 Task: Find the nearest hot air balloon rides over the Sonoran Desert in Arizona.
Action: Mouse moved to (474, 371)
Screenshot: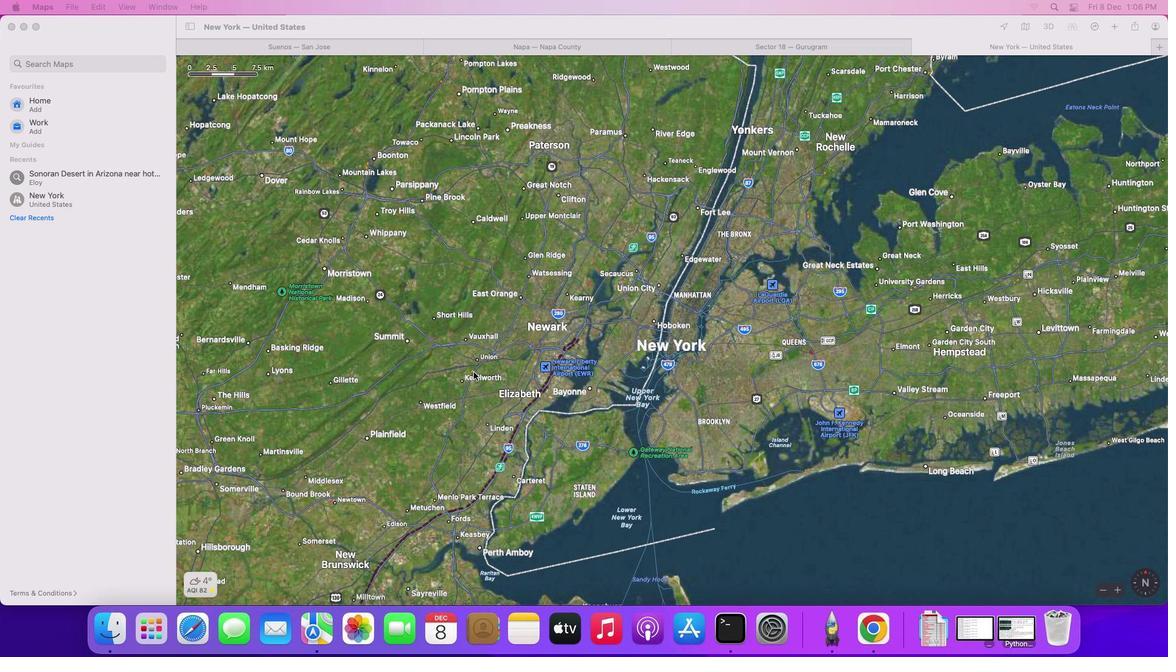 
Action: Mouse pressed left at (474, 371)
Screenshot: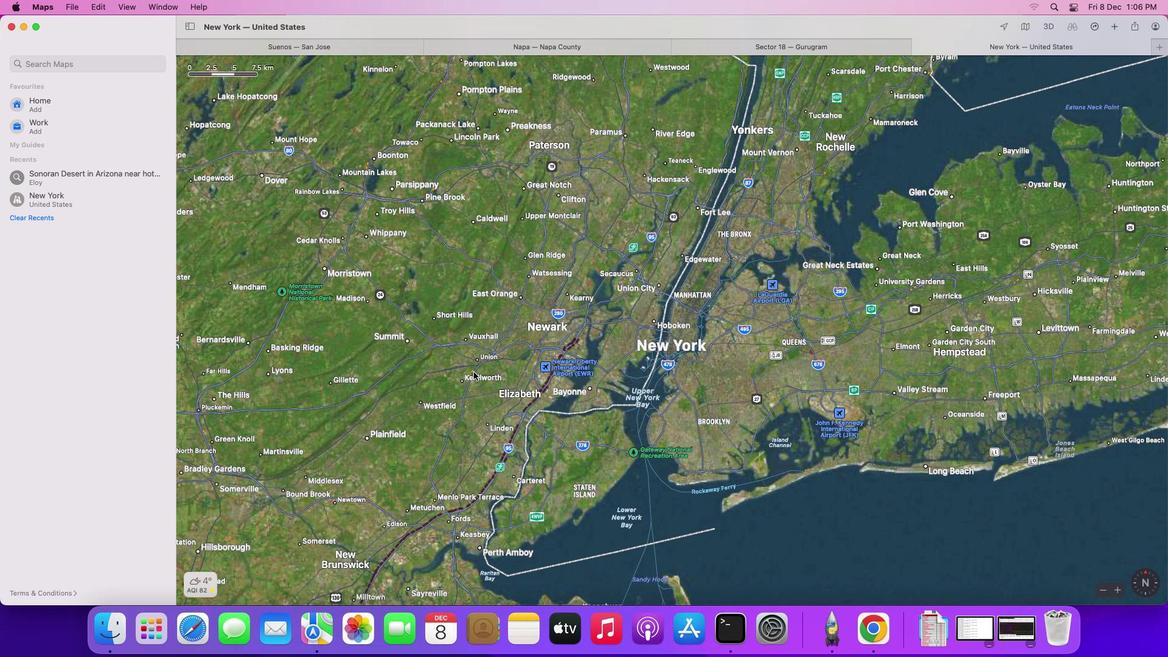 
Action: Mouse moved to (89, 60)
Screenshot: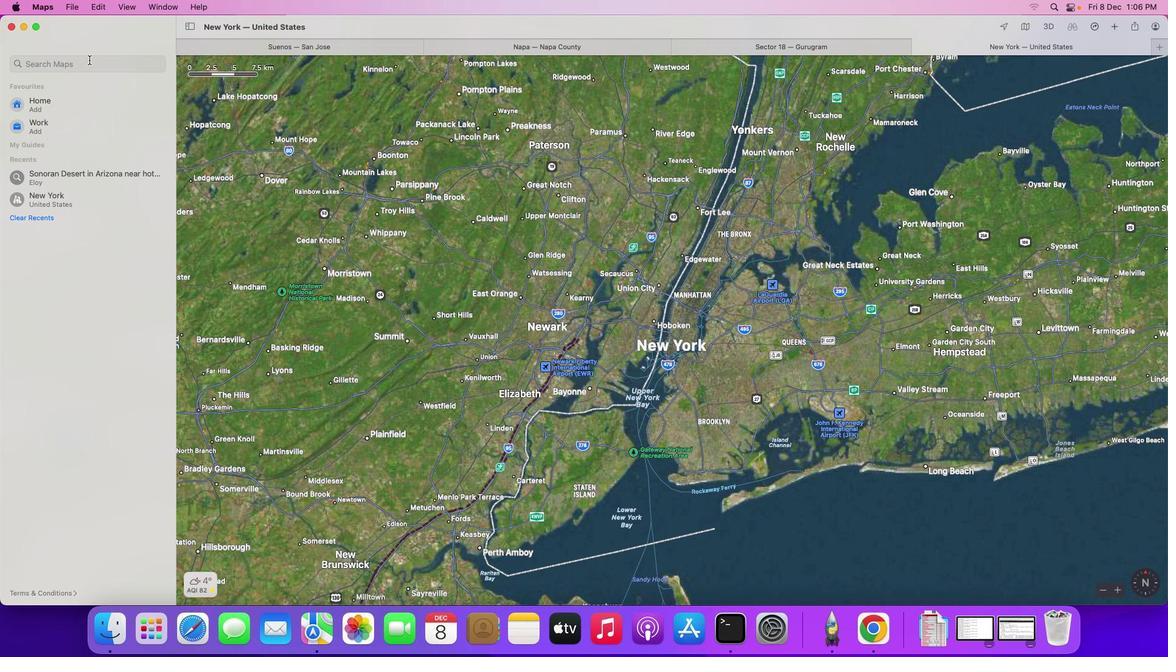 
Action: Mouse pressed left at (89, 60)
Screenshot: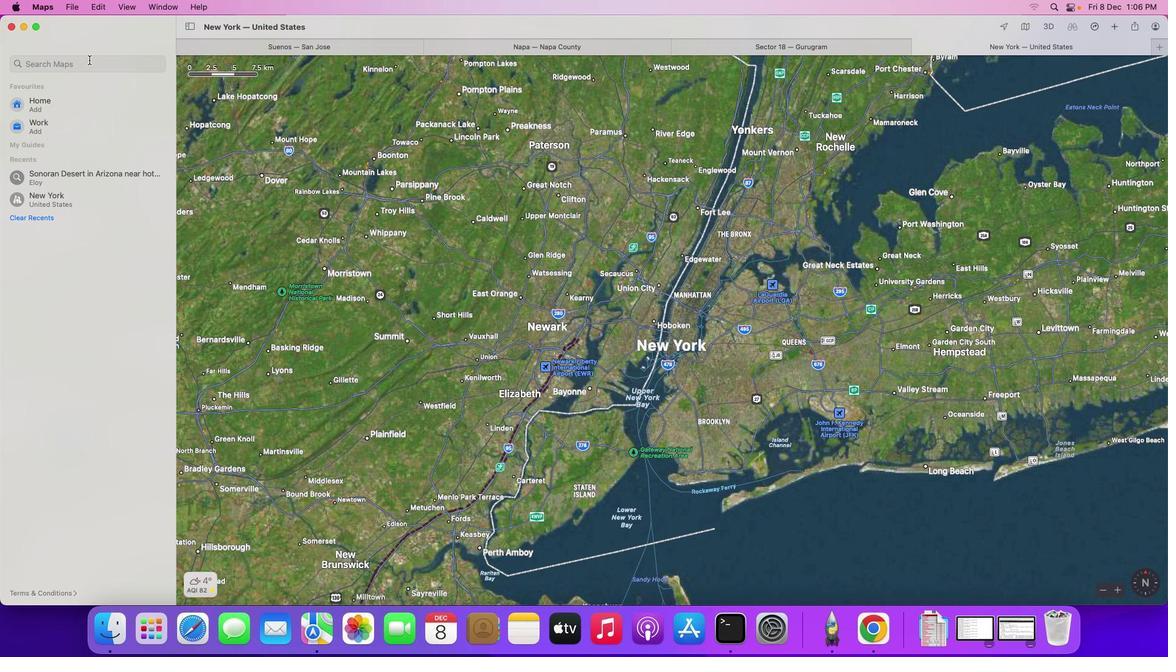 
Action: Mouse moved to (89, 59)
Screenshot: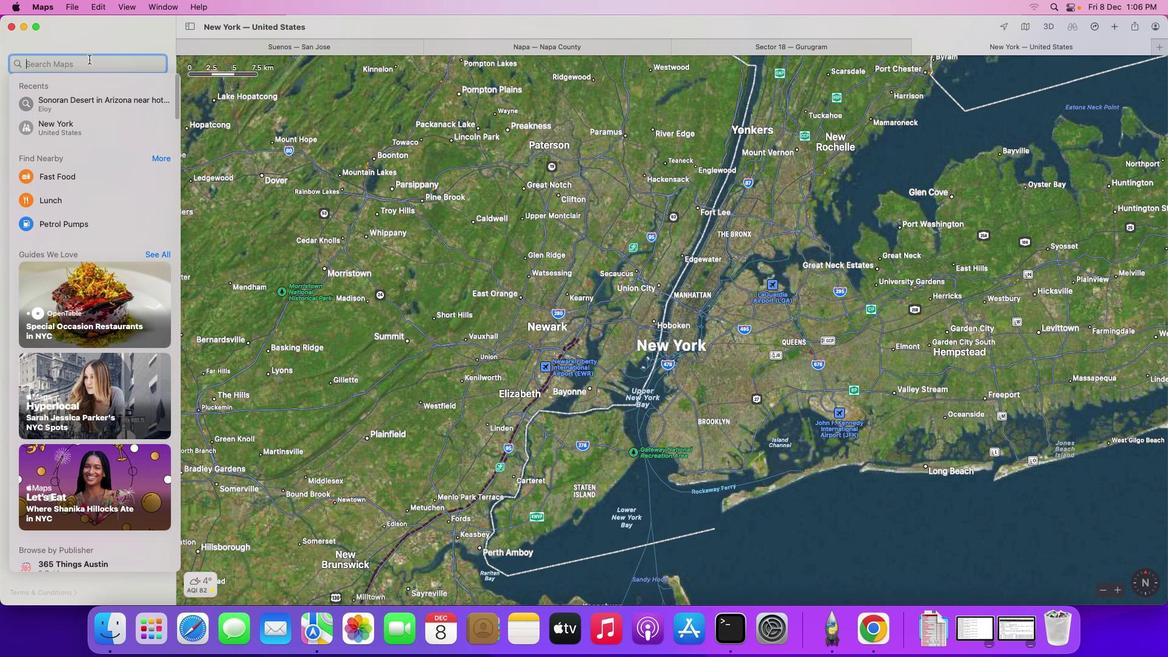 
Action: Key pressed Key.shift_r'S''o''n''o''r''a''n'Key.spaceKey.shift_r'D''e''s''e''r''t'Key.space'i''n'Key.spaceKey.shift_r'A''r''i''z''o''n''a'Key.space'n''e''a''r'Key.space'h''o''t'Key.space'a''i''r'Key.space'b''a''l''l''o''o''n'Key.space'r''i''d''e''s'Key.enter
Screenshot: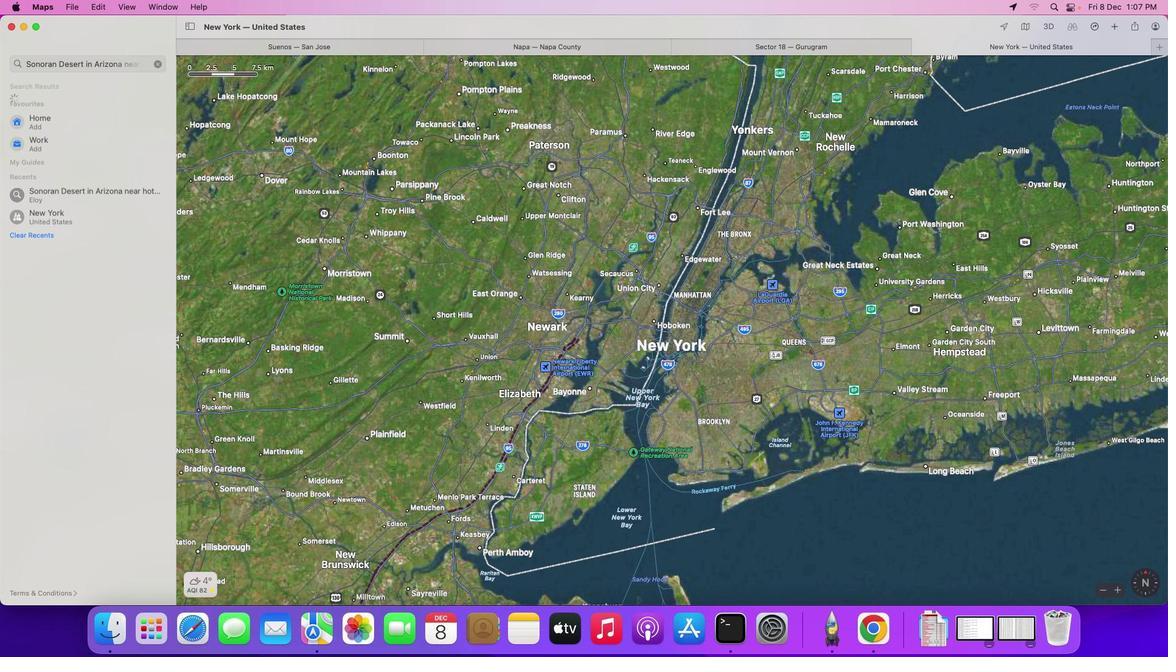 
Action: Mouse moved to (51, 104)
Screenshot: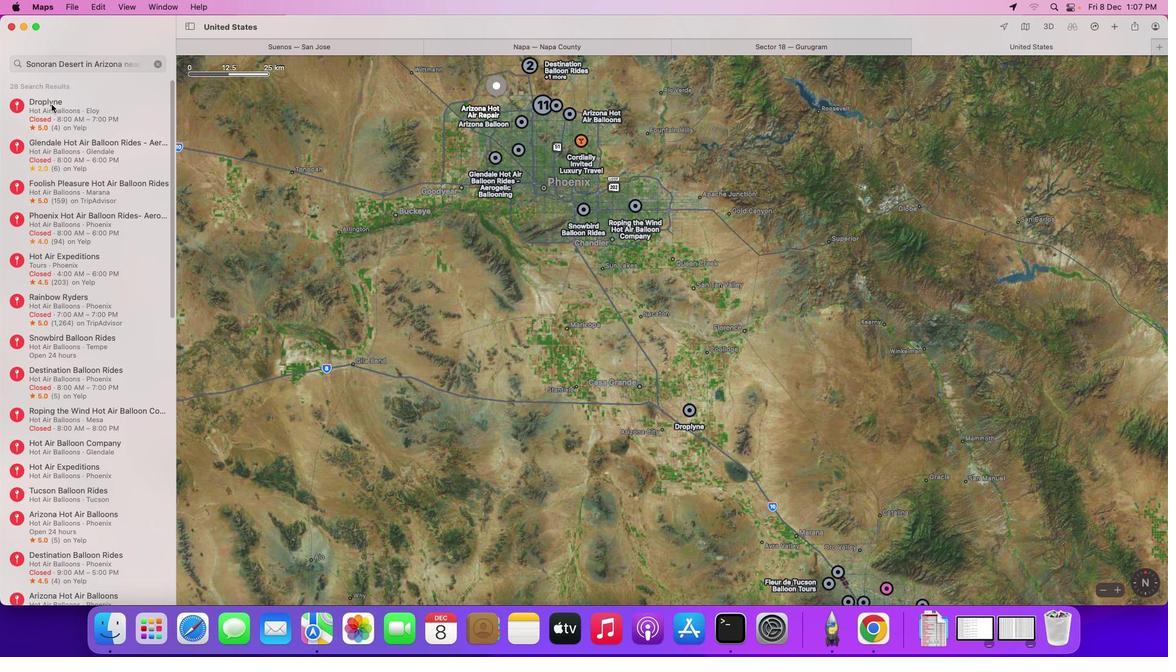 
Action: Mouse pressed left at (51, 104)
Screenshot: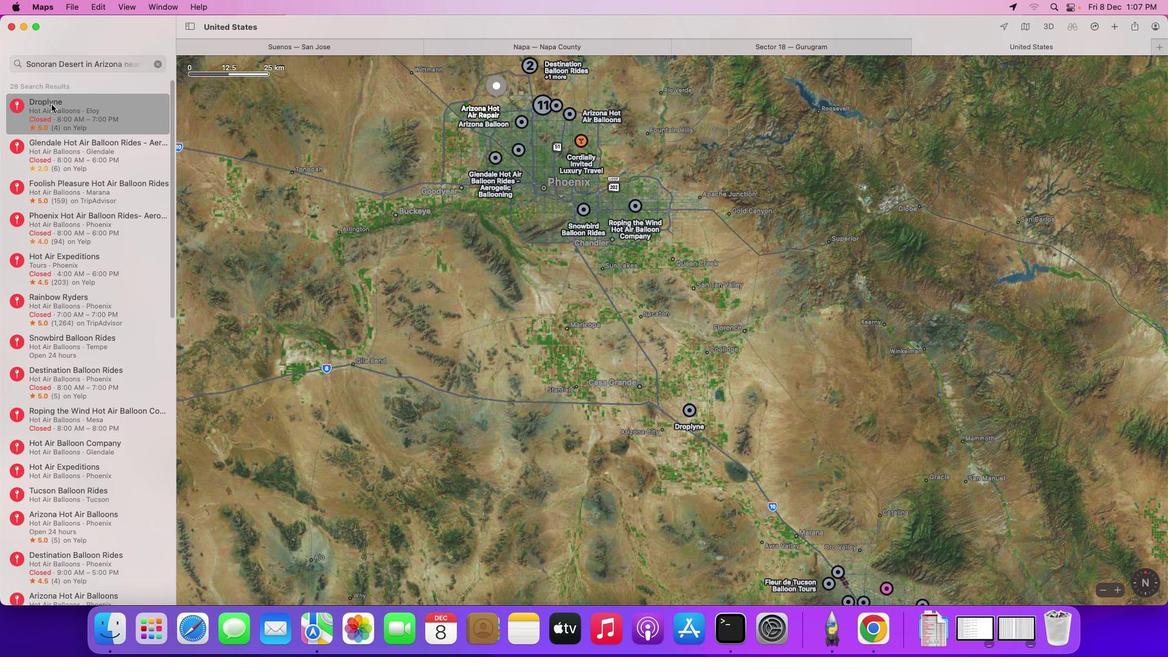 
Action: Mouse moved to (572, 431)
Screenshot: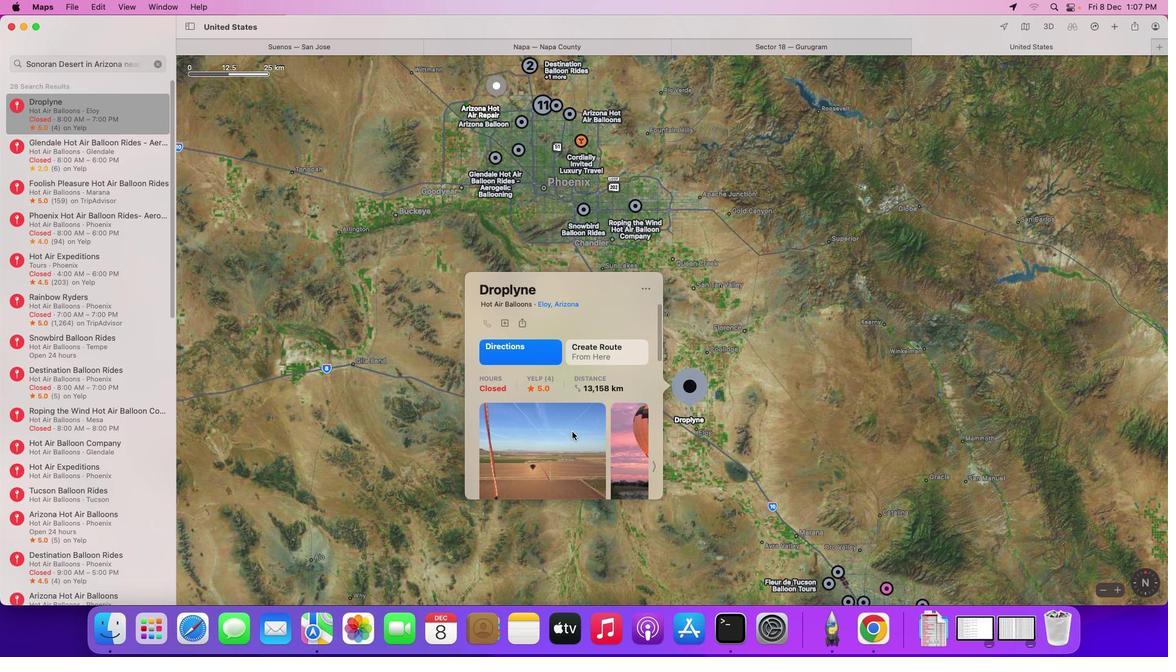 
Action: Mouse scrolled (572, 431) with delta (0, 0)
Screenshot: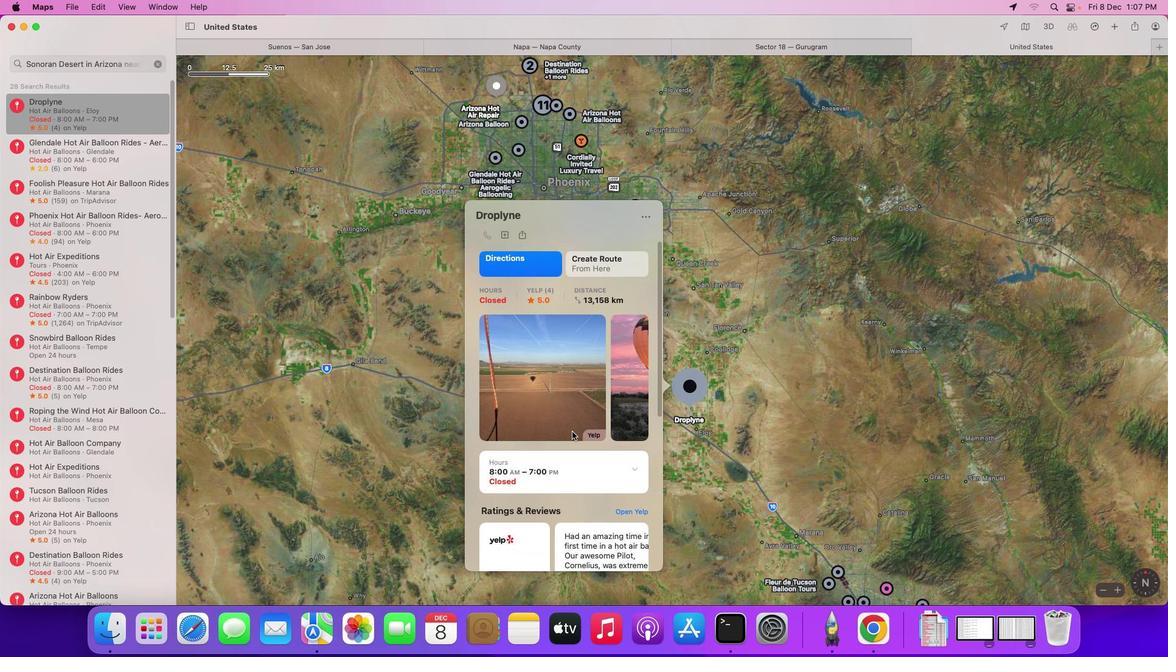
Action: Mouse scrolled (572, 431) with delta (0, 0)
Screenshot: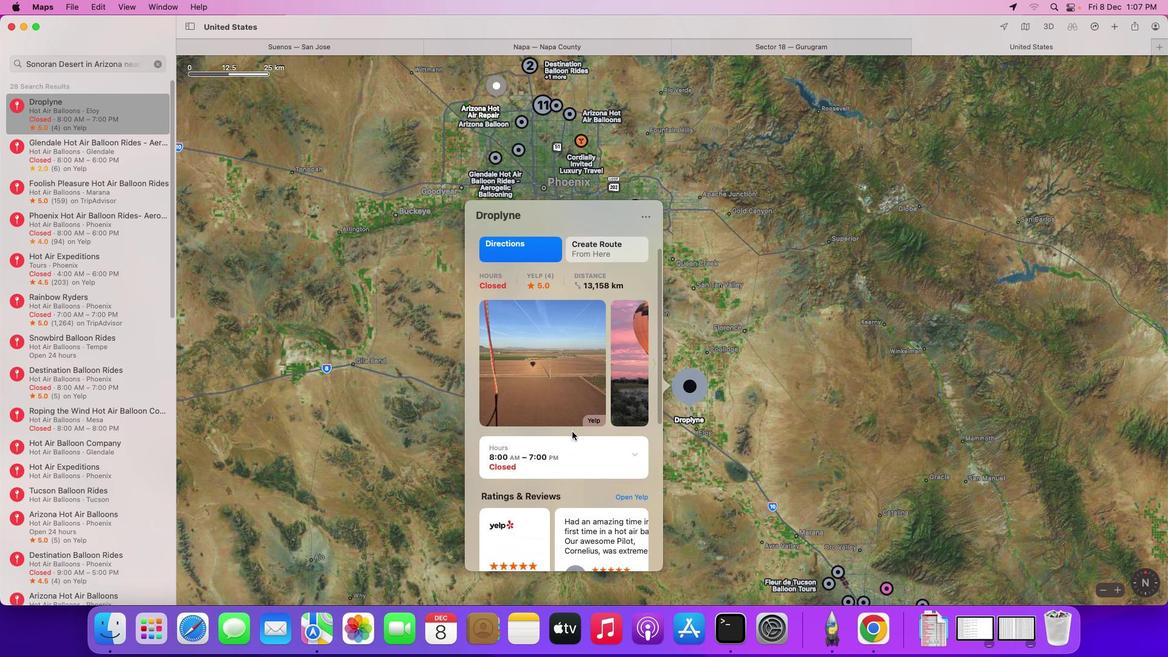 
Action: Mouse scrolled (572, 431) with delta (0, 0)
Screenshot: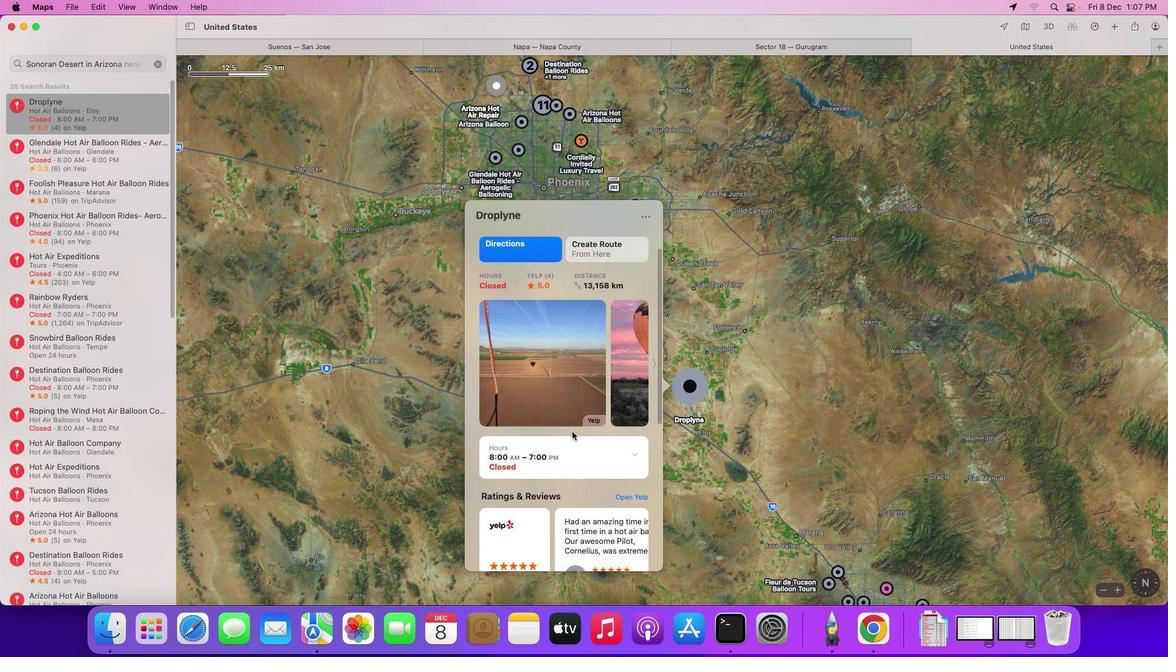
Action: Mouse scrolled (572, 431) with delta (0, -1)
Screenshot: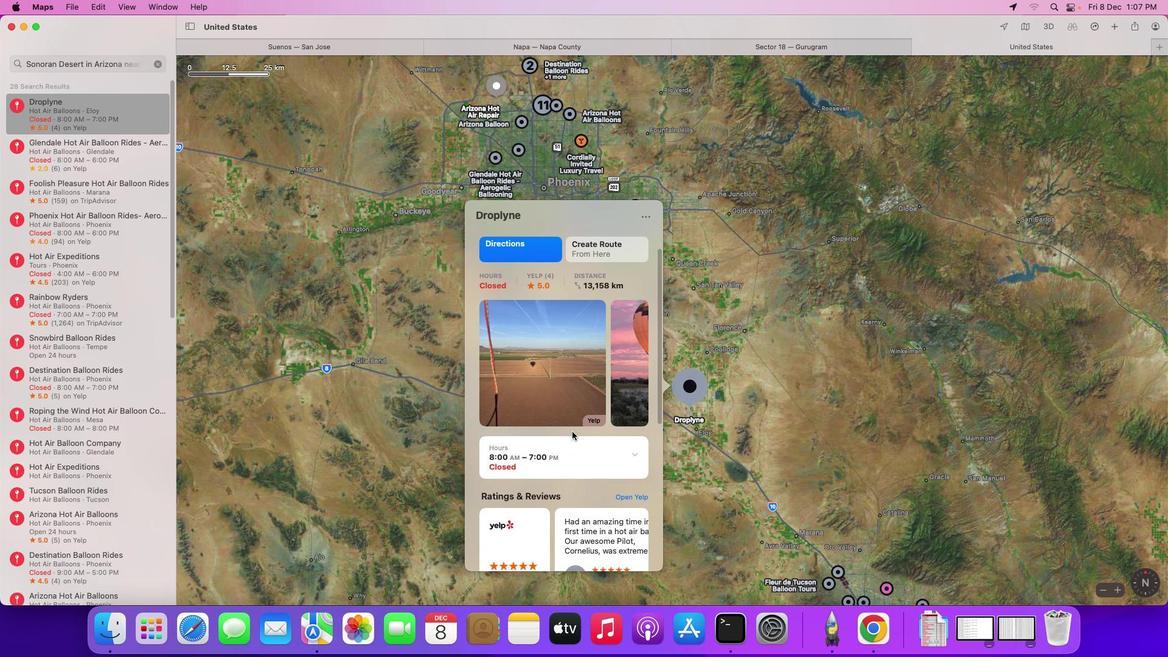 
Action: Mouse scrolled (572, 431) with delta (0, 0)
Screenshot: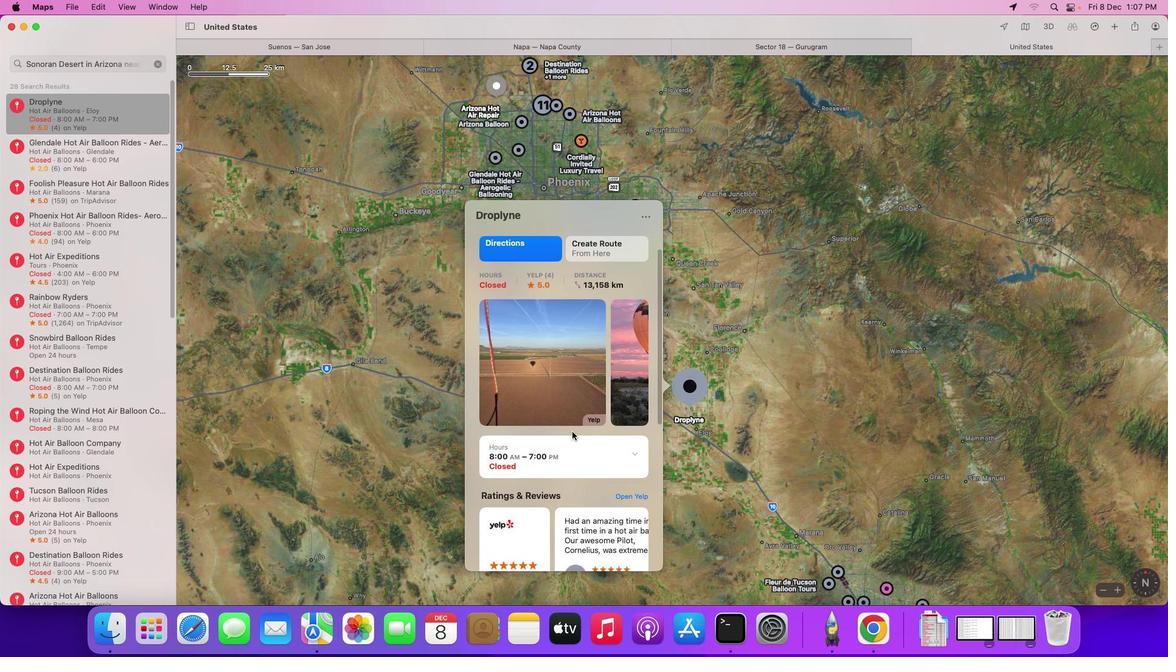 
Action: Mouse scrolled (572, 431) with delta (0, 0)
Screenshot: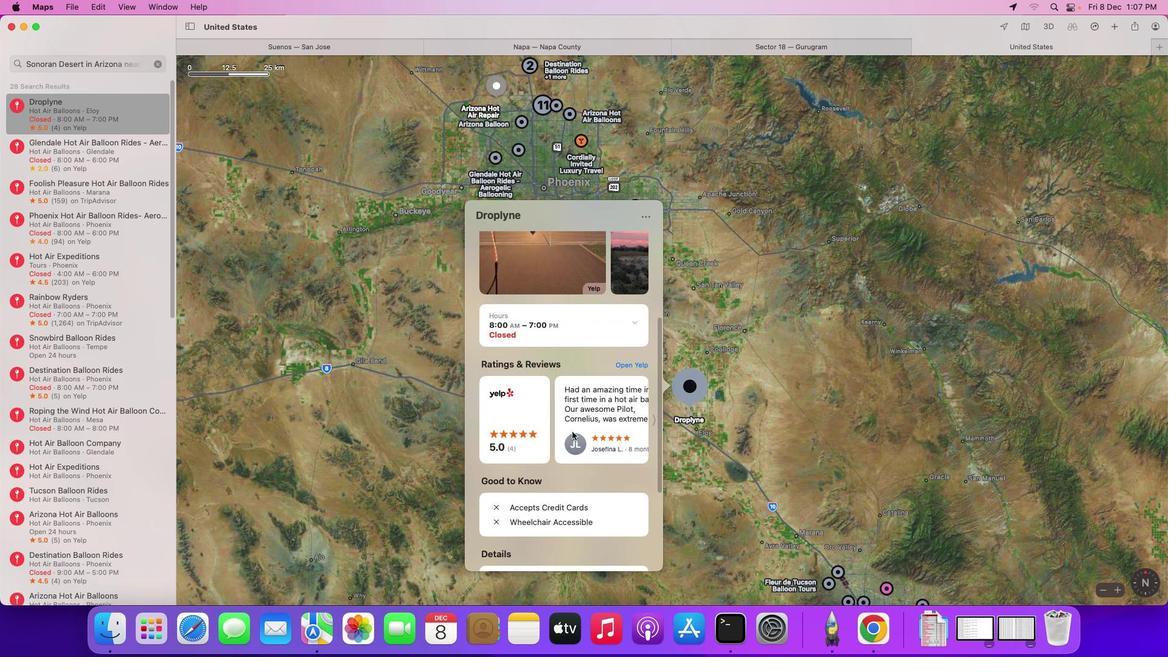
Action: Mouse scrolled (572, 431) with delta (0, 0)
Screenshot: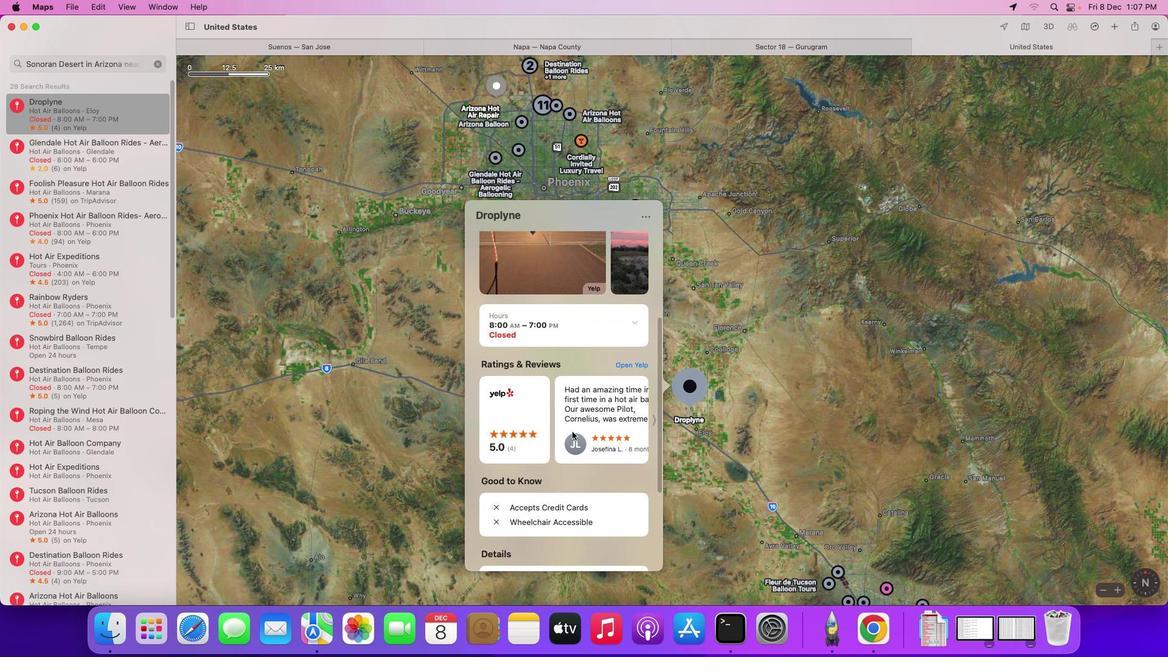 
Action: Mouse scrolled (572, 431) with delta (0, -1)
Screenshot: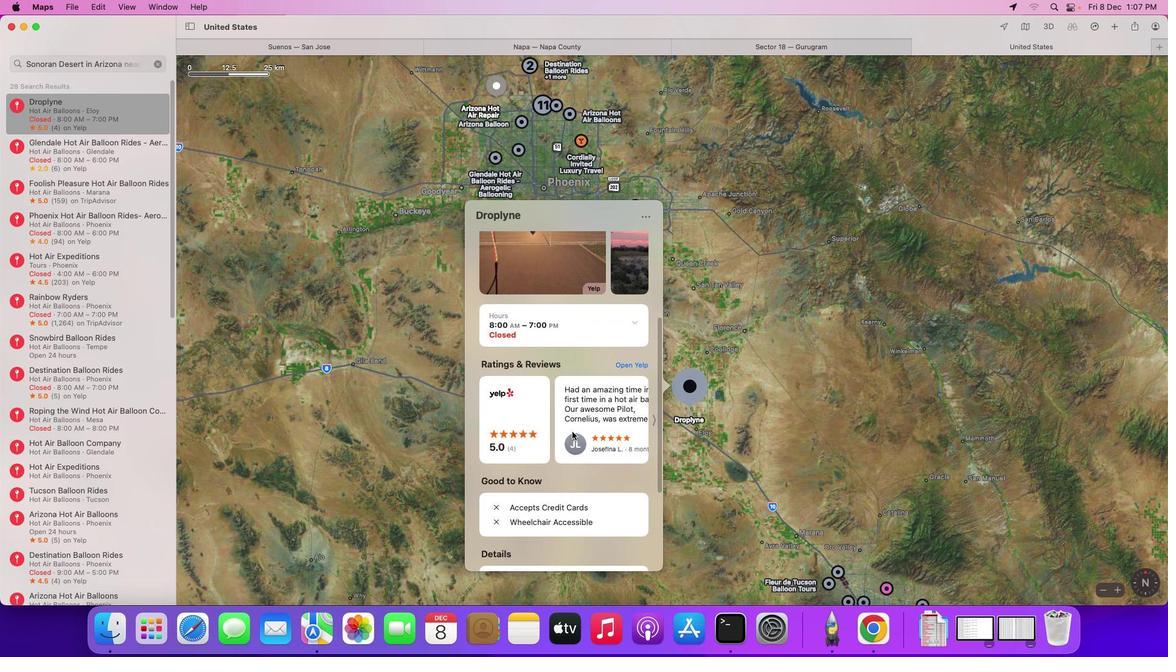 
Action: Mouse scrolled (572, 431) with delta (0, -3)
Screenshot: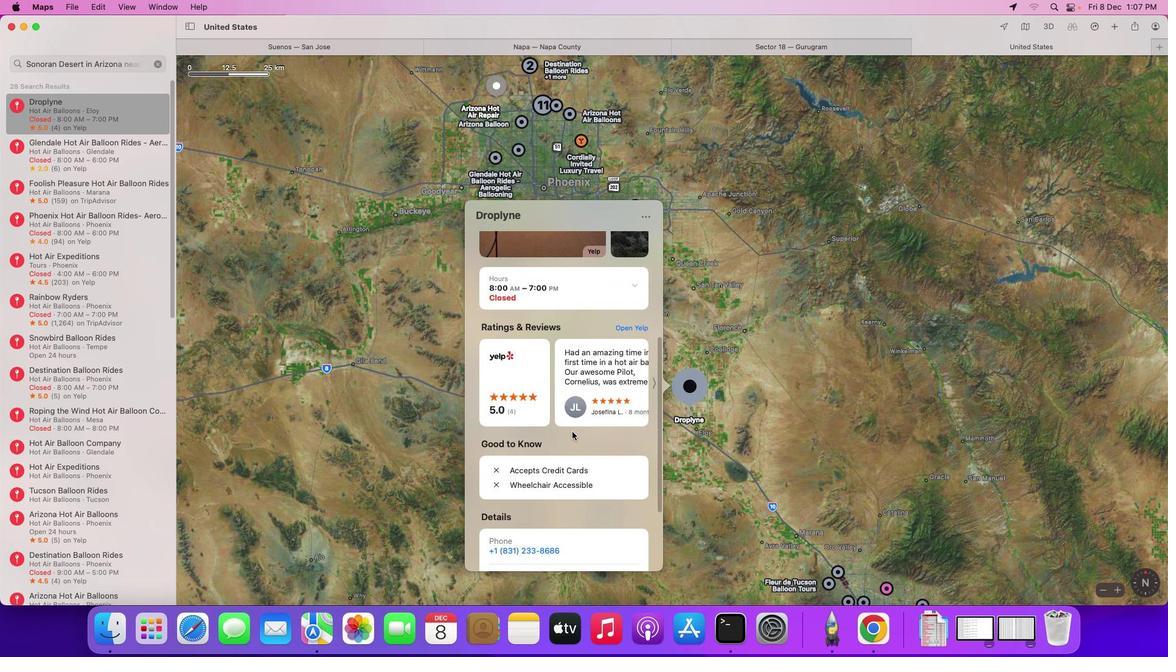 
Action: Mouse scrolled (572, 431) with delta (0, -3)
Screenshot: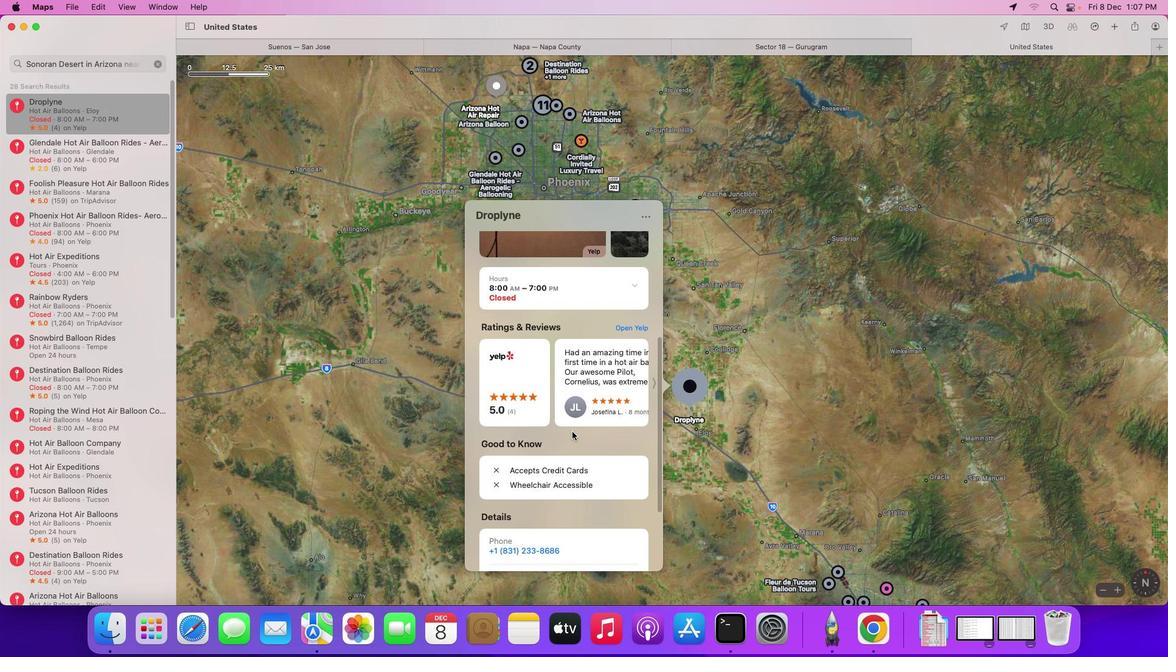
Action: Mouse scrolled (572, 431) with delta (0, -3)
Screenshot: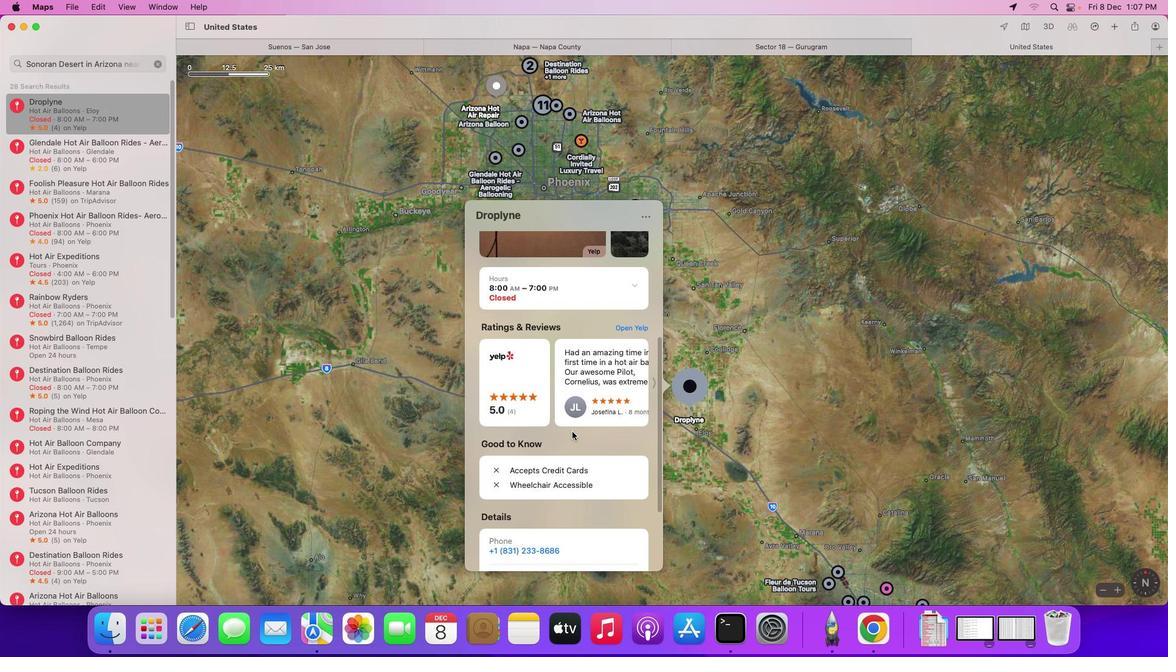 
Action: Mouse scrolled (572, 431) with delta (0, -3)
Screenshot: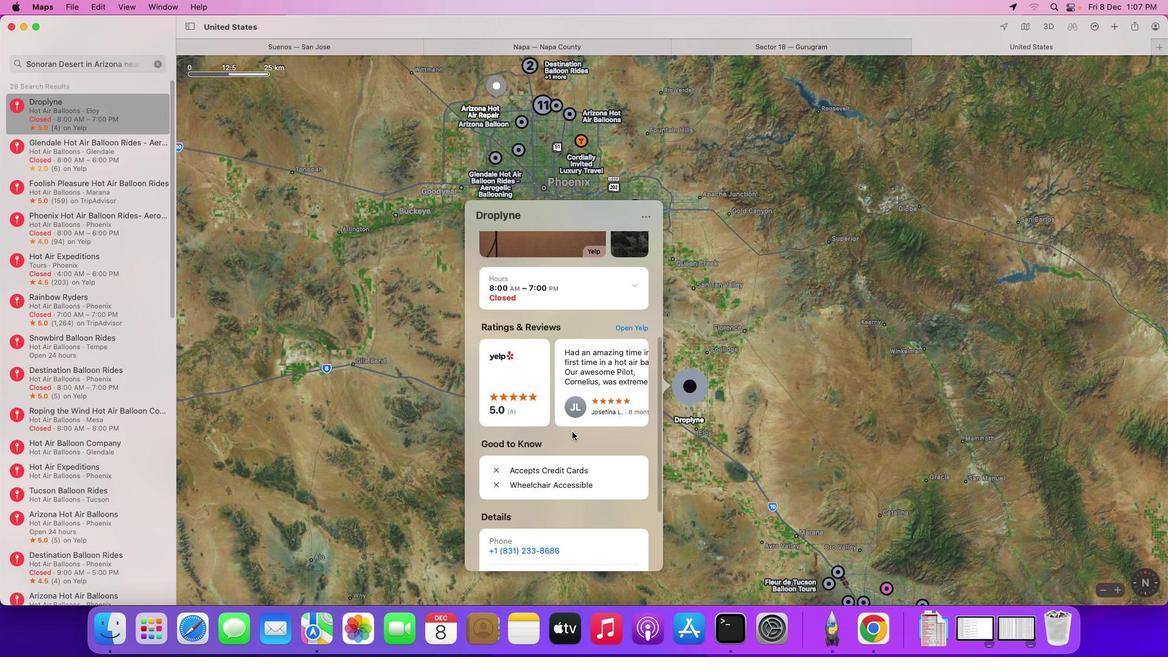 
Action: Mouse scrolled (572, 431) with delta (0, 0)
Screenshot: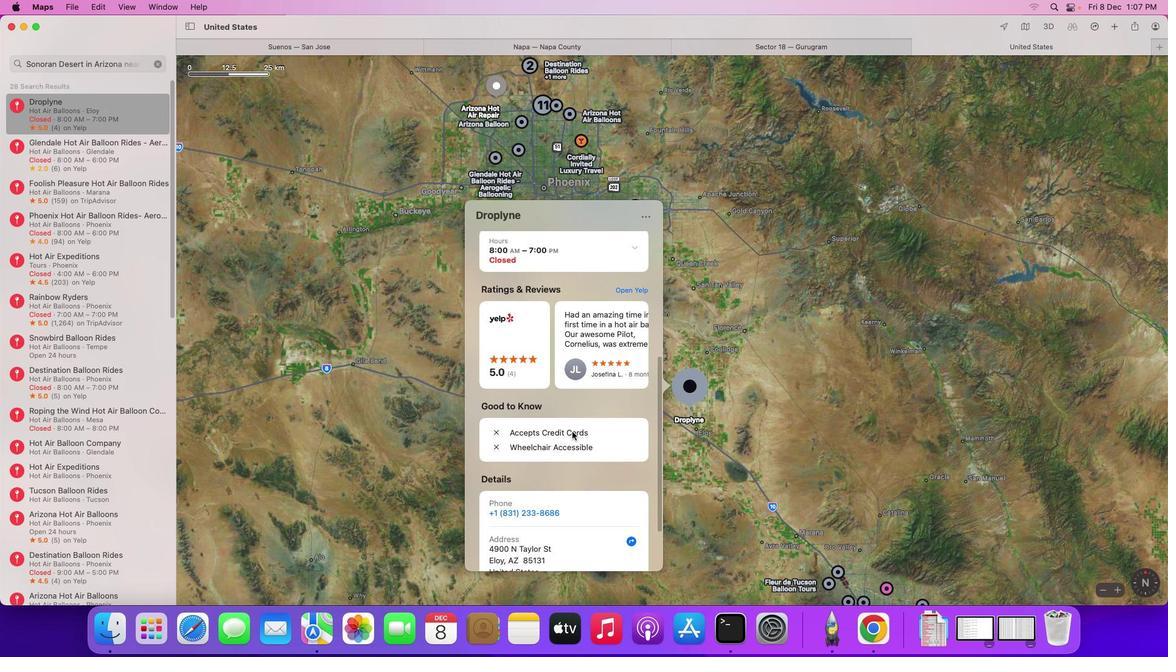 
Action: Mouse scrolled (572, 431) with delta (0, 0)
Screenshot: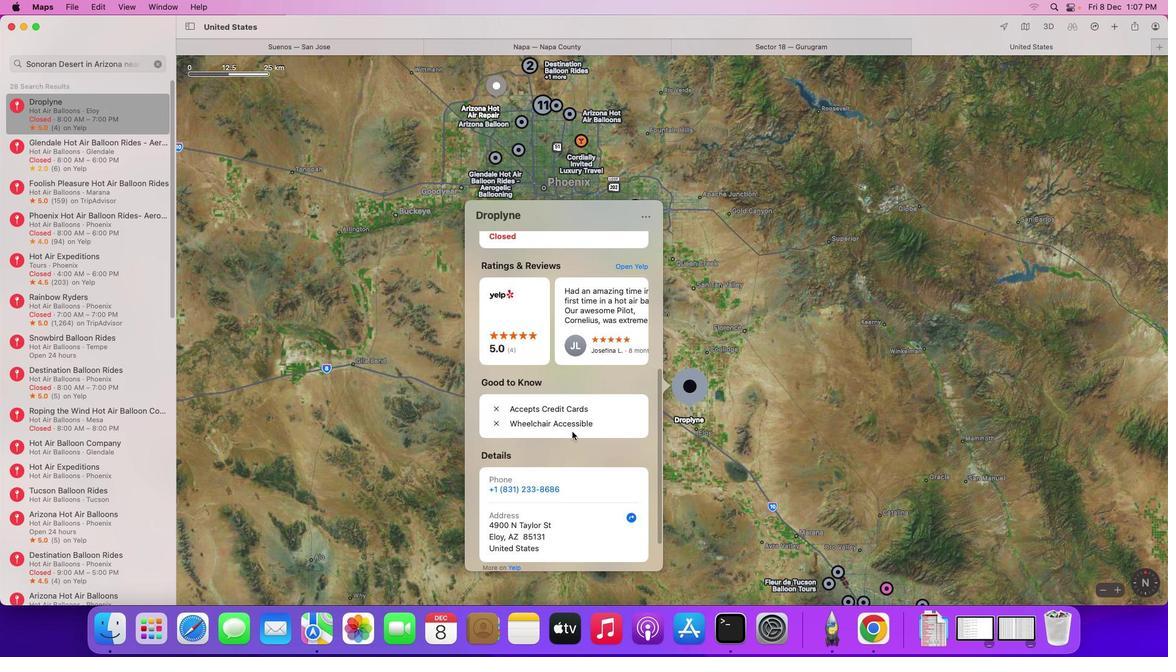 
Action: Mouse scrolled (572, 431) with delta (0, -1)
Screenshot: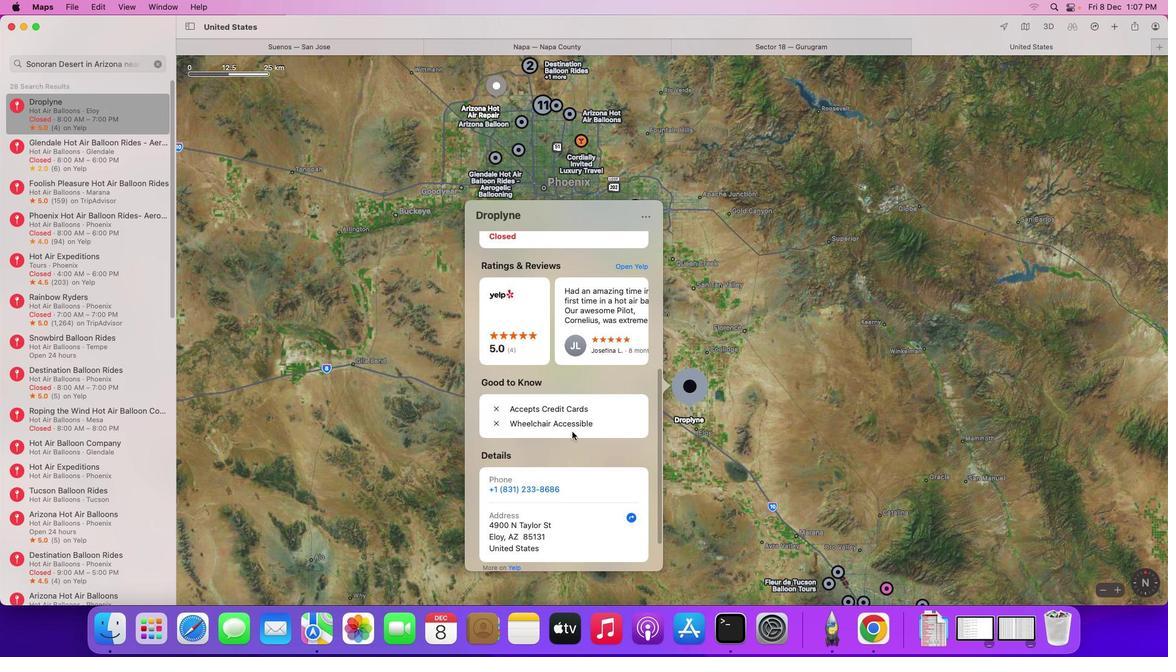
Action: Mouse scrolled (572, 431) with delta (0, -1)
Screenshot: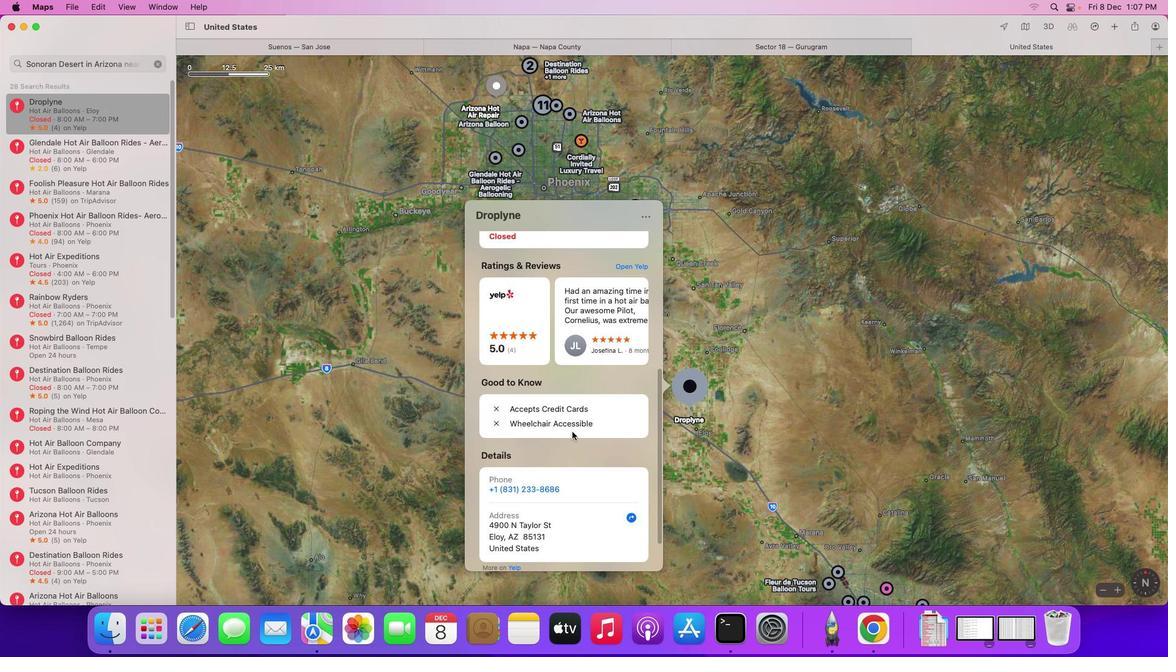 
Action: Mouse scrolled (572, 431) with delta (0, -1)
Screenshot: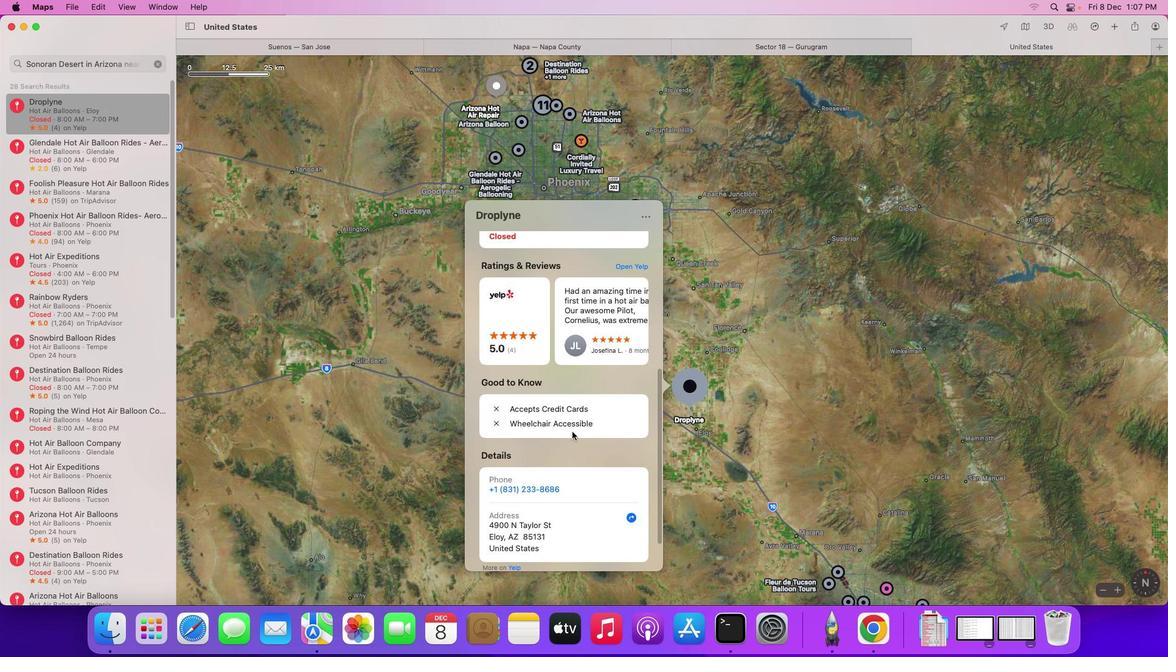 
Action: Mouse scrolled (572, 431) with delta (0, 0)
Screenshot: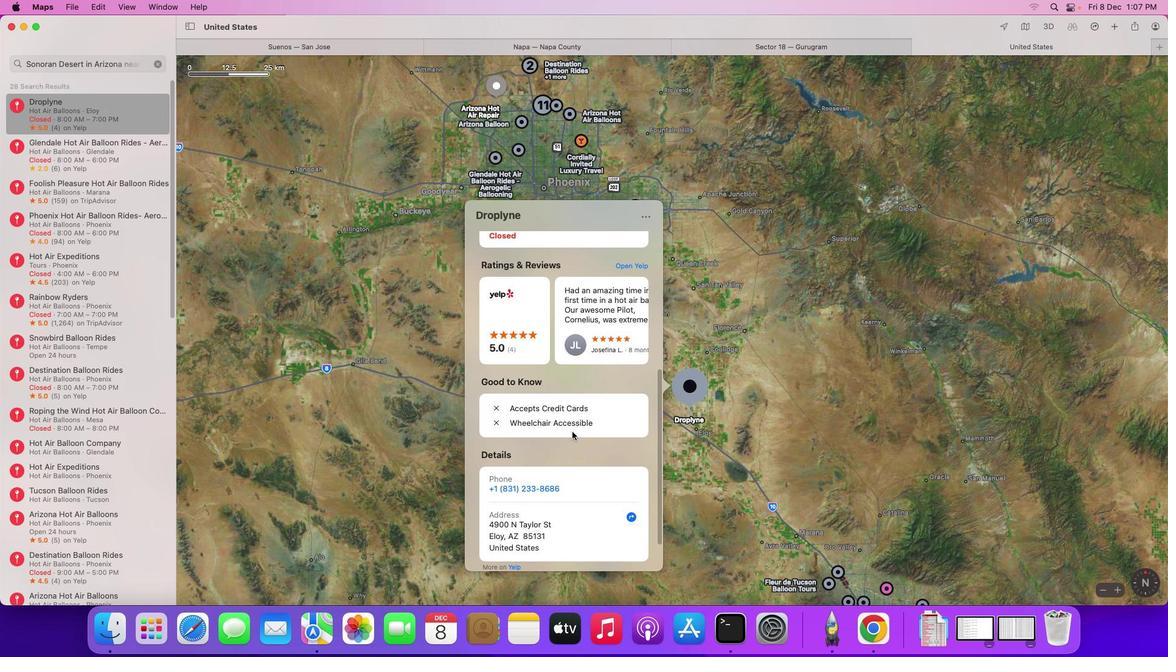 
Action: Mouse moved to (572, 431)
Screenshot: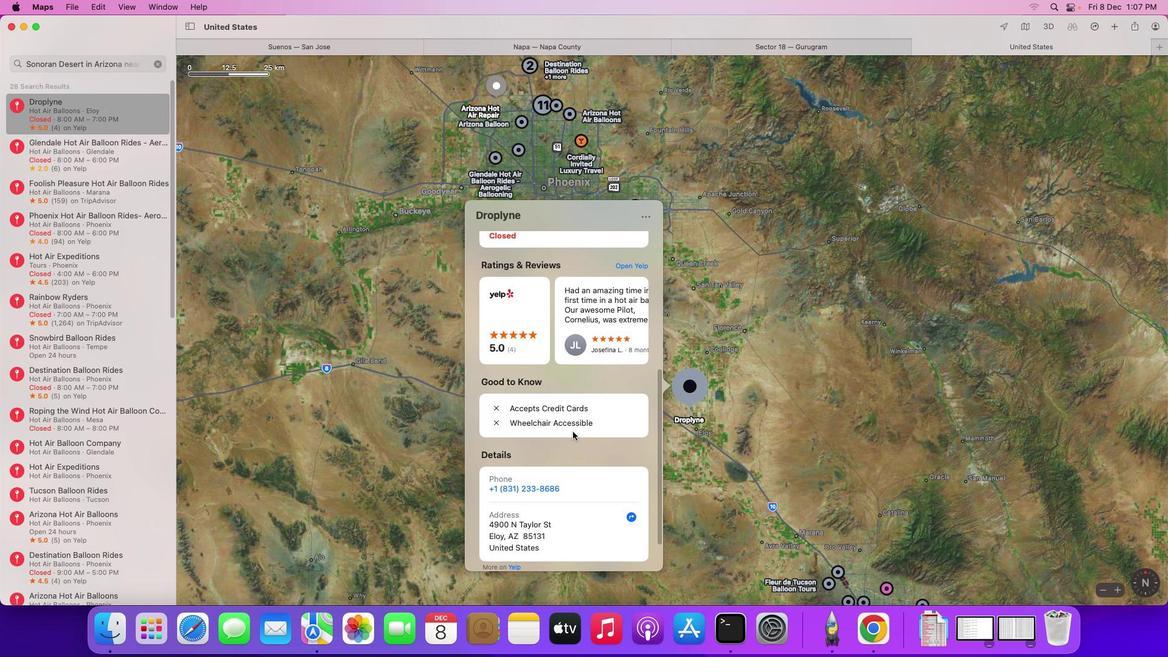 
Action: Mouse scrolled (572, 431) with delta (0, 0)
Screenshot: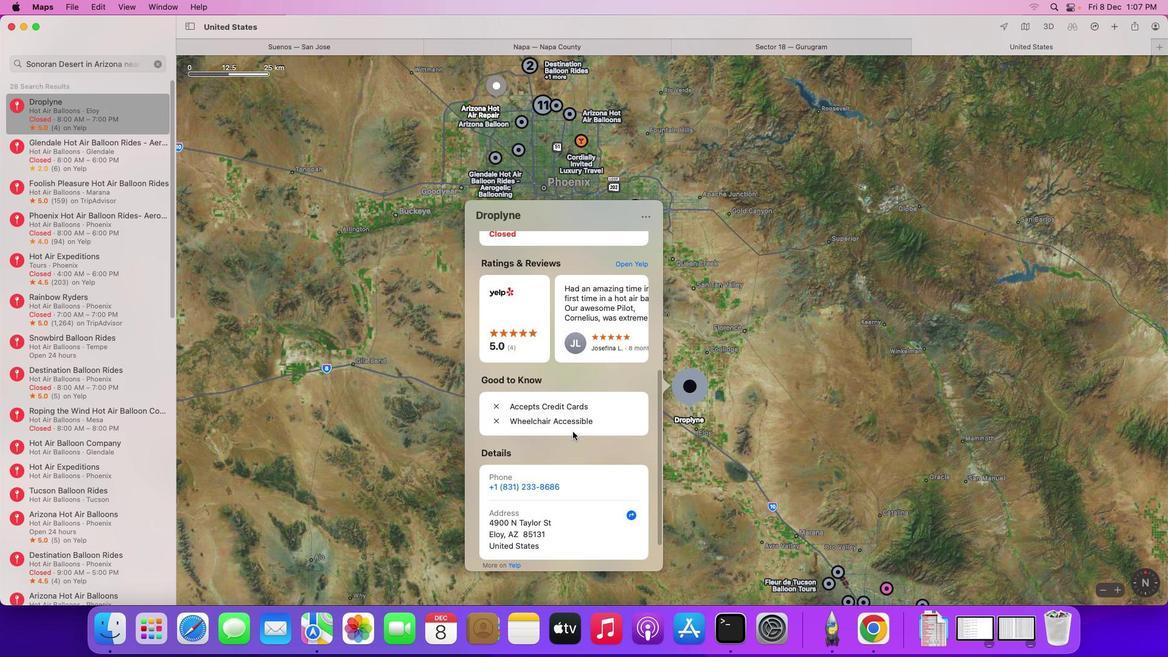 
Action: Mouse scrolled (572, 431) with delta (0, 0)
Screenshot: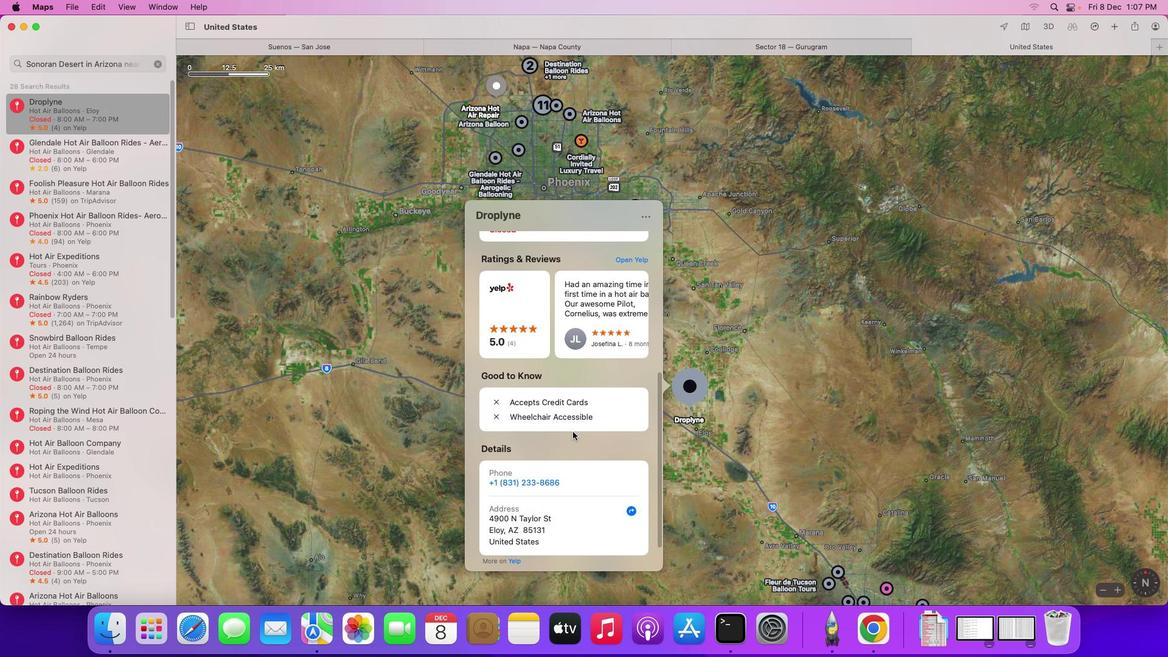 
Action: Mouse scrolled (572, 431) with delta (0, 0)
Screenshot: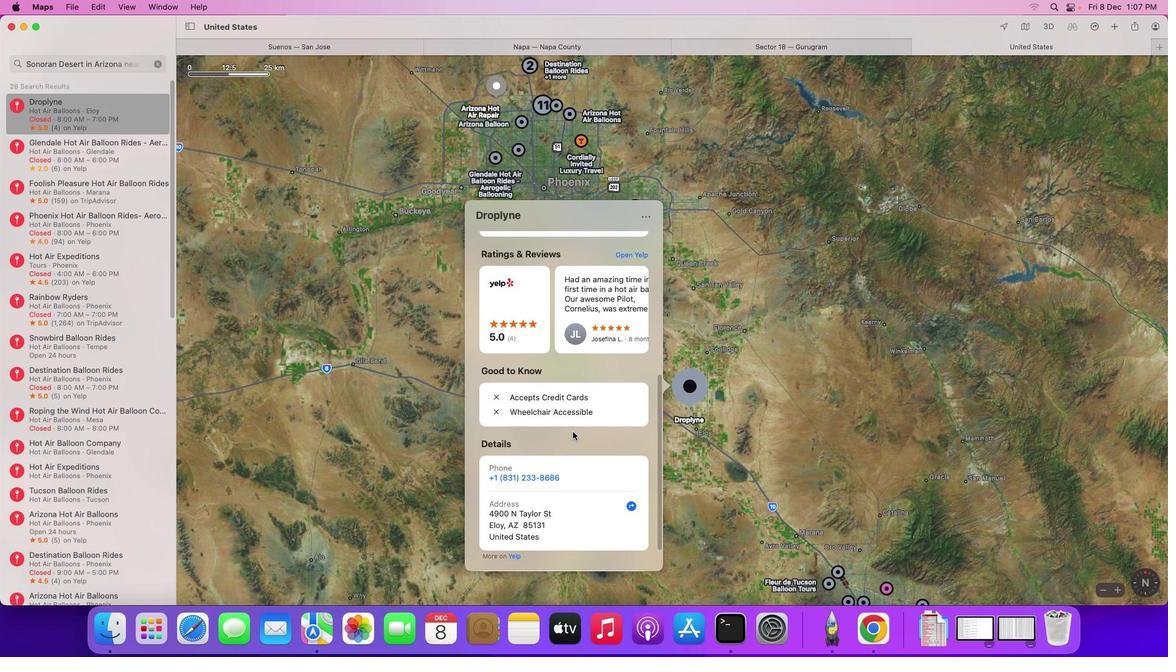 
Action: Mouse scrolled (572, 431) with delta (0, 0)
Screenshot: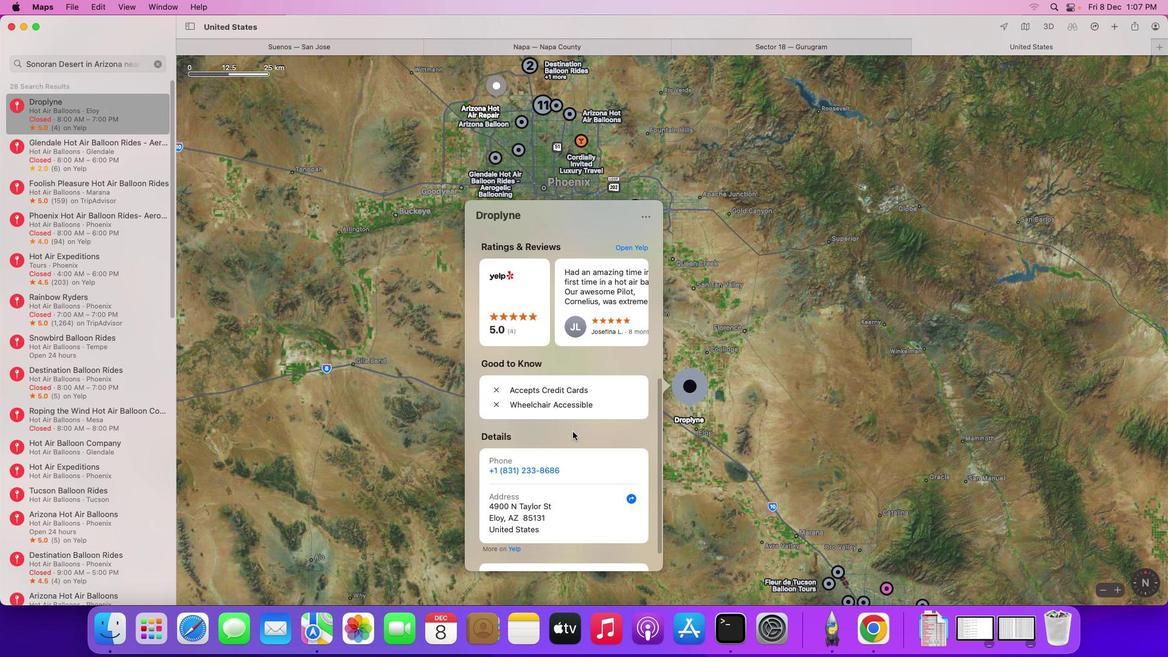 
Action: Mouse scrolled (572, 431) with delta (0, 0)
Screenshot: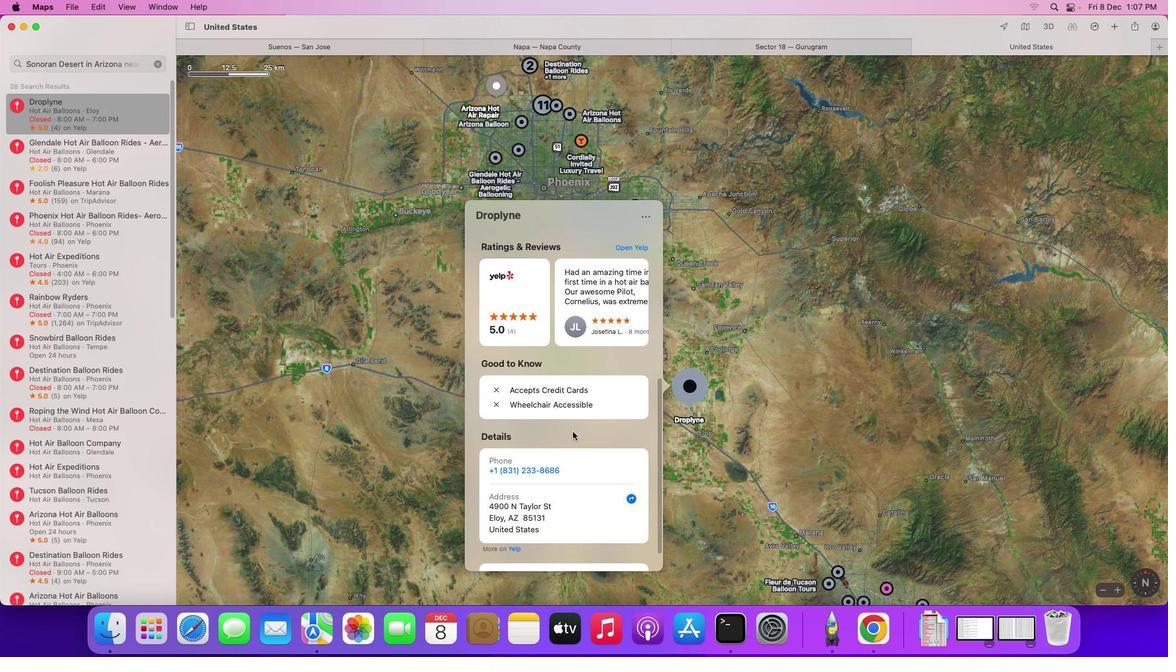 
Action: Mouse moved to (570, 435)
Screenshot: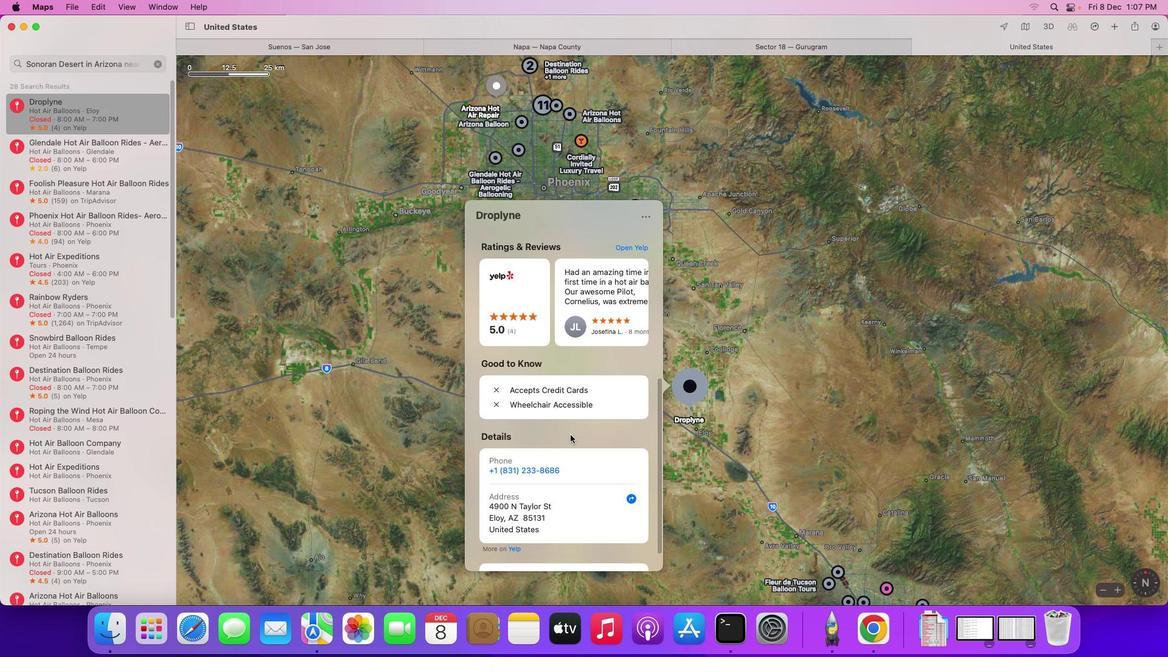 
Action: Mouse scrolled (570, 435) with delta (0, 0)
Screenshot: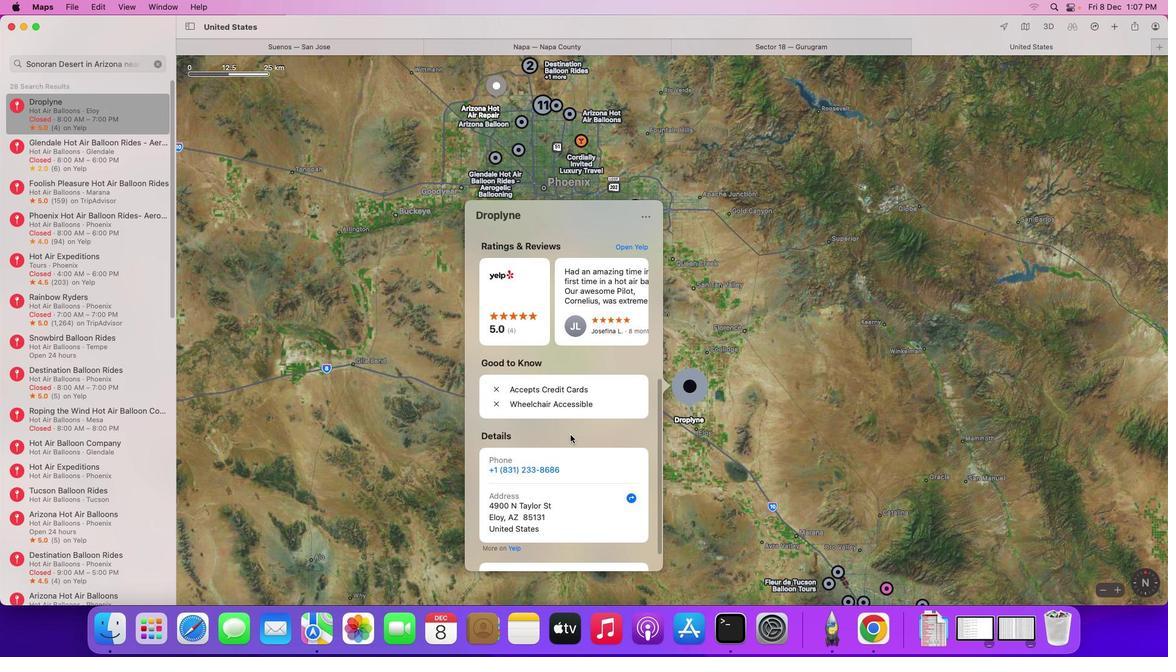 
Action: Mouse scrolled (570, 435) with delta (0, 0)
Screenshot: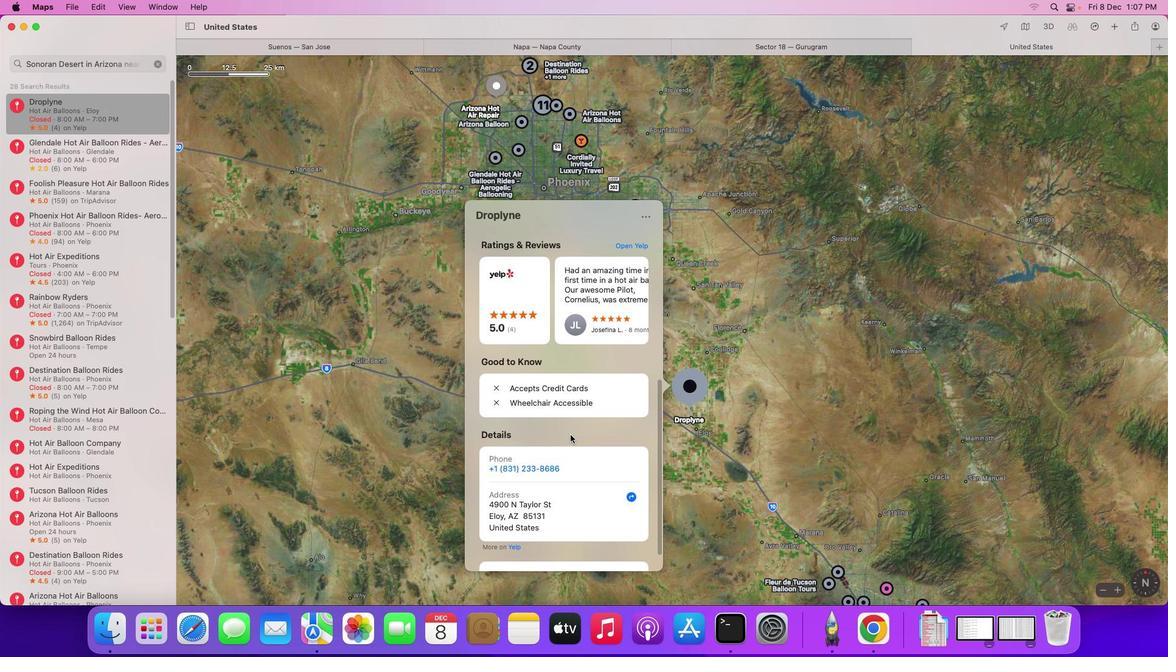 
Action: Mouse scrolled (570, 435) with delta (0, 0)
Screenshot: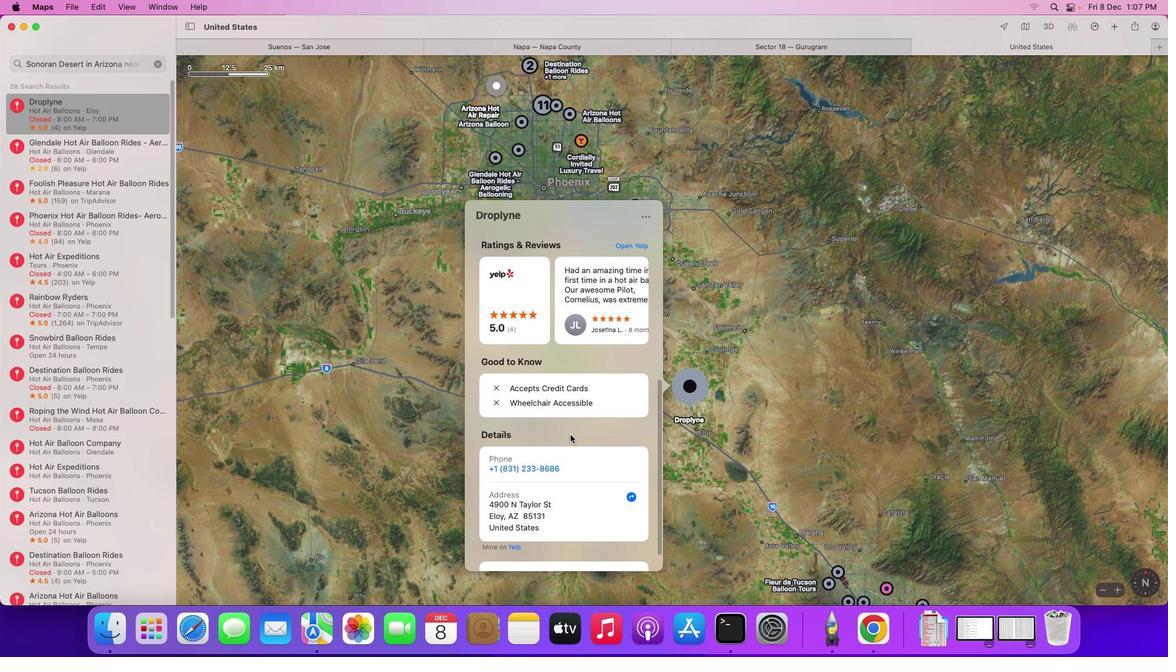 
Action: Mouse scrolled (570, 435) with delta (0, 0)
Screenshot: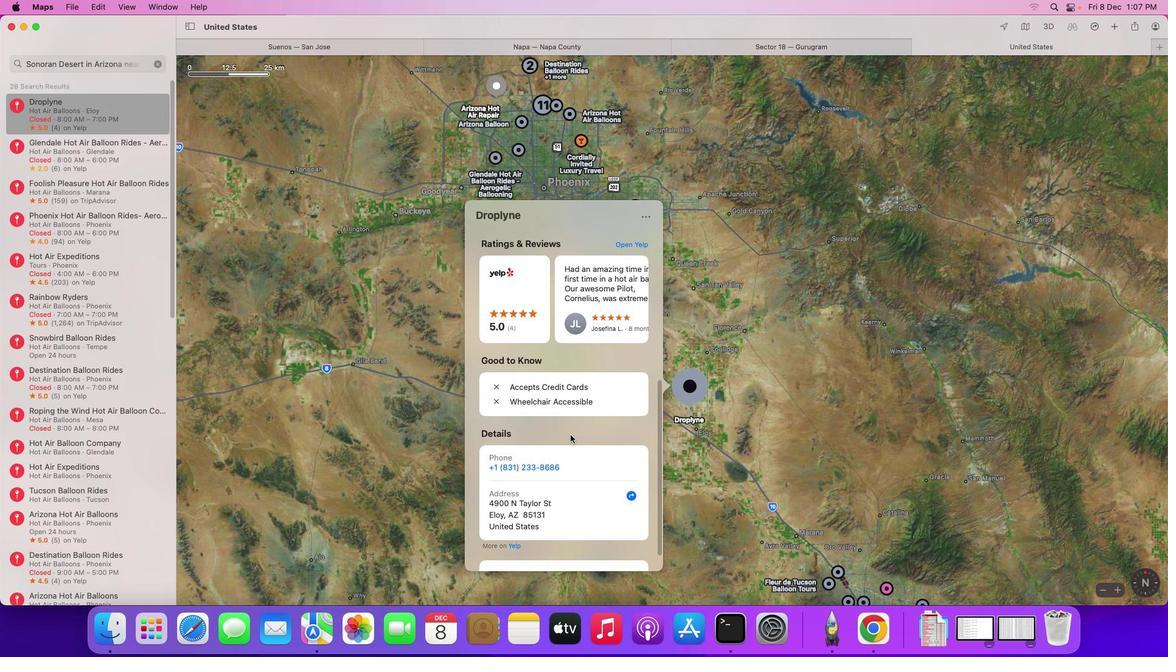 
Action: Mouse scrolled (570, 435) with delta (0, 0)
Screenshot: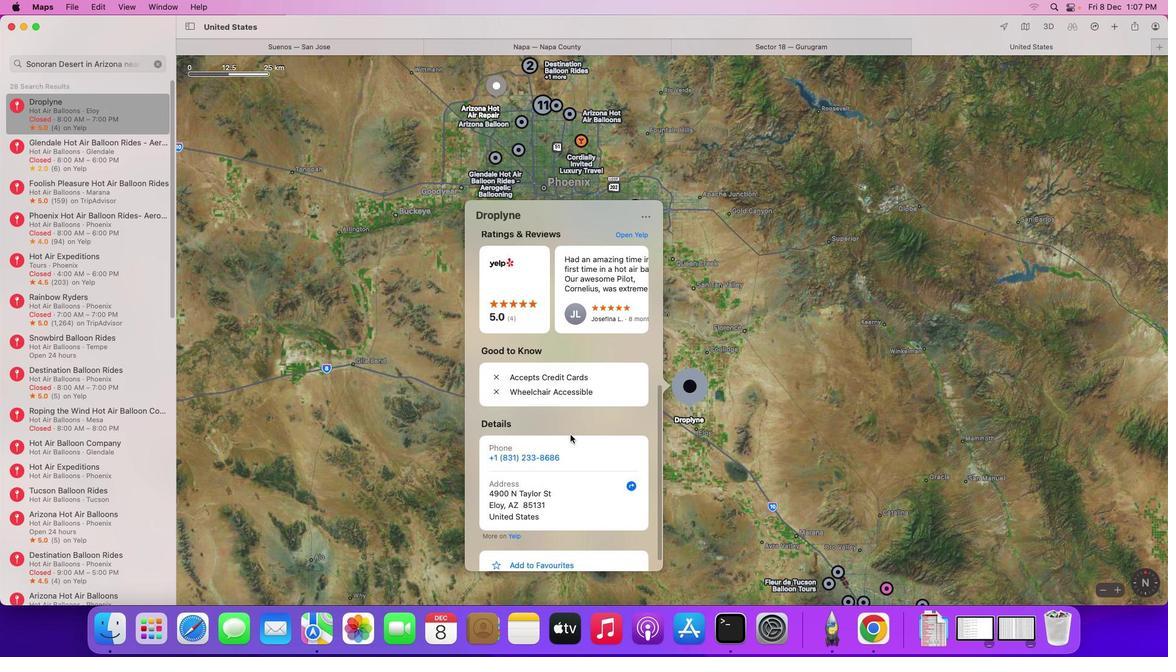 
Action: Mouse scrolled (570, 435) with delta (0, 0)
Screenshot: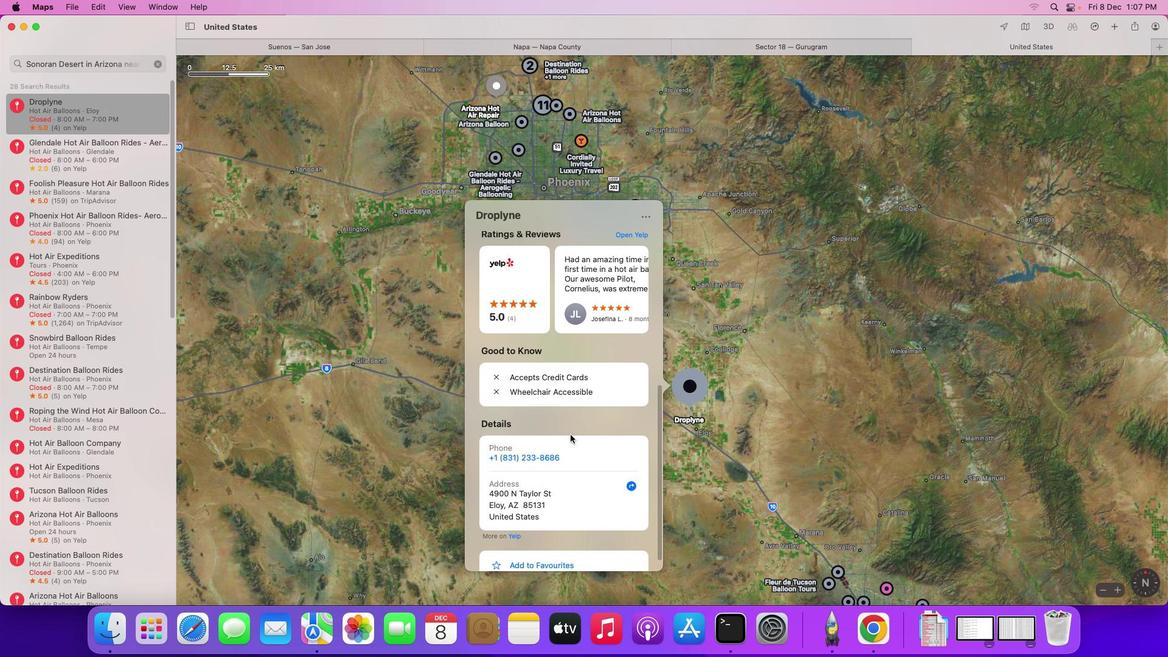 
Action: Mouse scrolled (570, 435) with delta (0, 0)
Screenshot: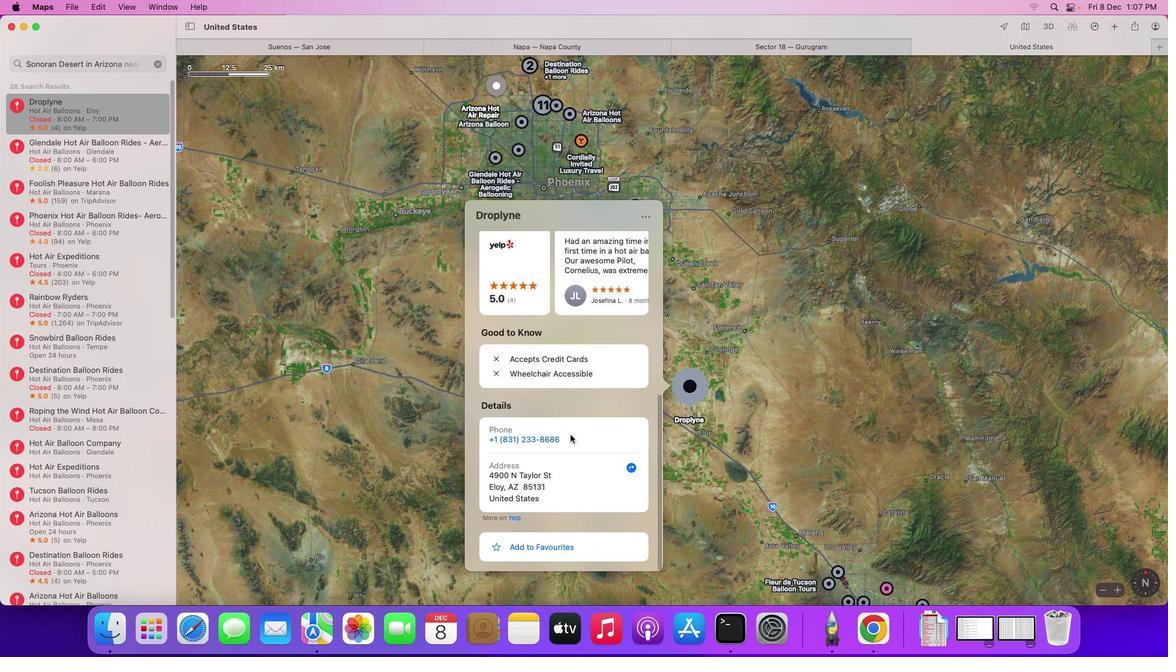
Action: Mouse scrolled (570, 435) with delta (0, 0)
Screenshot: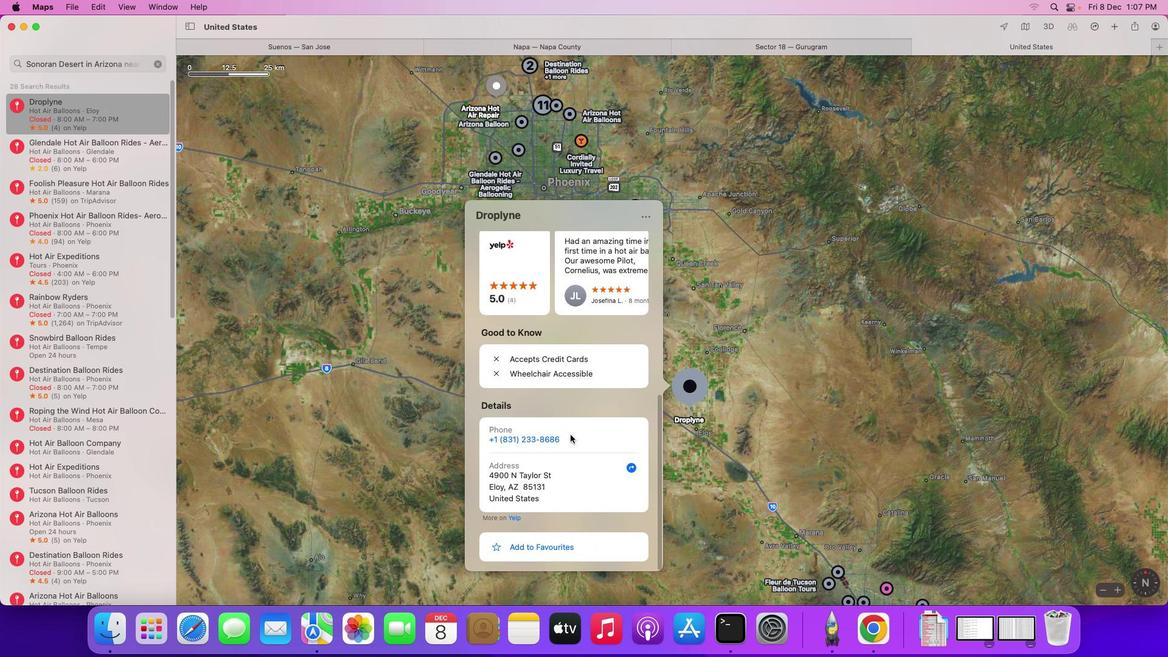 
Action: Mouse scrolled (570, 435) with delta (0, 0)
Screenshot: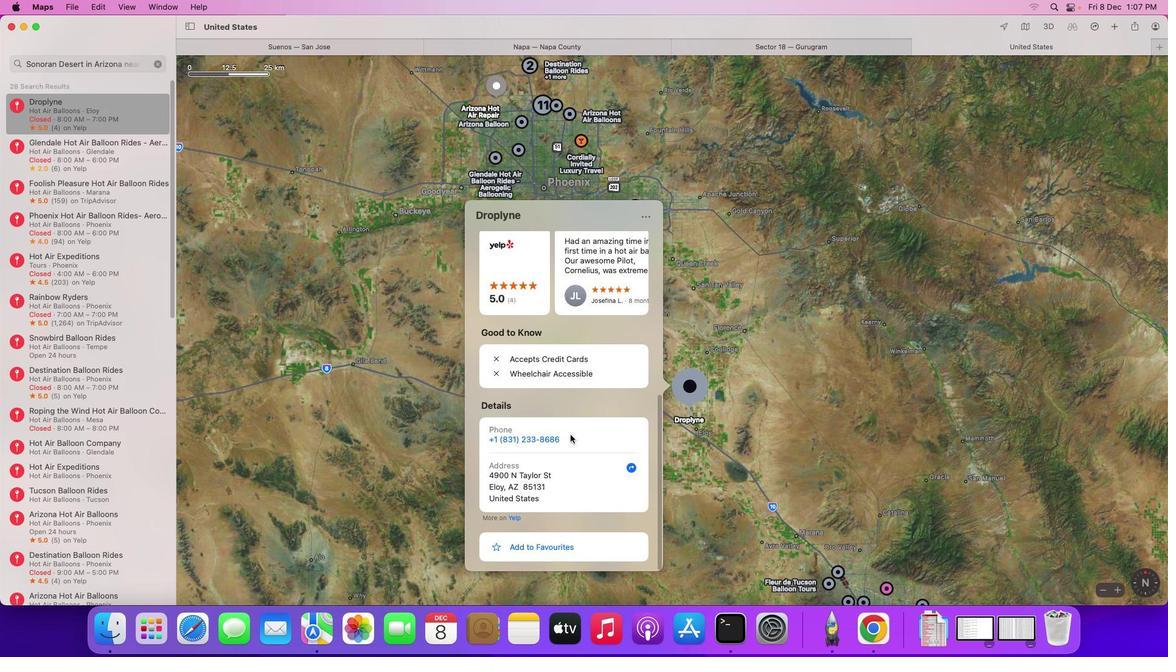 
Action: Mouse scrolled (570, 435) with delta (0, 0)
Screenshot: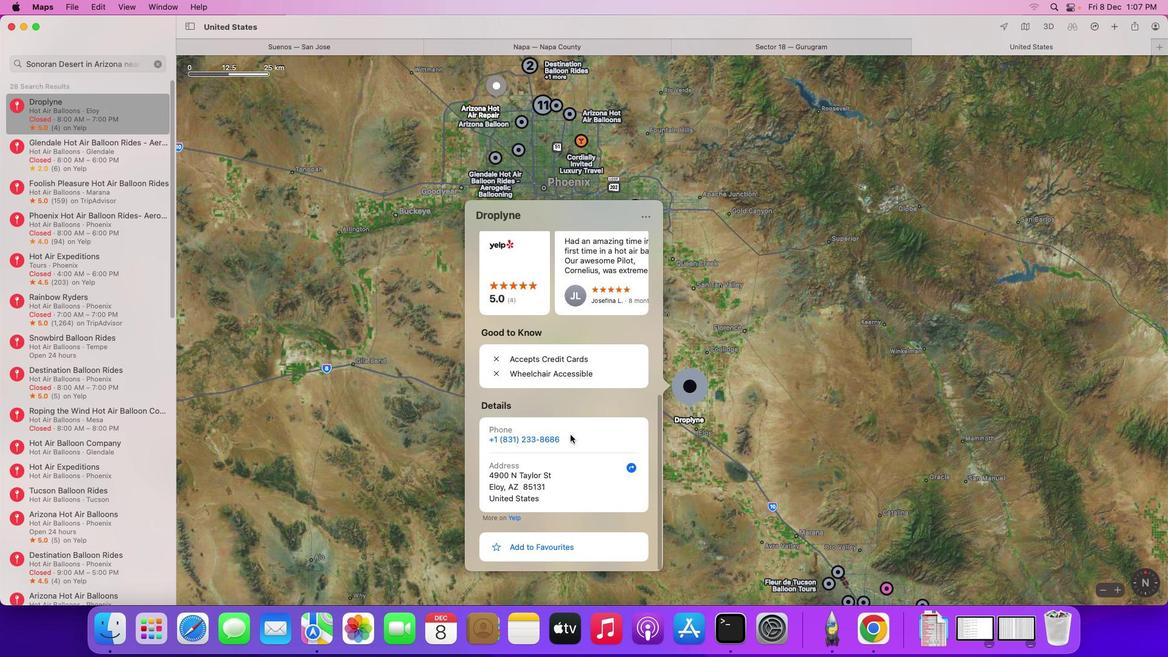 
Action: Mouse scrolled (570, 435) with delta (0, 0)
Screenshot: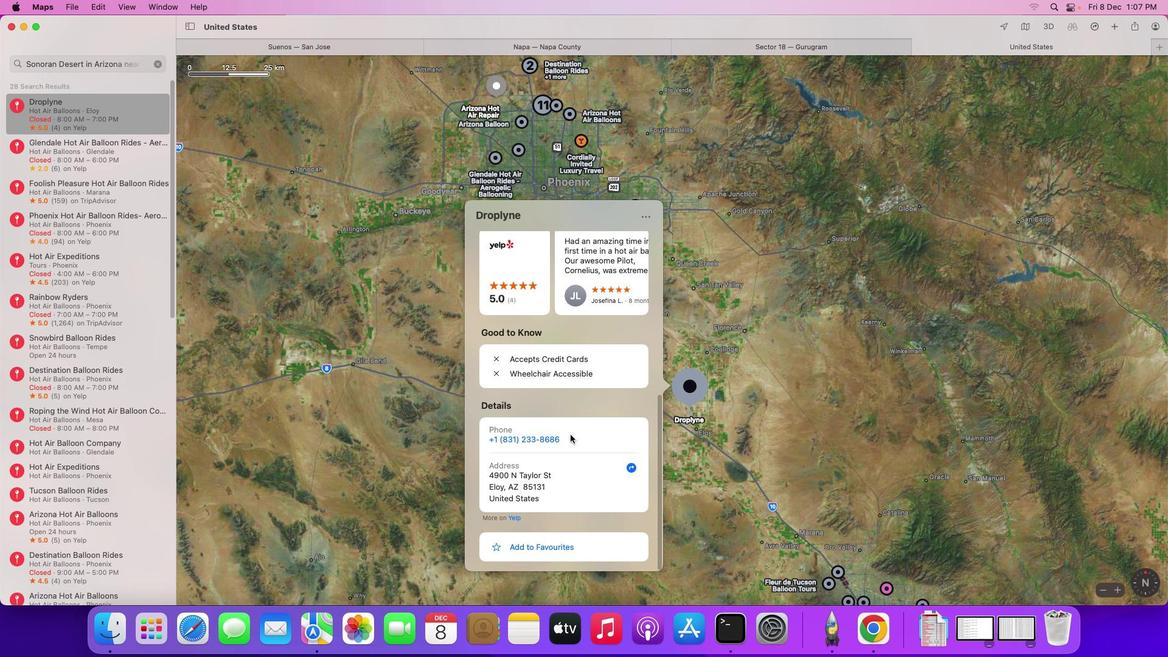 
Action: Mouse moved to (93, 149)
Screenshot: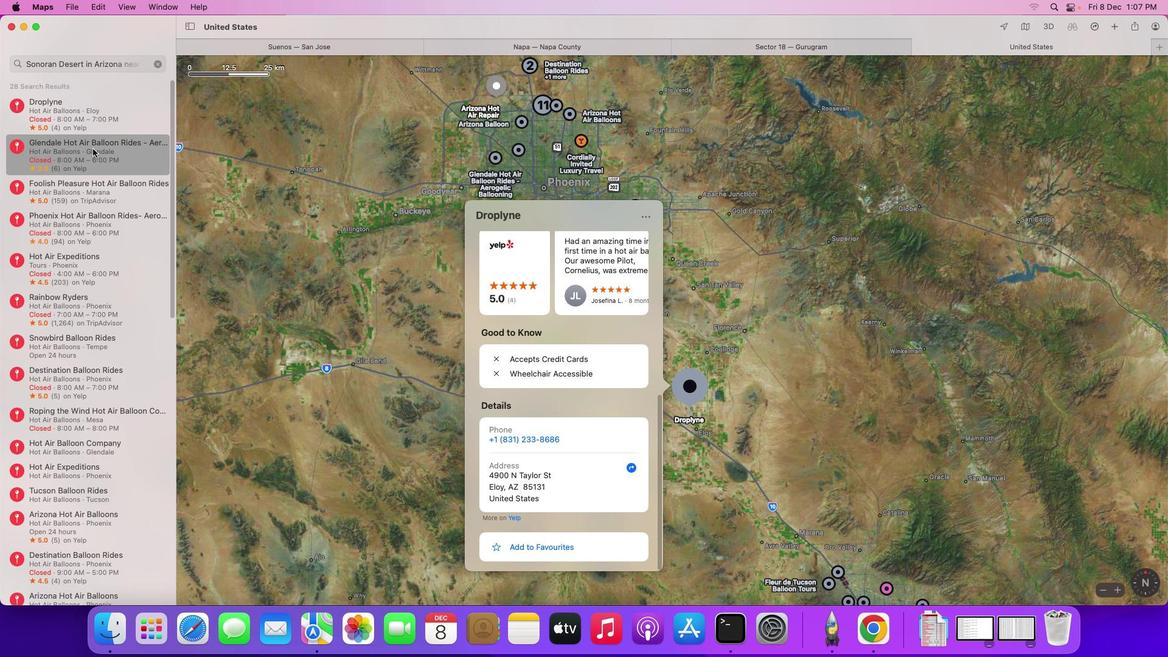 
Action: Mouse pressed left at (93, 149)
Screenshot: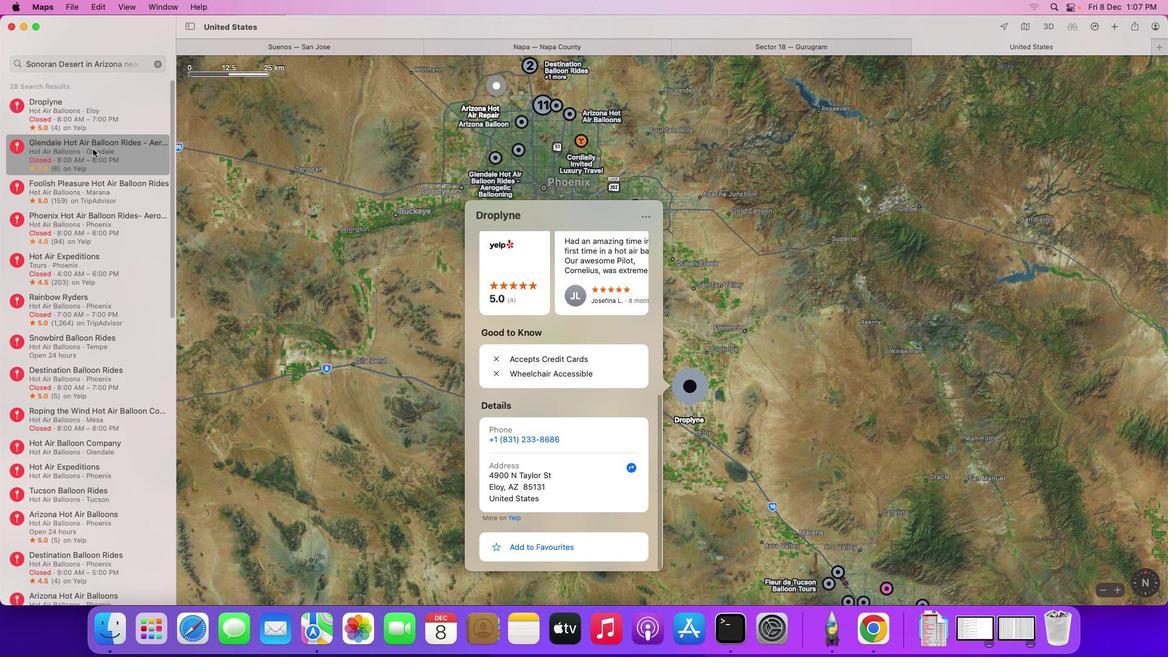 
Action: Mouse moved to (611, 230)
Screenshot: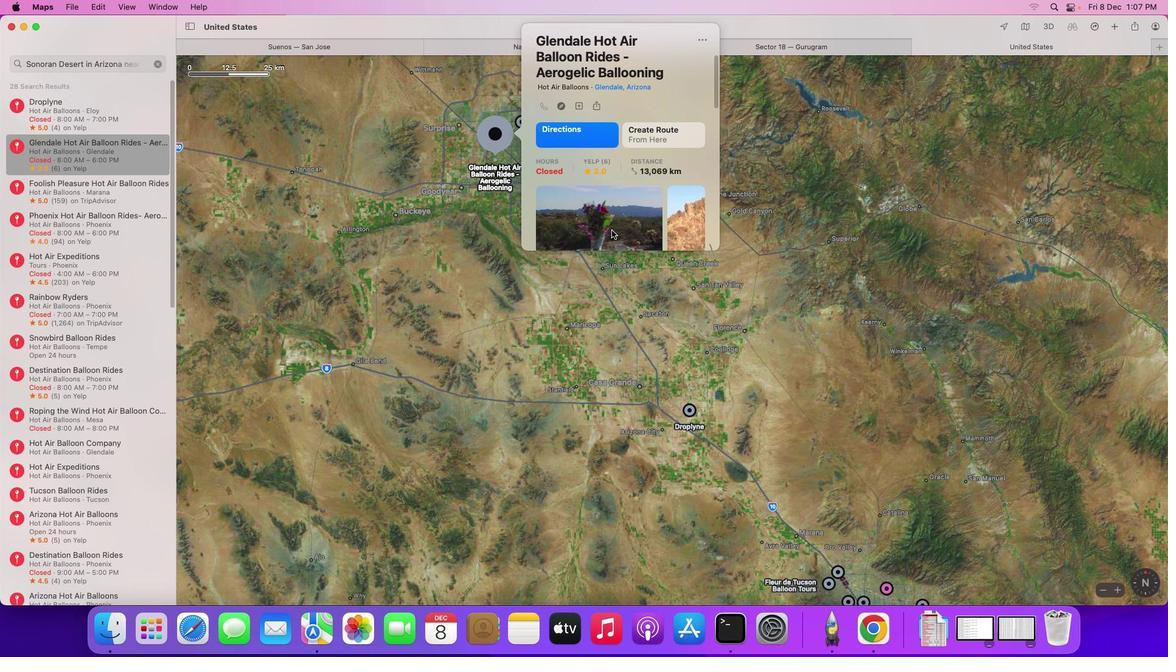 
Action: Mouse scrolled (611, 230) with delta (0, 0)
Screenshot: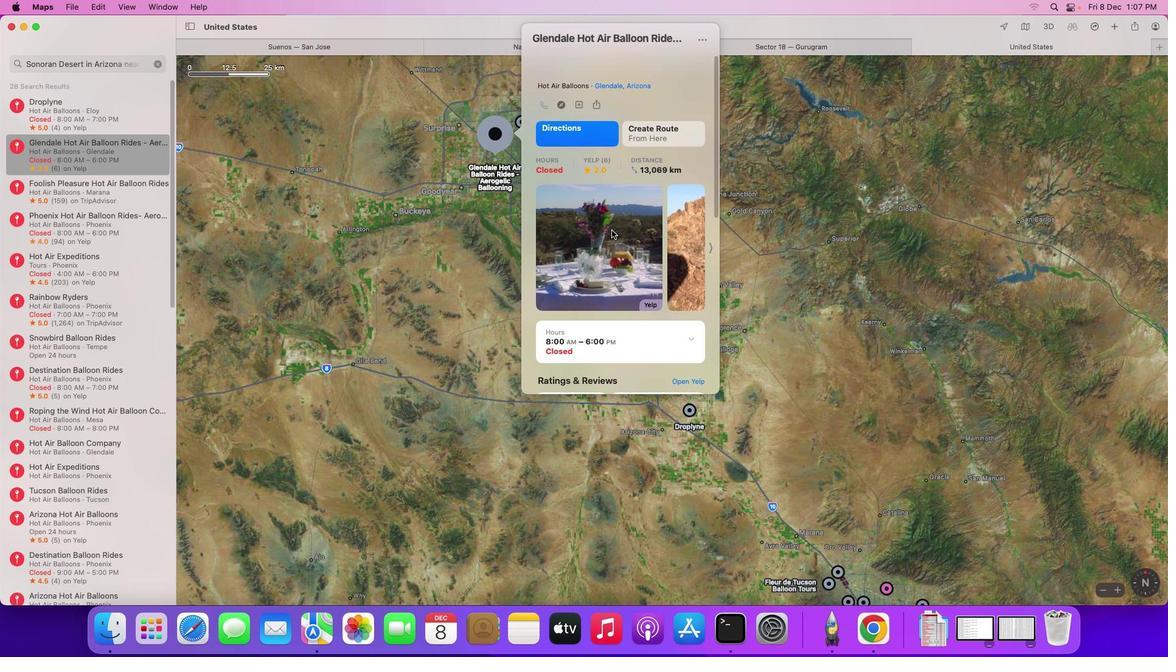 
Action: Mouse scrolled (611, 230) with delta (0, 0)
Screenshot: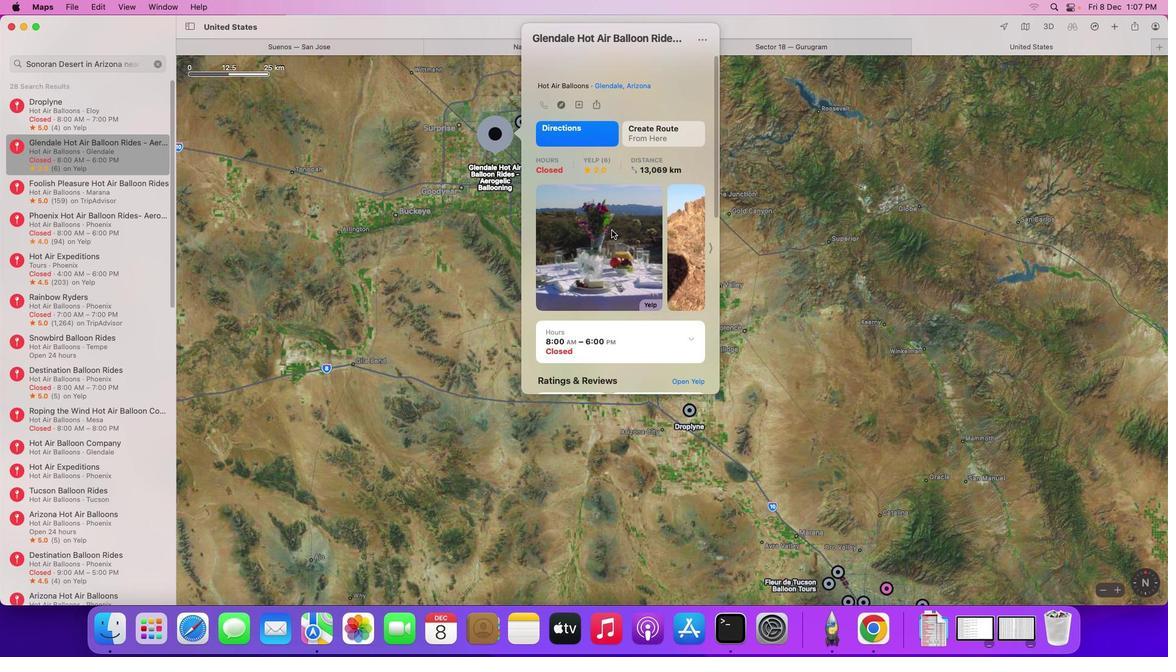 
Action: Mouse scrolled (611, 230) with delta (0, 0)
Screenshot: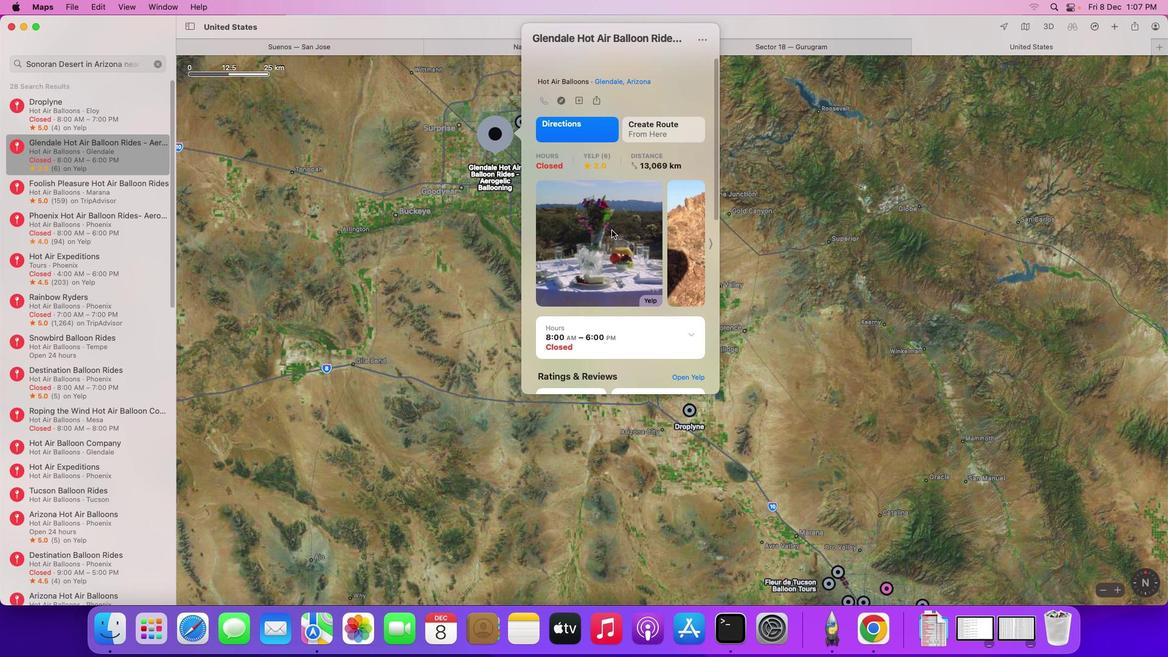 
Action: Mouse scrolled (611, 230) with delta (0, 0)
Screenshot: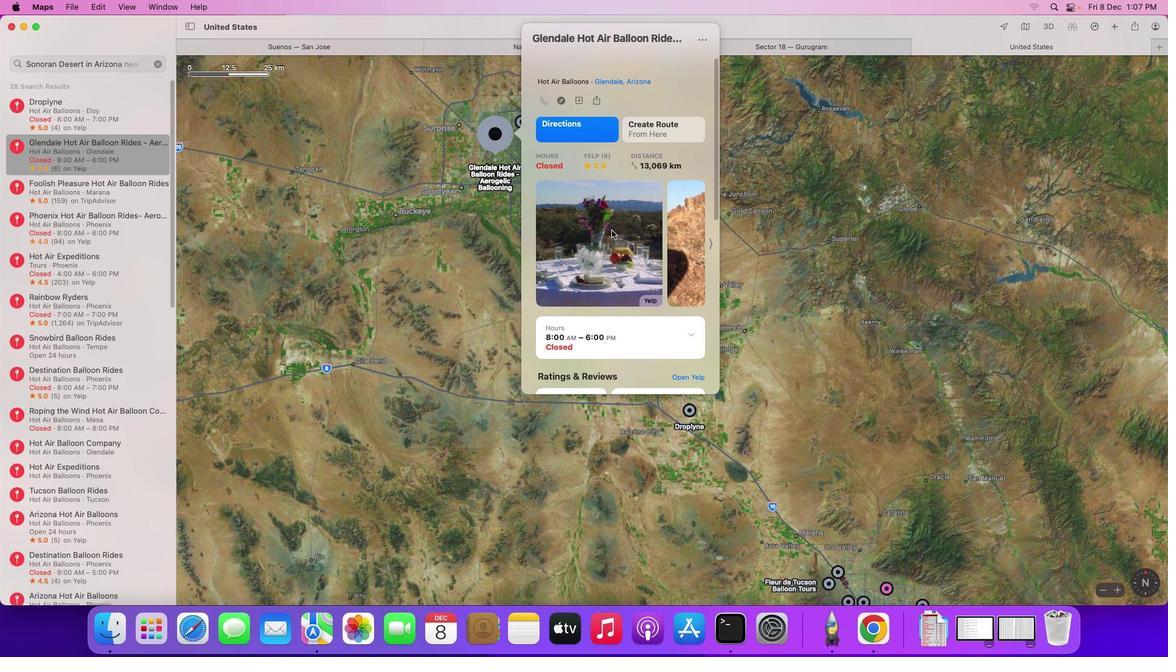 
Action: Mouse scrolled (611, 230) with delta (0, 0)
Screenshot: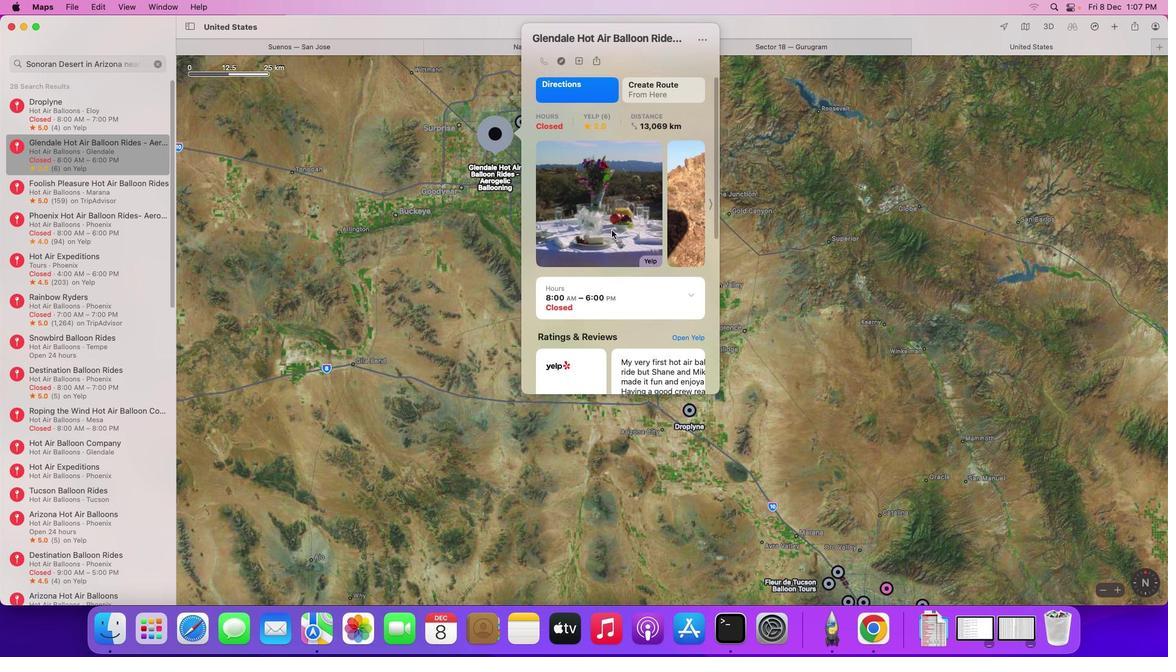 
Action: Mouse scrolled (611, 230) with delta (0, 0)
Screenshot: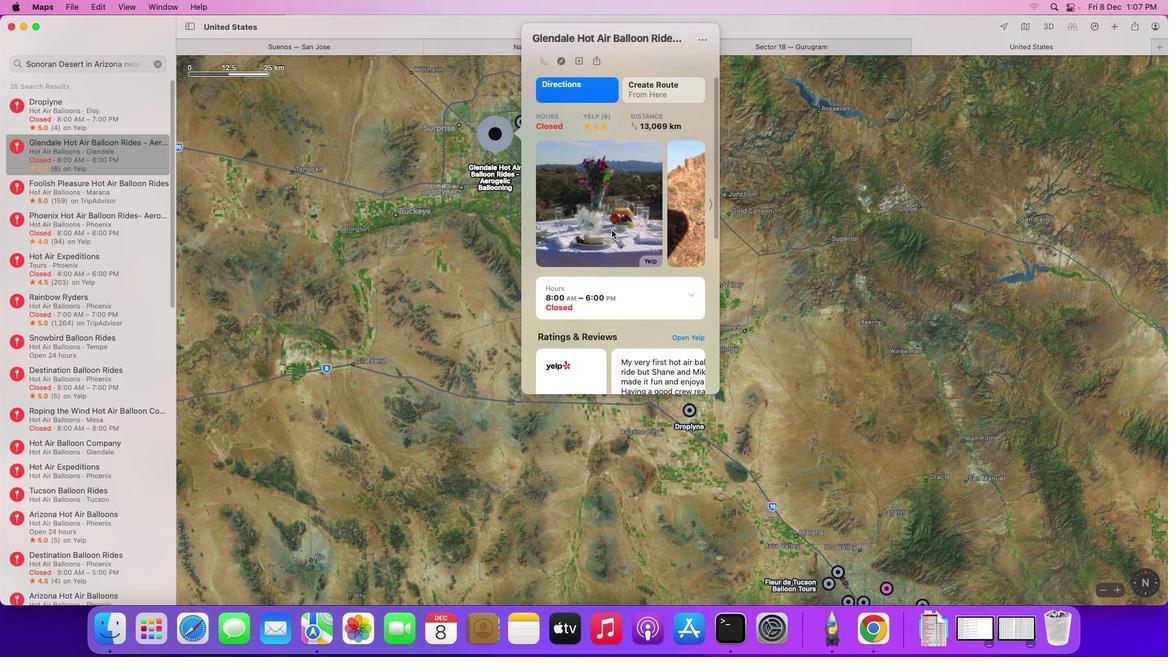 
Action: Mouse scrolled (611, 230) with delta (0, -1)
Screenshot: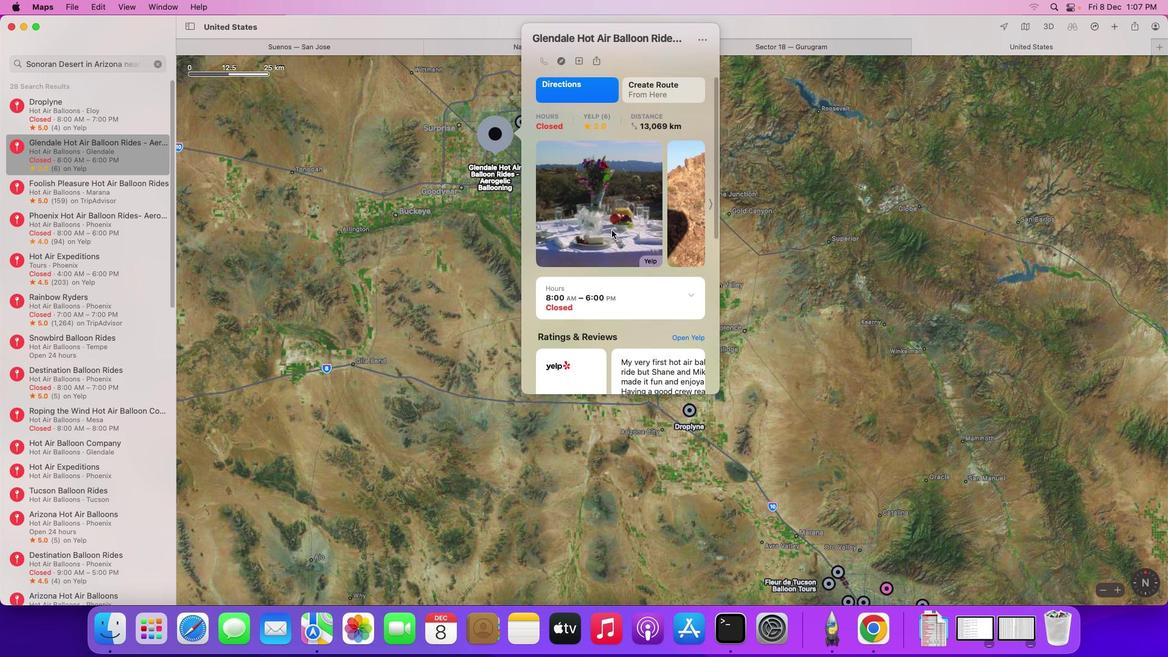 
Action: Mouse scrolled (611, 230) with delta (0, -1)
Screenshot: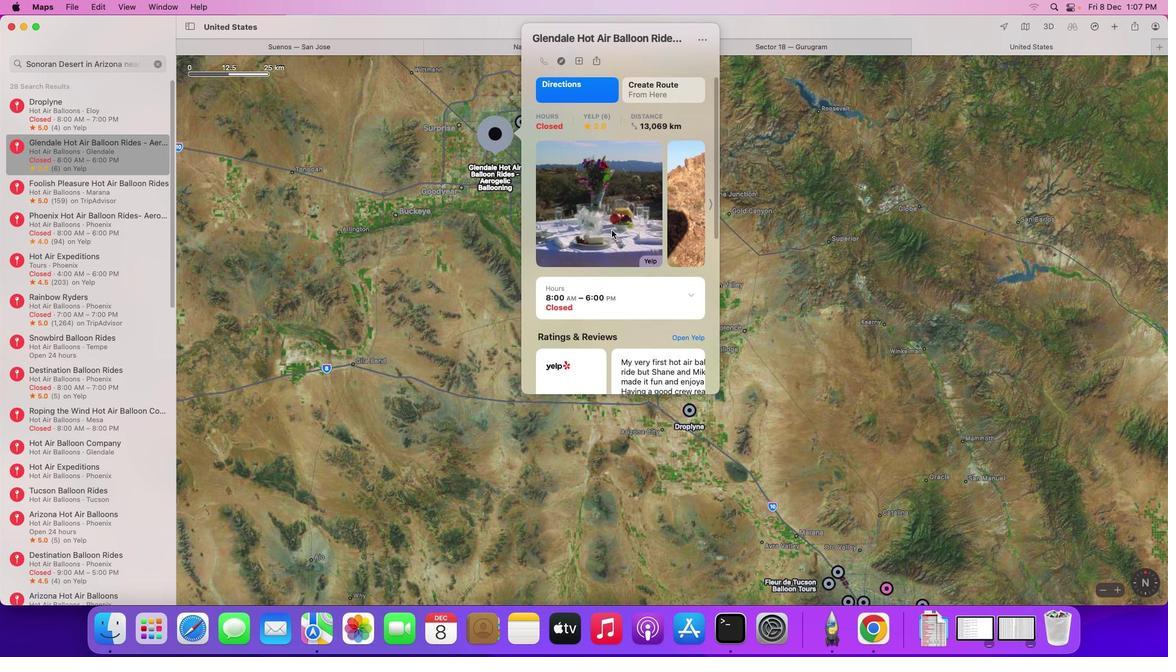 
Action: Mouse moved to (85, 197)
Screenshot: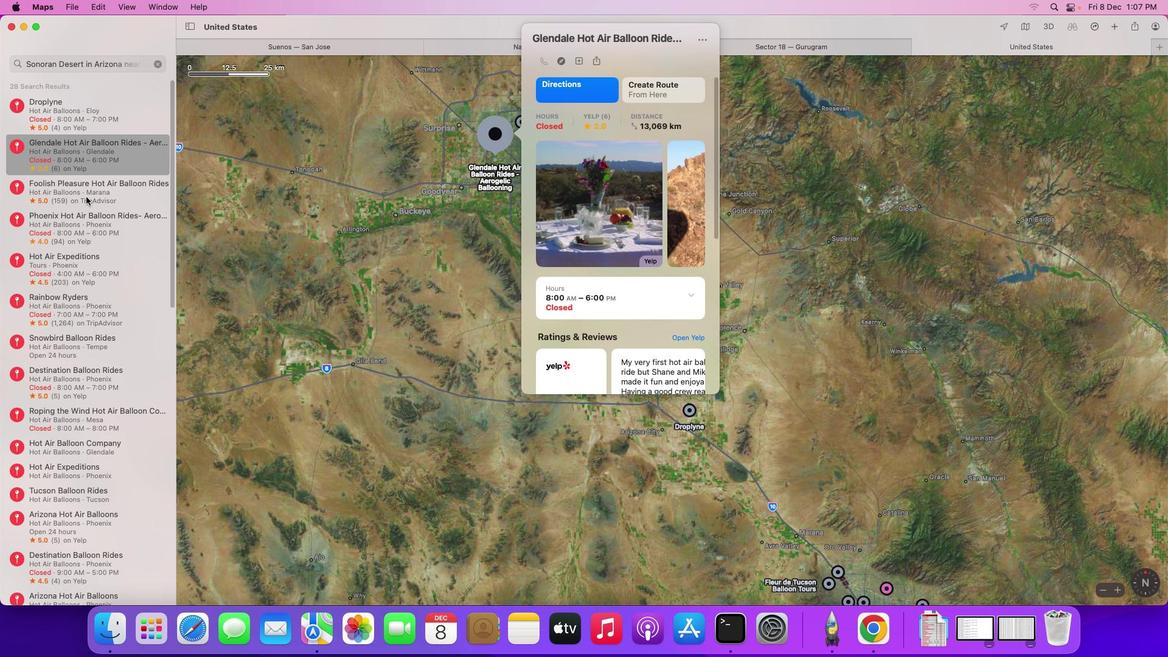 
Action: Mouse pressed left at (85, 197)
Screenshot: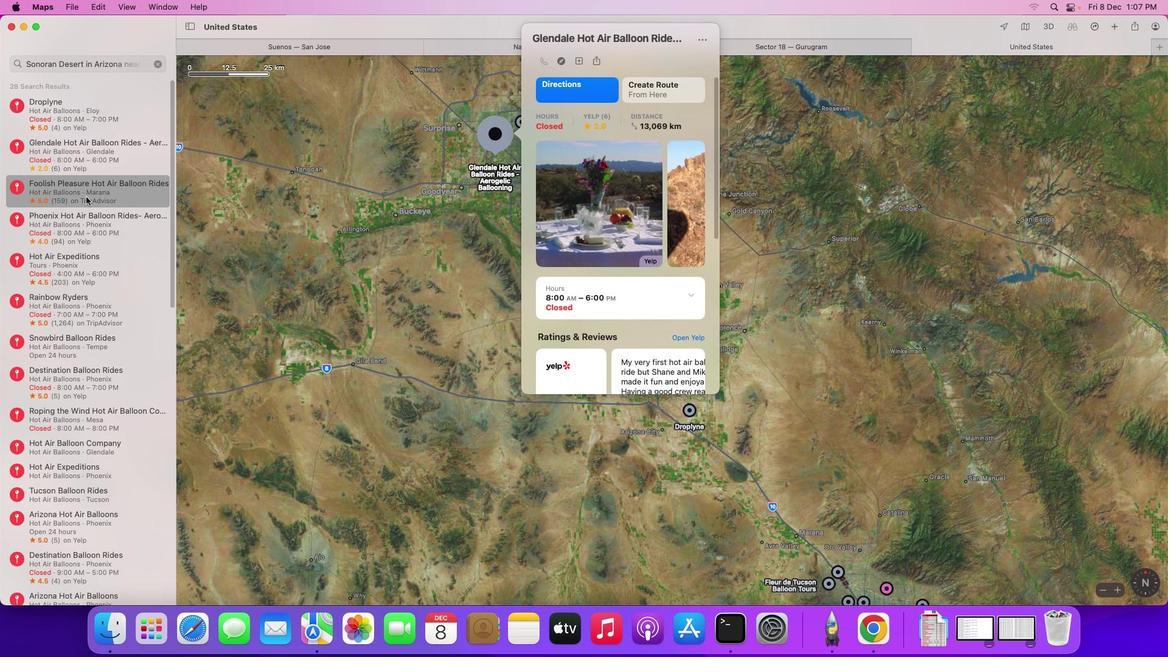 
Action: Mouse moved to (688, 508)
Screenshot: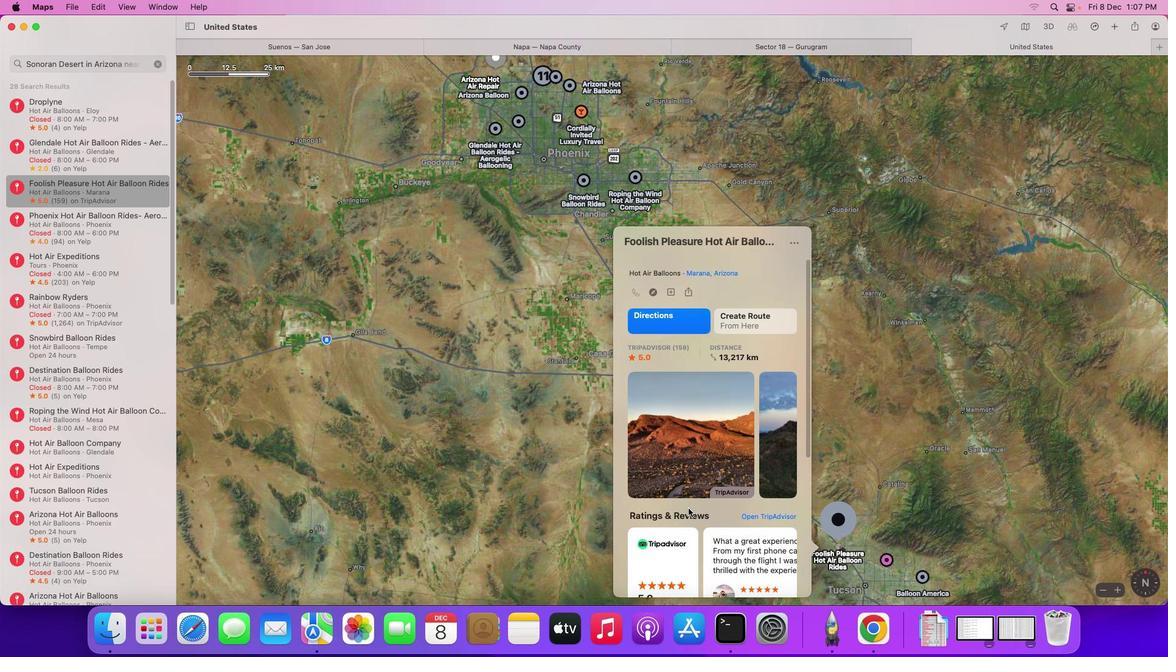 
Action: Mouse scrolled (688, 508) with delta (0, 0)
Screenshot: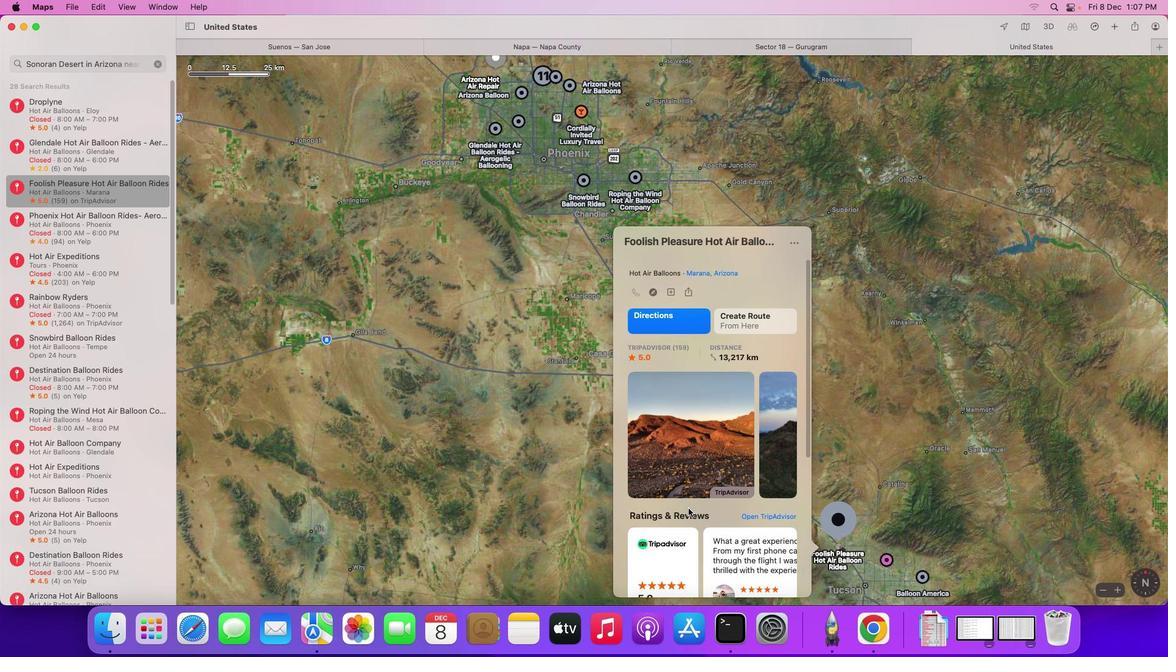 
Action: Mouse scrolled (688, 508) with delta (0, 0)
Screenshot: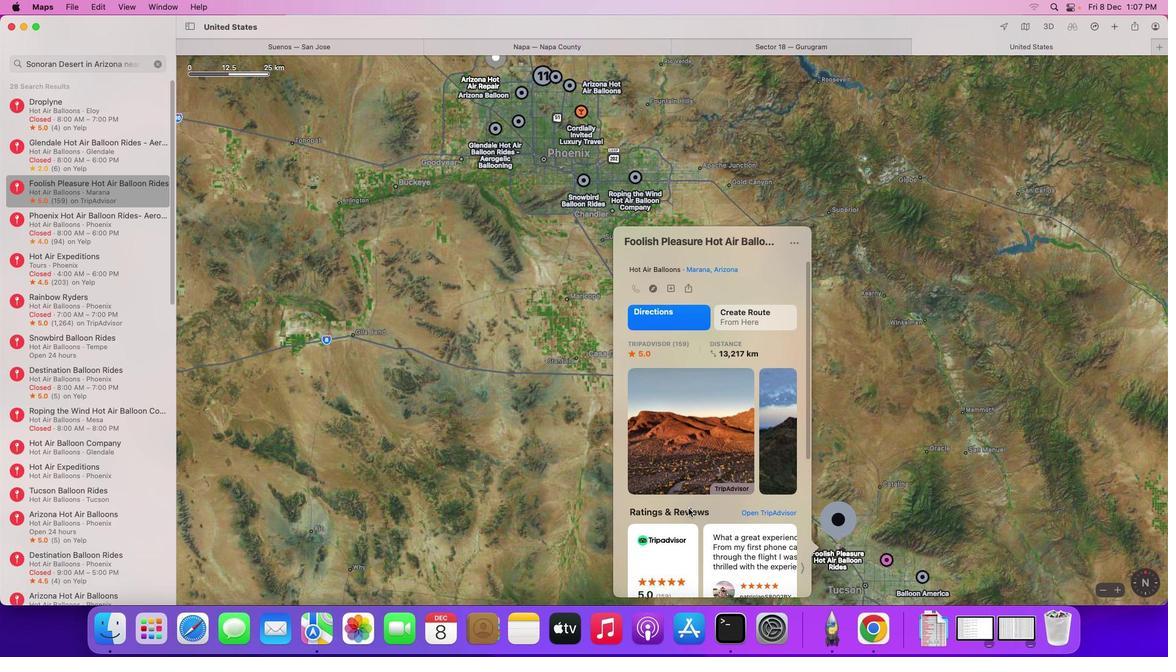 
Action: Mouse moved to (688, 508)
Screenshot: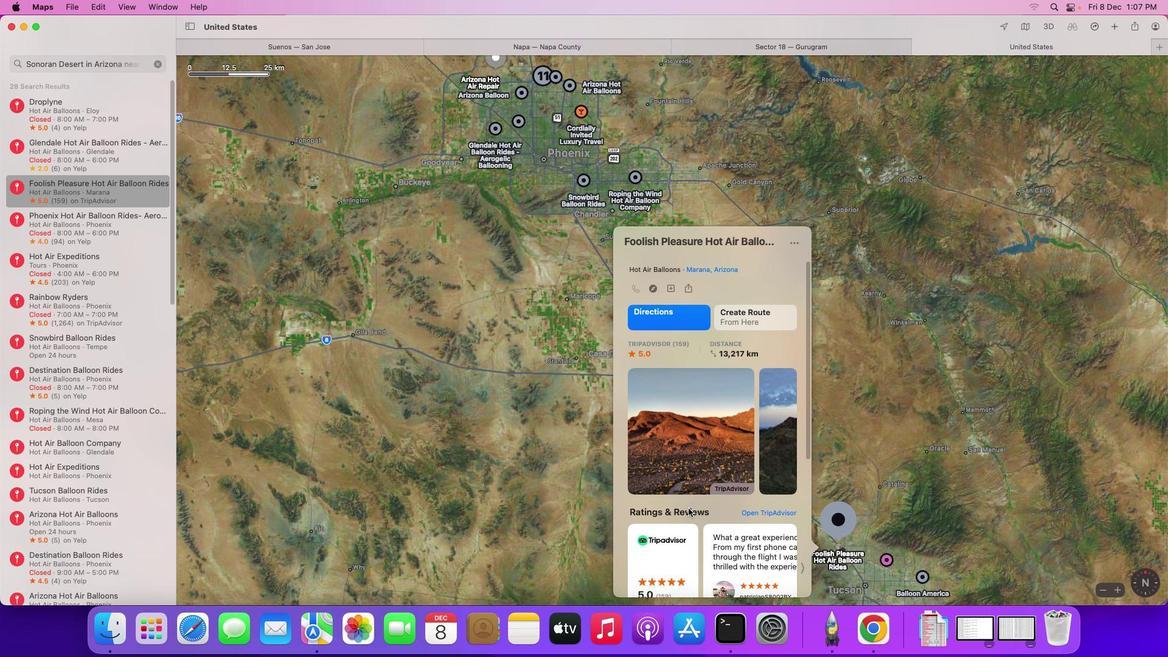 
Action: Mouse scrolled (688, 508) with delta (0, 0)
Screenshot: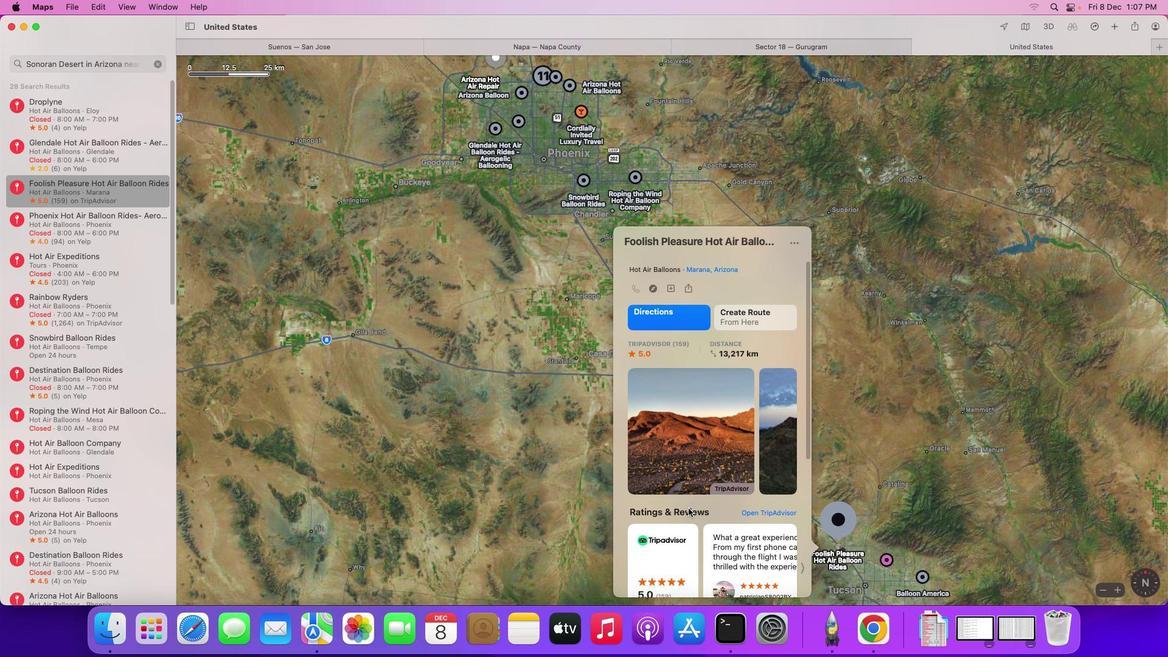 
Action: Mouse moved to (804, 432)
Screenshot: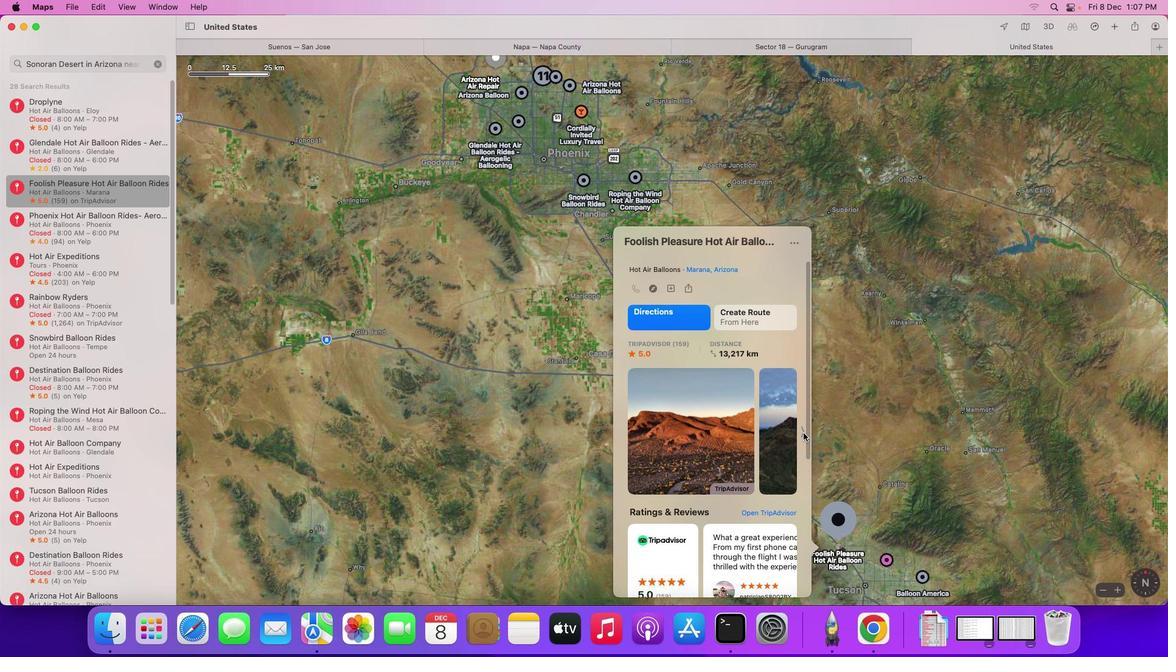 
Action: Mouse pressed left at (804, 432)
Screenshot: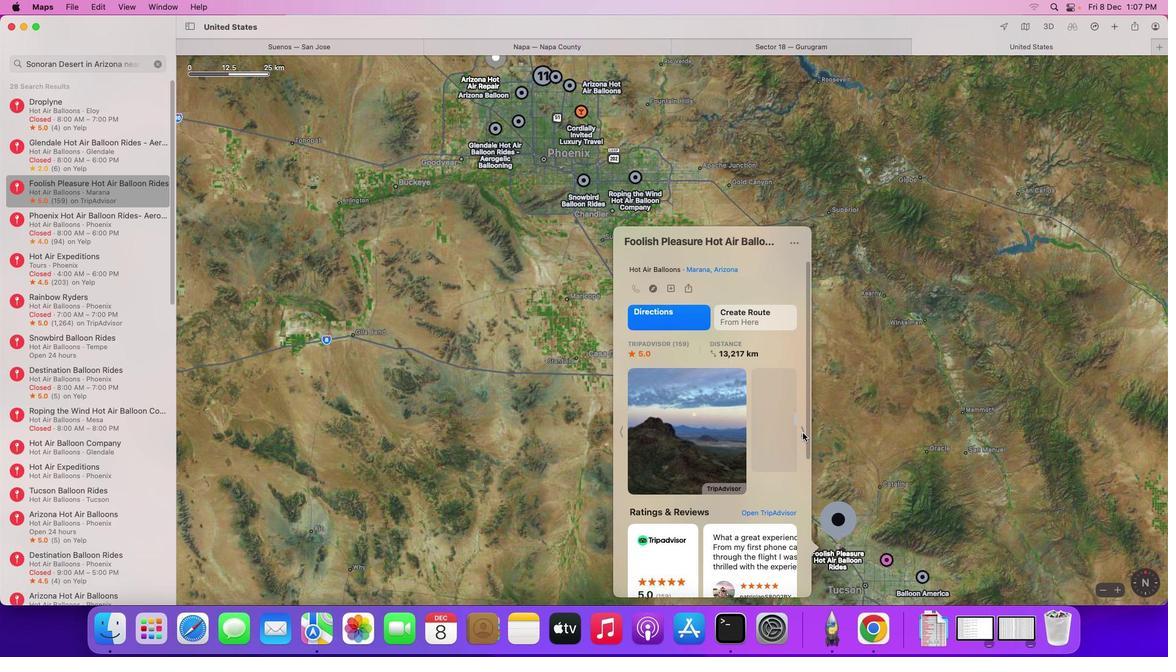 
Action: Mouse moved to (802, 432)
Screenshot: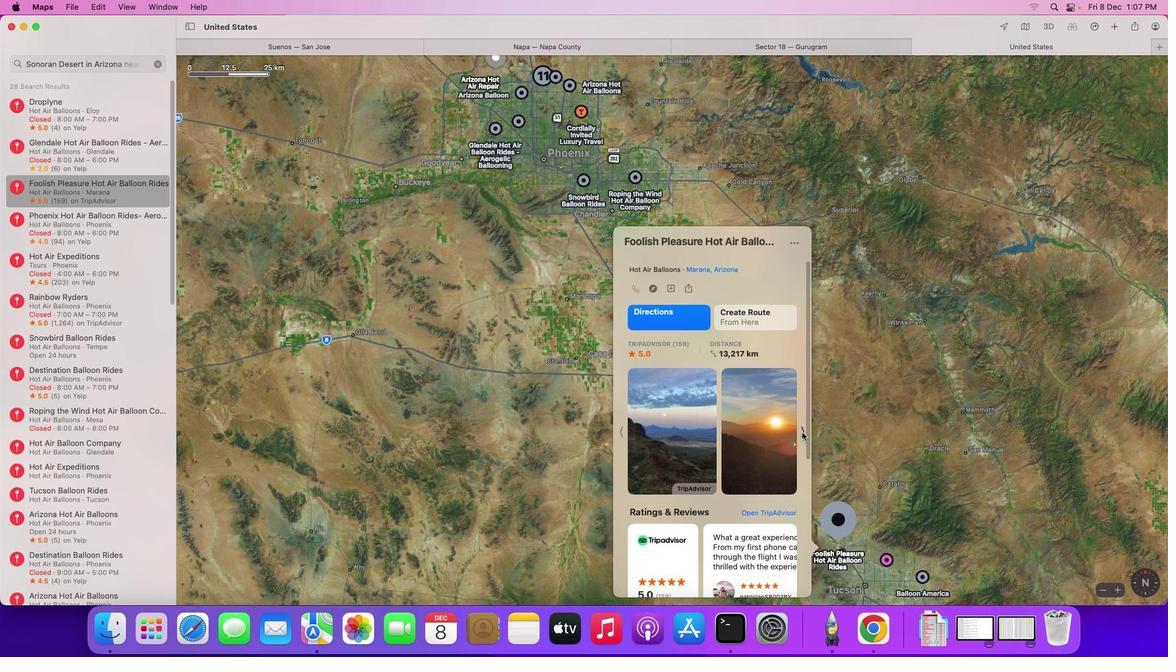
Action: Mouse pressed left at (802, 432)
Screenshot: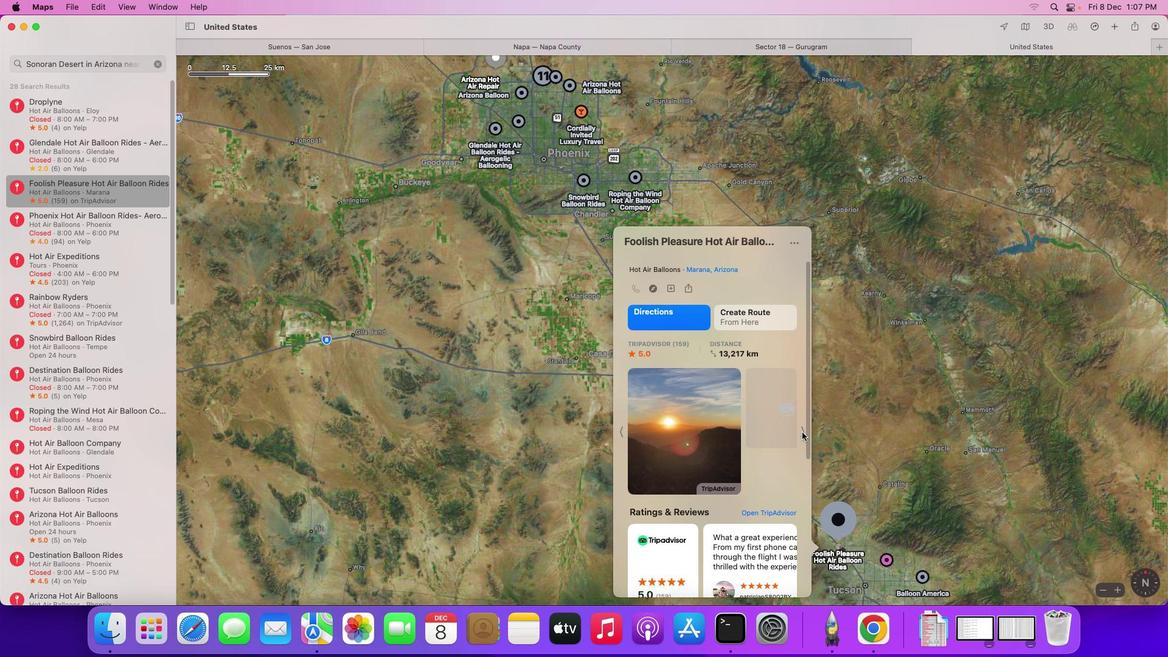 
Action: Mouse moved to (802, 432)
Screenshot: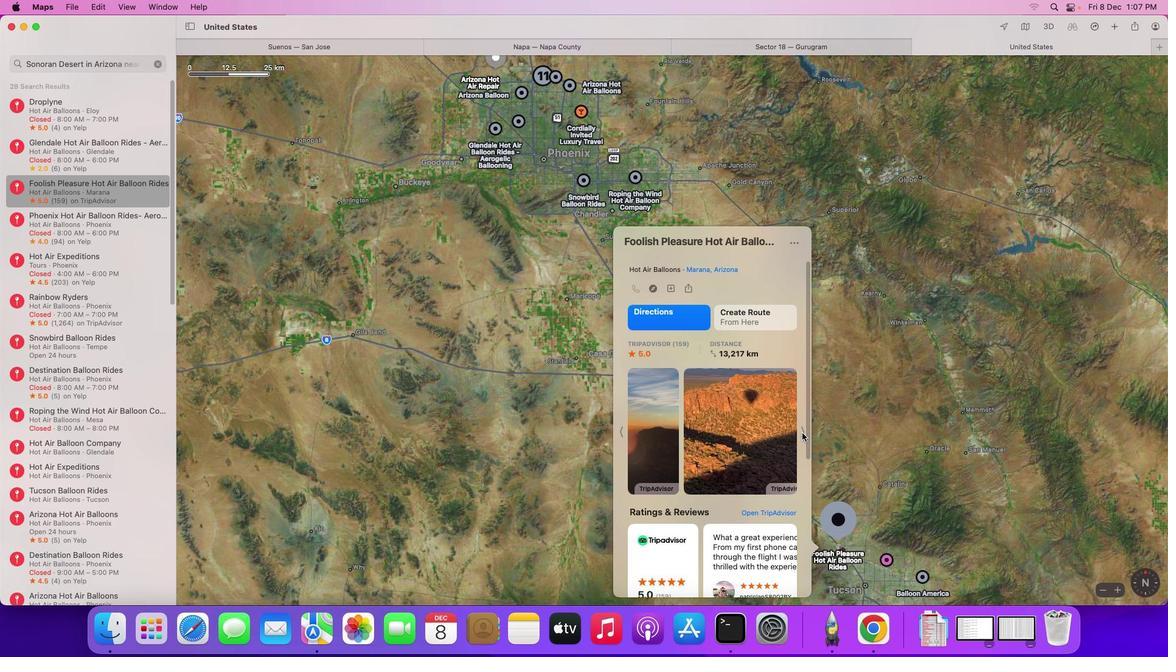 
Action: Mouse pressed left at (802, 432)
Screenshot: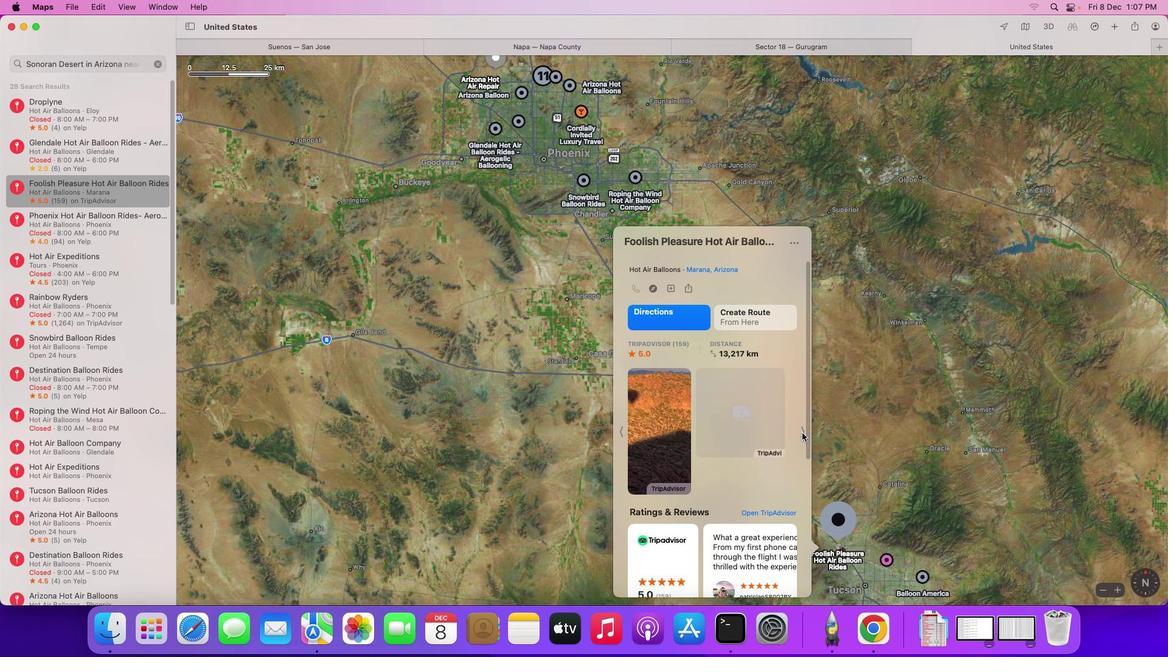 
Action: Mouse moved to (802, 433)
Screenshot: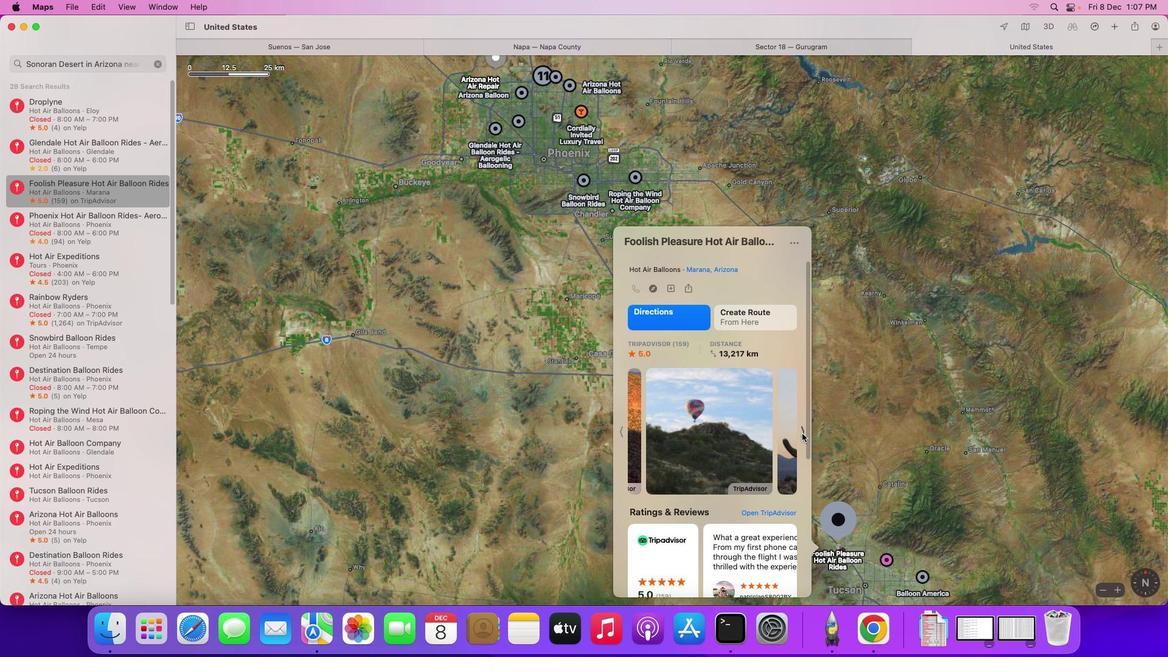 
Action: Mouse pressed left at (802, 433)
Screenshot: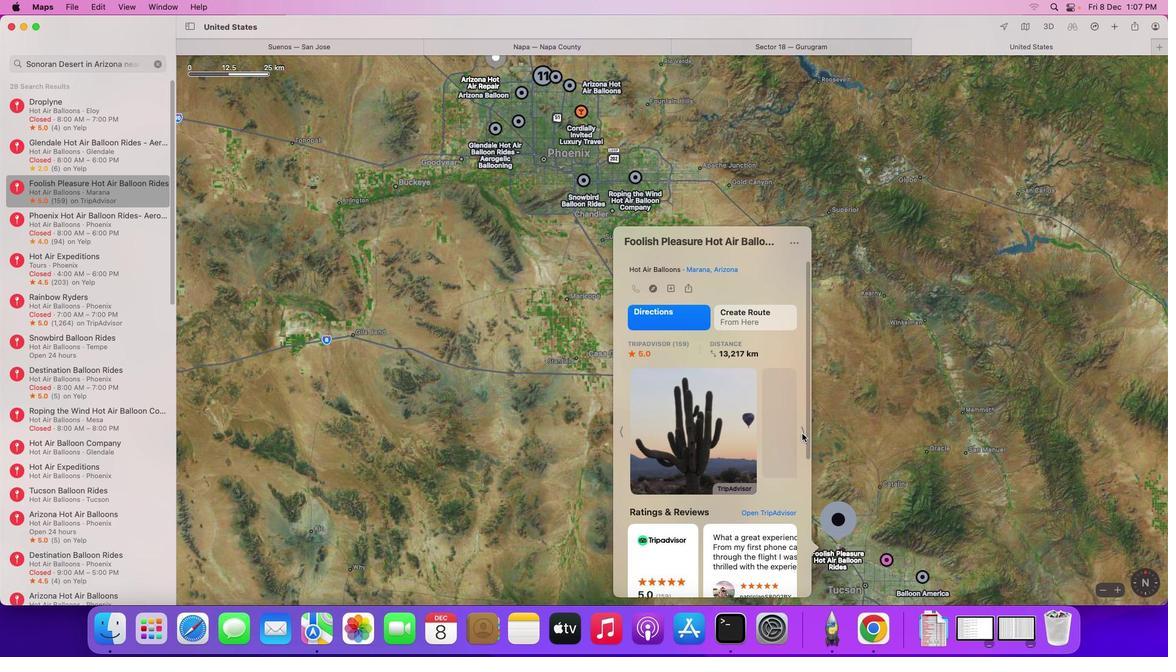 
Action: Mouse moved to (731, 442)
Screenshot: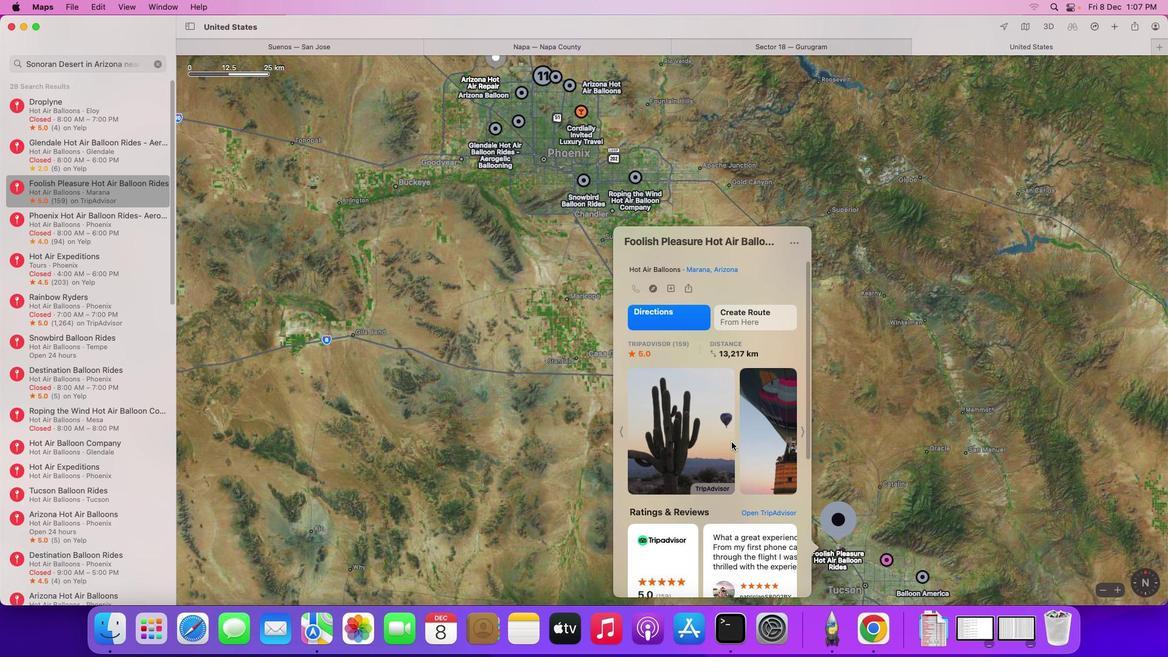 
Action: Mouse scrolled (731, 442) with delta (0, 0)
Screenshot: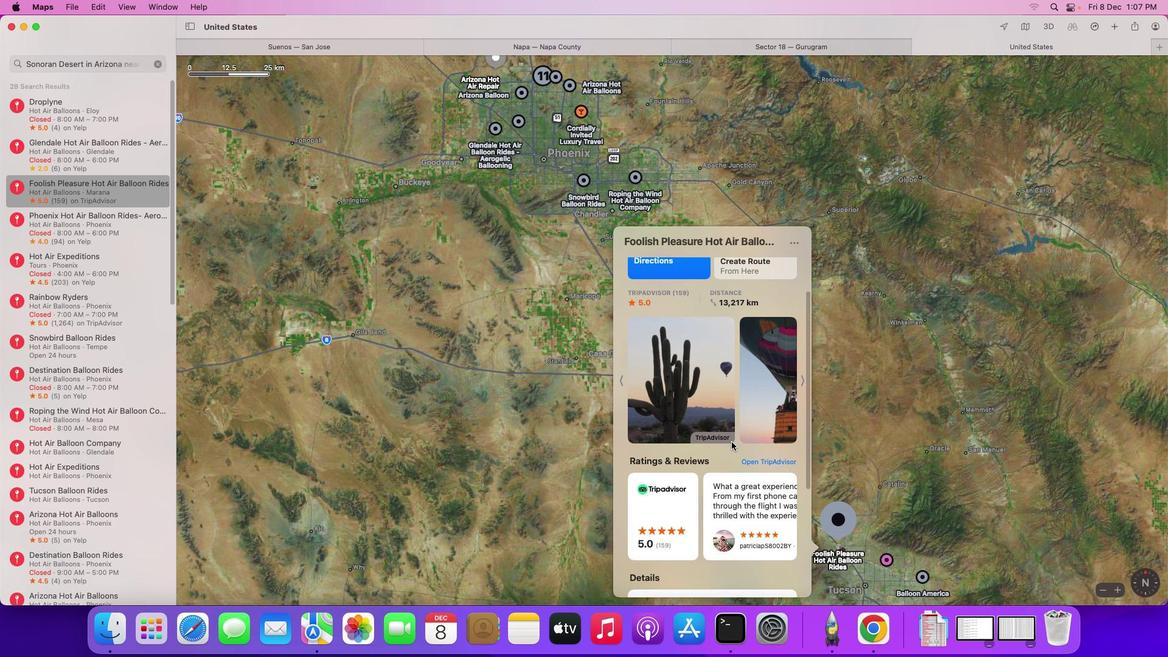 
Action: Mouse scrolled (731, 442) with delta (0, 0)
Screenshot: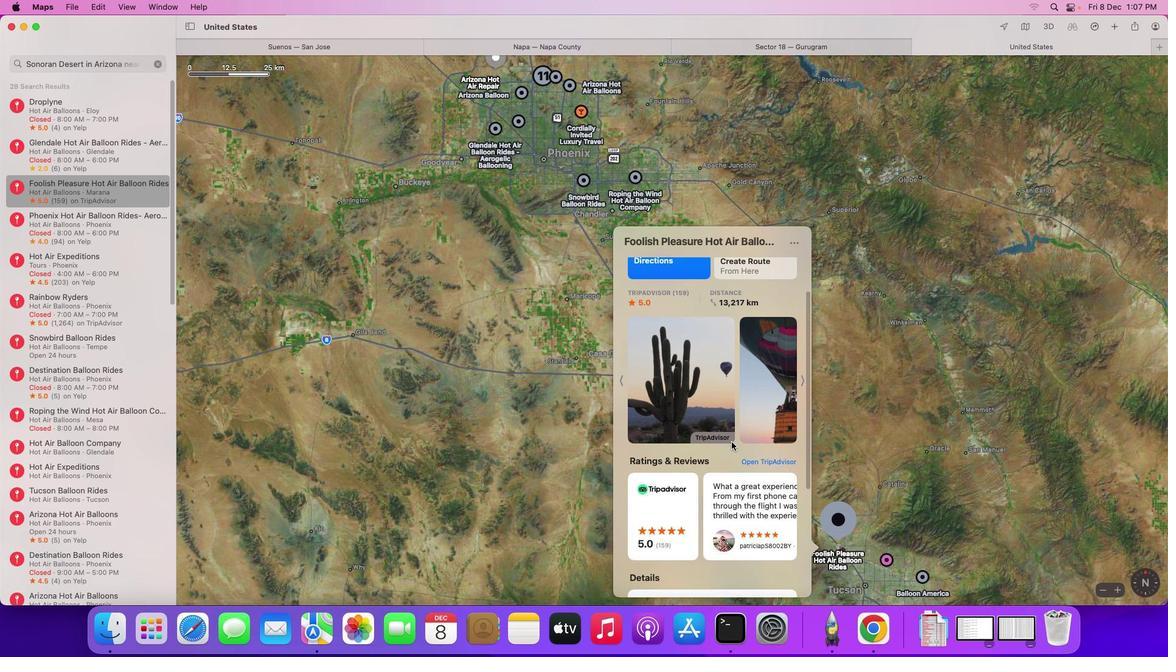 
Action: Mouse scrolled (731, 442) with delta (0, -1)
Screenshot: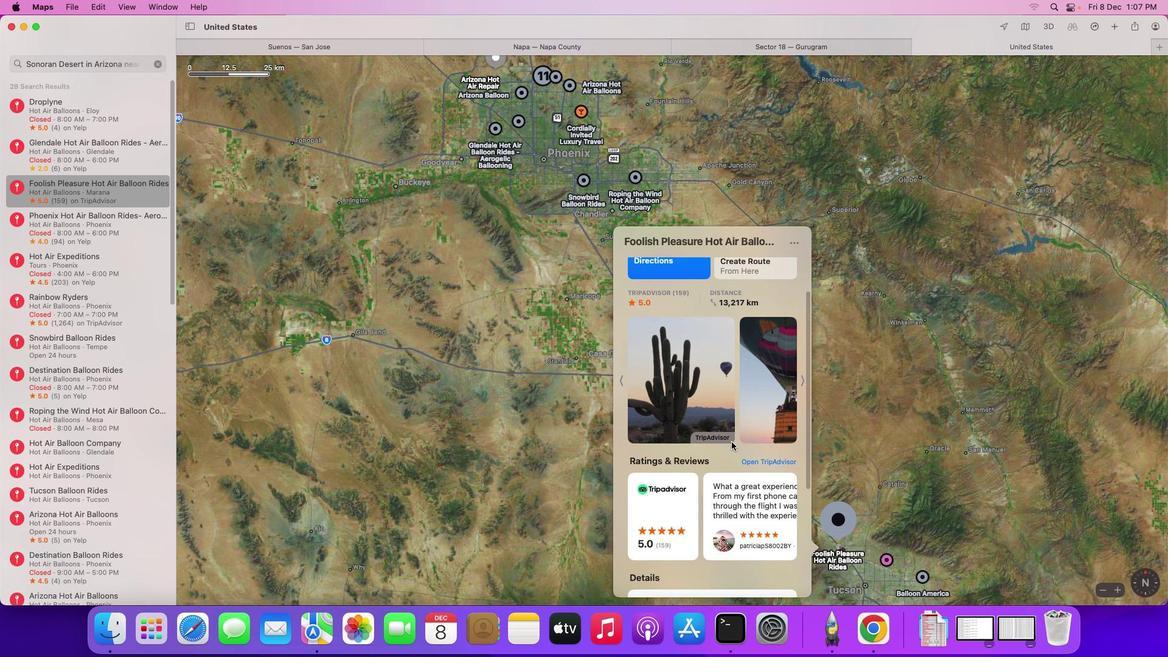 
Action: Mouse scrolled (731, 442) with delta (0, -2)
Screenshot: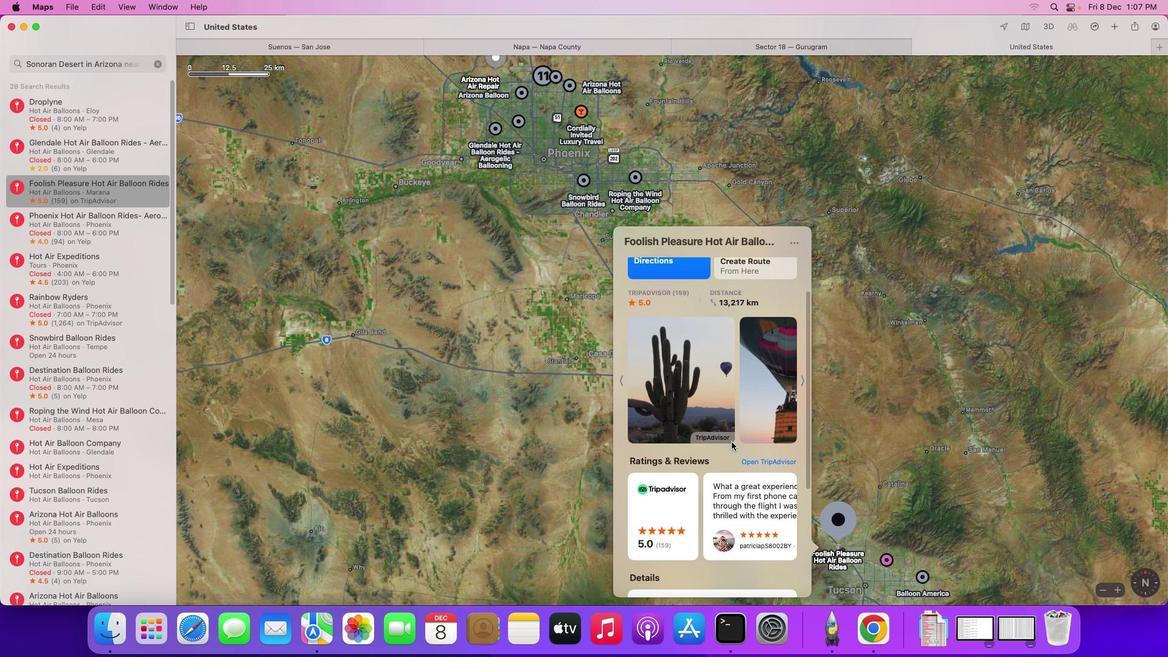 
Action: Mouse scrolled (731, 442) with delta (0, 0)
Screenshot: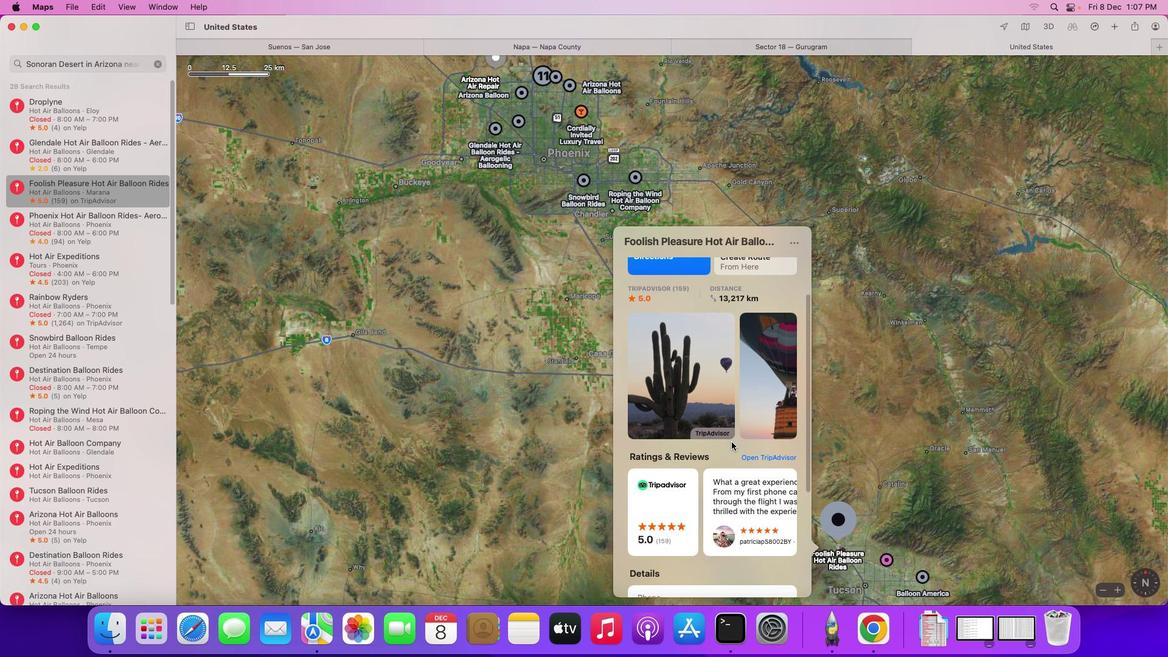 
Action: Mouse scrolled (731, 442) with delta (0, 0)
Screenshot: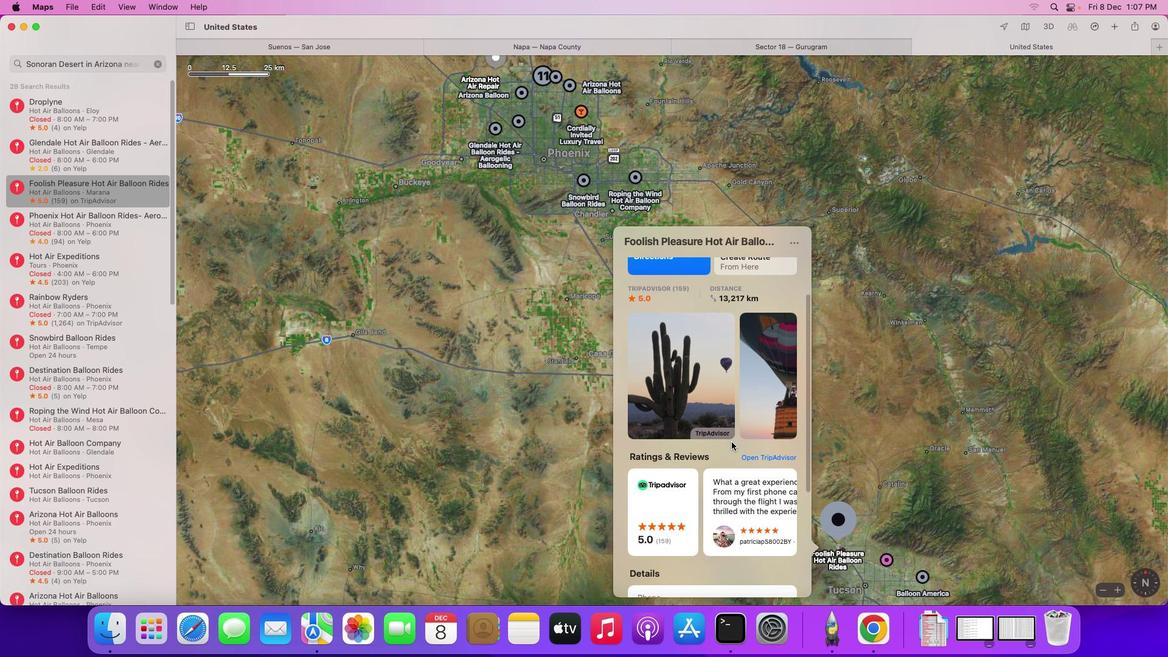 
Action: Mouse moved to (86, 223)
Screenshot: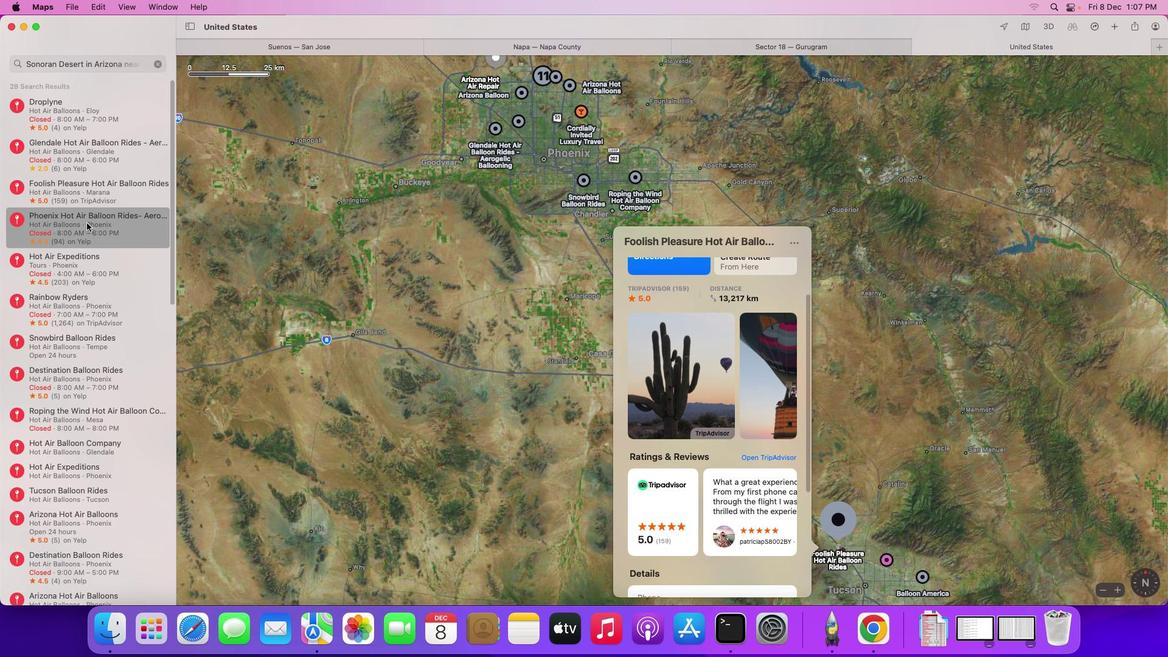 
Action: Mouse pressed left at (86, 223)
Screenshot: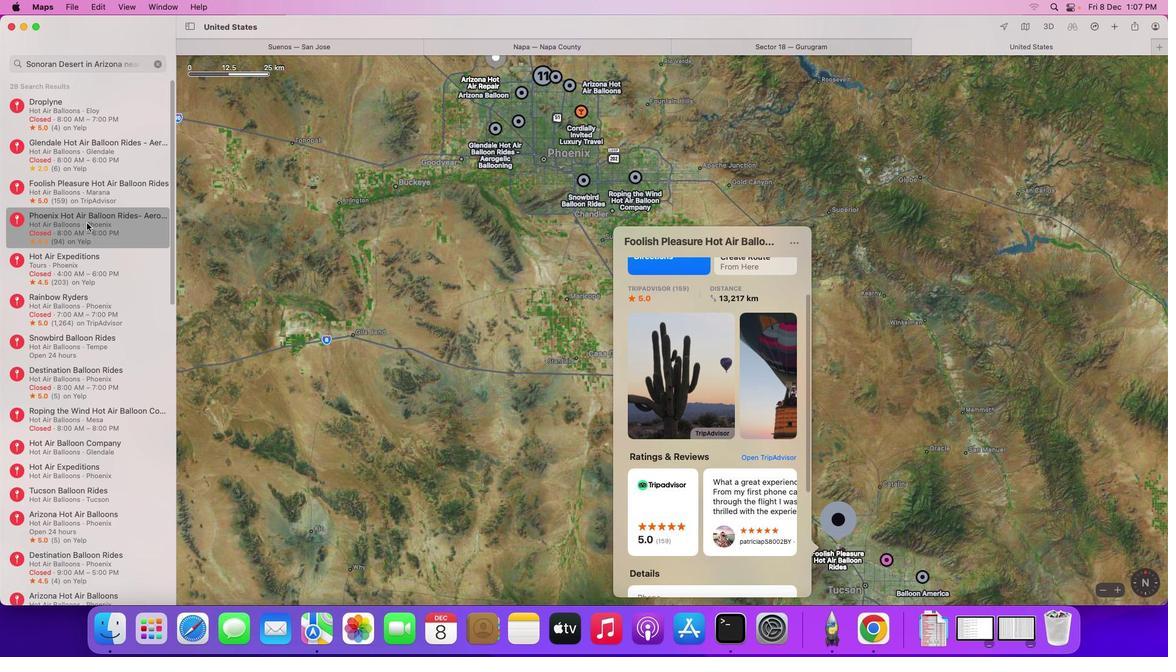 
Action: Mouse moved to (673, 217)
Screenshot: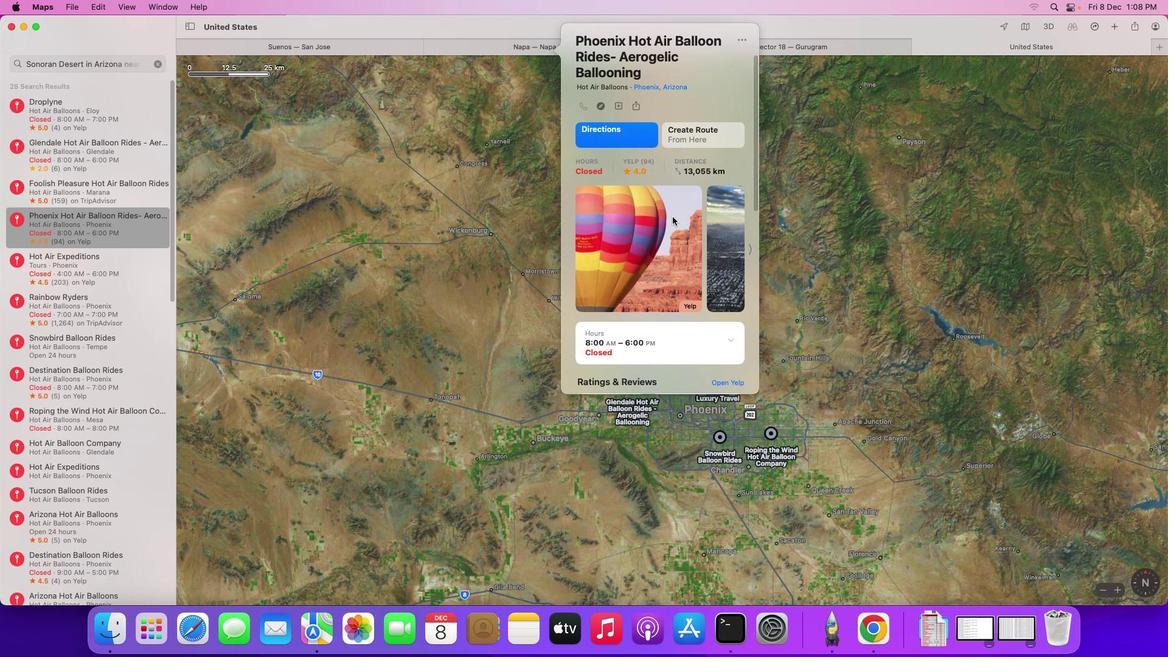 
Action: Mouse scrolled (673, 217) with delta (0, 0)
Screenshot: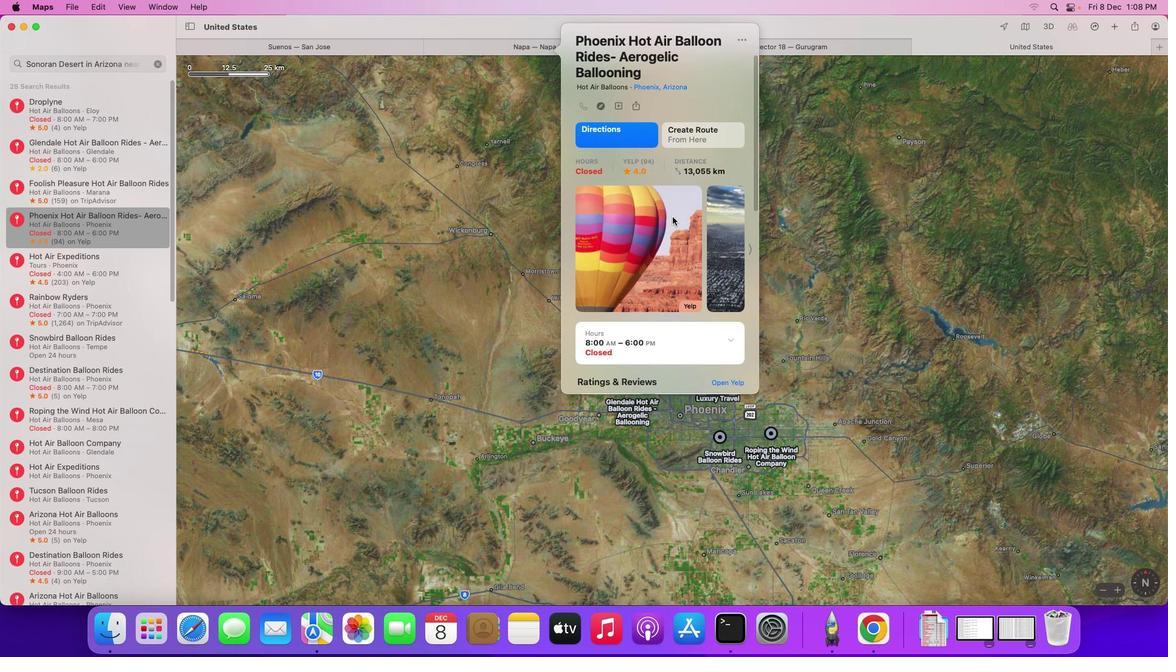 
Action: Mouse moved to (673, 217)
Screenshot: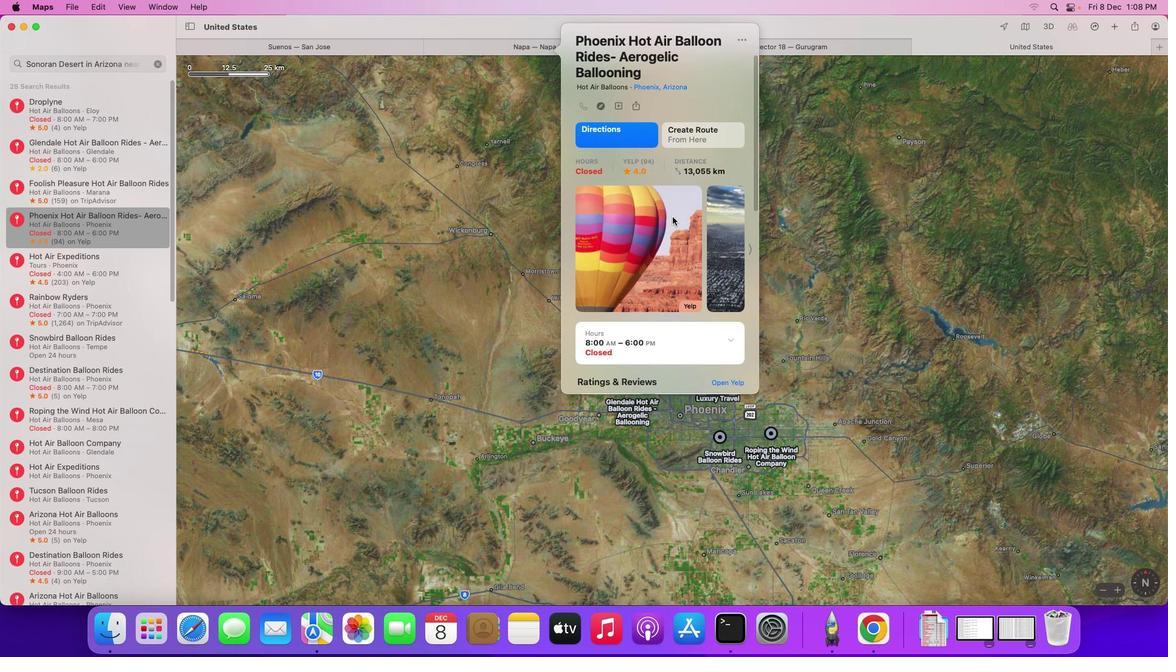 
Action: Mouse scrolled (673, 217) with delta (0, 0)
Screenshot: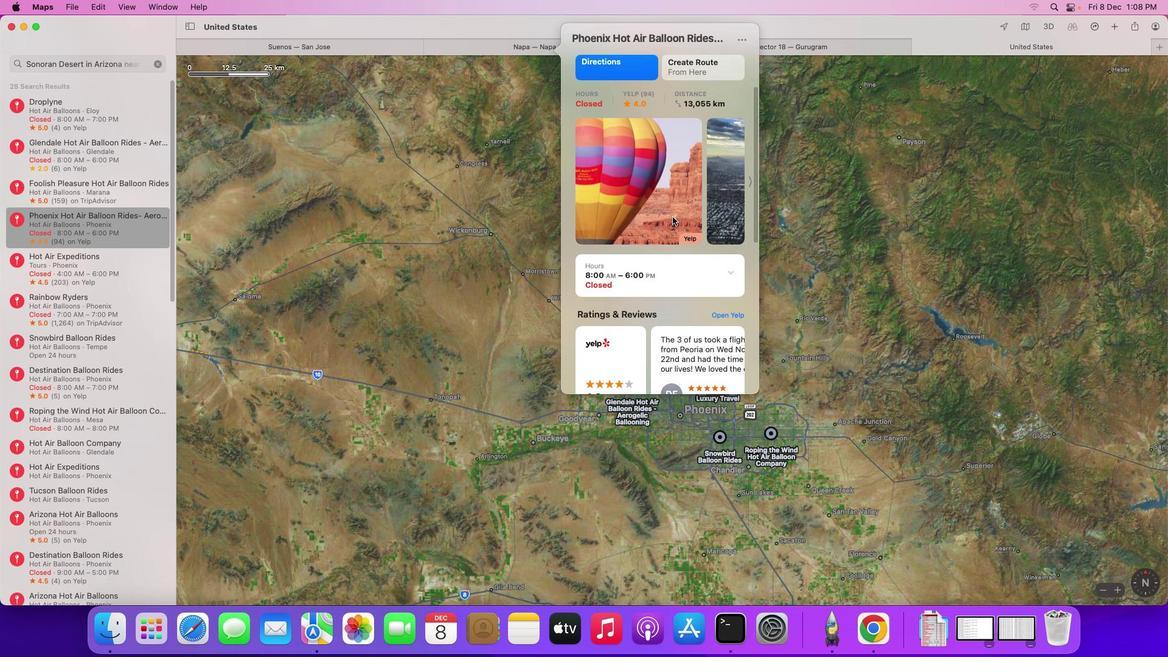 
Action: Mouse scrolled (673, 217) with delta (0, 0)
Screenshot: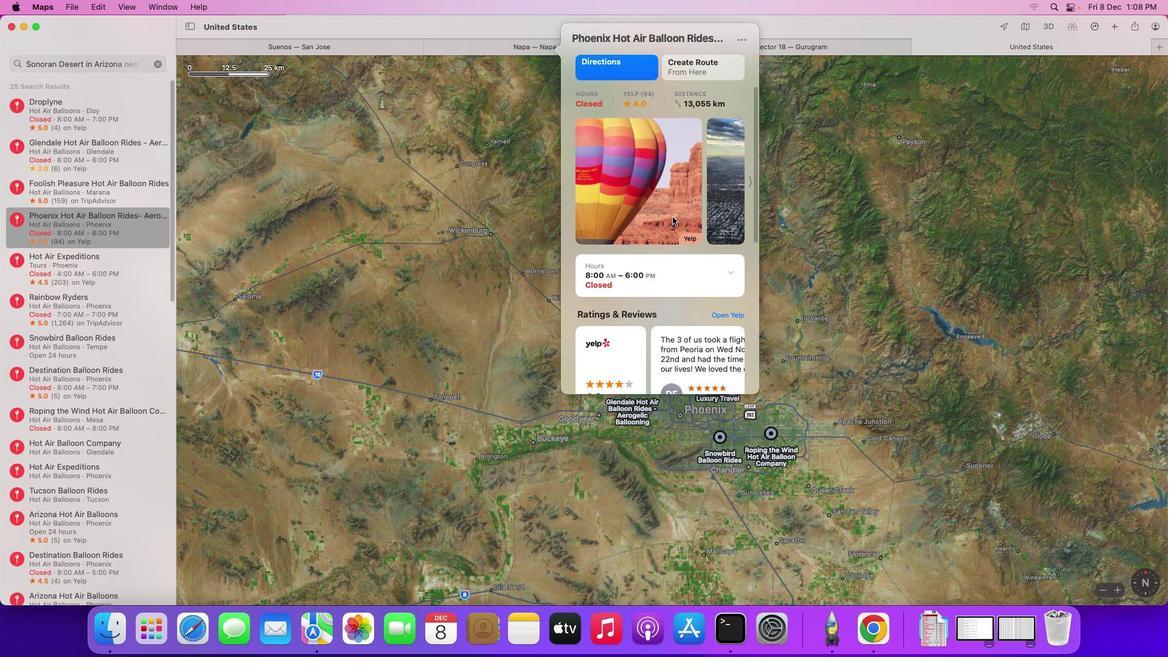 
Action: Mouse scrolled (673, 217) with delta (0, -1)
Screenshot: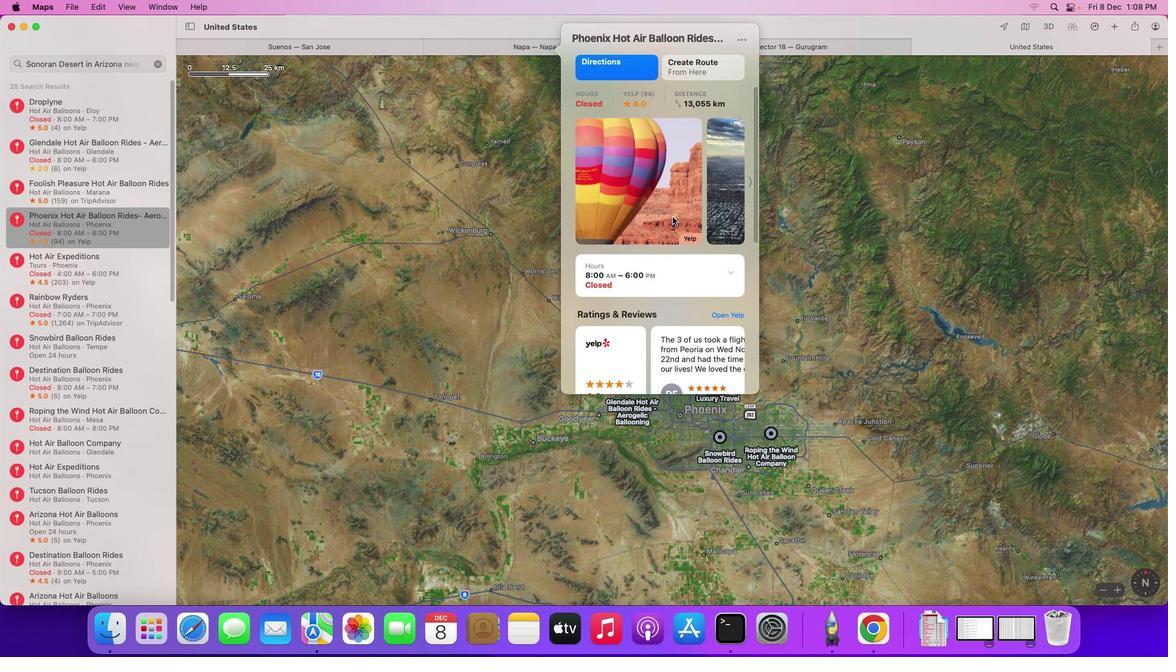 
Action: Mouse scrolled (673, 217) with delta (0, -1)
Screenshot: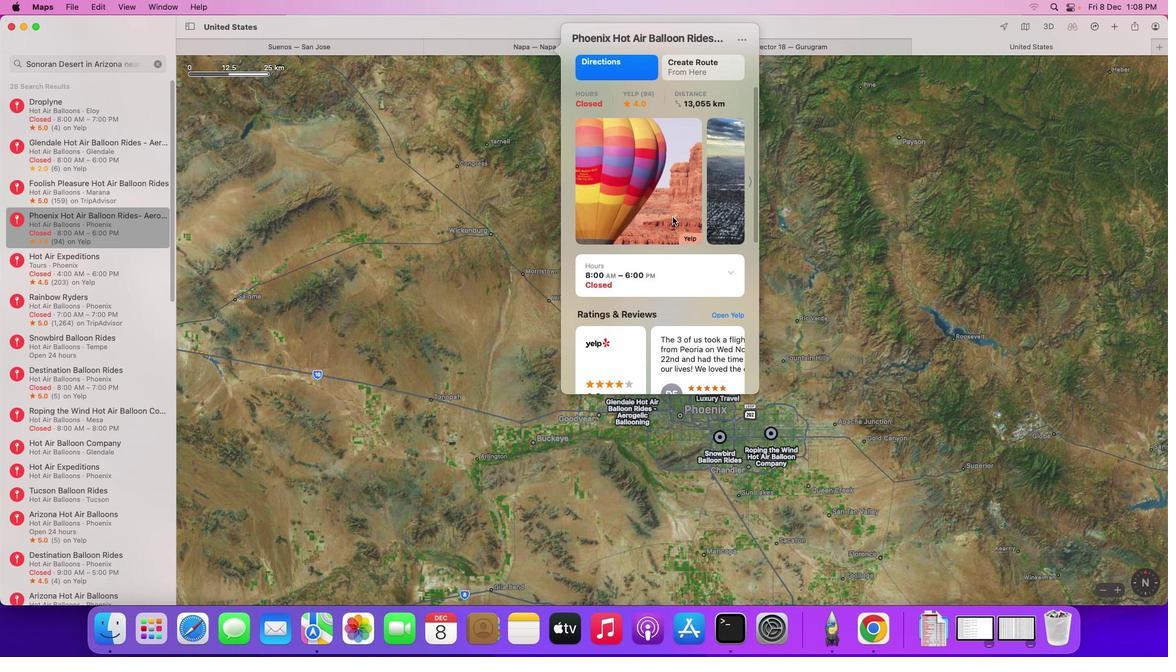 
Action: Mouse scrolled (673, 217) with delta (0, -2)
Screenshot: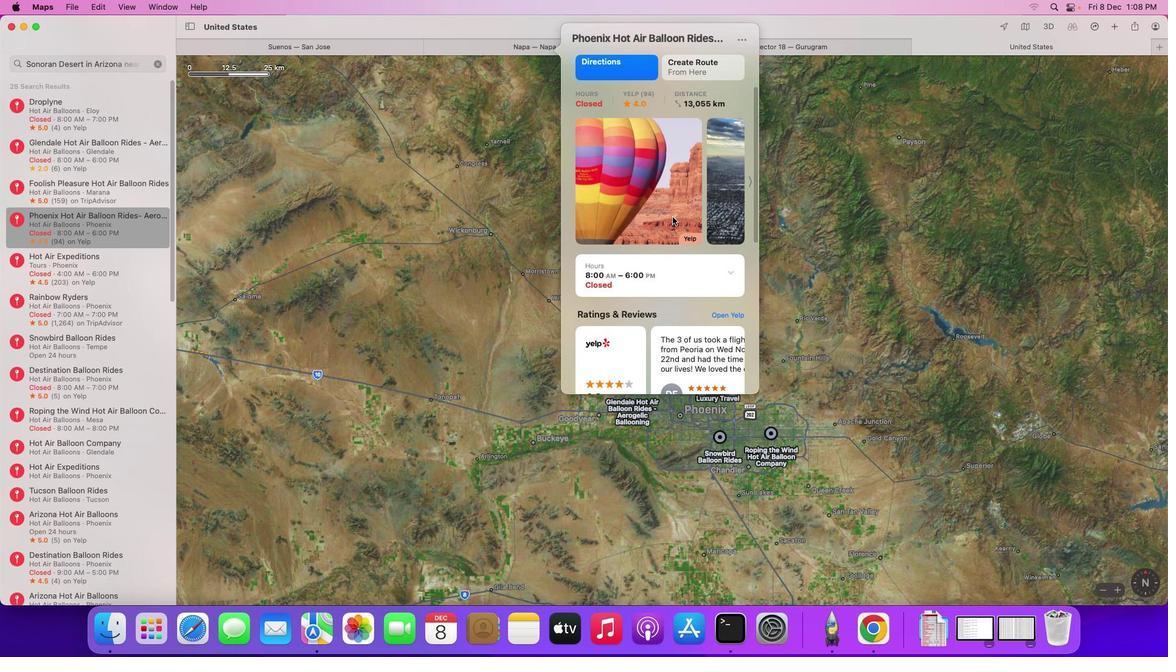 
Action: Mouse moved to (672, 217)
Screenshot: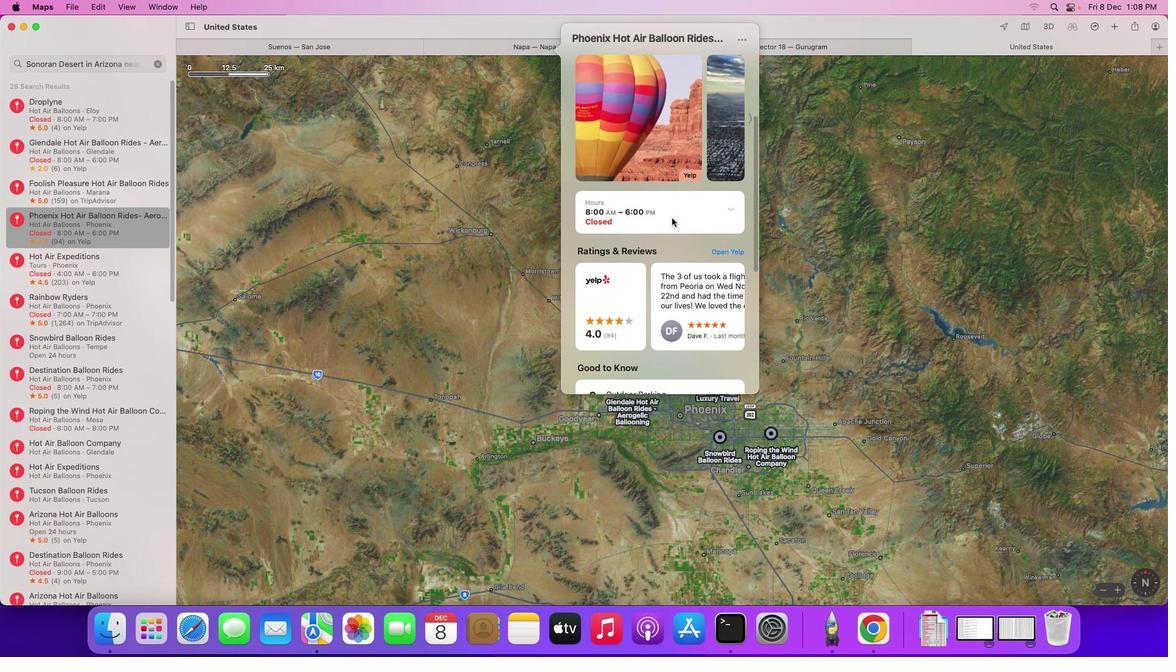 
Action: Mouse scrolled (672, 217) with delta (0, 0)
Screenshot: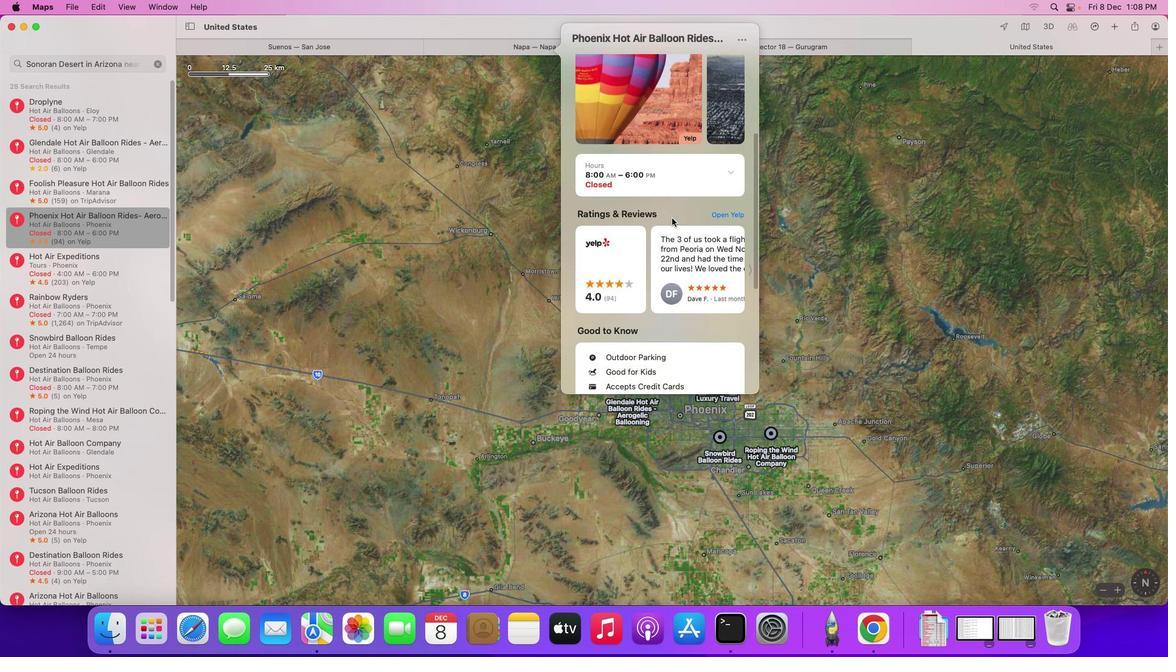 
Action: Mouse scrolled (672, 217) with delta (0, 0)
Screenshot: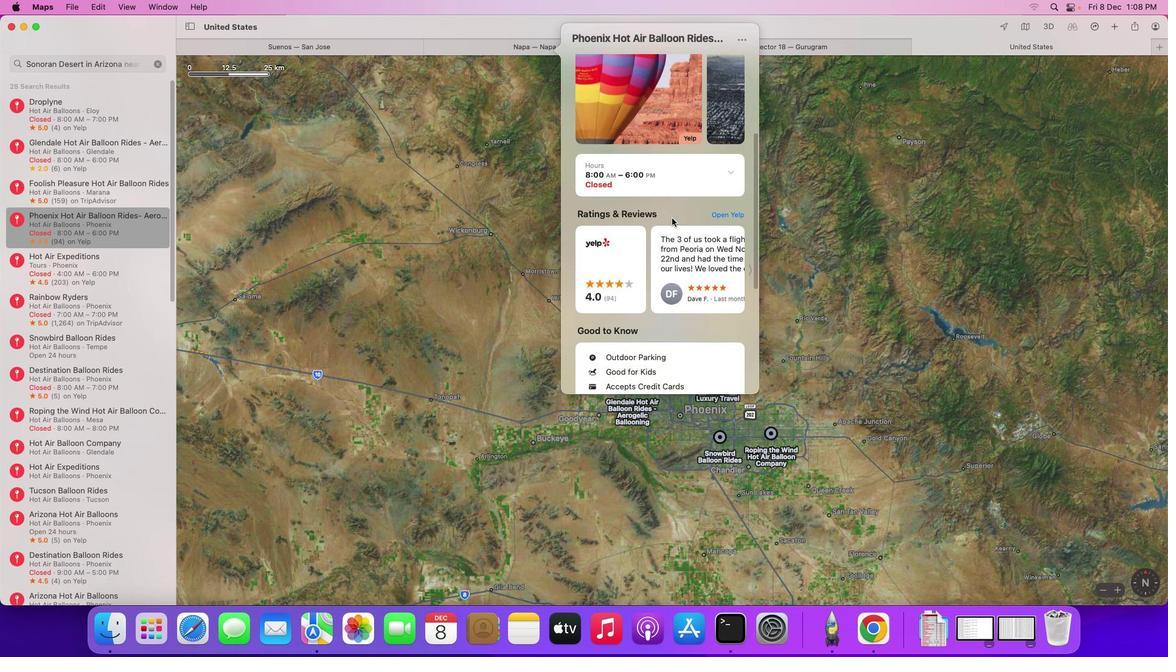 
Action: Mouse scrolled (672, 217) with delta (0, -1)
Screenshot: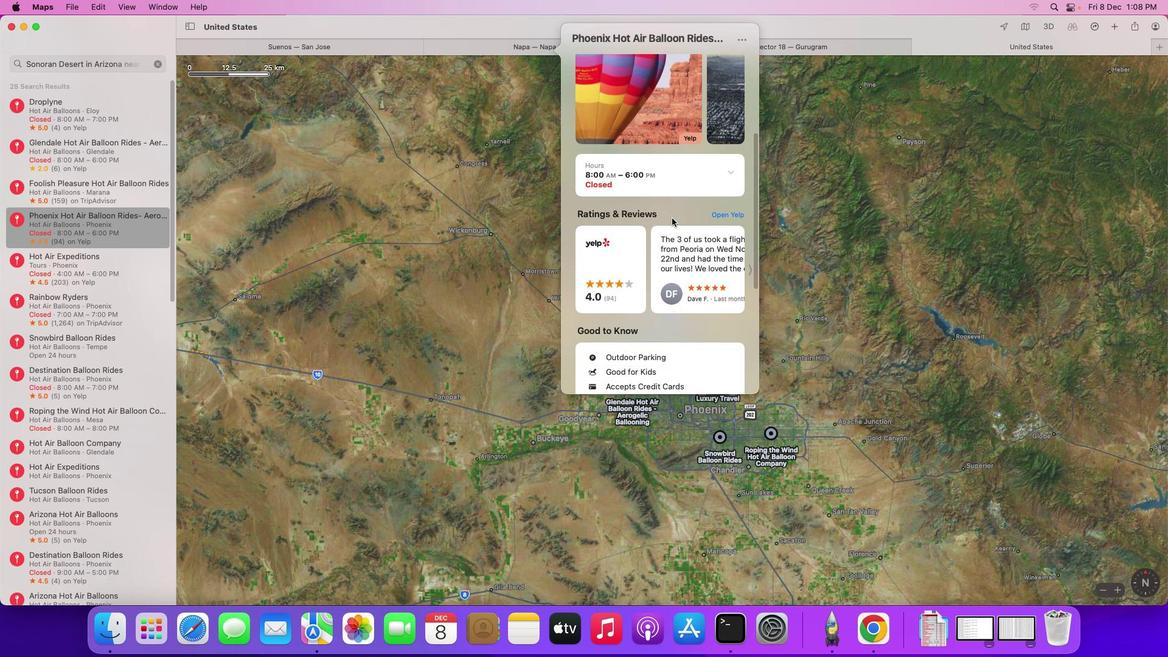 
Action: Mouse scrolled (672, 217) with delta (0, -3)
Screenshot: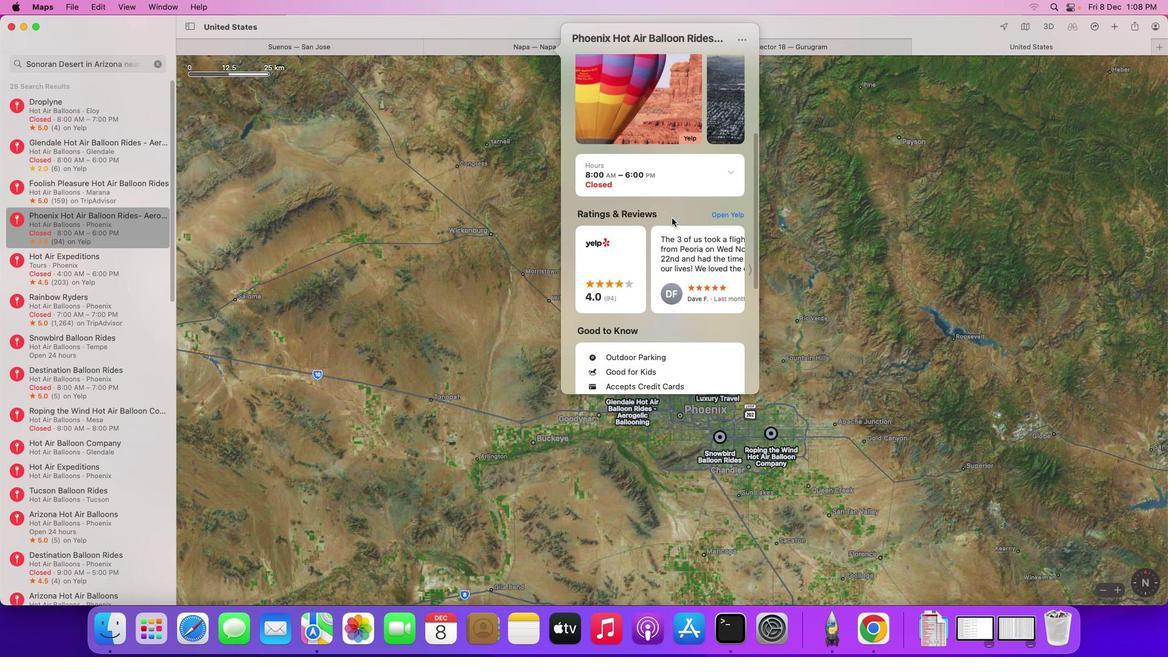 
Action: Mouse scrolled (672, 217) with delta (0, -3)
Screenshot: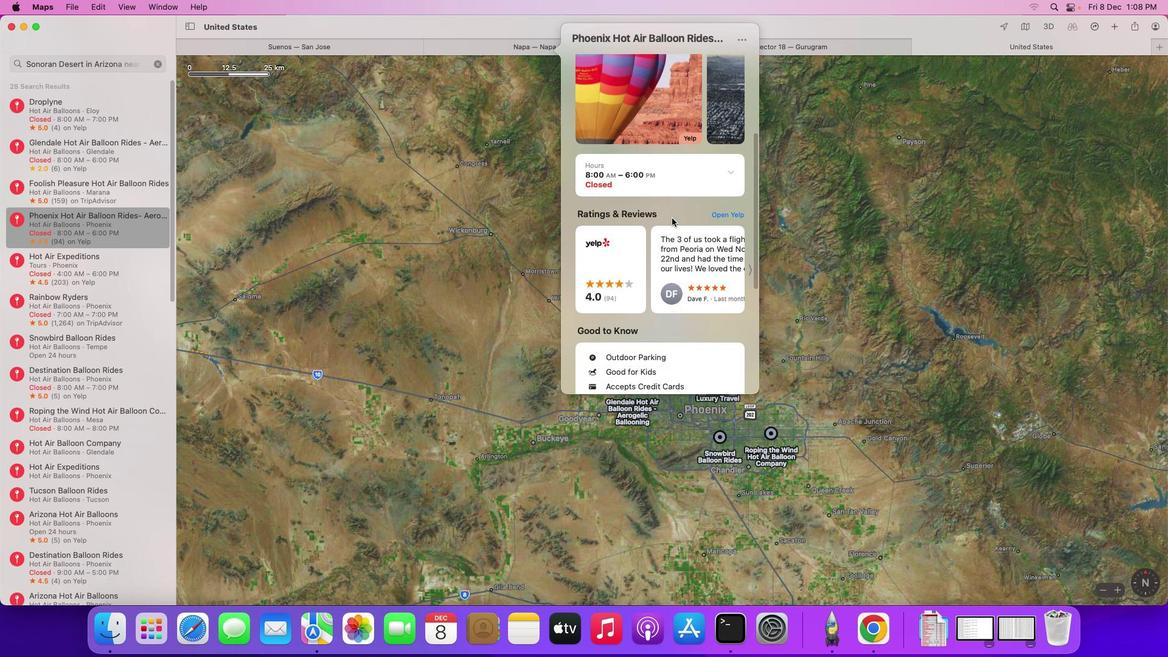 
Action: Mouse moved to (672, 217)
Screenshot: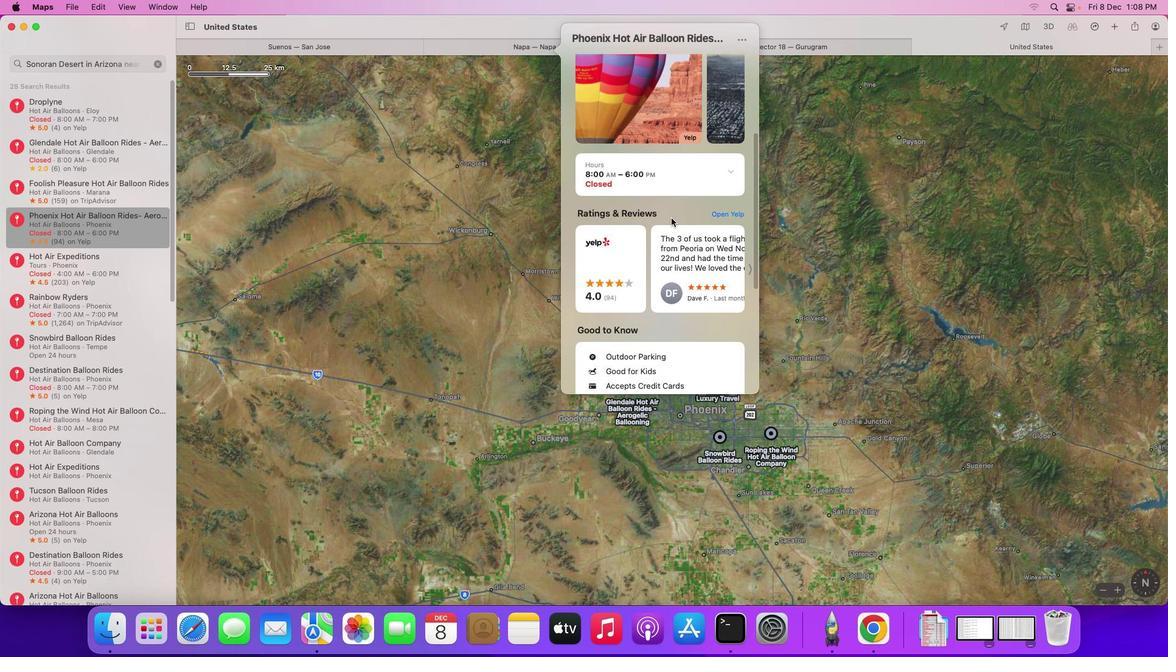 
Action: Mouse scrolled (672, 217) with delta (0, 0)
Screenshot: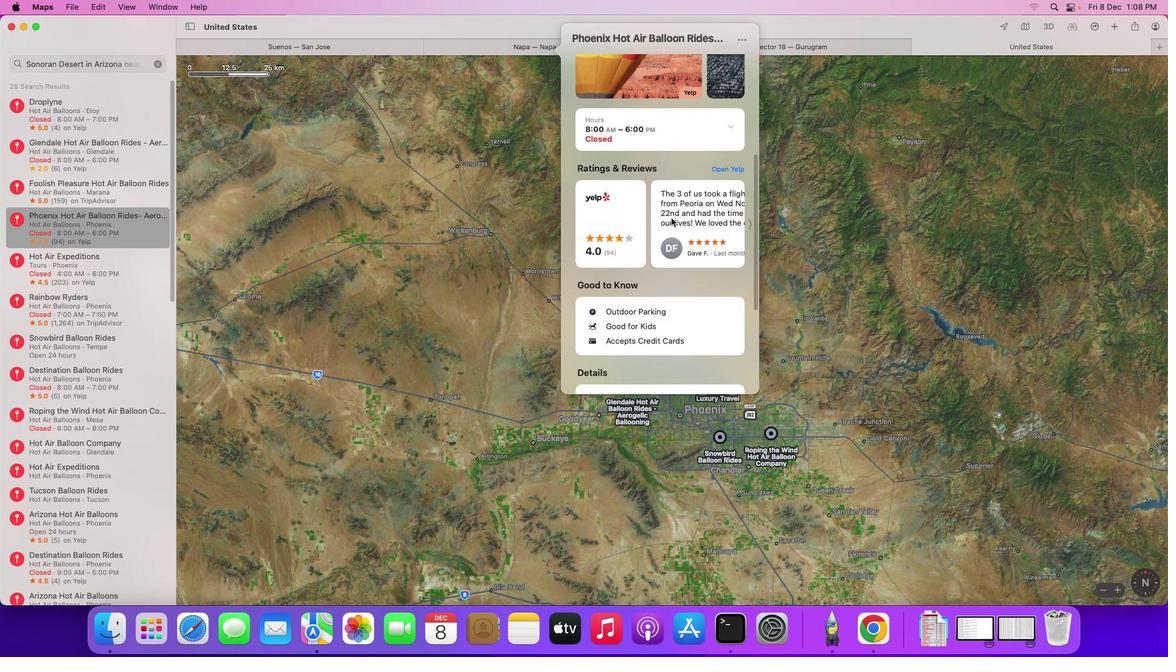 
Action: Mouse scrolled (672, 217) with delta (0, 0)
Screenshot: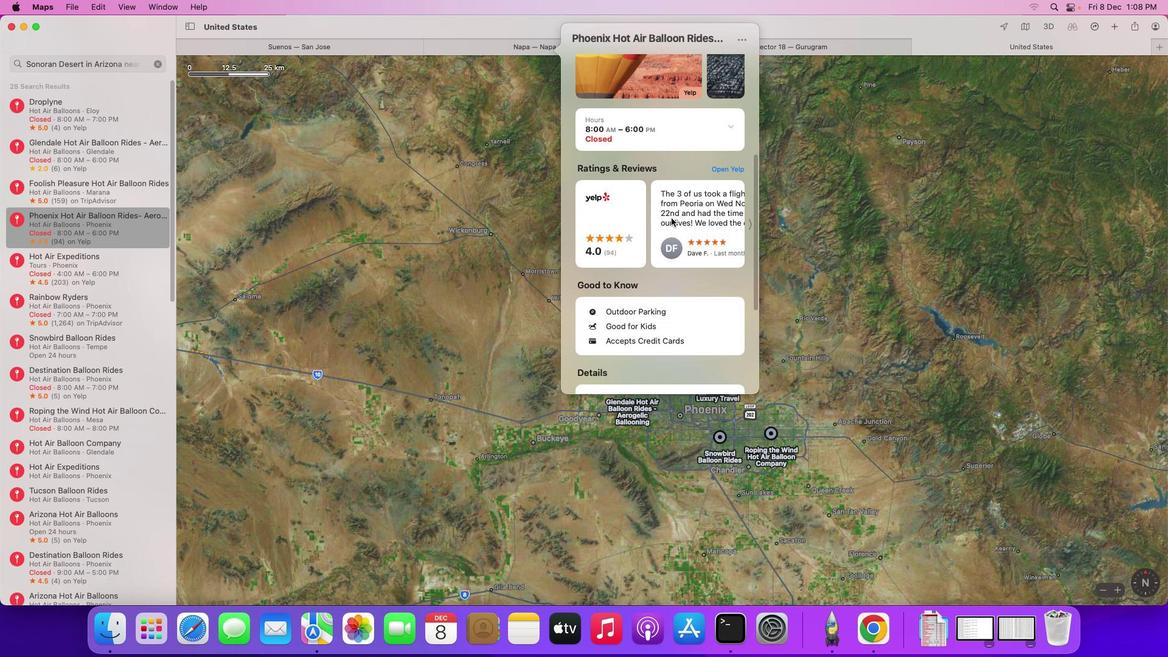 
Action: Mouse scrolled (672, 217) with delta (0, -1)
Screenshot: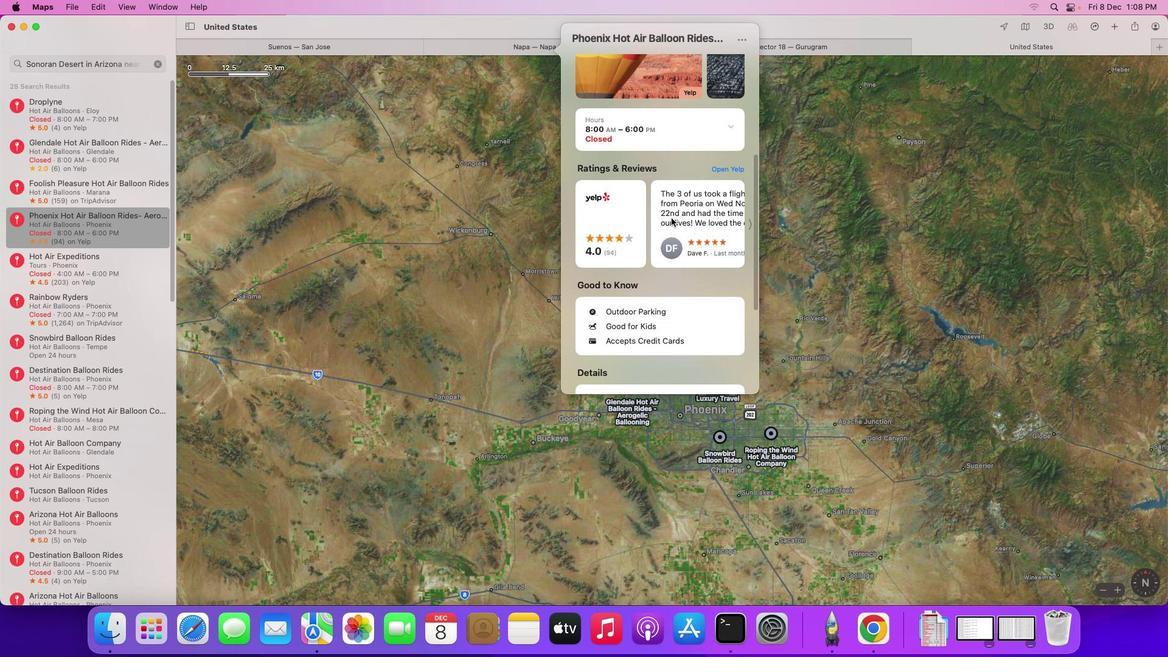 
Action: Mouse scrolled (672, 217) with delta (0, -1)
Screenshot: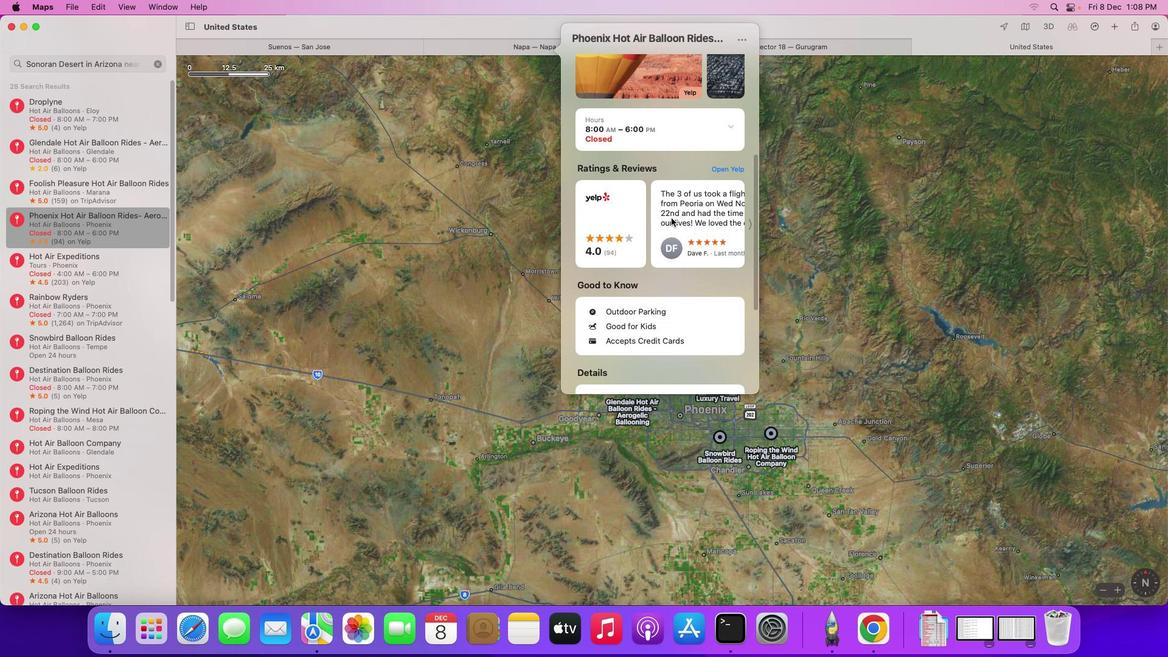 
Action: Mouse moved to (672, 218)
Screenshot: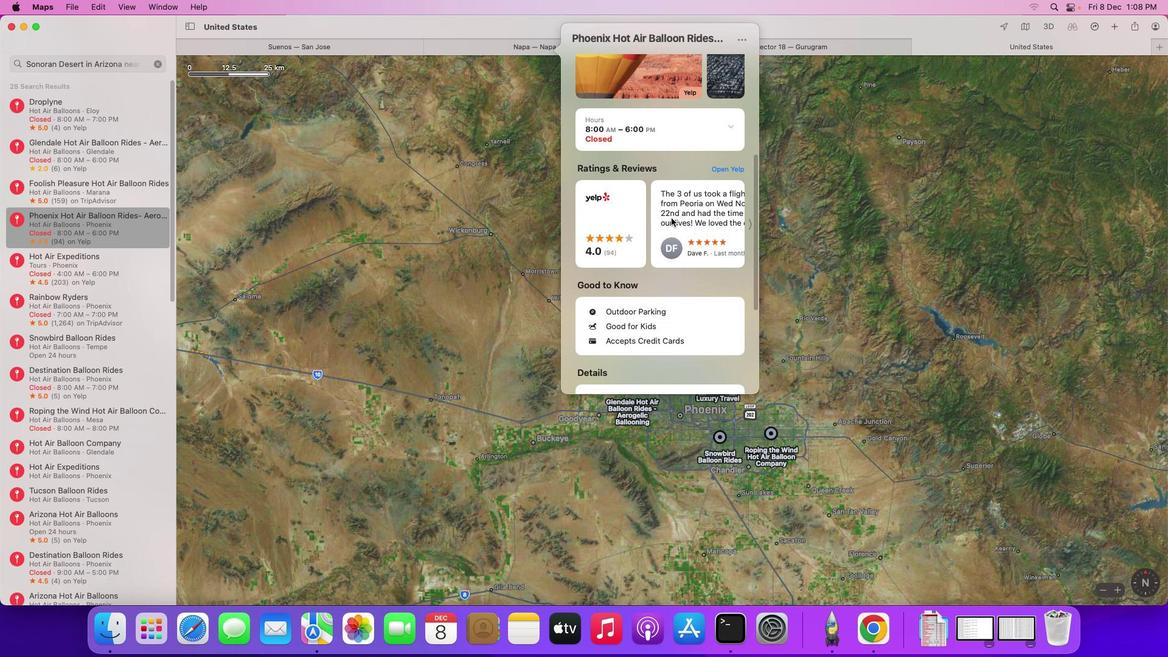 
Action: Mouse scrolled (672, 218) with delta (0, 0)
Screenshot: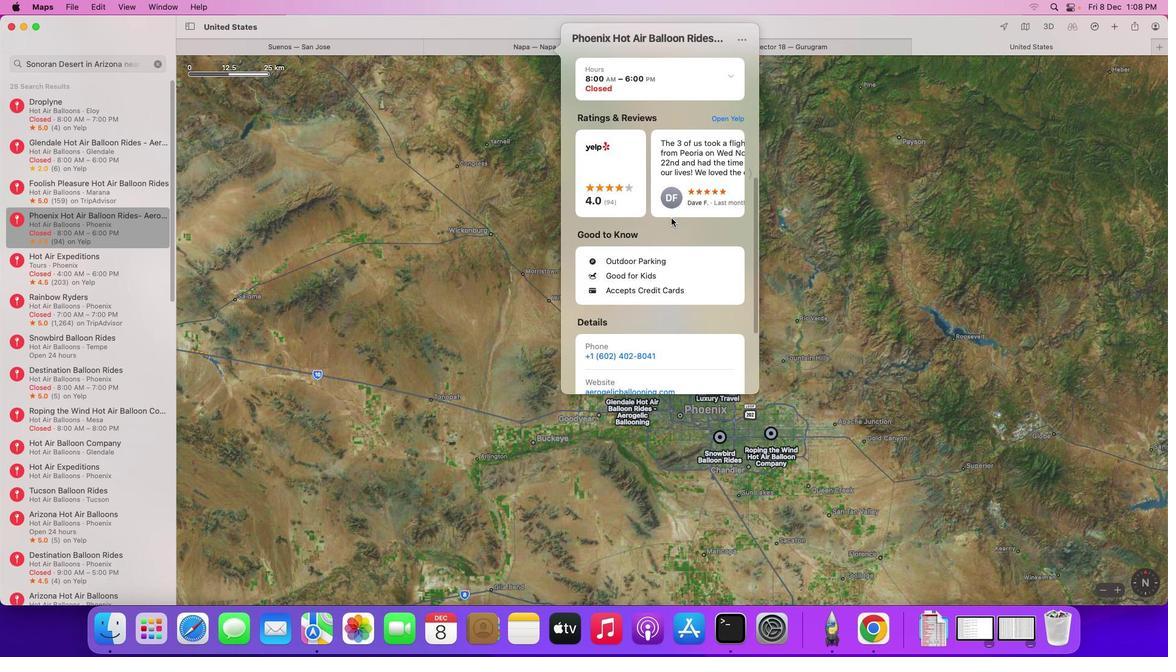 
Action: Mouse scrolled (672, 218) with delta (0, 0)
Screenshot: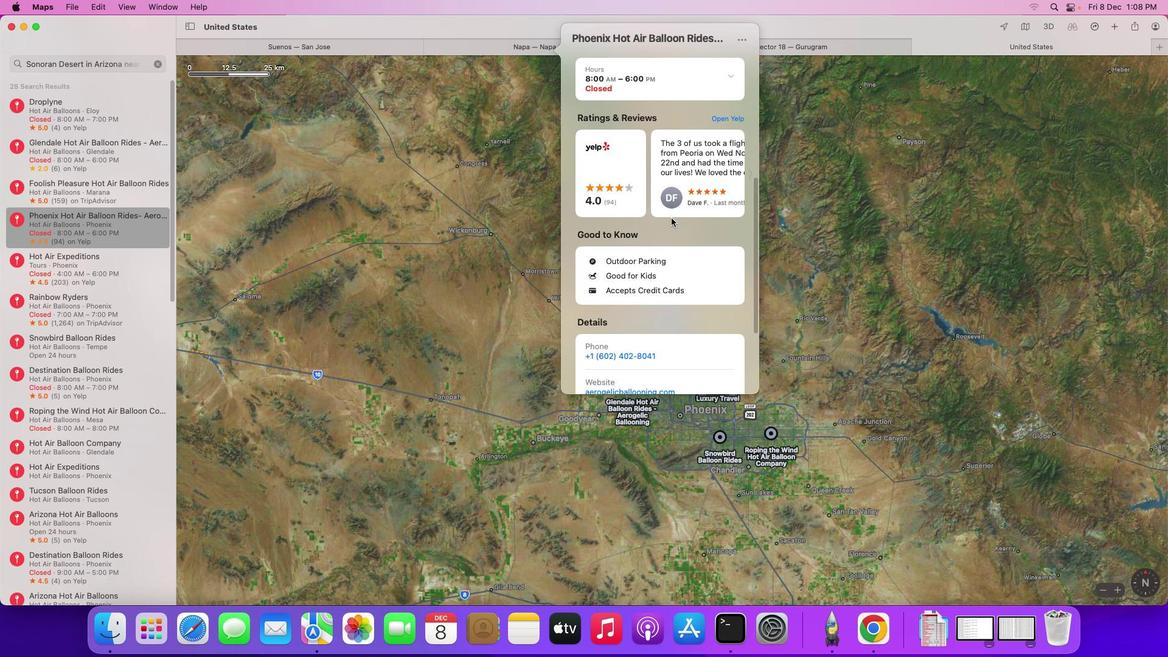 
Action: Mouse scrolled (672, 218) with delta (0, -1)
Screenshot: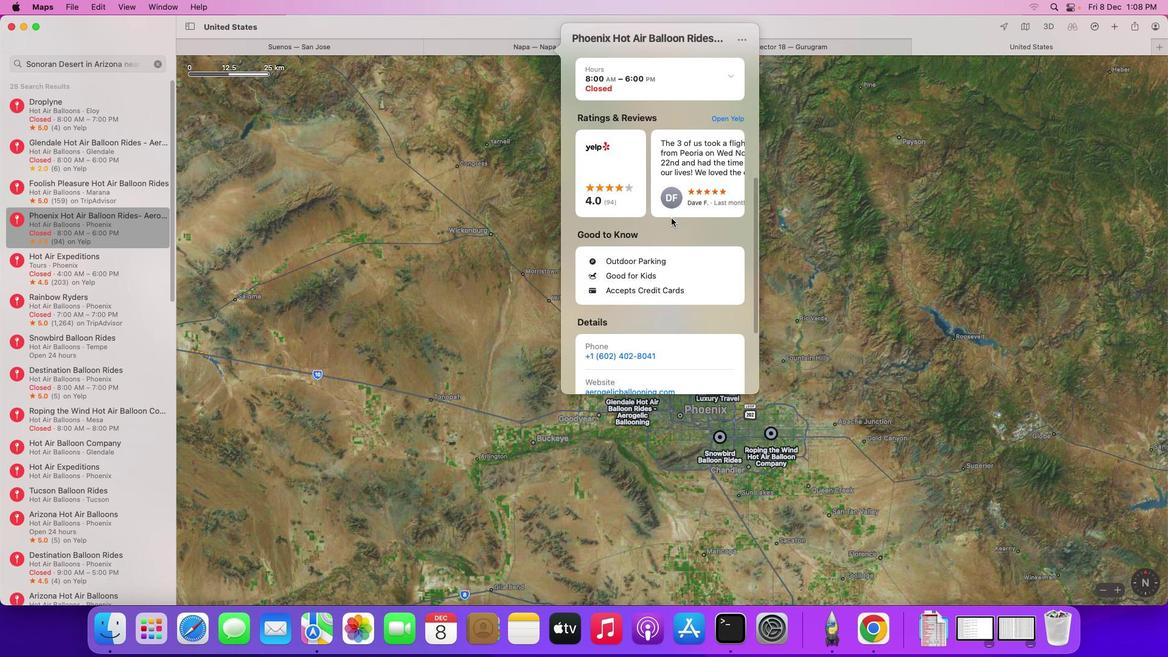 
Action: Mouse scrolled (672, 218) with delta (0, -2)
Screenshot: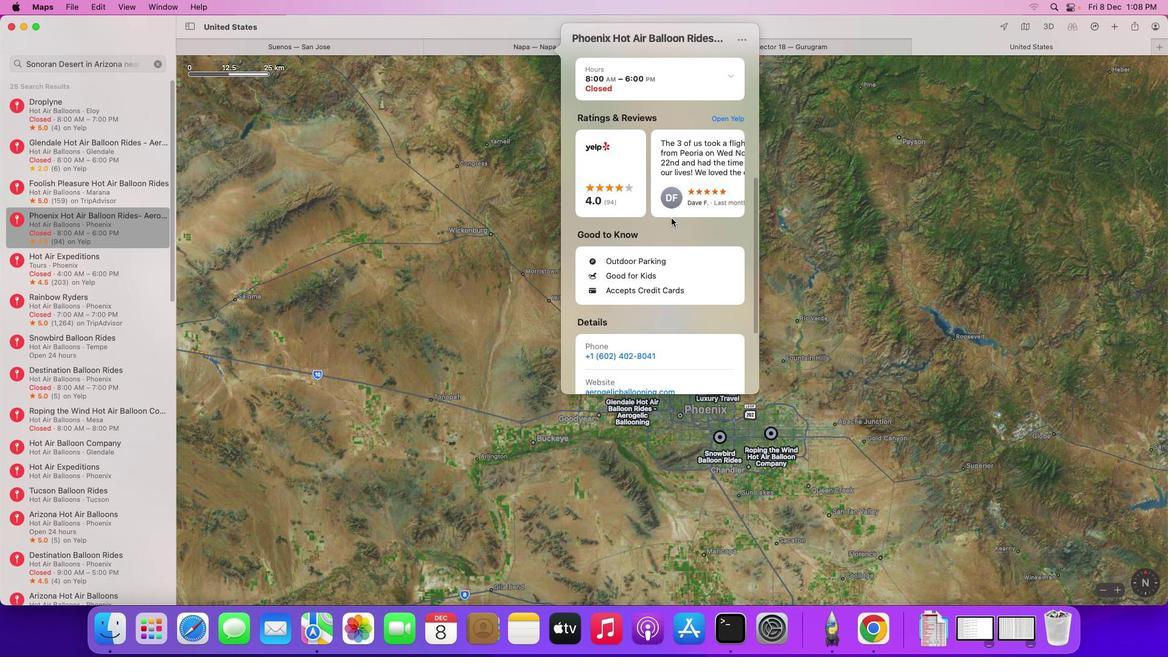 
Action: Mouse moved to (670, 219)
Screenshot: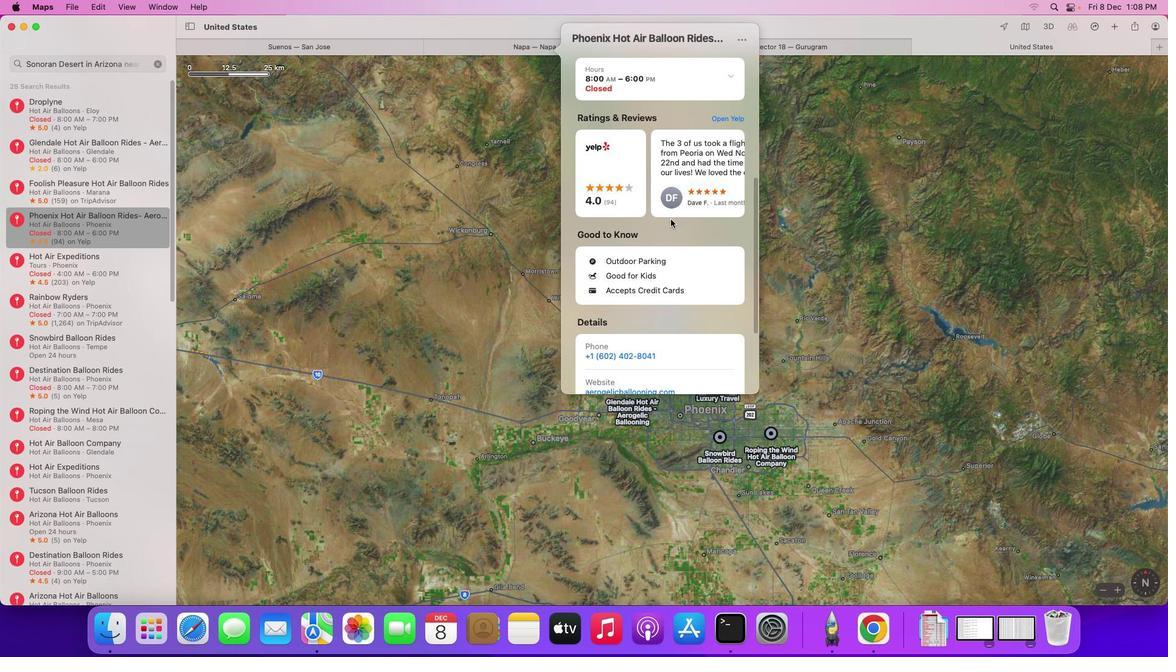 
Action: Mouse scrolled (670, 219) with delta (0, 0)
Screenshot: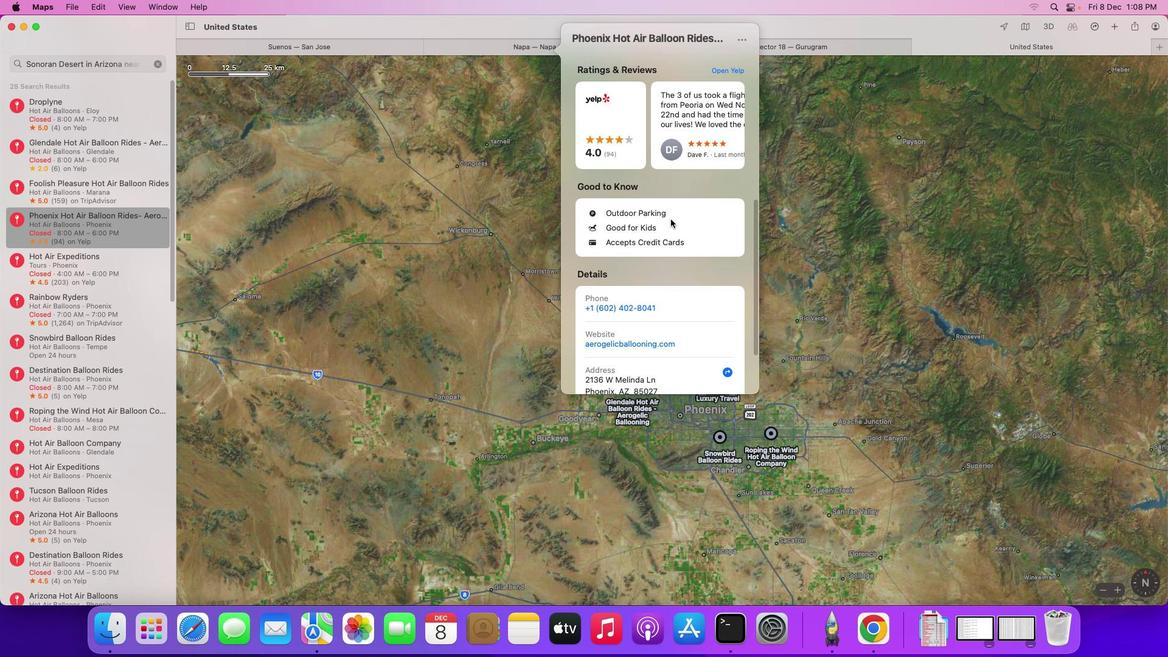 
Action: Mouse scrolled (670, 219) with delta (0, 0)
Screenshot: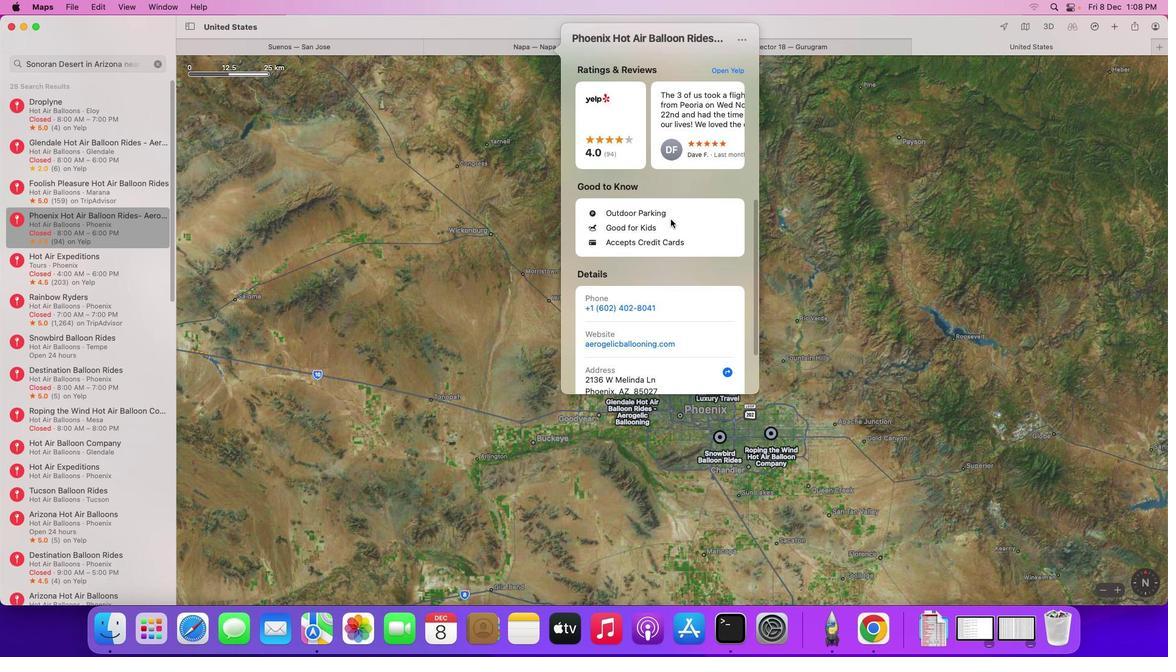 
Action: Mouse scrolled (670, 219) with delta (0, -1)
Screenshot: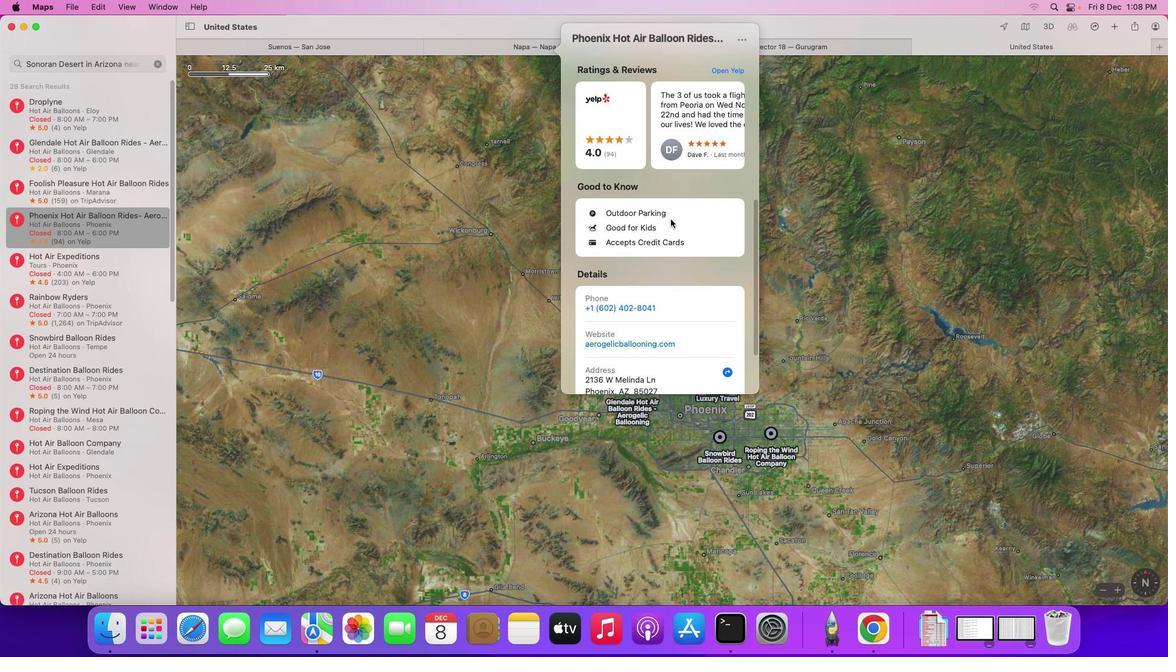 
Action: Mouse scrolled (670, 219) with delta (0, -2)
Screenshot: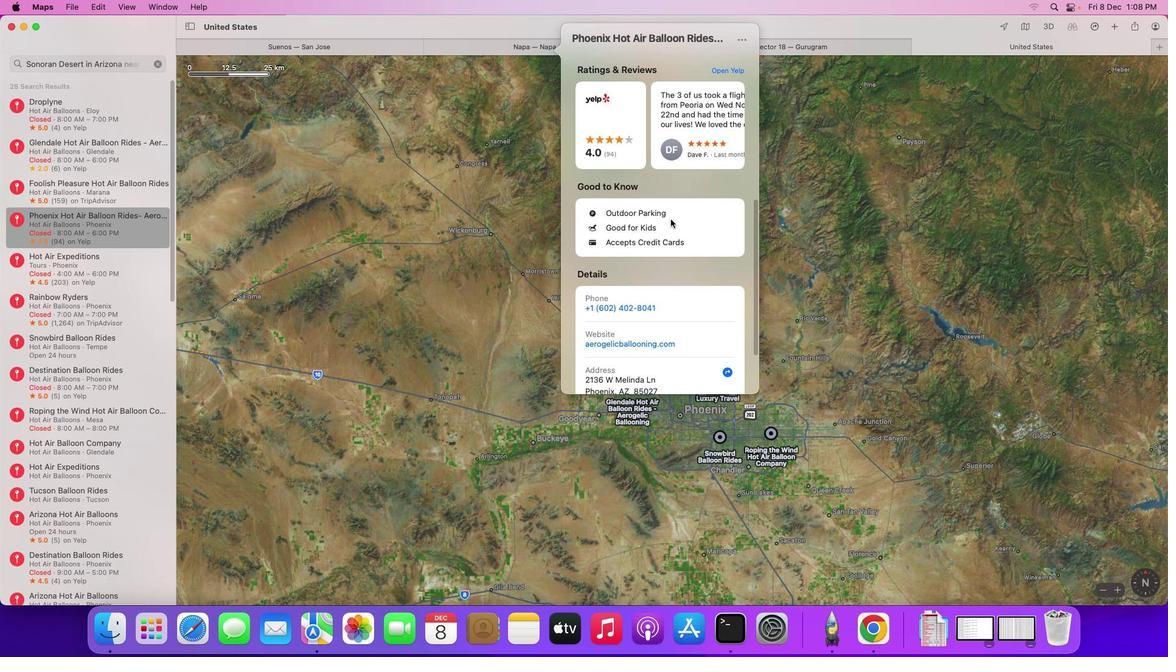 
Action: Mouse scrolled (670, 219) with delta (0, 0)
Screenshot: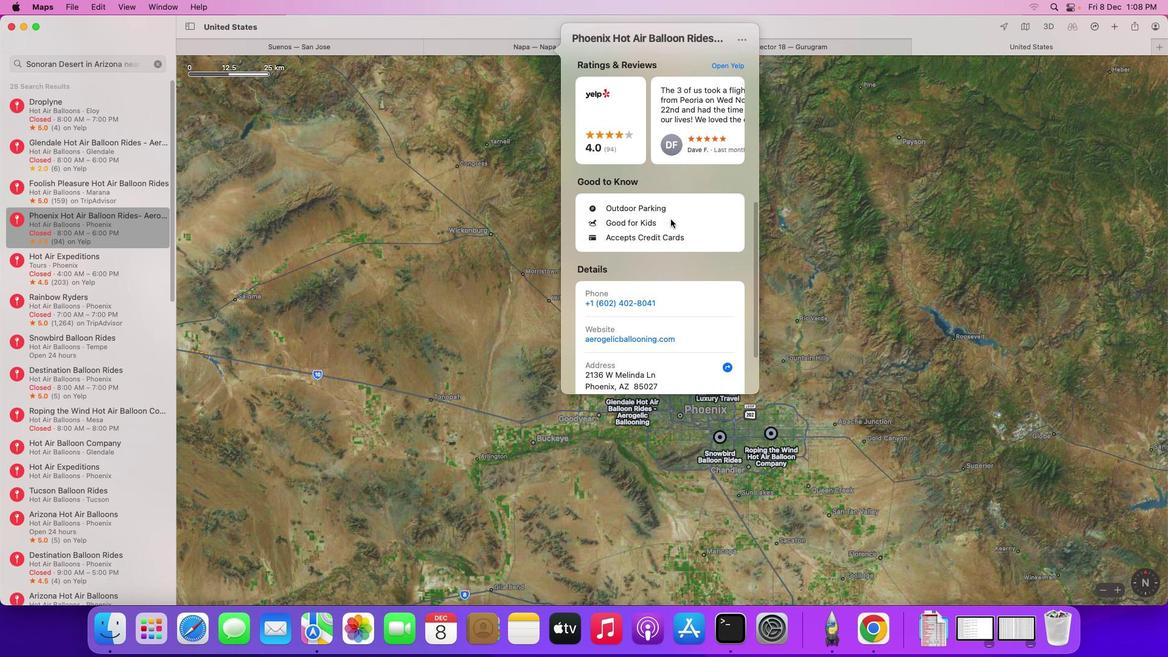 
Action: Mouse scrolled (670, 219) with delta (0, 0)
Screenshot: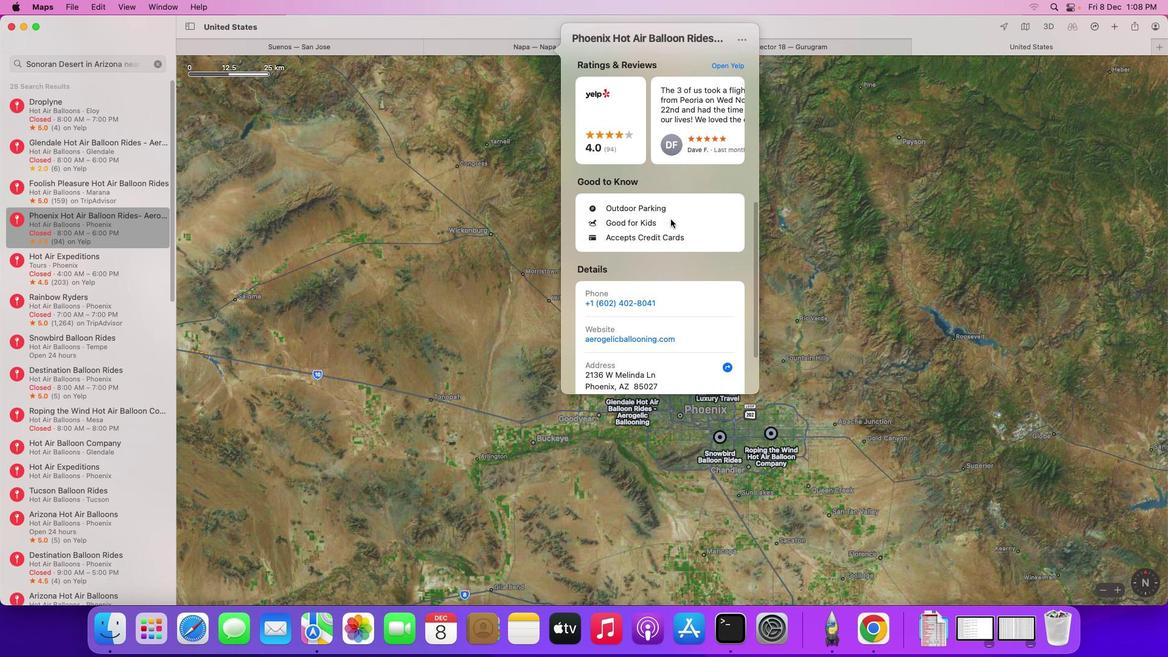 
Action: Mouse scrolled (670, 219) with delta (0, 0)
Screenshot: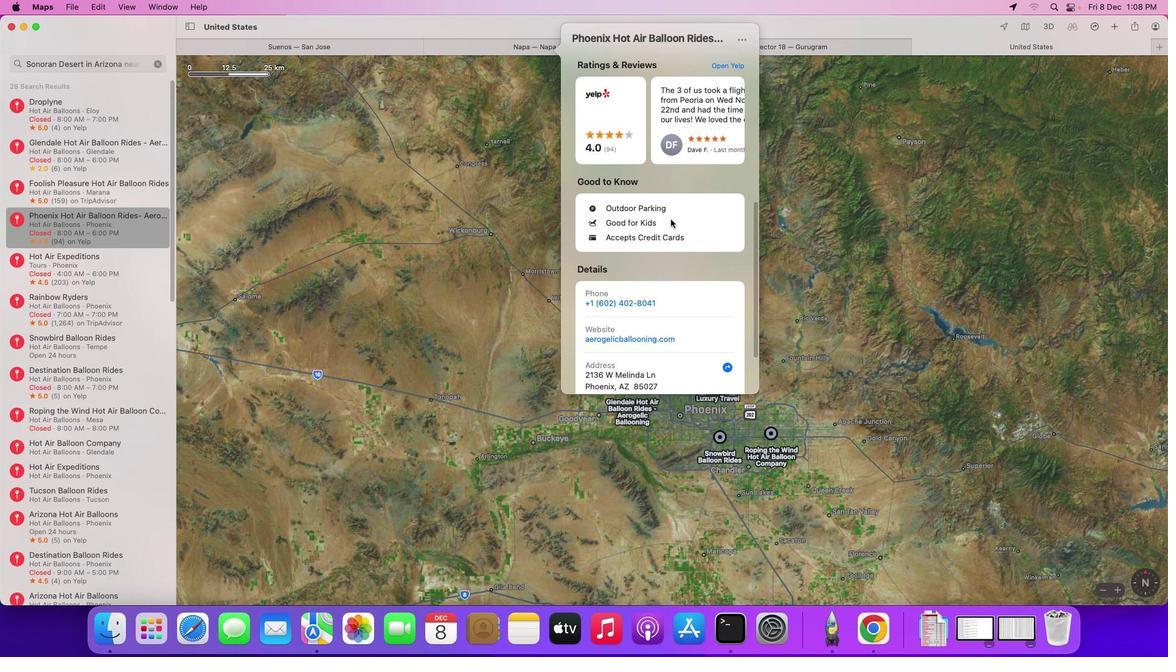 
Action: Mouse scrolled (670, 219) with delta (0, 0)
Screenshot: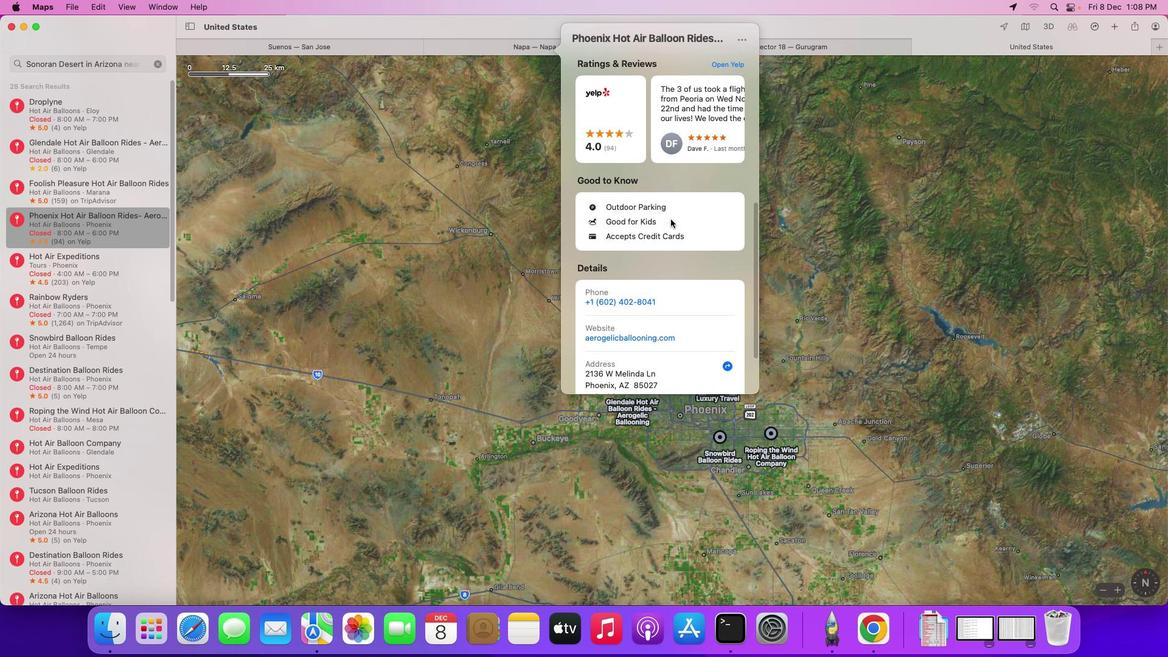 
Action: Mouse scrolled (670, 219) with delta (0, 0)
Screenshot: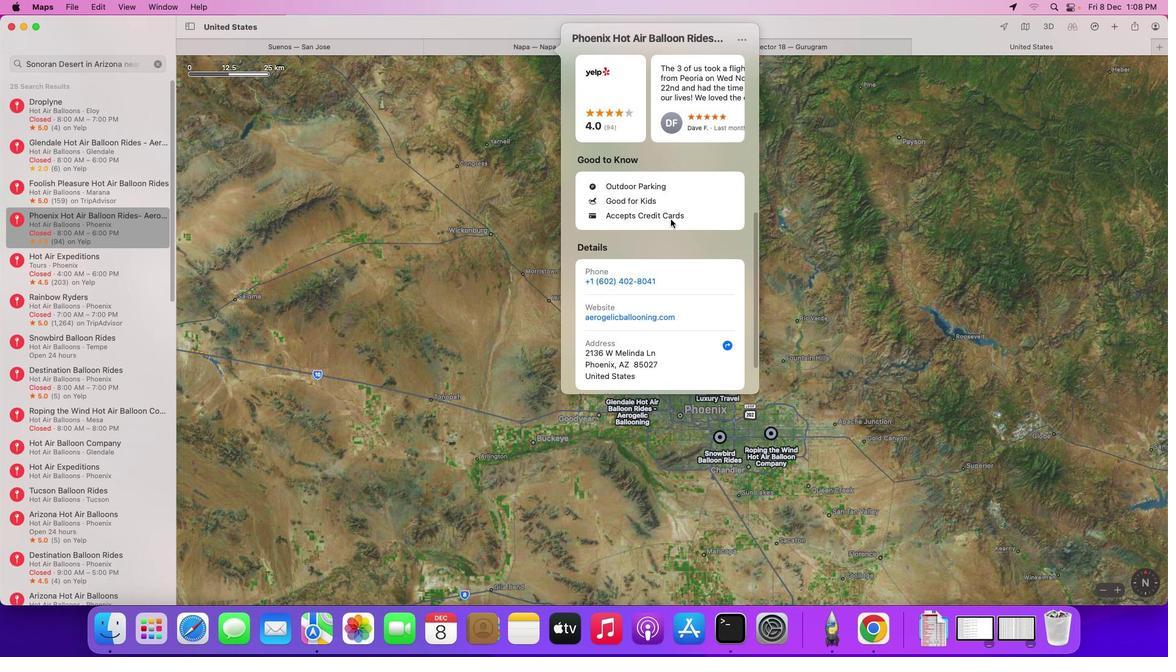 
Action: Mouse scrolled (670, 219) with delta (0, 0)
Screenshot: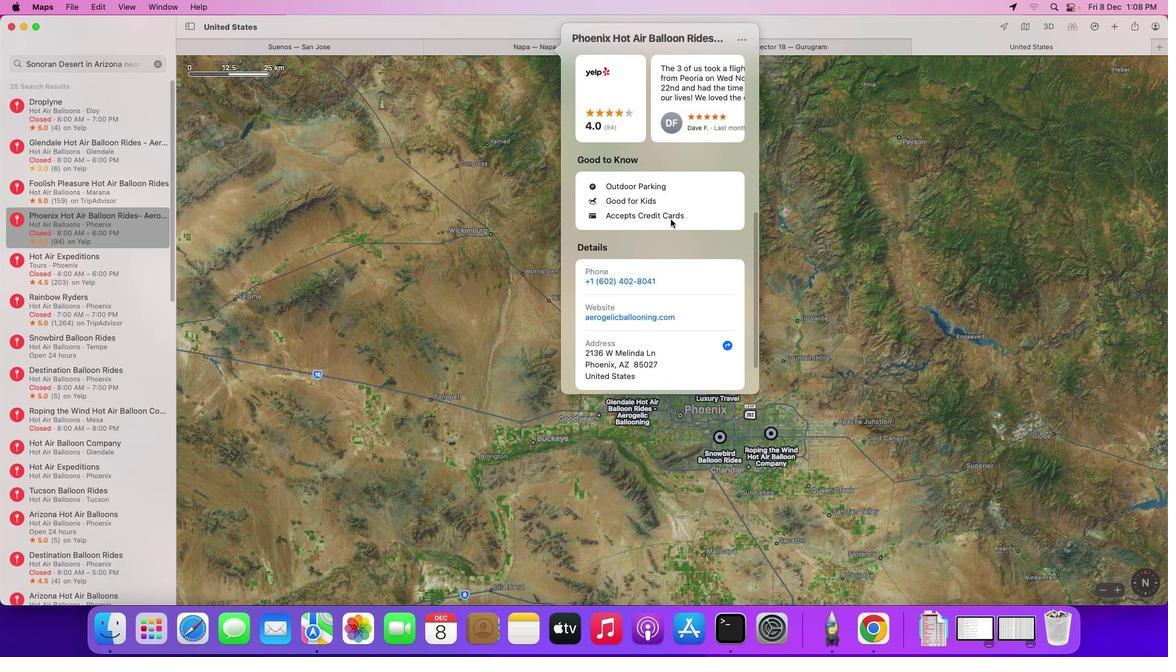 
Action: Mouse scrolled (670, 219) with delta (0, -1)
Screenshot: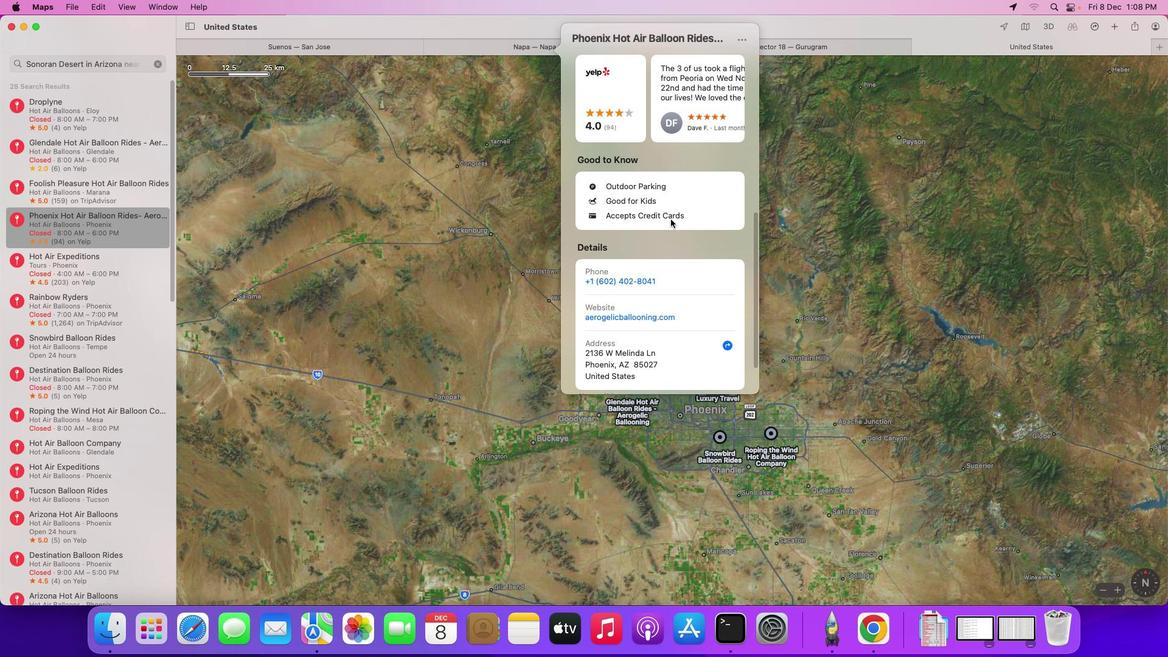 
Action: Mouse scrolled (670, 219) with delta (0, 0)
Screenshot: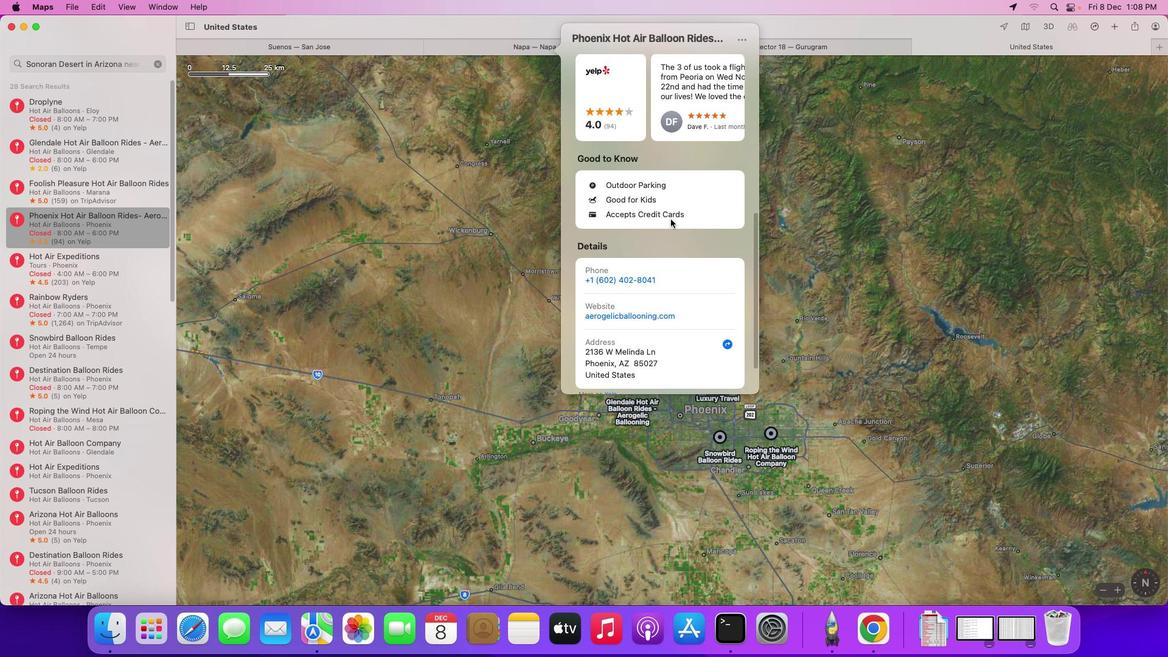 
Action: Mouse scrolled (670, 219) with delta (0, 0)
Screenshot: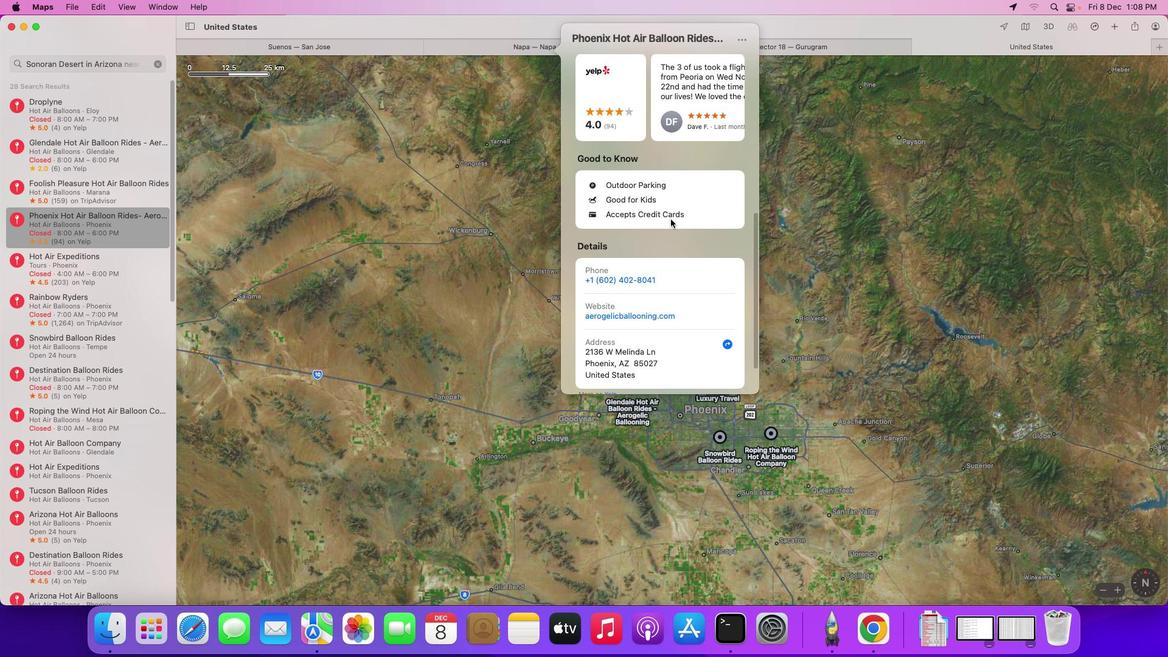 
Action: Mouse moved to (670, 219)
Screenshot: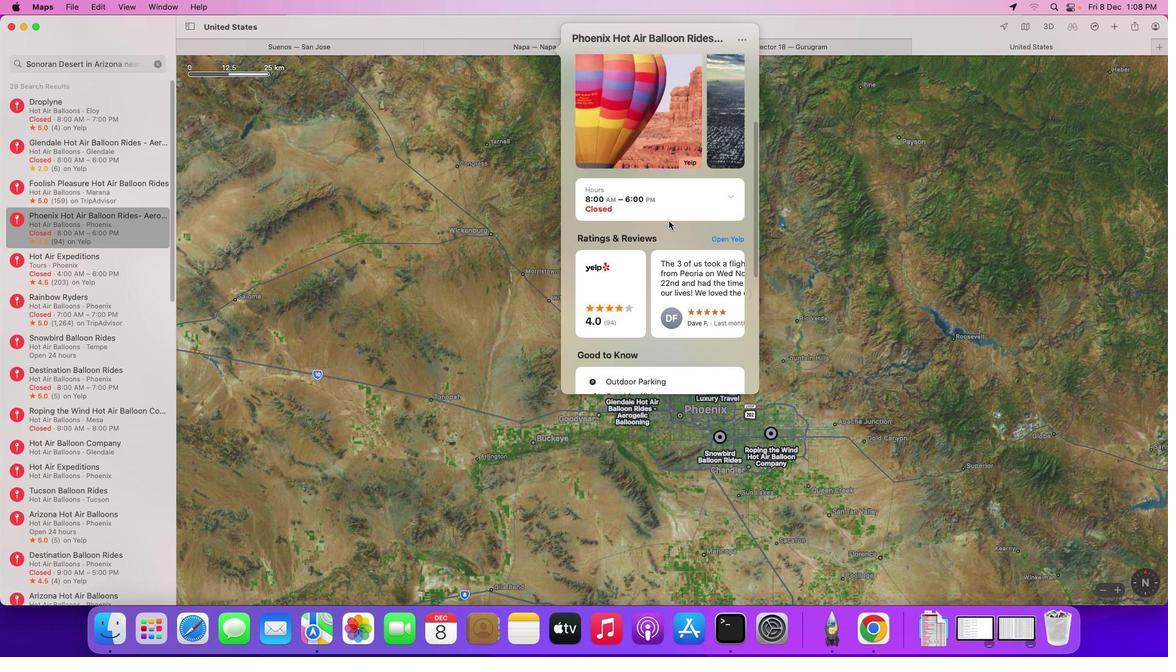 
Action: Mouse scrolled (670, 219) with delta (0, 0)
Screenshot: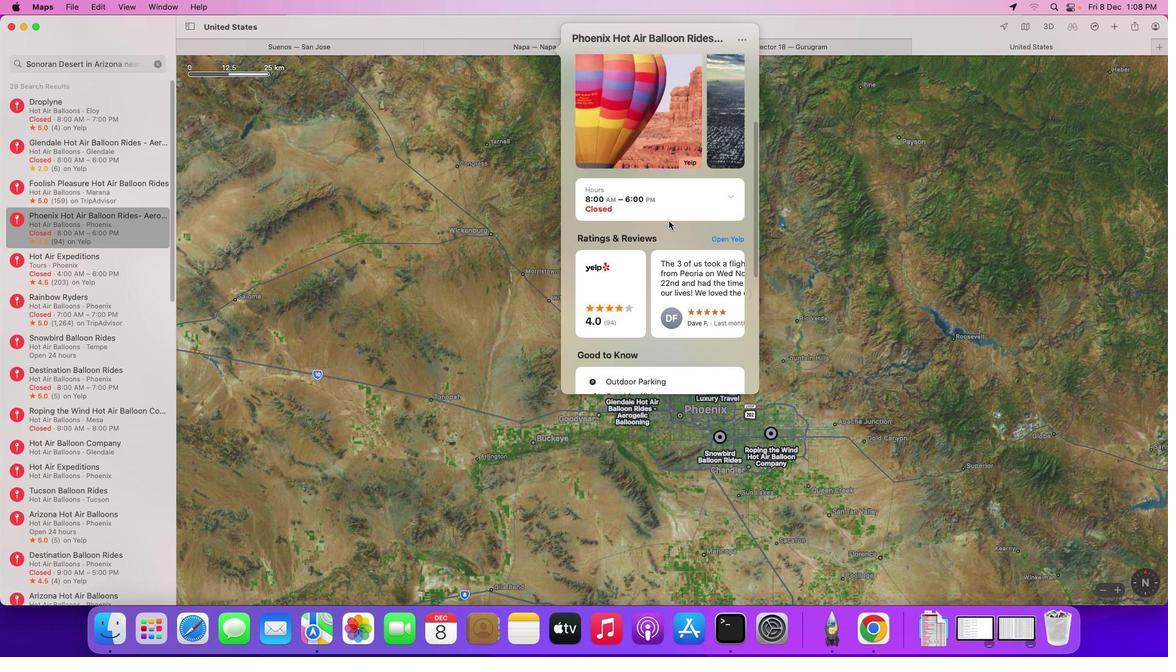 
Action: Mouse moved to (670, 219)
Screenshot: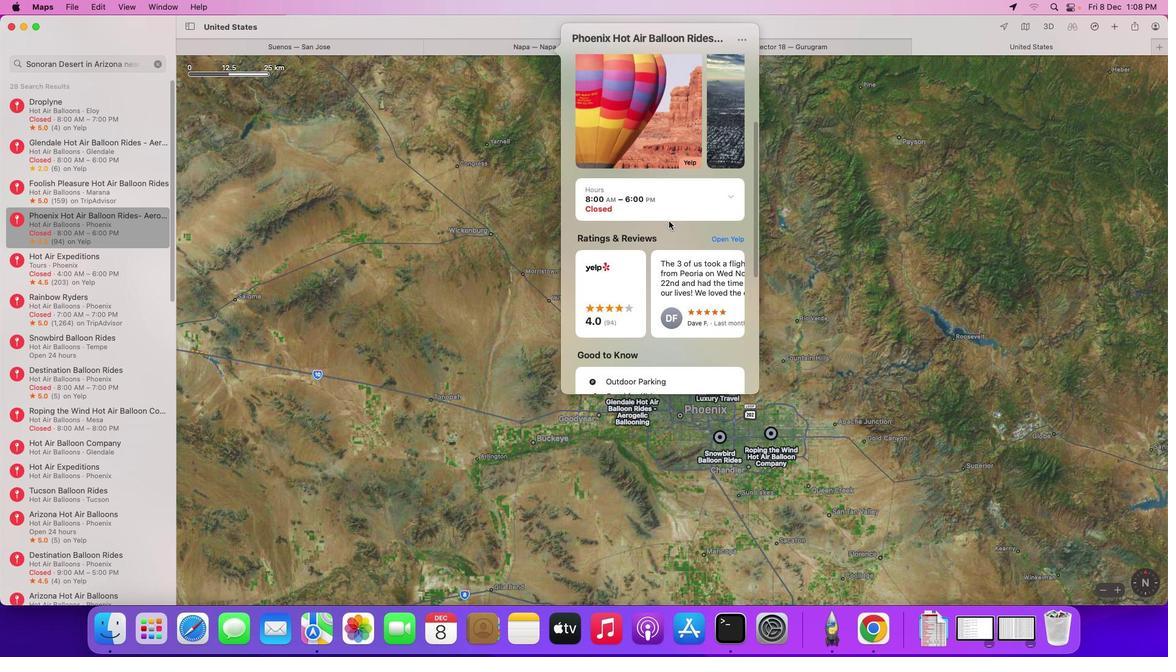 
Action: Mouse scrolled (670, 219) with delta (0, 0)
Screenshot: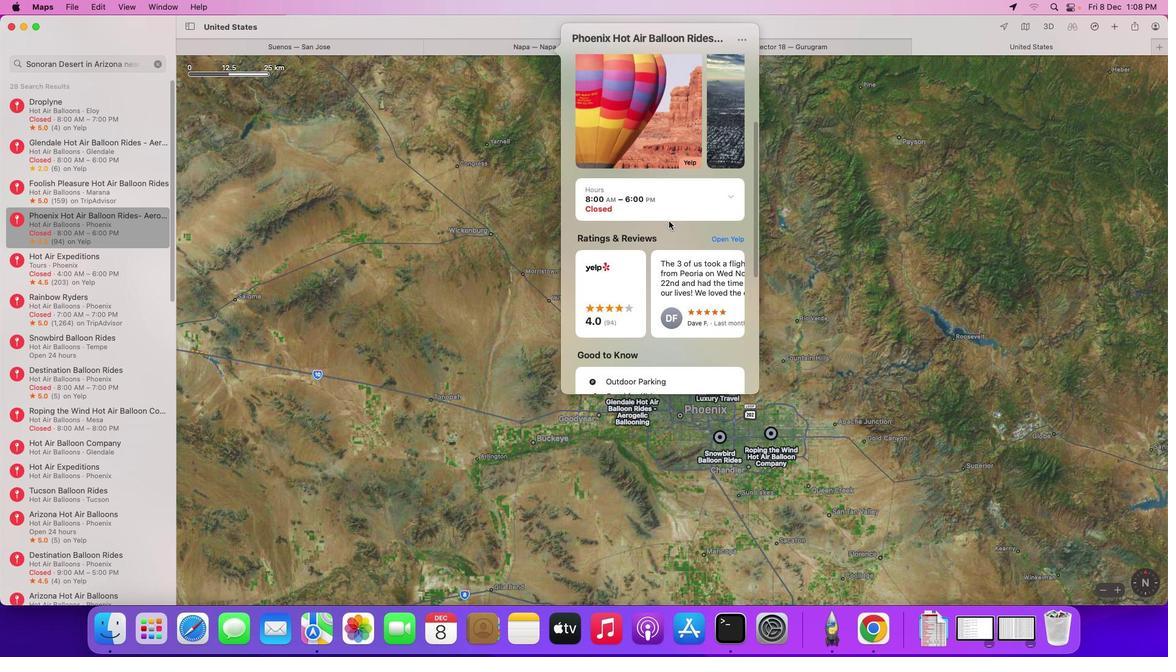 
Action: Mouse scrolled (670, 219) with delta (0, 1)
Screenshot: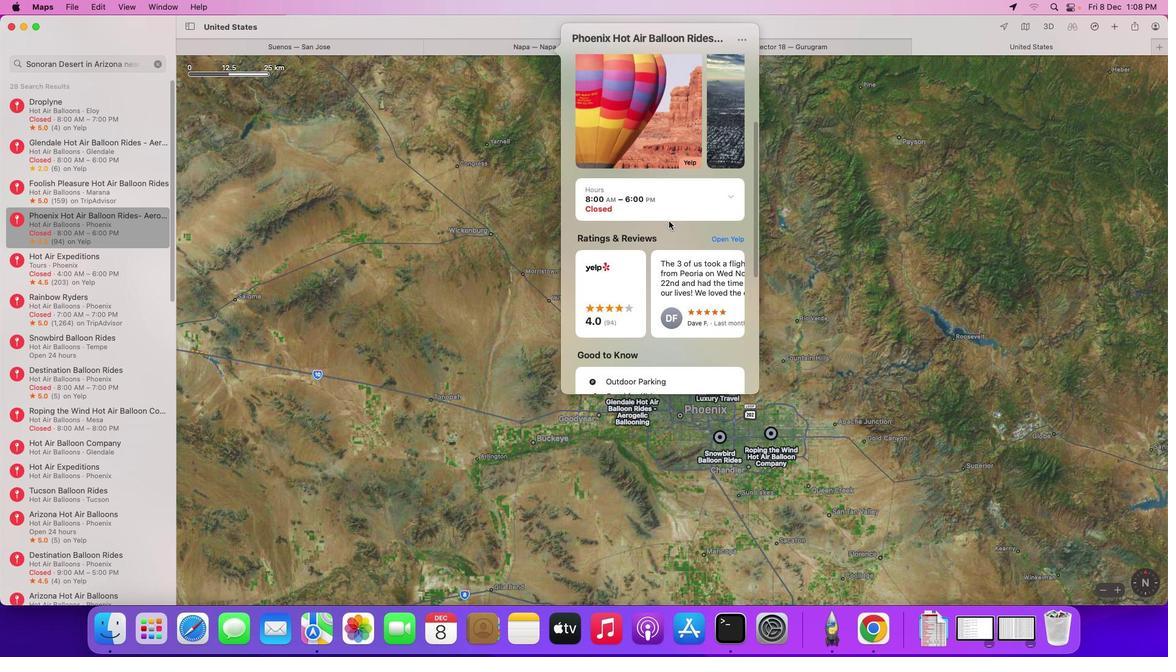 
Action: Mouse moved to (670, 219)
Screenshot: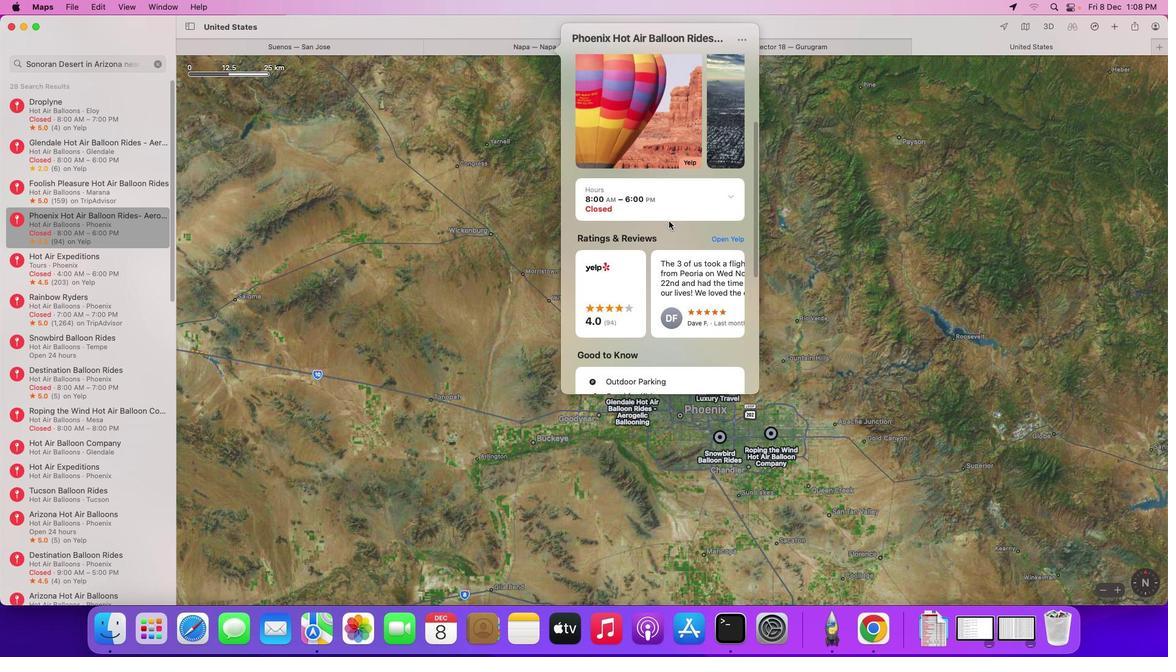 
Action: Mouse scrolled (670, 219) with delta (0, 3)
Screenshot: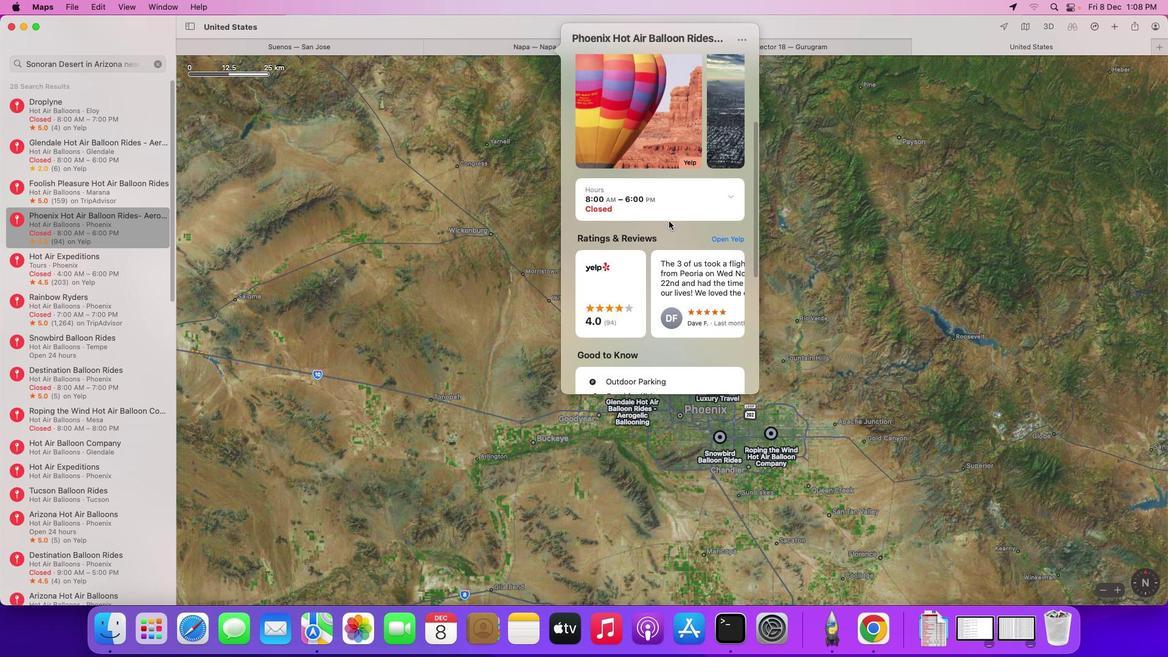 
Action: Mouse scrolled (670, 219) with delta (0, 3)
Screenshot: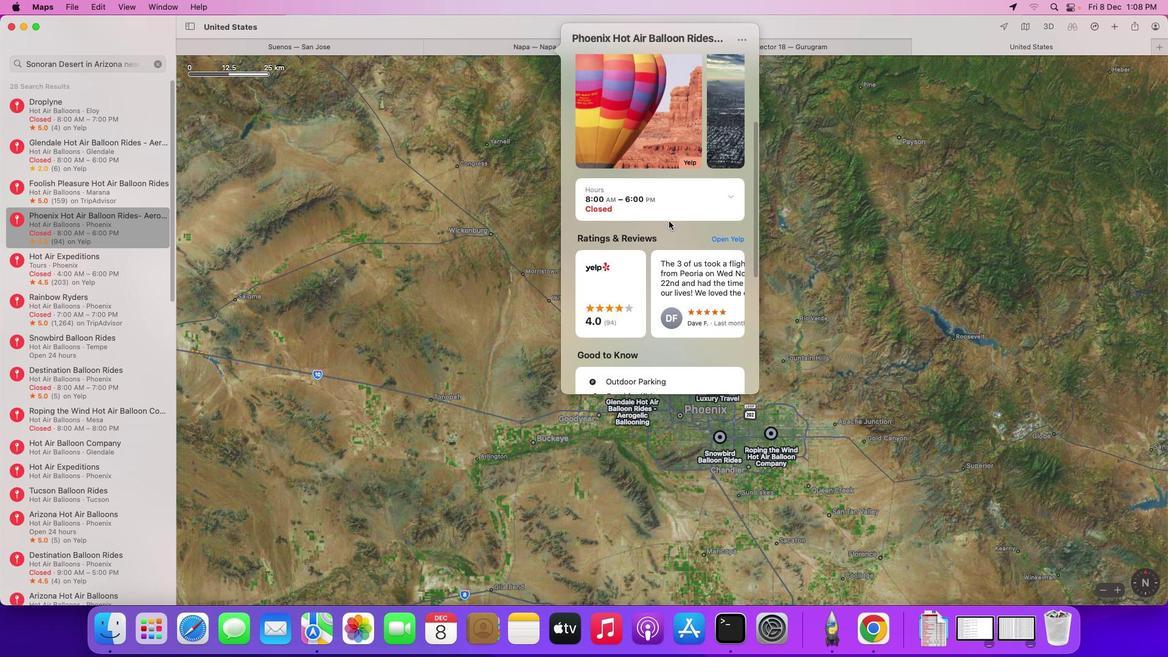 
Action: Mouse scrolled (670, 219) with delta (0, 4)
Screenshot: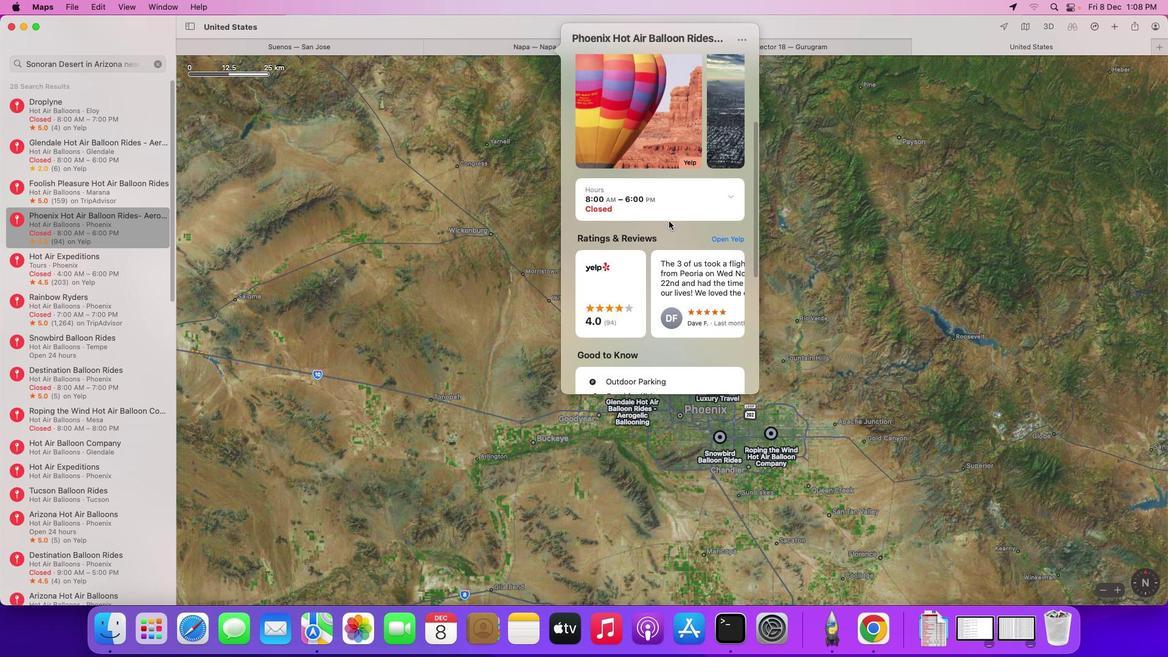 
Action: Mouse scrolled (670, 219) with delta (0, 4)
Screenshot: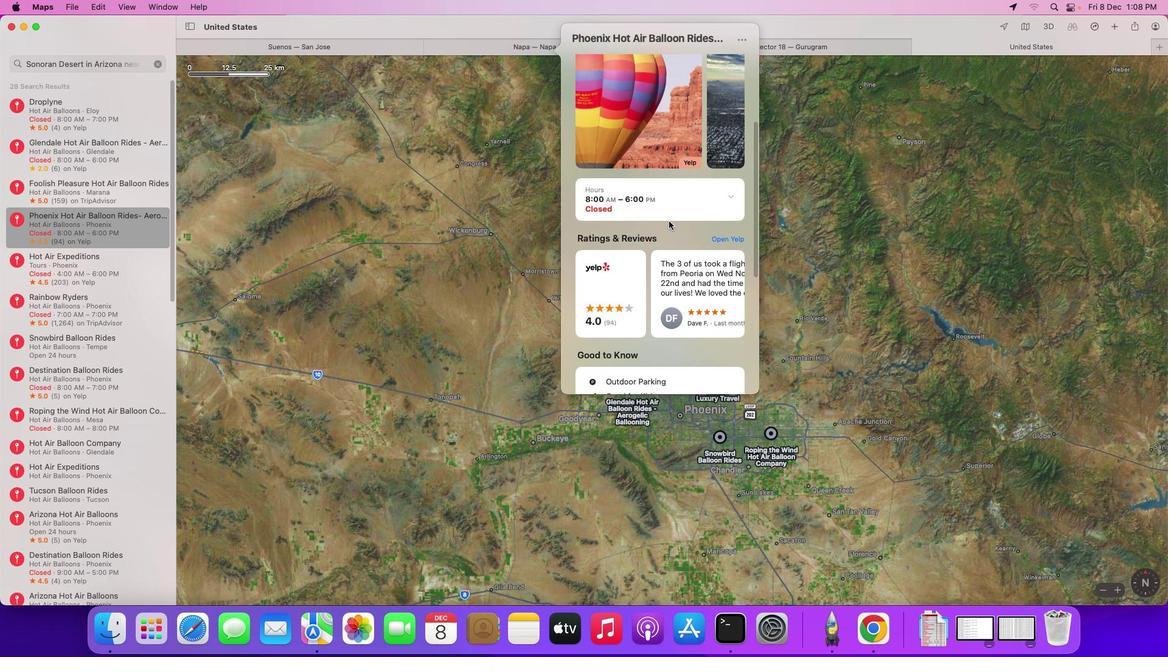 
Action: Mouse moved to (668, 221)
Screenshot: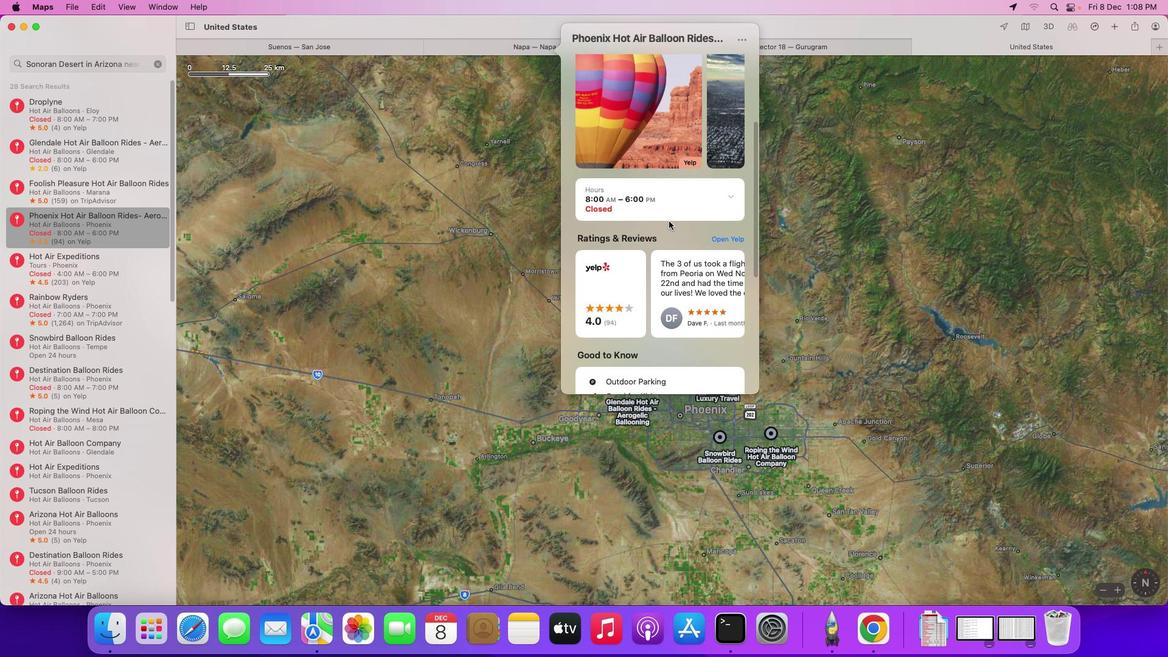 
Action: Mouse scrolled (668, 221) with delta (0, 0)
Screenshot: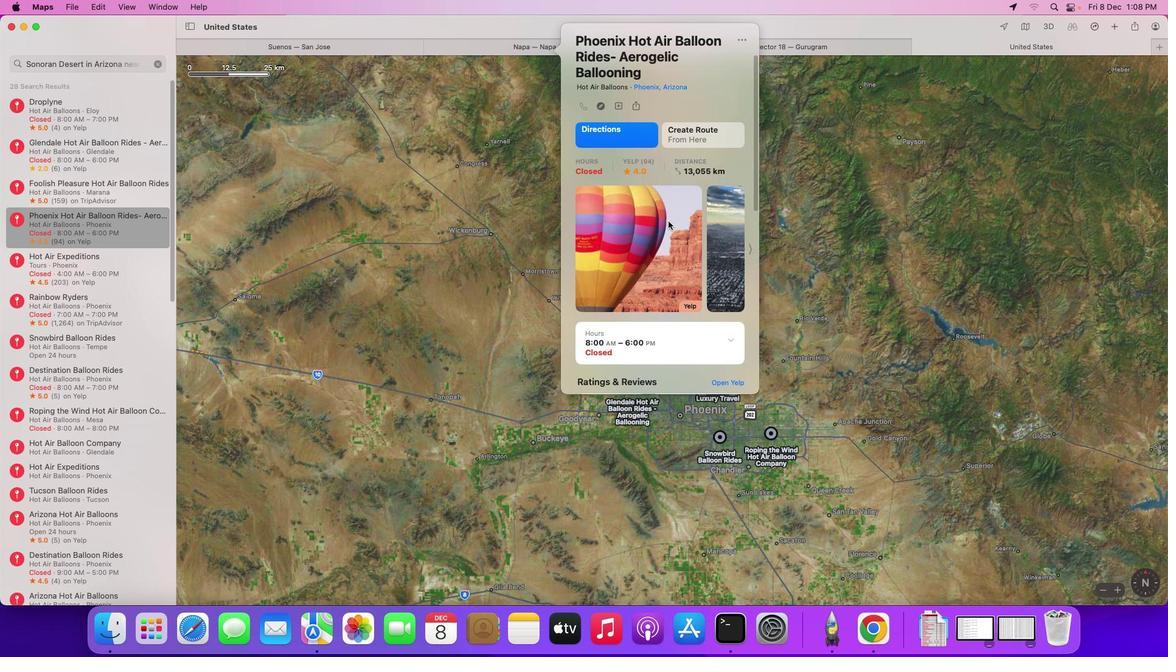 
Action: Mouse scrolled (668, 221) with delta (0, 0)
Screenshot: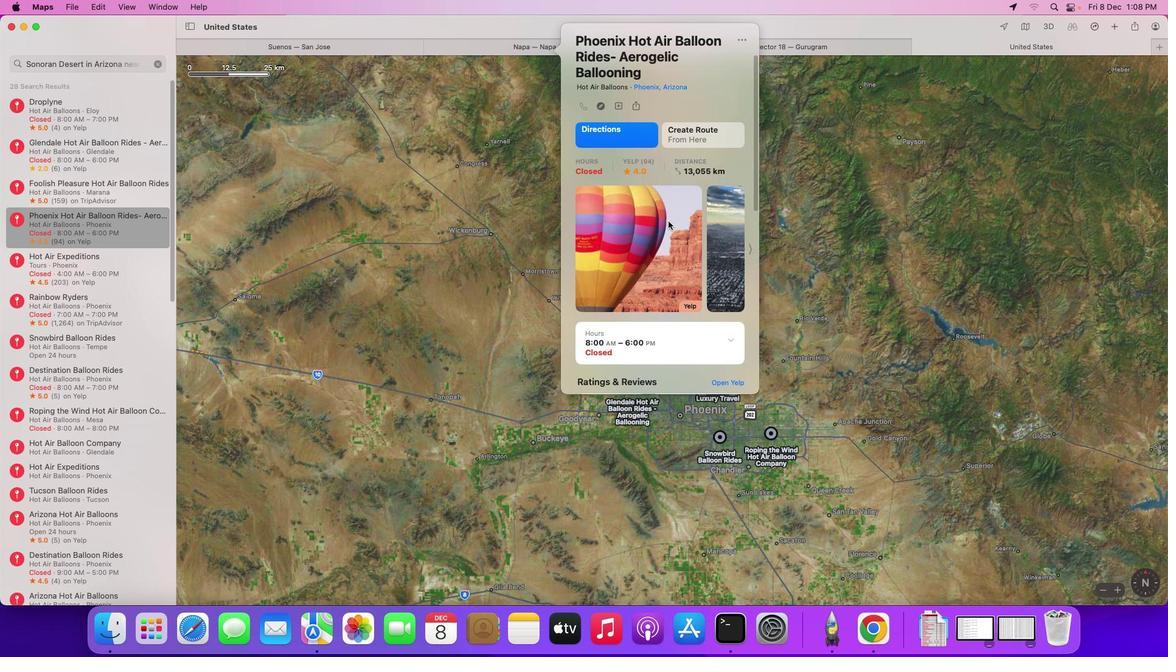 
Action: Mouse scrolled (668, 221) with delta (0, 1)
Screenshot: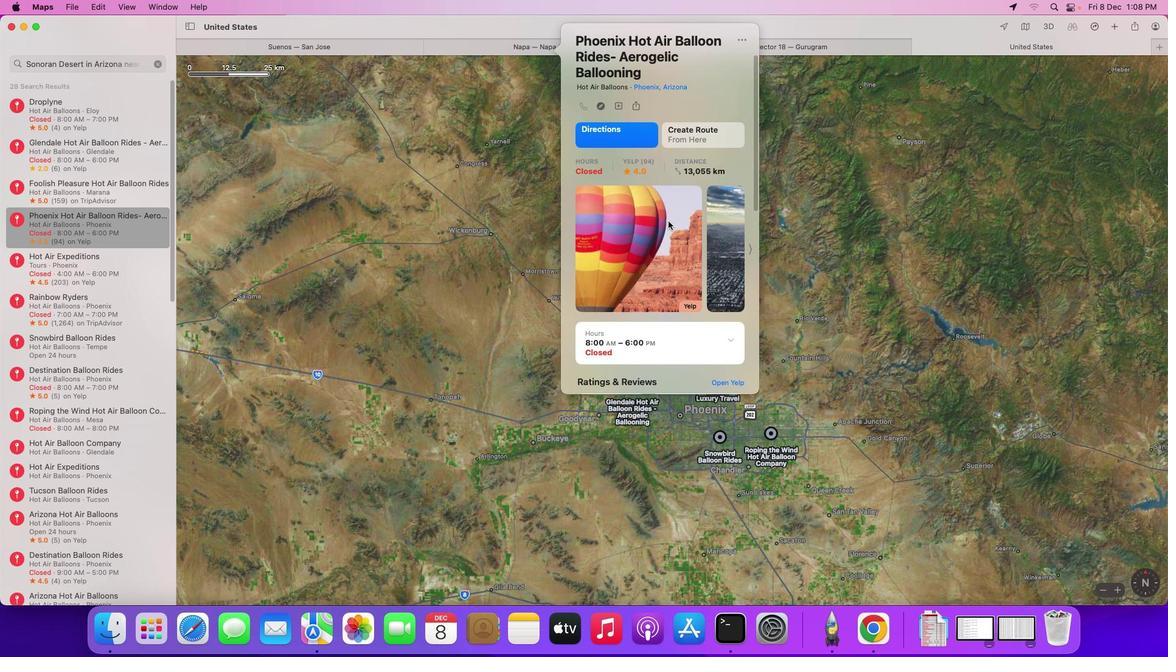 
Action: Mouse scrolled (668, 221) with delta (0, 3)
Screenshot: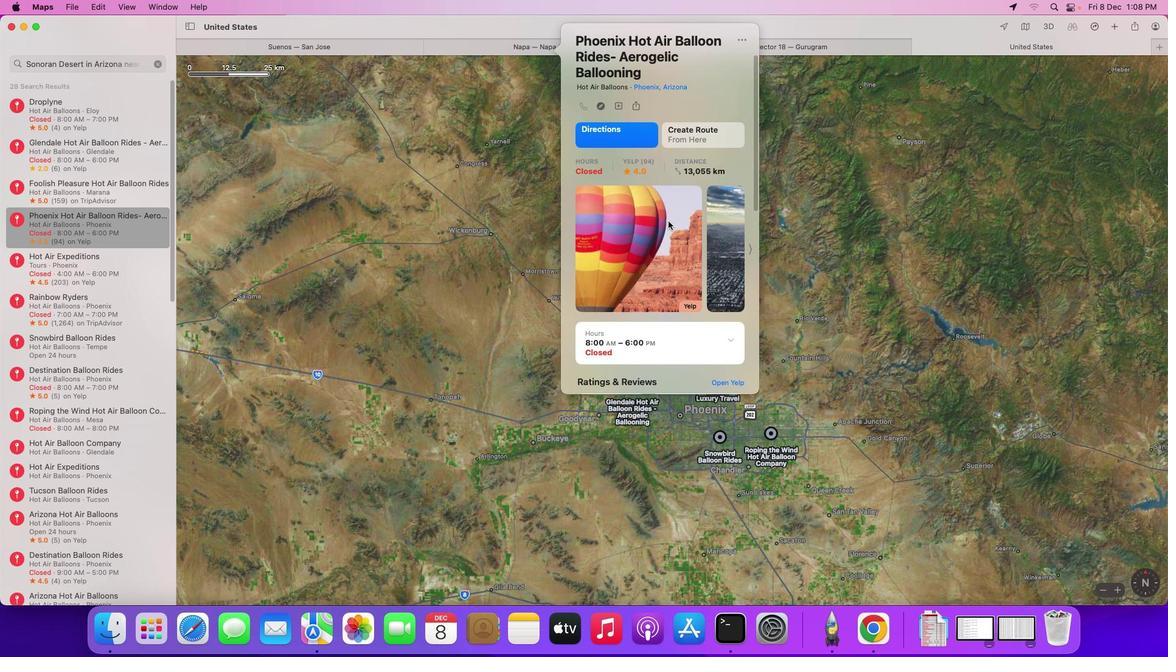 
Action: Mouse moved to (668, 221)
Screenshot: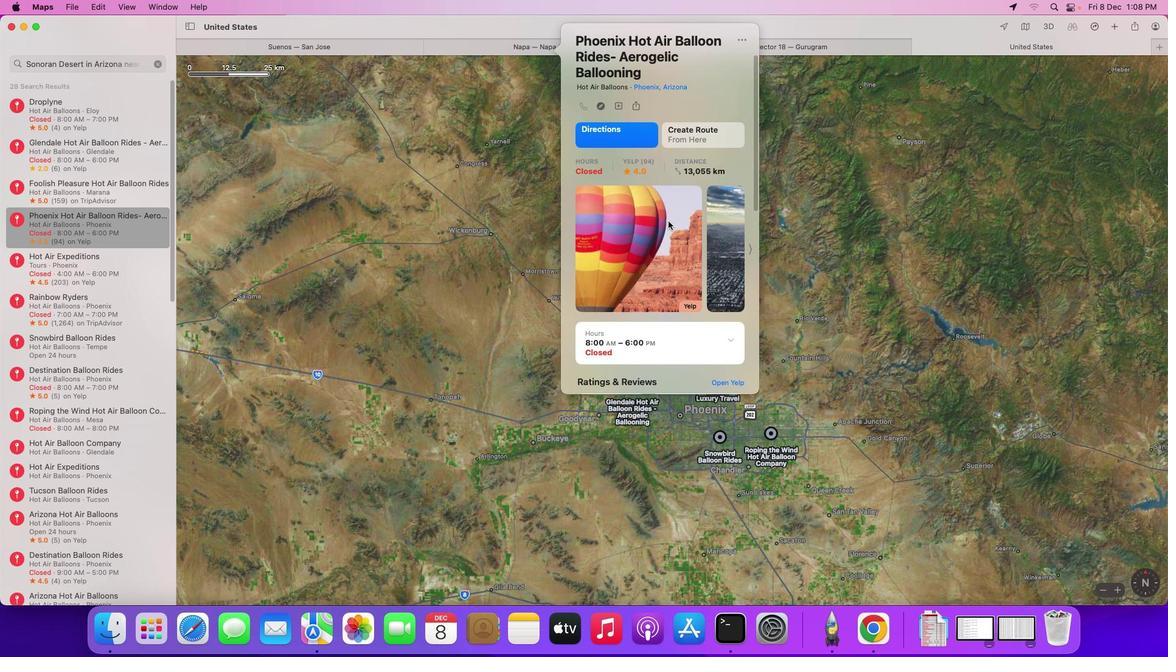 
Action: Mouse scrolled (668, 221) with delta (0, 3)
Screenshot: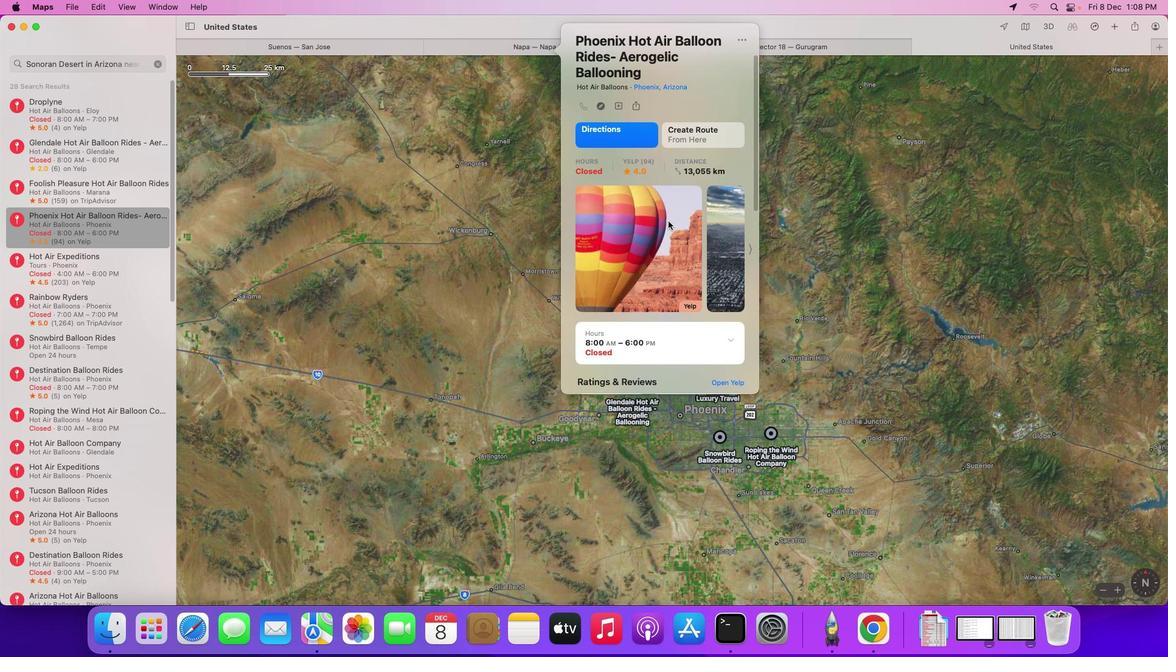 
Action: Mouse scrolled (668, 221) with delta (0, 4)
Screenshot: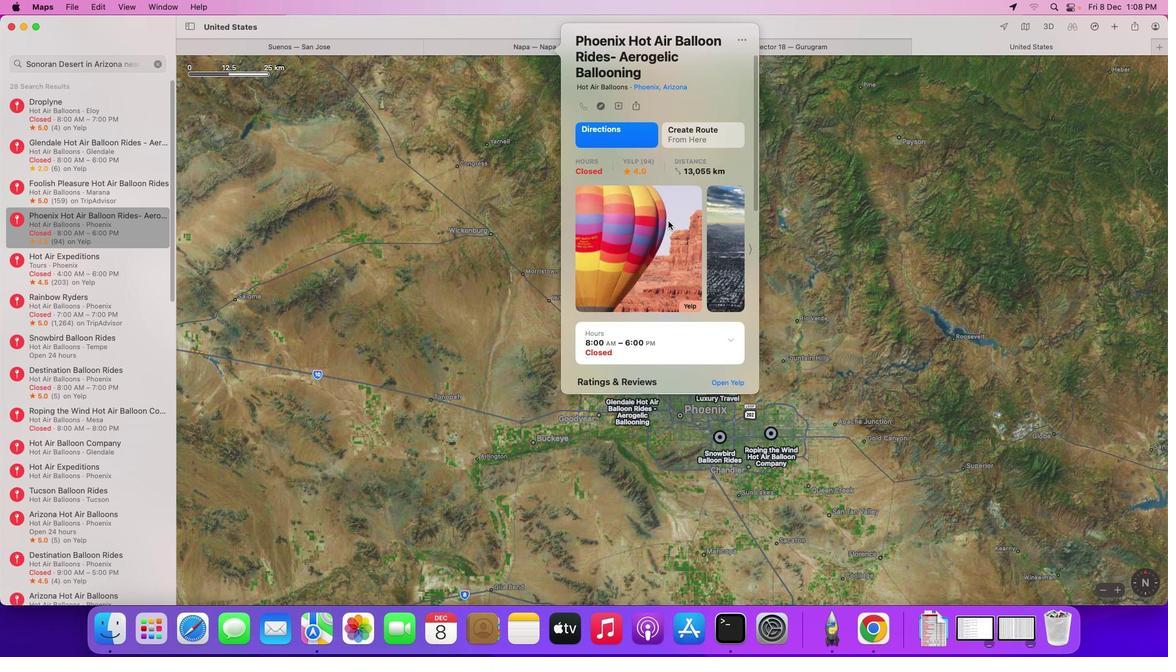 
Action: Mouse scrolled (668, 221) with delta (0, 4)
Screenshot: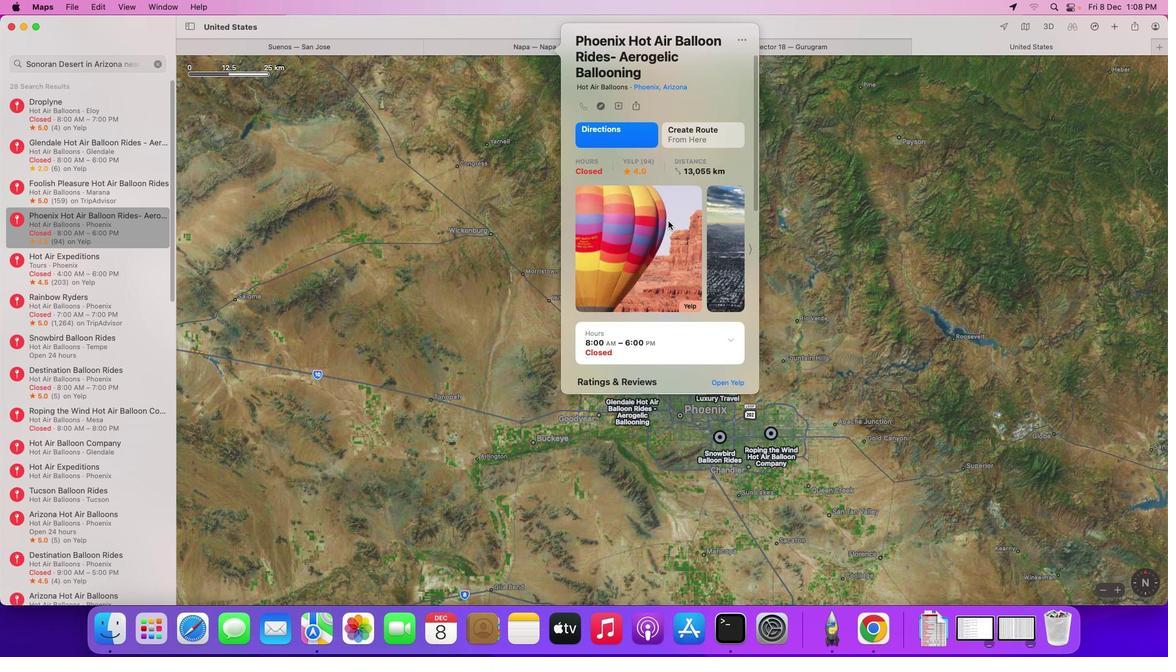
Action: Mouse scrolled (668, 221) with delta (0, 5)
Screenshot: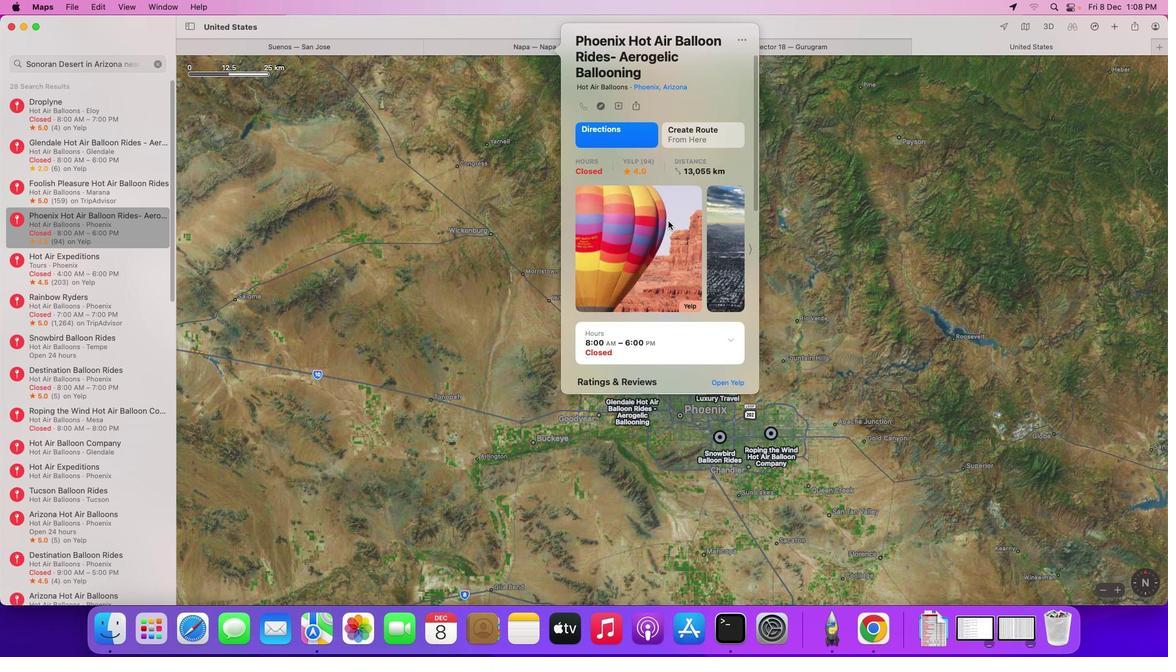 
Action: Mouse scrolled (668, 221) with delta (0, 5)
Screenshot: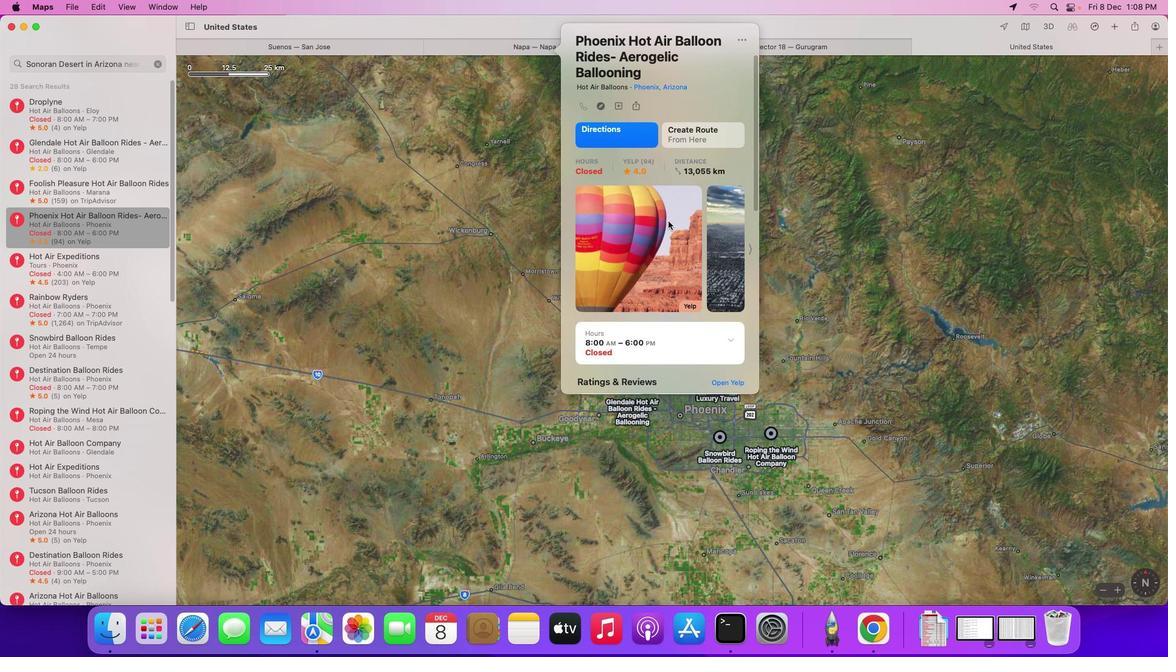 
Action: Mouse scrolled (668, 221) with delta (0, 5)
Screenshot: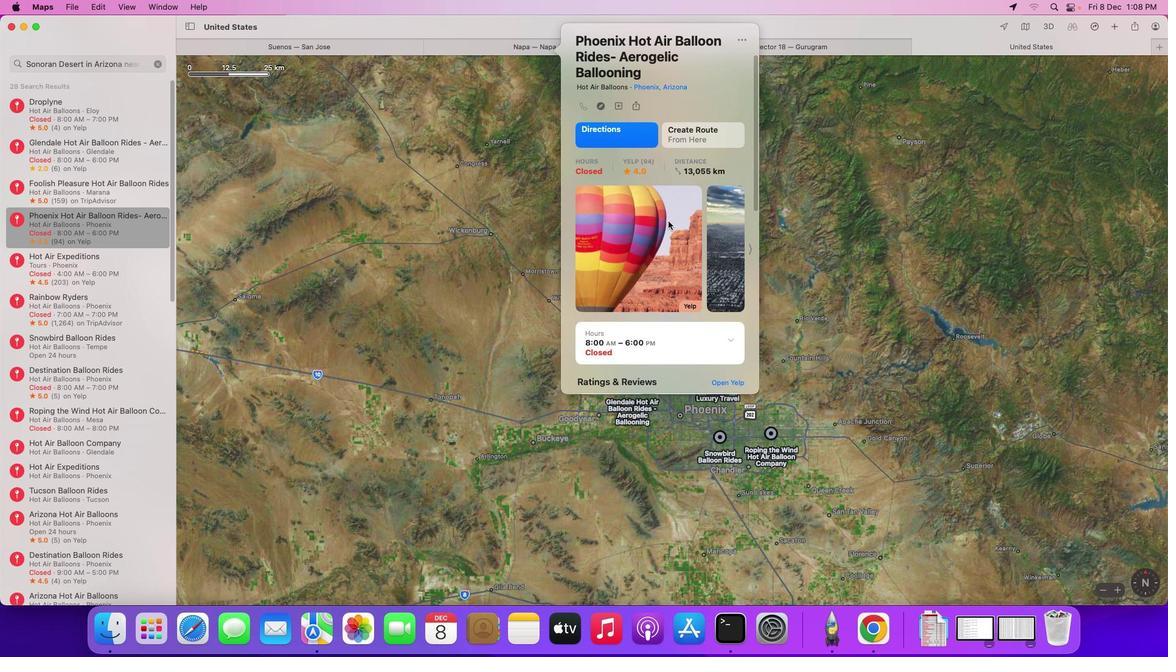
Action: Mouse moved to (477, 210)
Screenshot: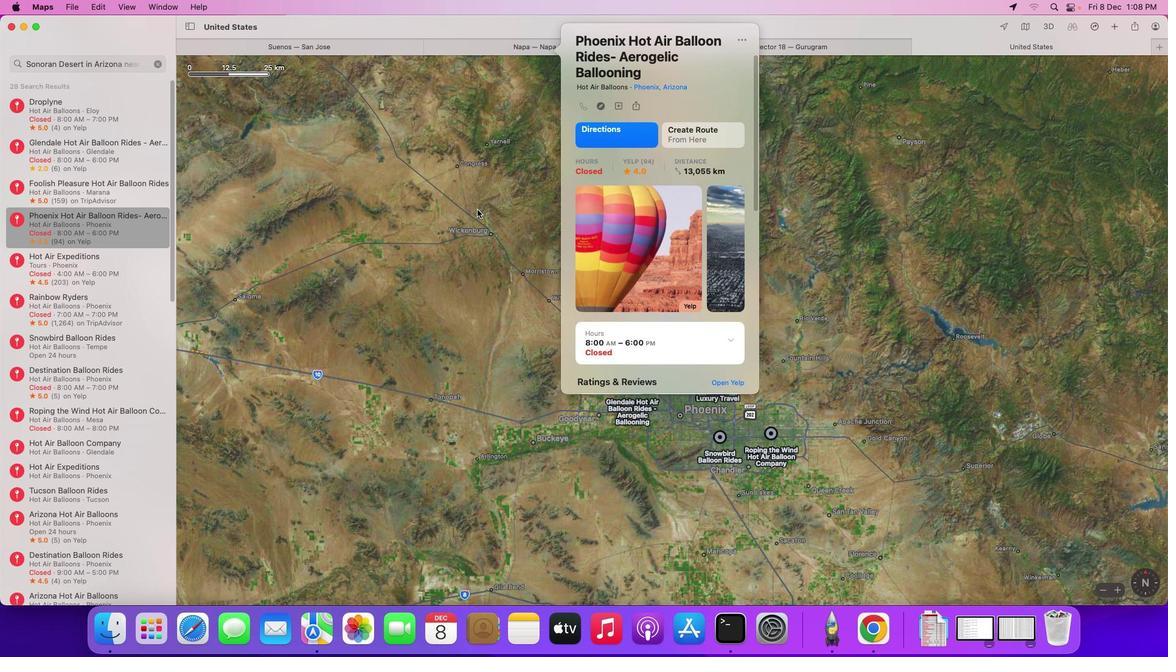 
Action: Mouse pressed left at (477, 210)
Screenshot: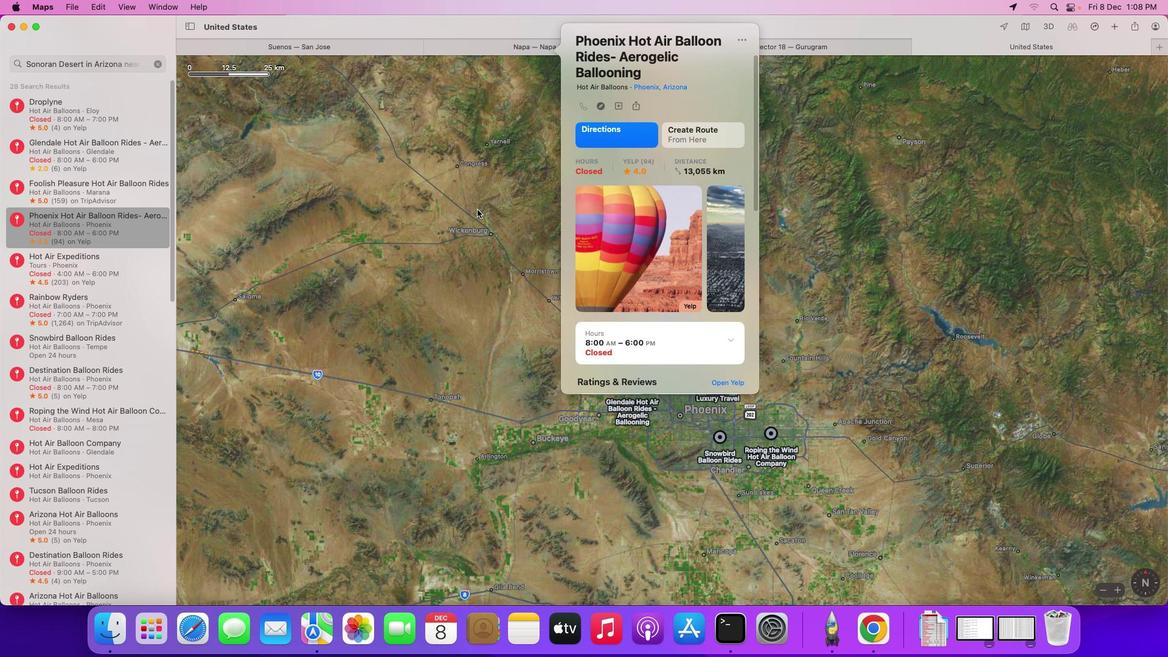 
Action: Mouse moved to (79, 217)
Screenshot: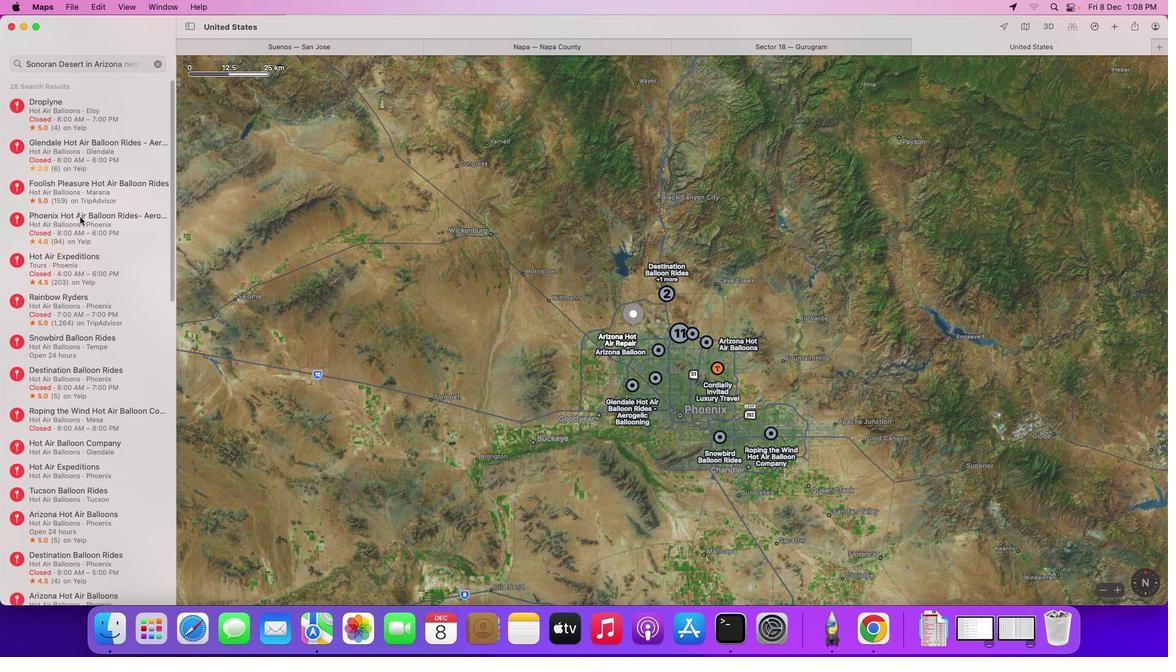 
Action: Mouse scrolled (79, 217) with delta (0, 0)
Screenshot: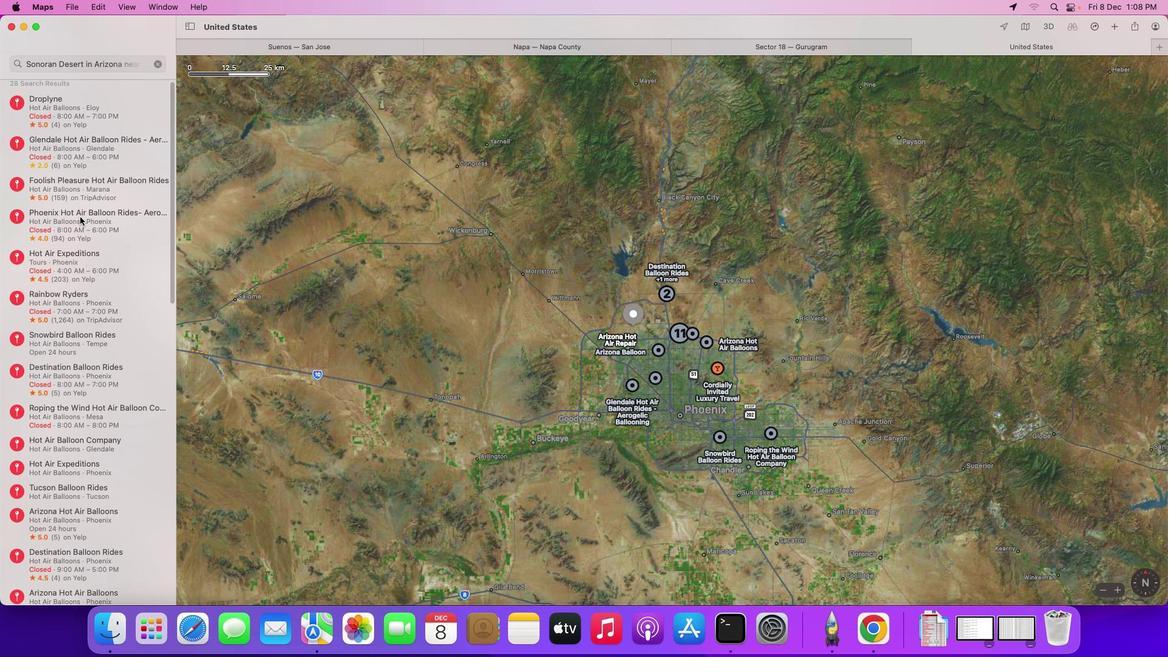 
Action: Mouse scrolled (79, 217) with delta (0, 0)
Screenshot: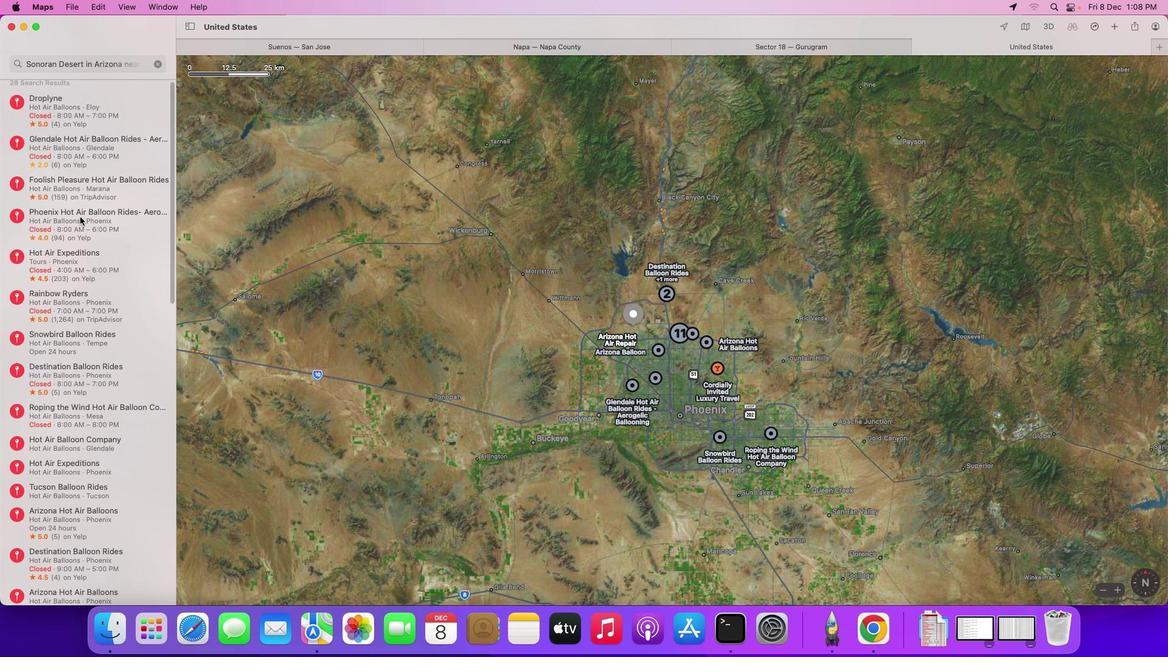 
Action: Mouse scrolled (79, 217) with delta (0, 0)
Screenshot: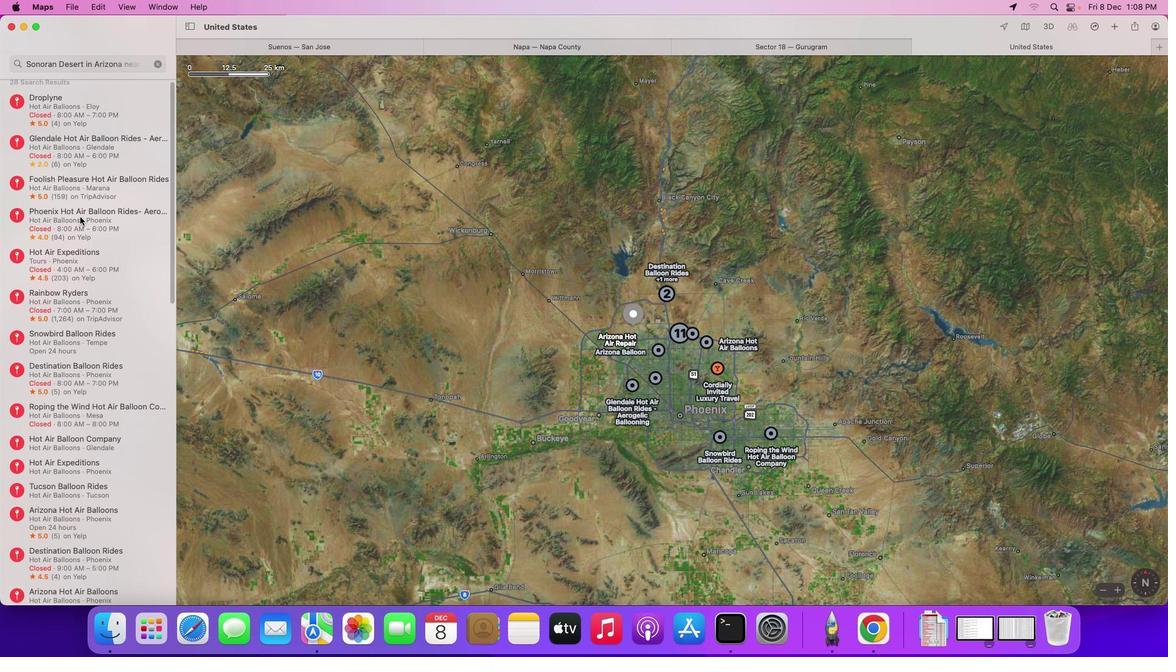 
Action: Mouse scrolled (79, 217) with delta (0, 0)
Screenshot: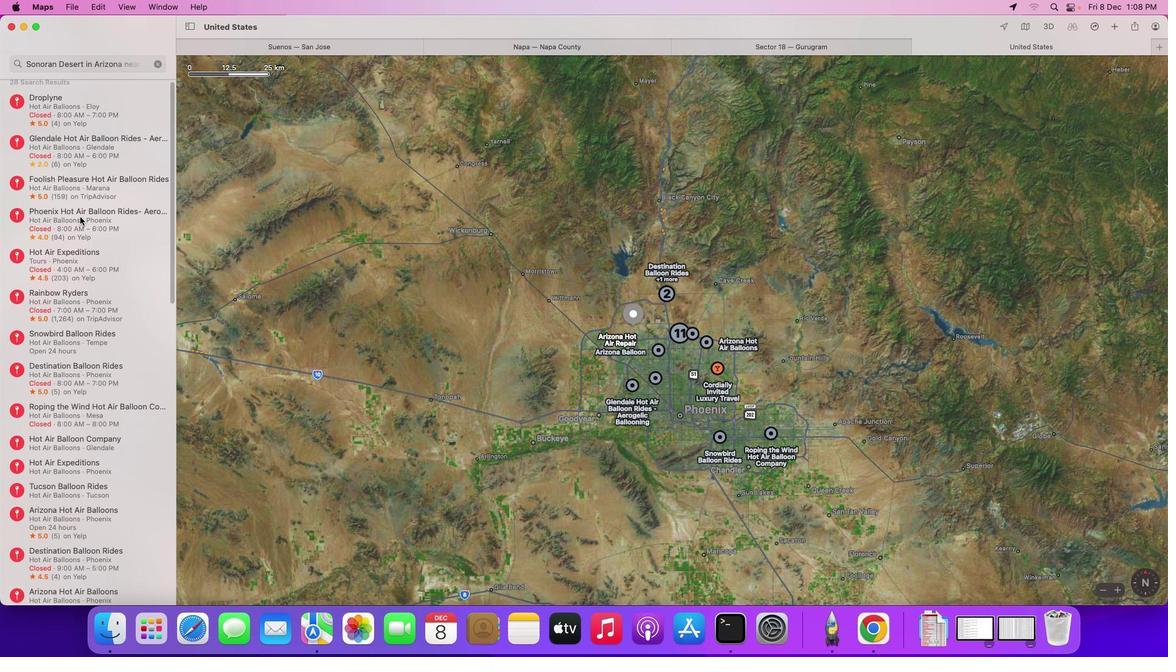 
Action: Mouse scrolled (79, 217) with delta (0, 0)
Screenshot: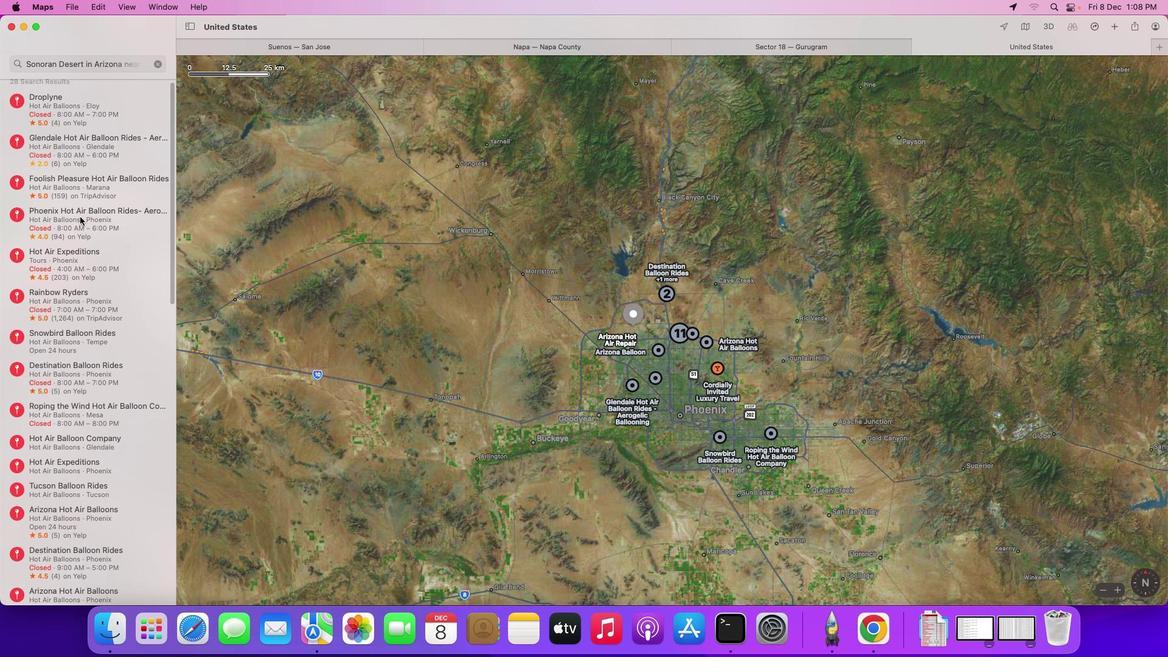 
Action: Mouse scrolled (79, 217) with delta (0, 0)
Screenshot: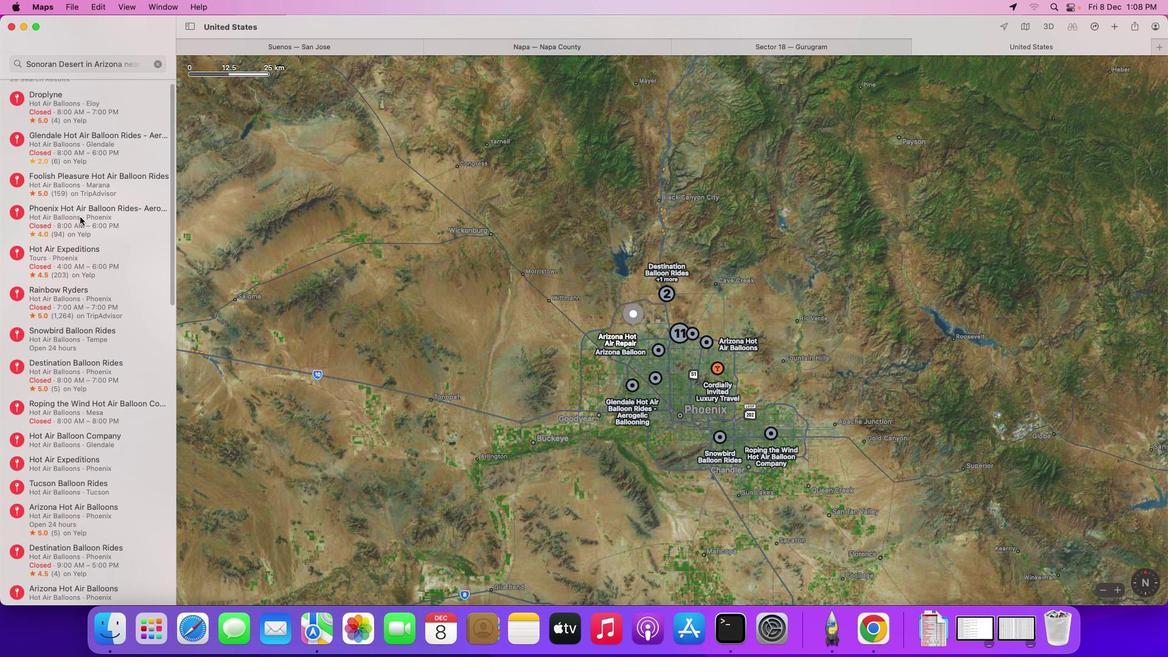 
Action: Mouse scrolled (79, 217) with delta (0, 0)
Screenshot: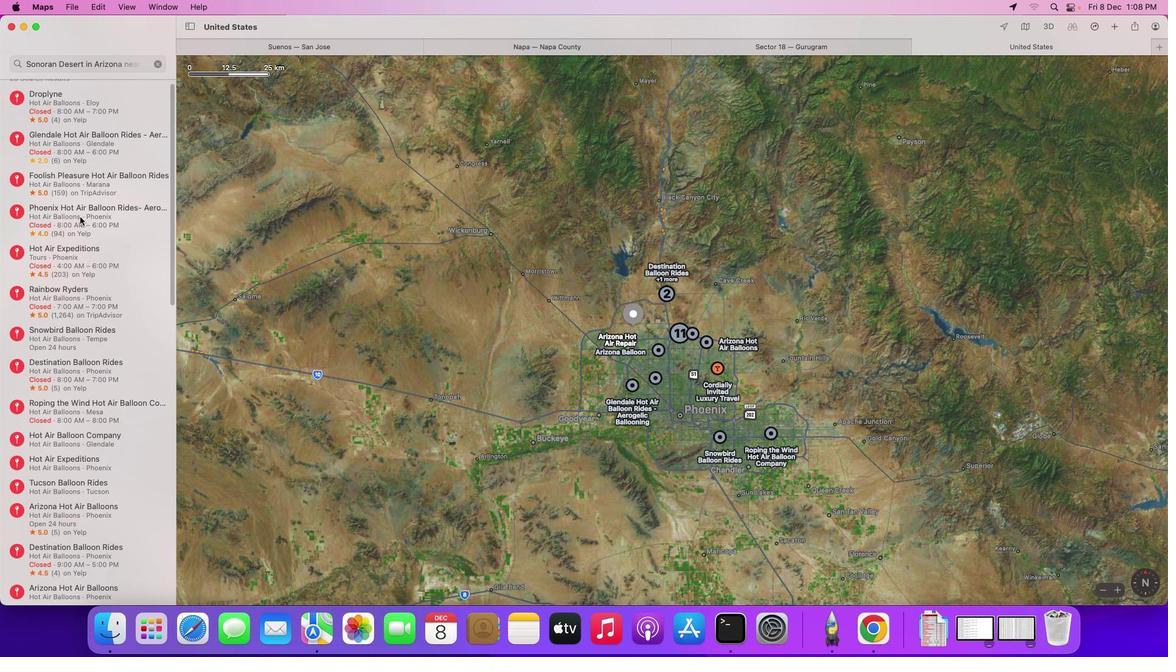 
Action: Mouse scrolled (79, 217) with delta (0, 0)
Screenshot: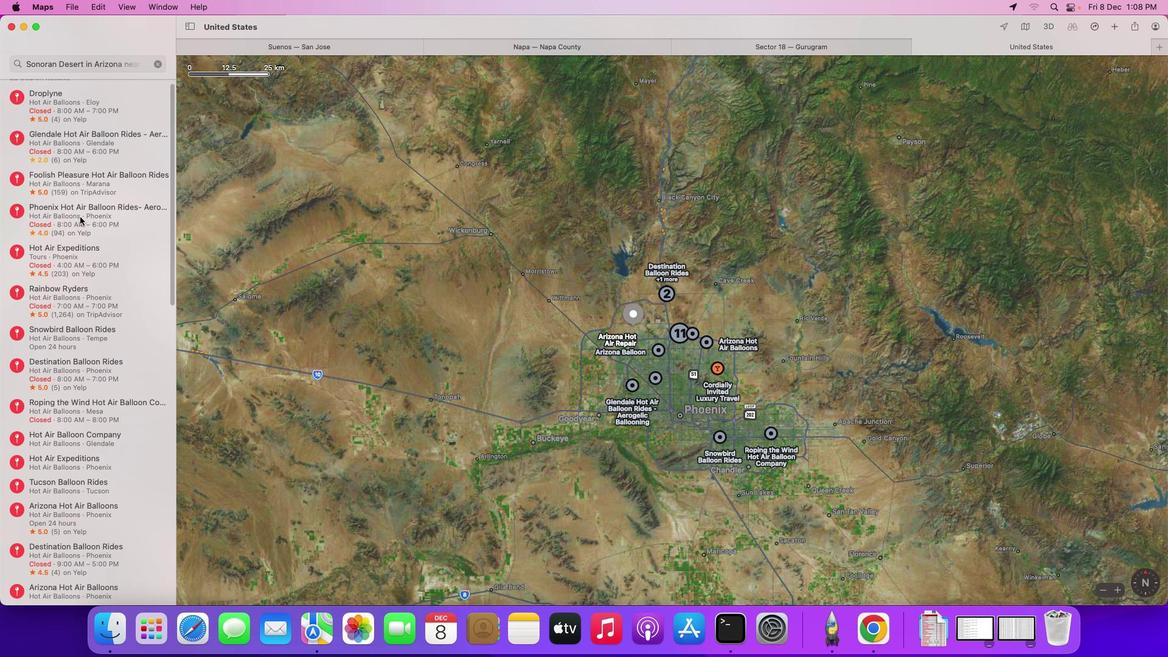 
Action: Mouse scrolled (79, 217) with delta (0, 0)
Screenshot: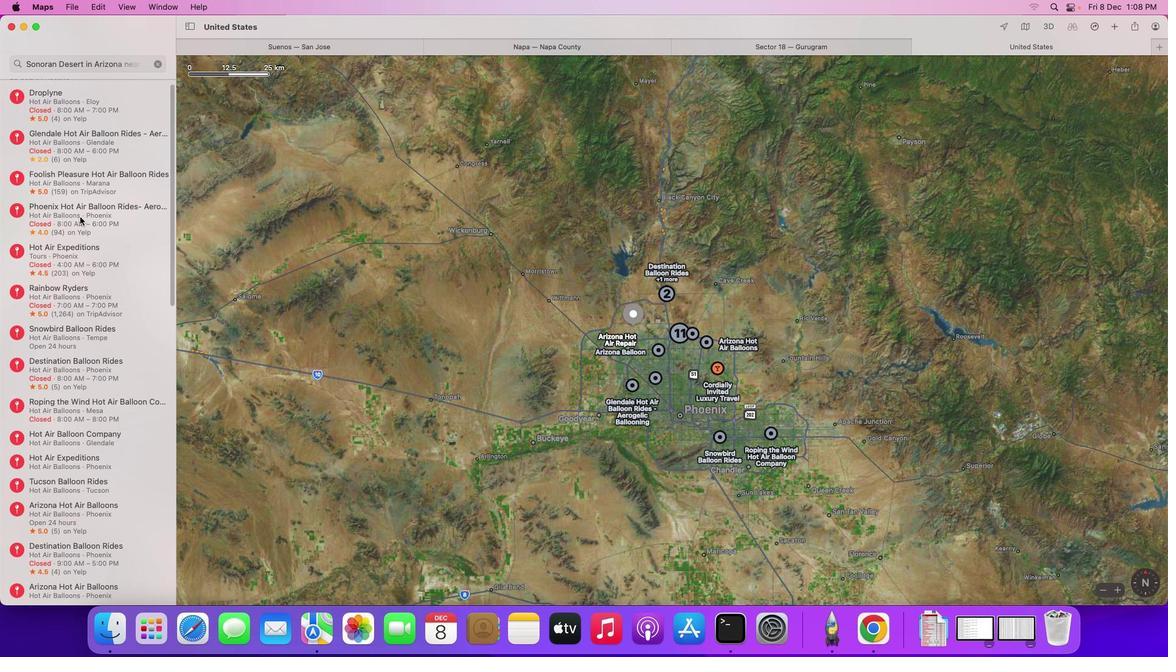 
Action: Mouse scrolled (79, 217) with delta (0, 0)
Screenshot: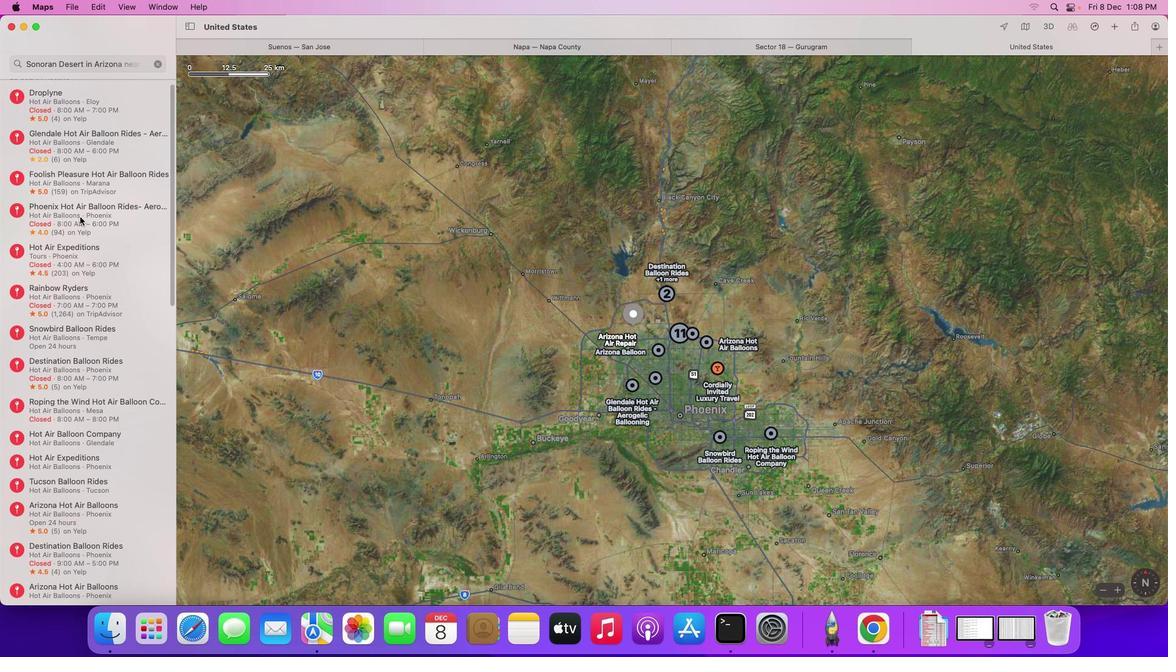 
Action: Mouse scrolled (79, 217) with delta (0, 0)
Screenshot: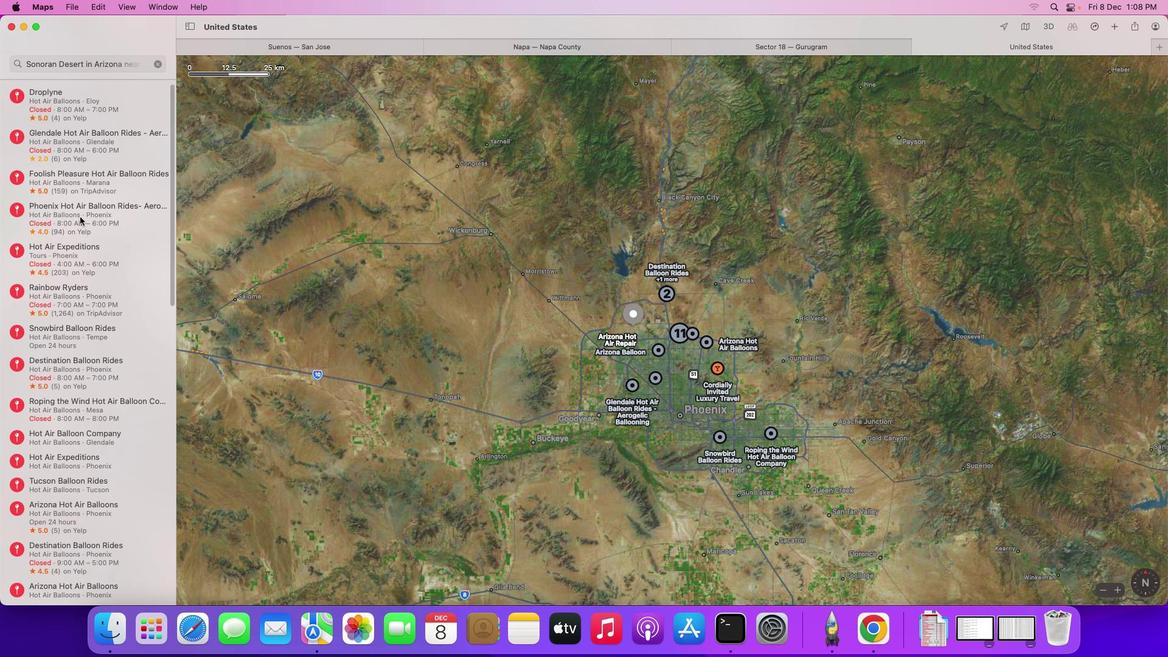 
Action: Mouse scrolled (79, 217) with delta (0, 0)
Screenshot: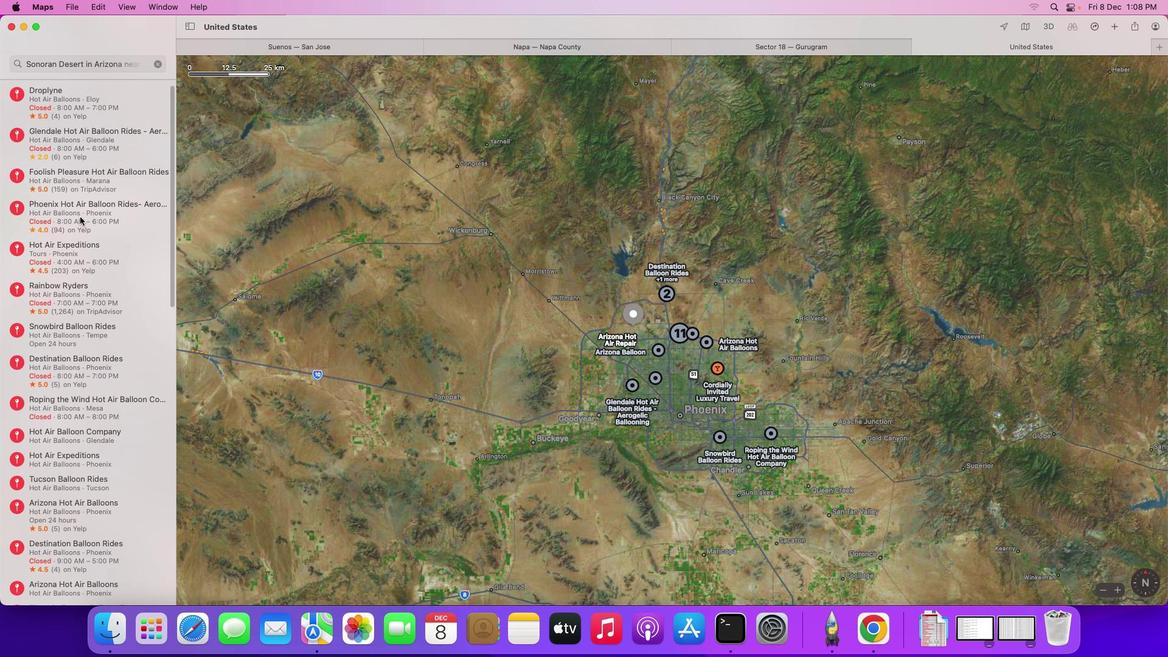 
Action: Mouse scrolled (79, 217) with delta (0, 0)
Screenshot: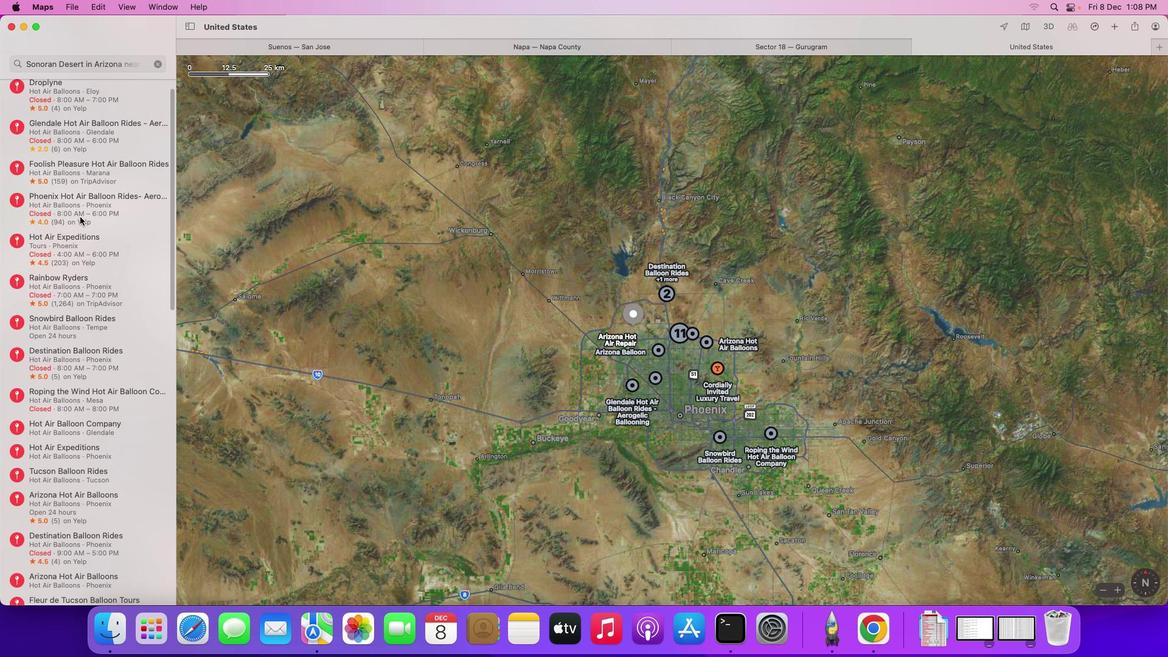 
Action: Mouse scrolled (79, 217) with delta (0, 0)
Screenshot: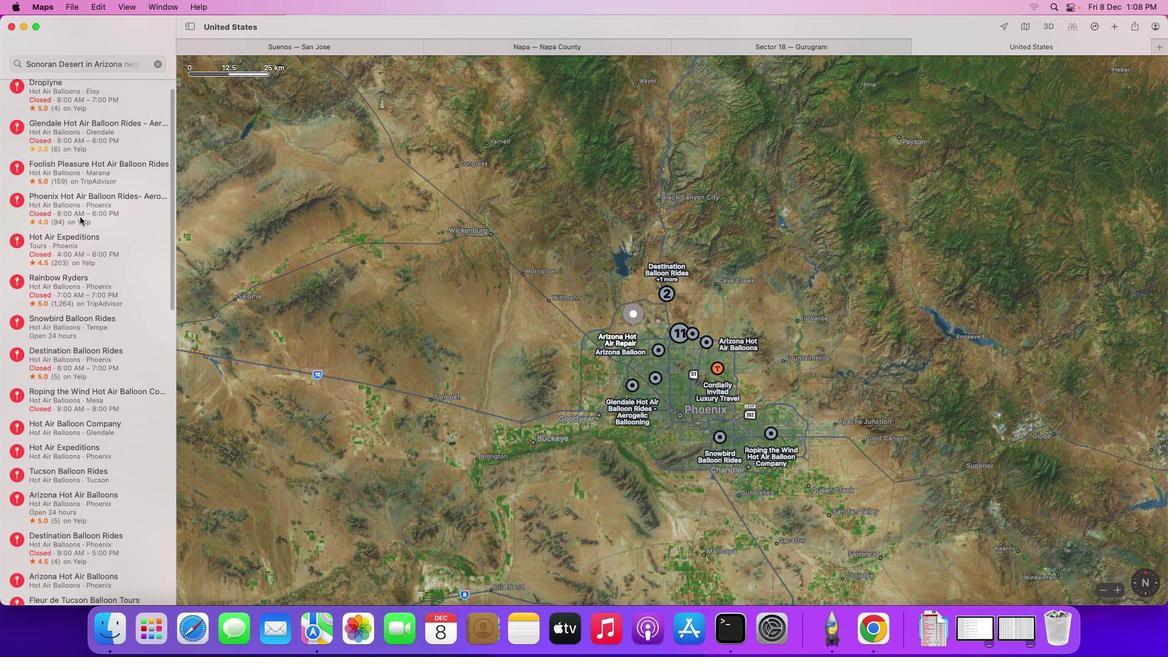 
Action: Mouse scrolled (79, 217) with delta (0, 0)
Screenshot: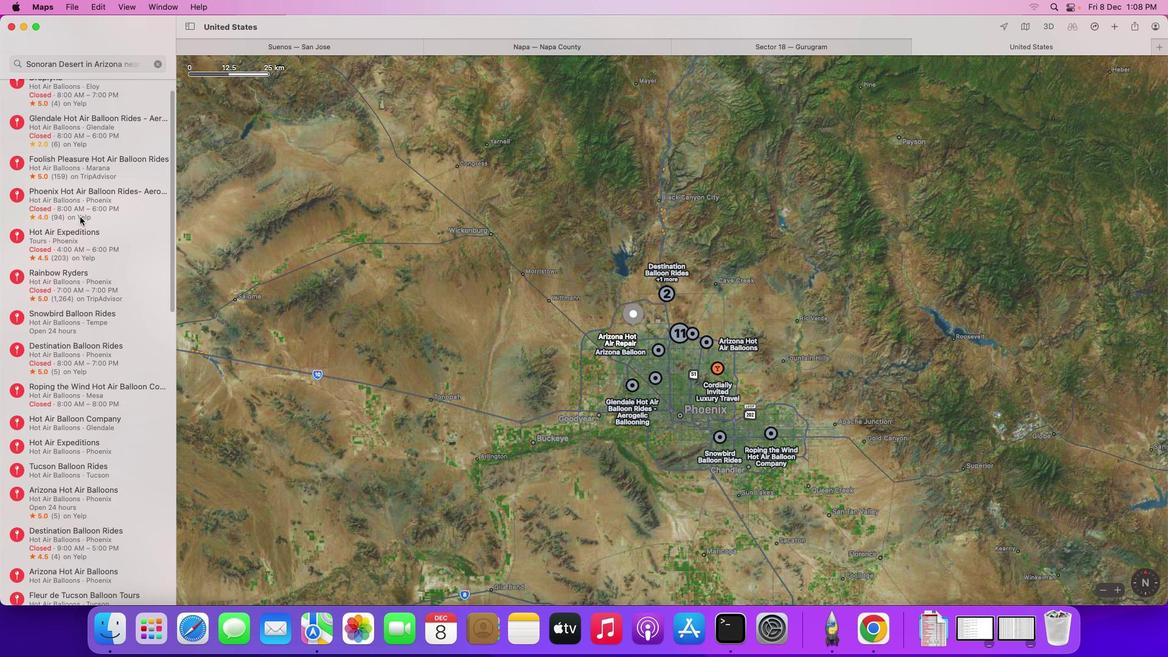 
Action: Mouse scrolled (79, 217) with delta (0, 0)
Screenshot: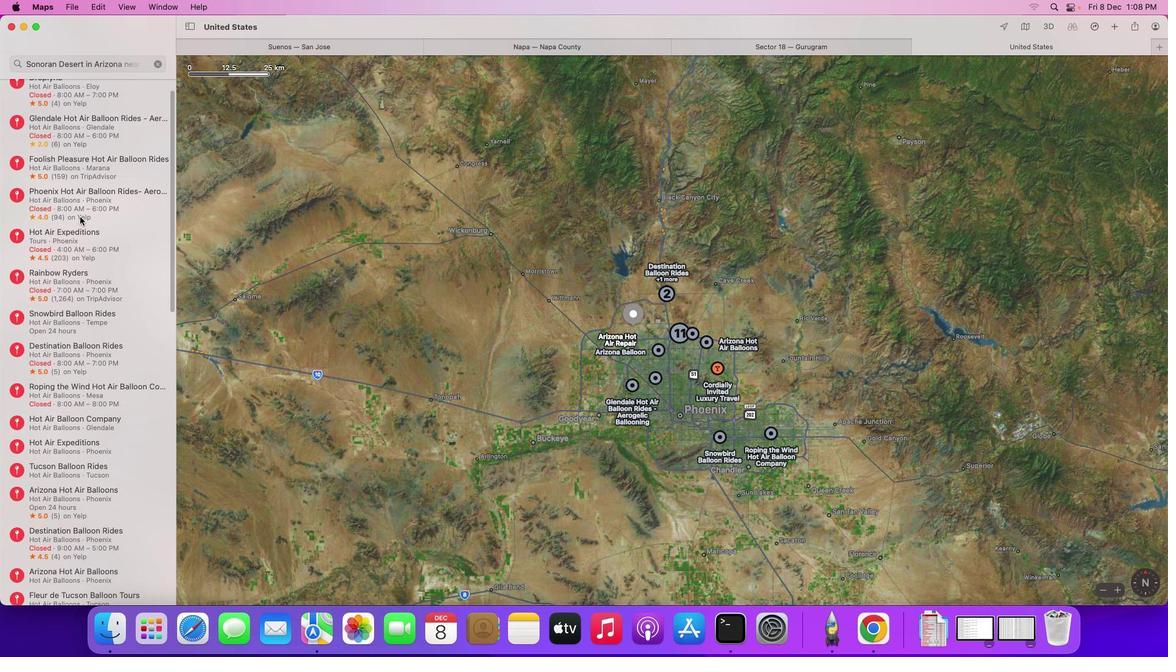 
Action: Mouse moved to (77, 234)
Screenshot: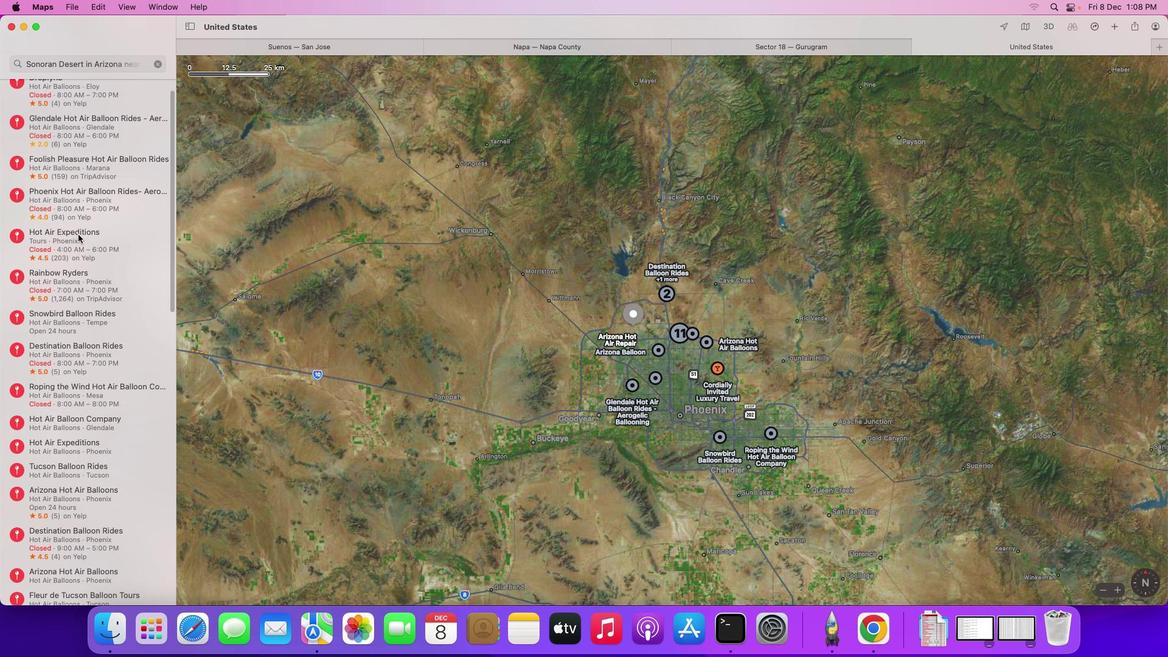 
Action: Mouse pressed left at (77, 234)
Screenshot: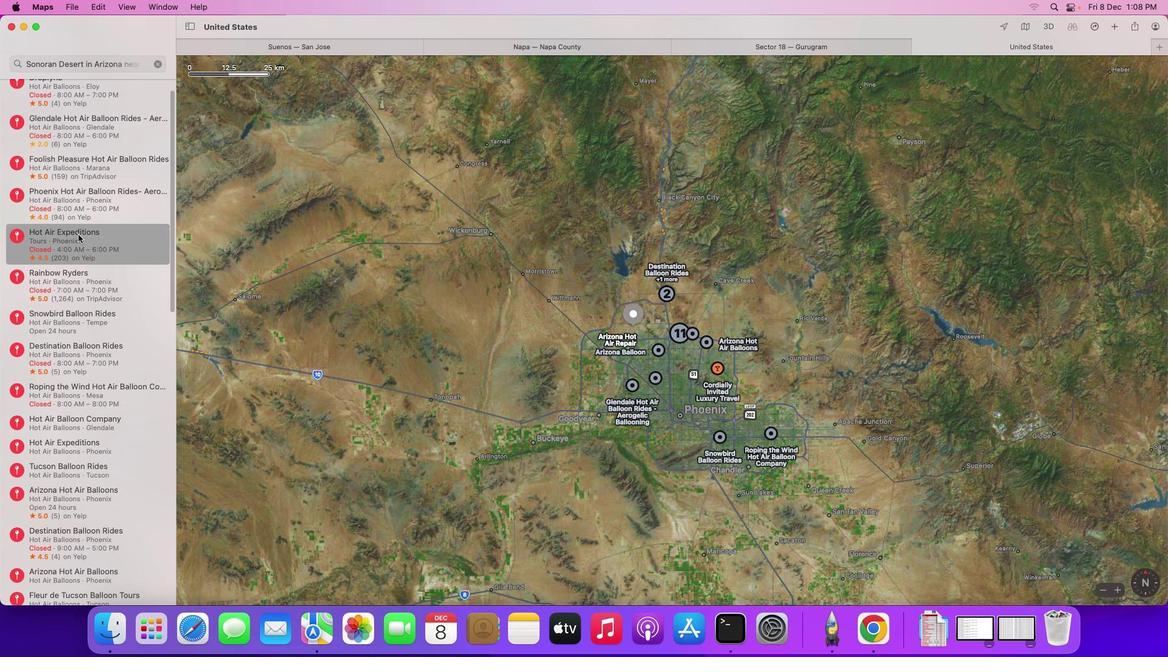 
Action: Mouse moved to (572, 345)
Screenshot: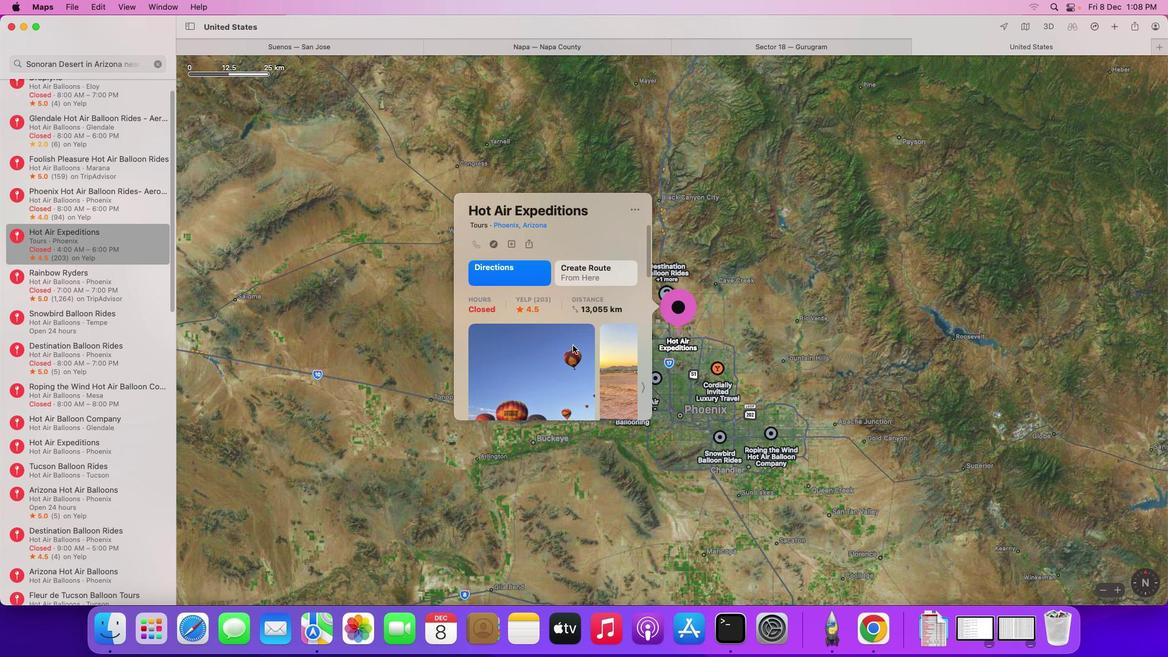 
Action: Mouse scrolled (572, 345) with delta (0, 0)
Screenshot: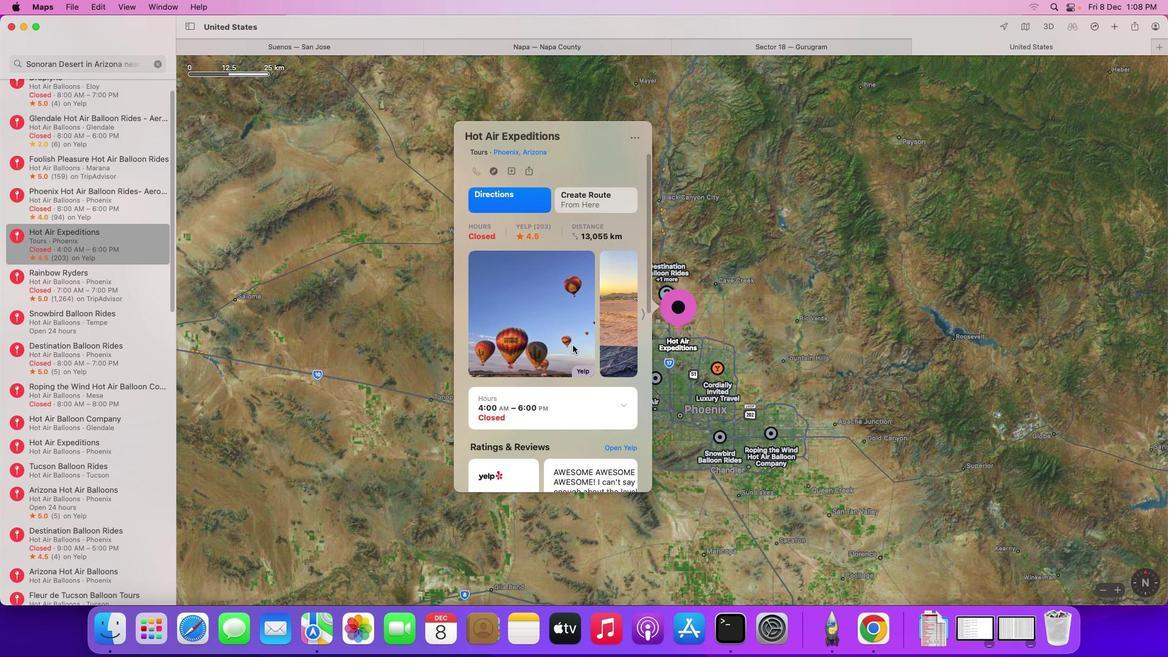 
Action: Mouse moved to (572, 345)
Screenshot: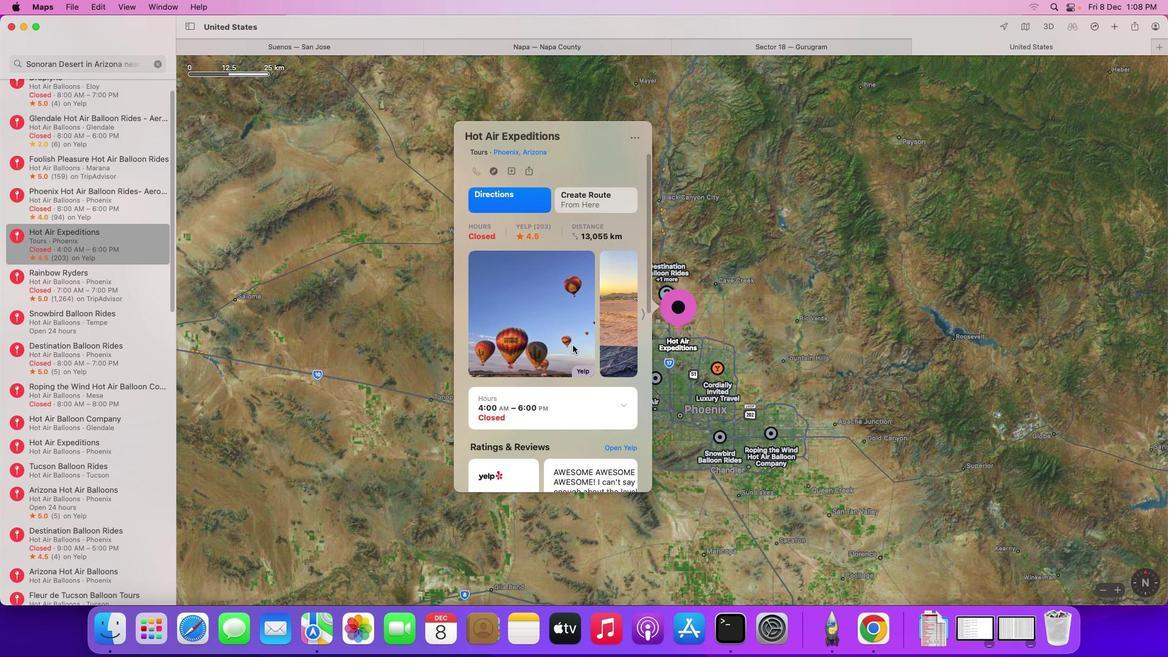 
Action: Mouse scrolled (572, 345) with delta (0, 0)
Screenshot: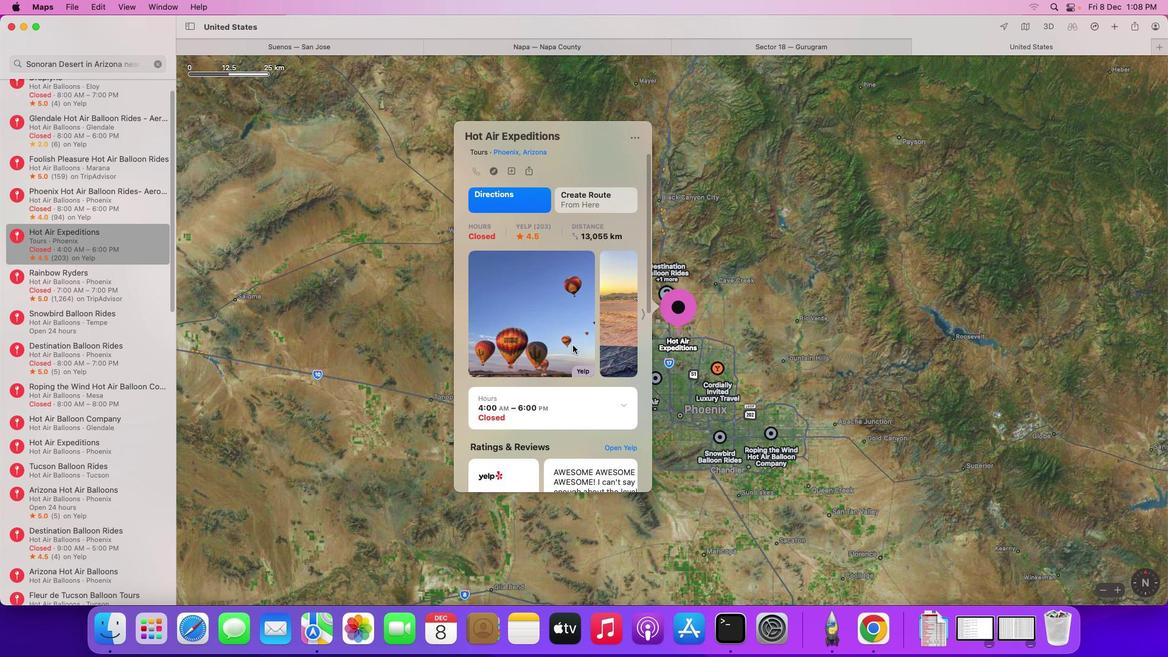 
Action: Mouse moved to (573, 344)
Screenshot: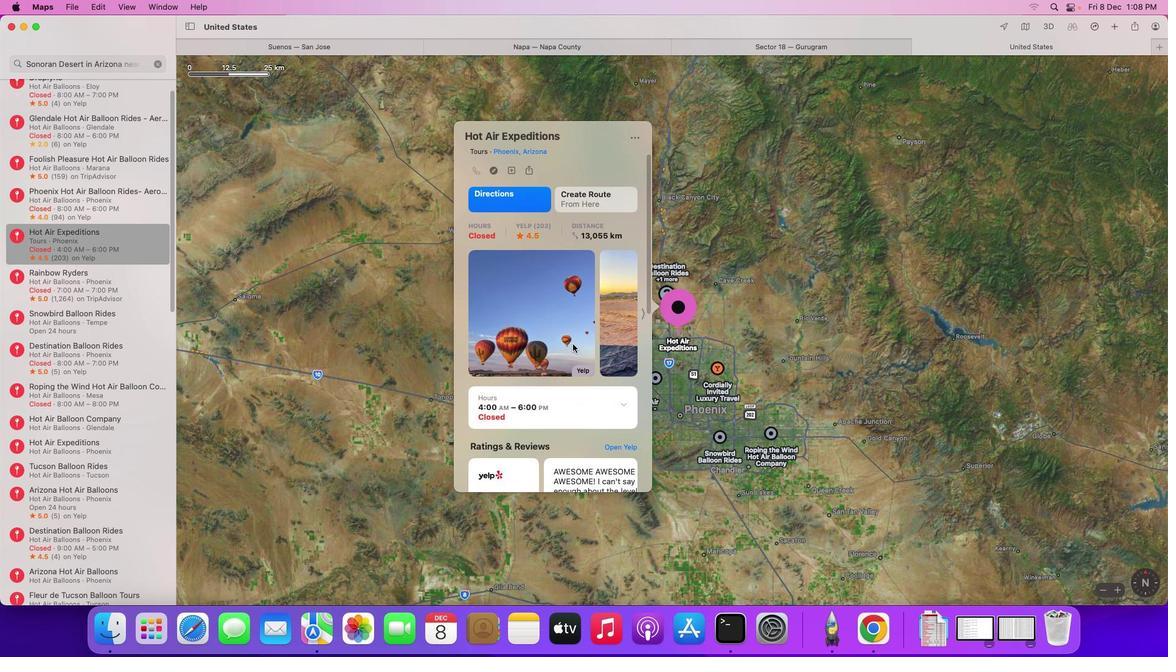 
Action: Mouse scrolled (573, 344) with delta (0, 0)
Screenshot: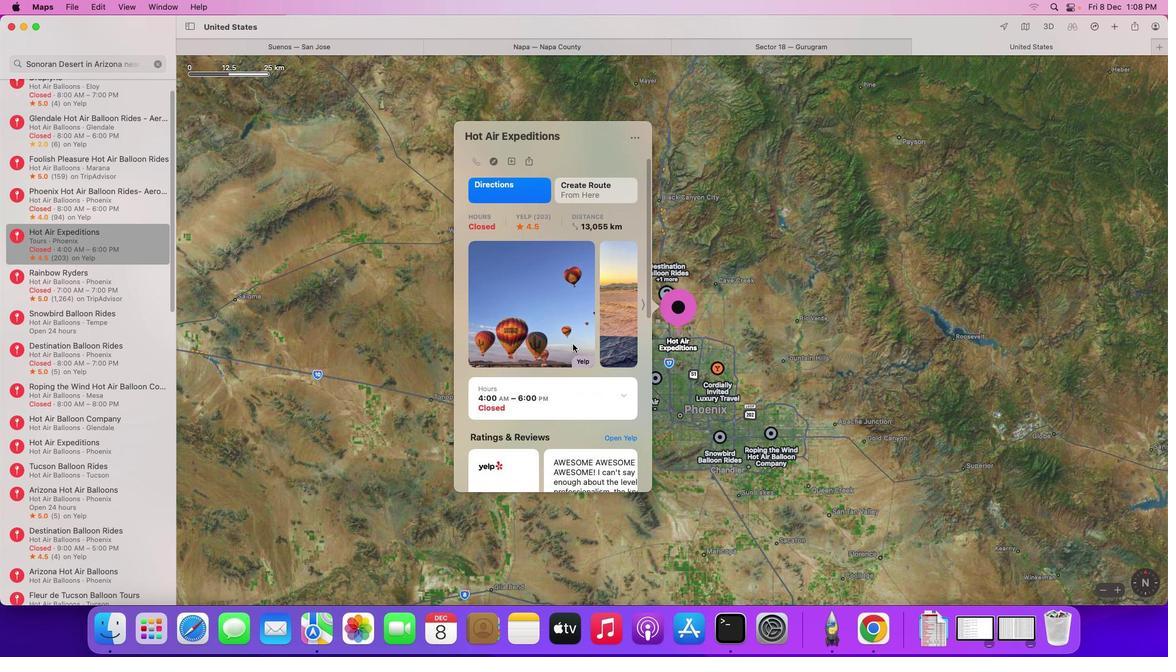 
Action: Mouse scrolled (573, 344) with delta (0, 0)
Screenshot: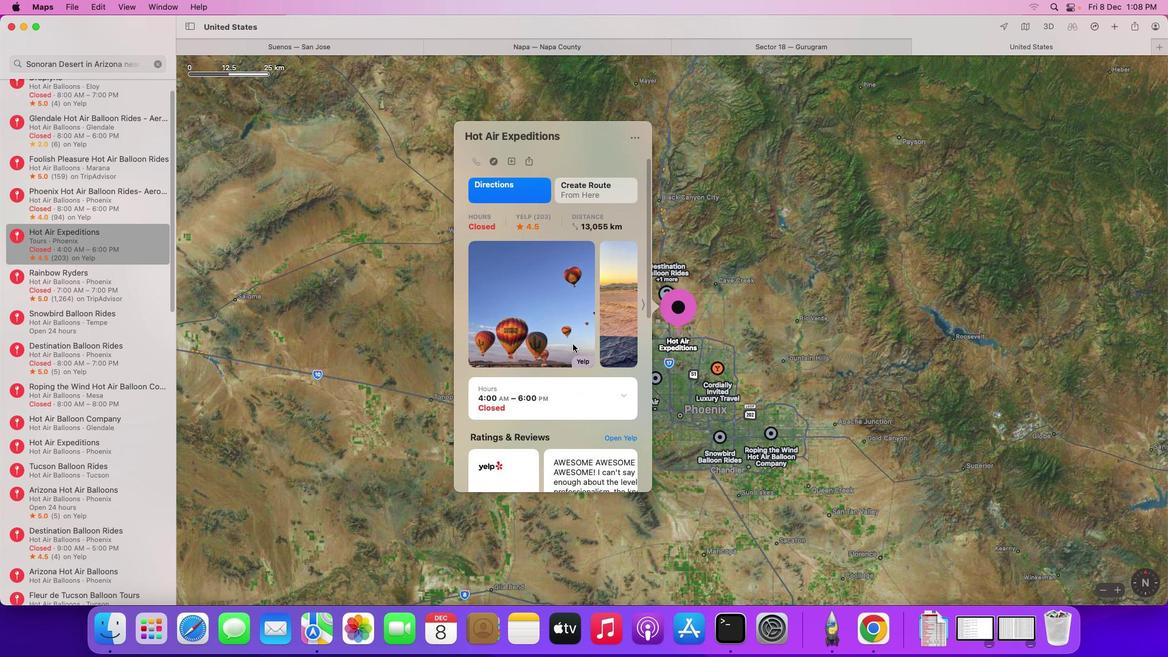 
Action: Mouse scrolled (573, 344) with delta (0, 0)
Screenshot: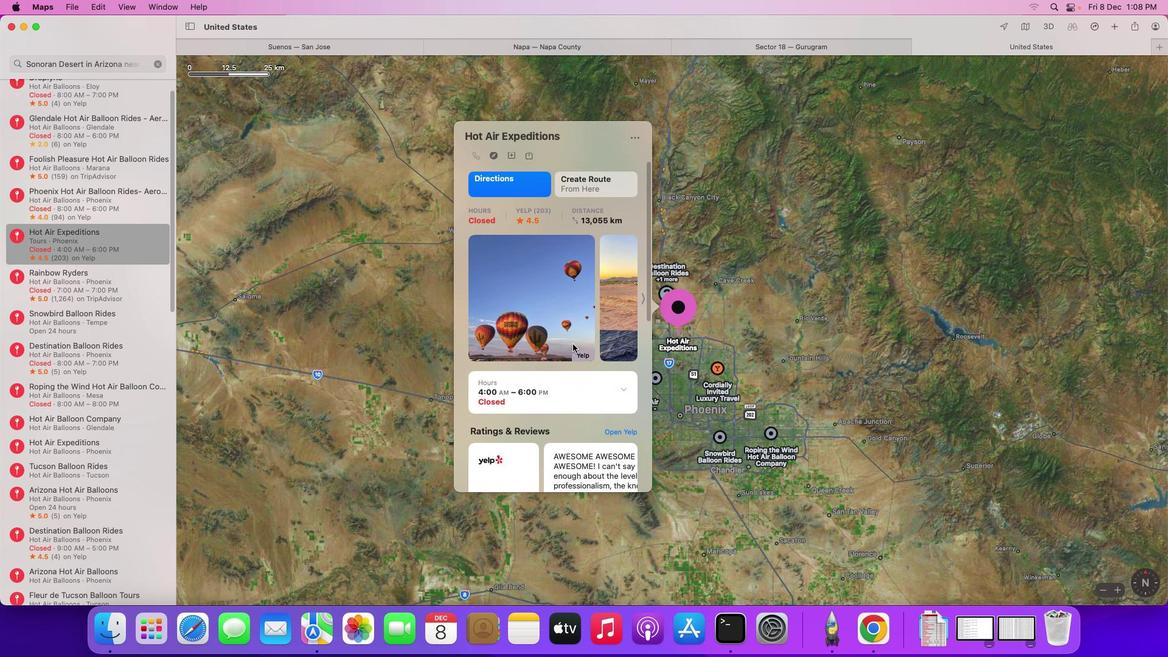 
Action: Mouse scrolled (573, 344) with delta (0, 0)
Screenshot: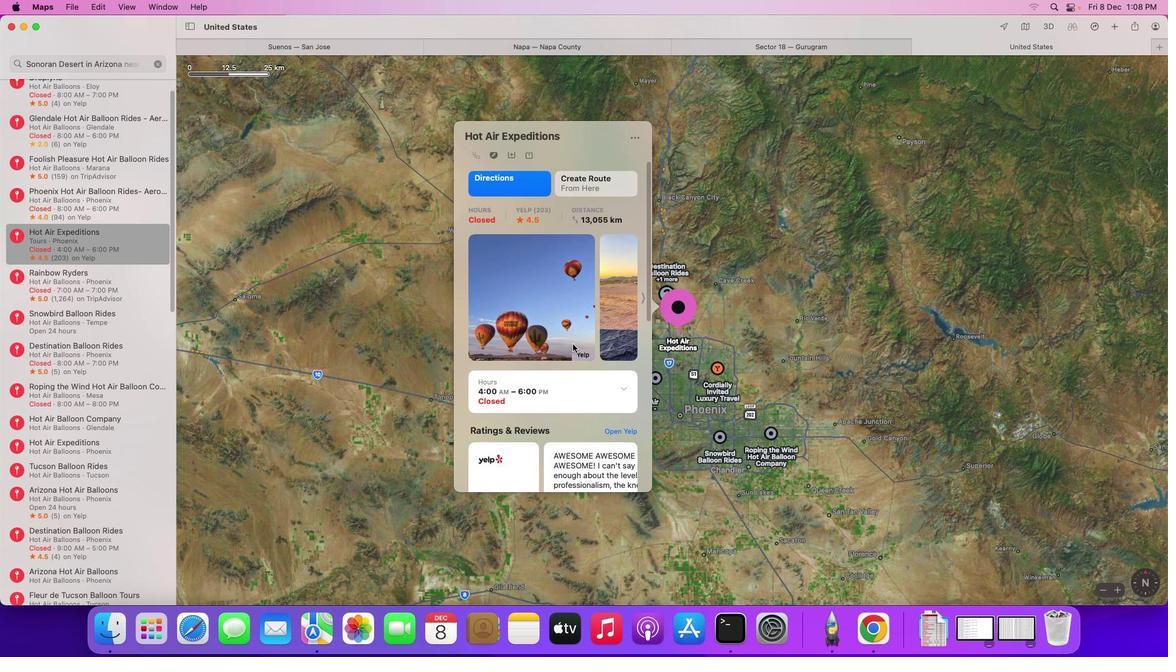 
Action: Mouse scrolled (573, 344) with delta (0, 0)
Screenshot: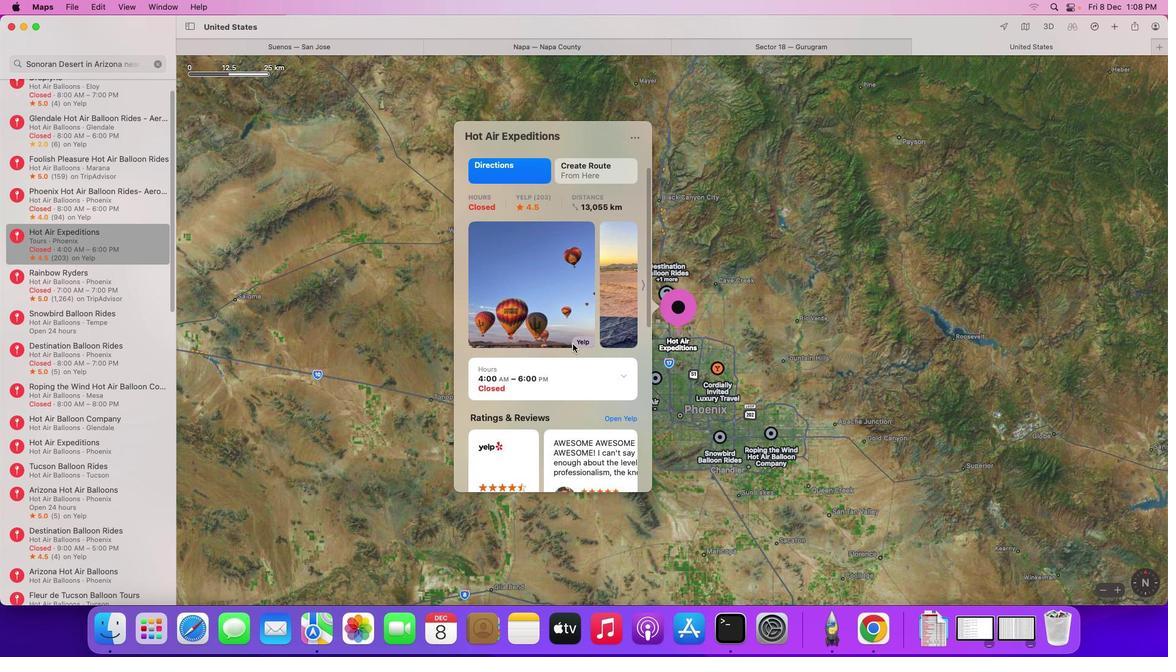 
Action: Mouse scrolled (573, 344) with delta (0, 0)
Screenshot: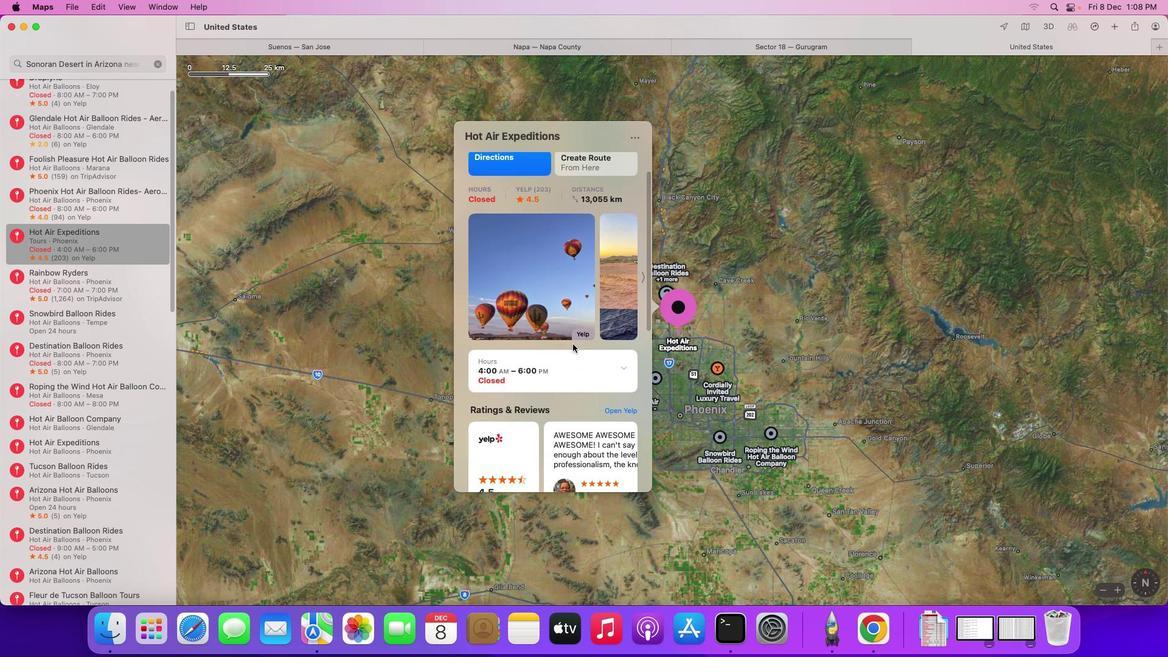 
Action: Mouse scrolled (573, 344) with delta (0, 0)
Screenshot: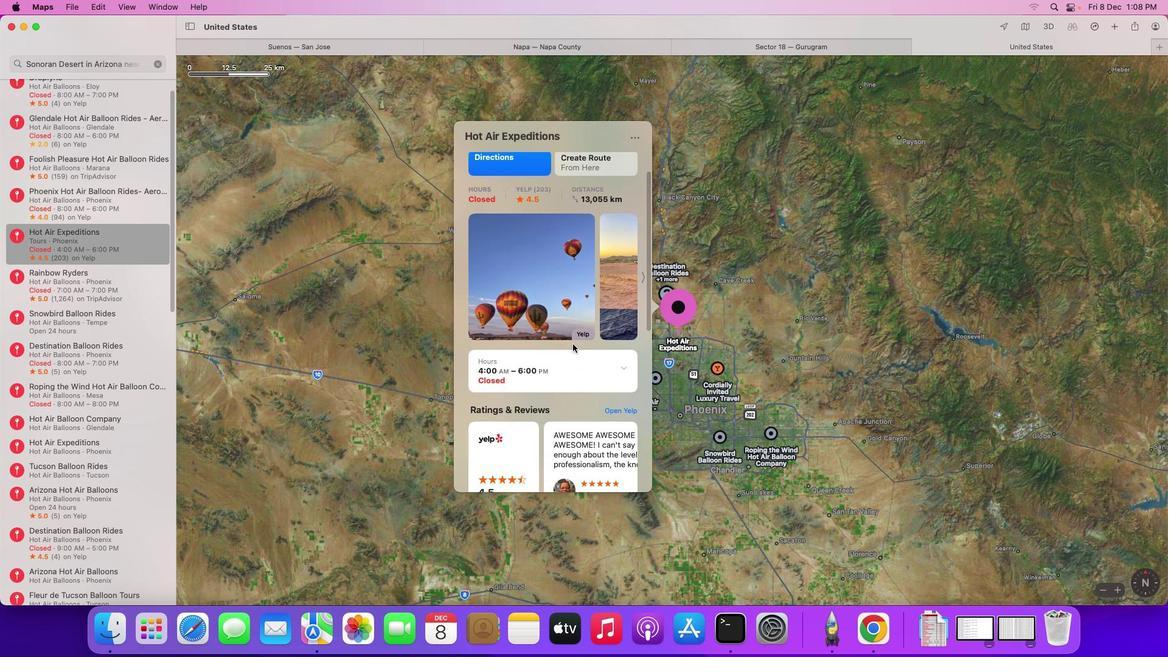 
Action: Mouse scrolled (573, 344) with delta (0, 0)
Screenshot: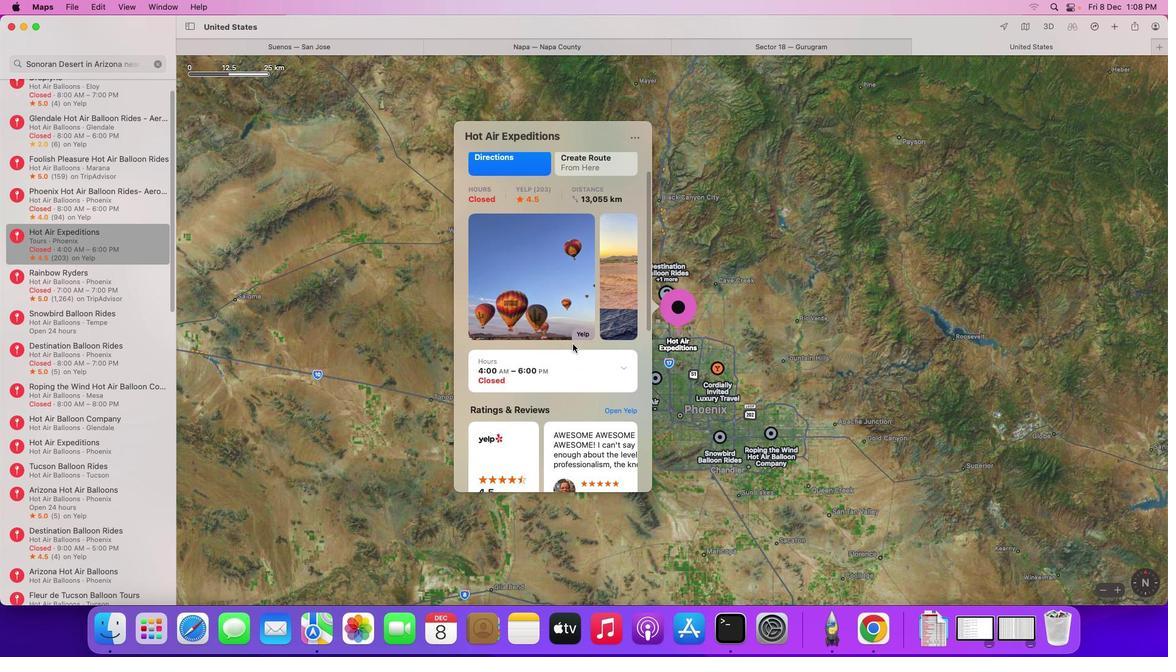 
Action: Mouse moved to (643, 278)
Screenshot: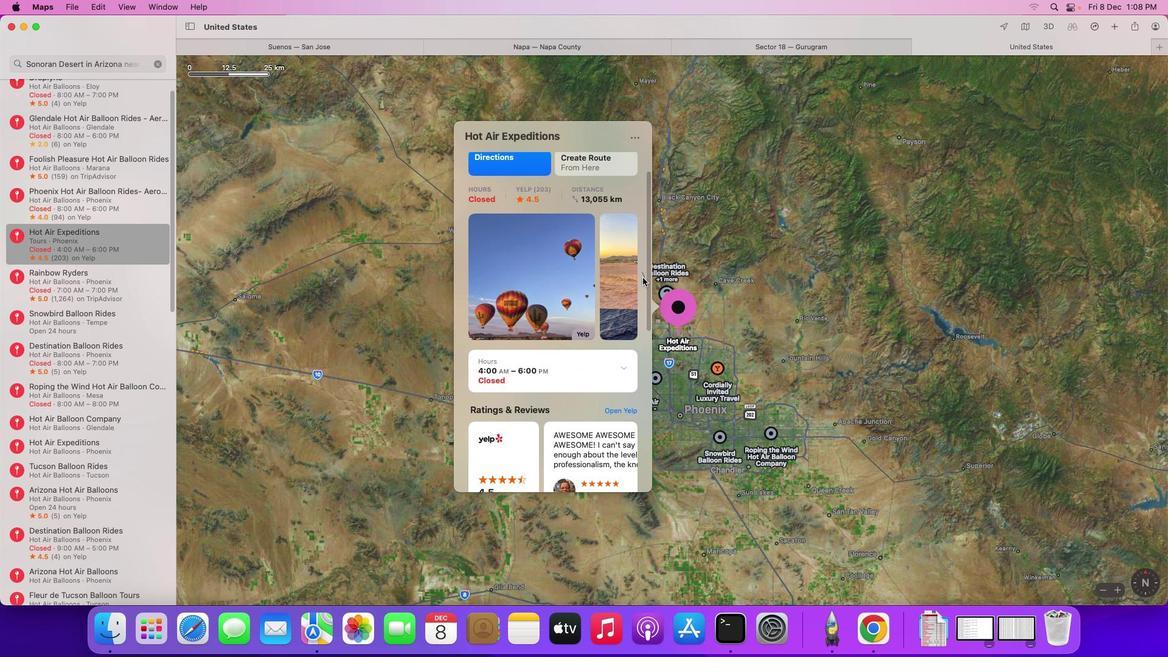 
Action: Mouse pressed left at (643, 278)
Screenshot: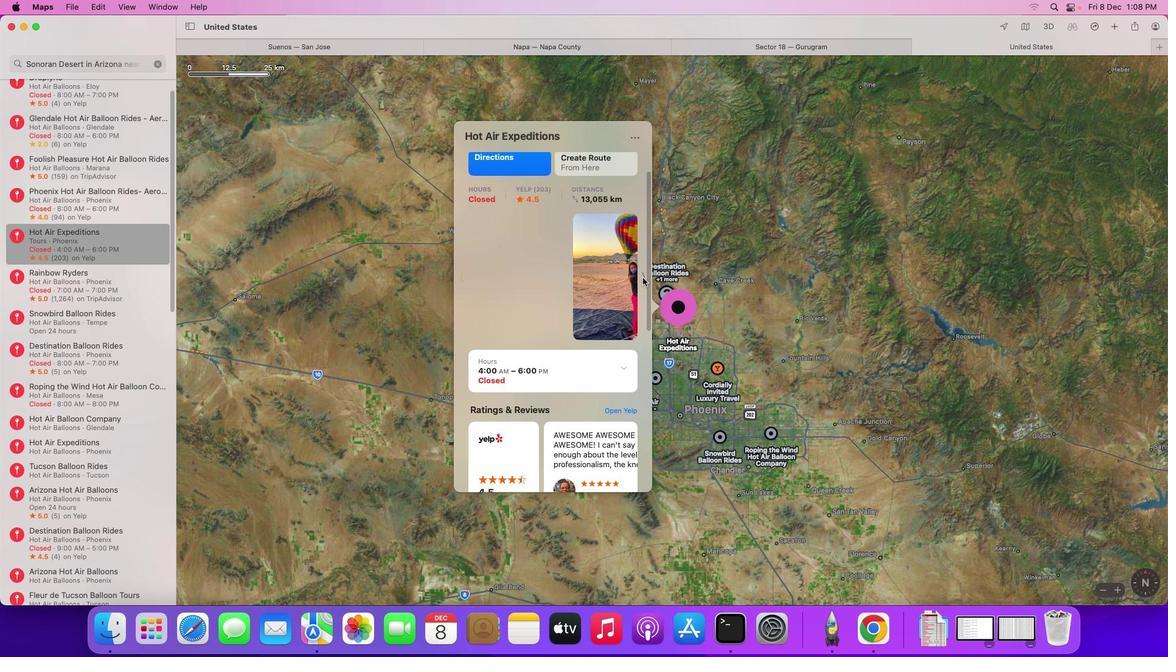 
Action: Mouse pressed left at (643, 278)
Screenshot: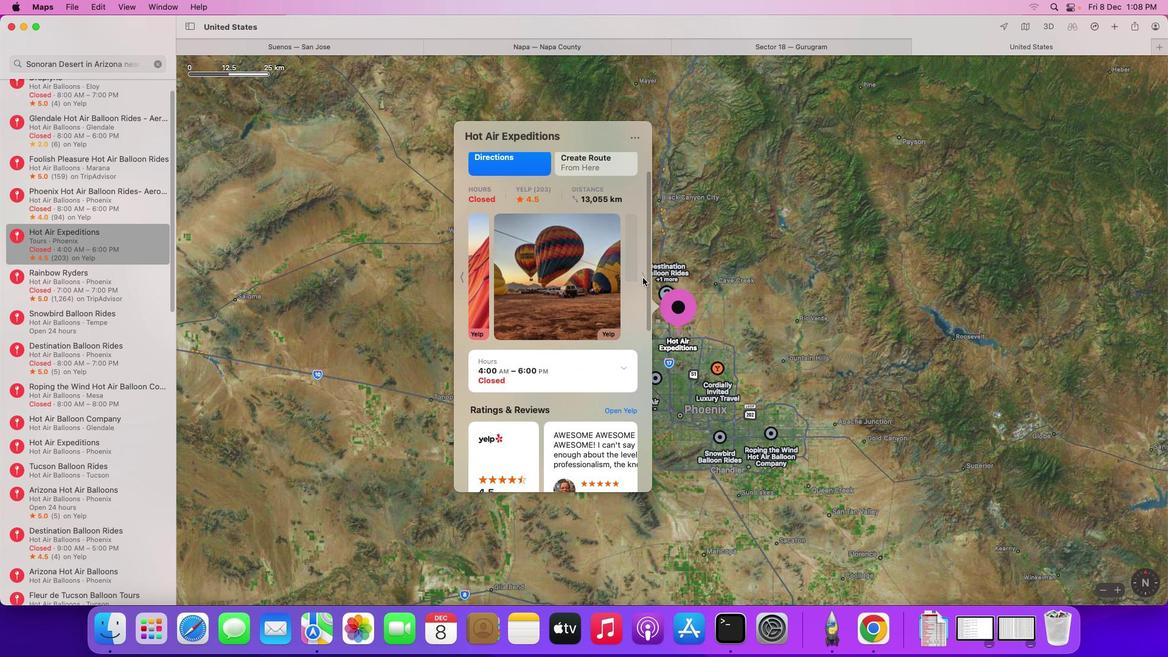 
Action: Mouse pressed left at (643, 278)
Screenshot: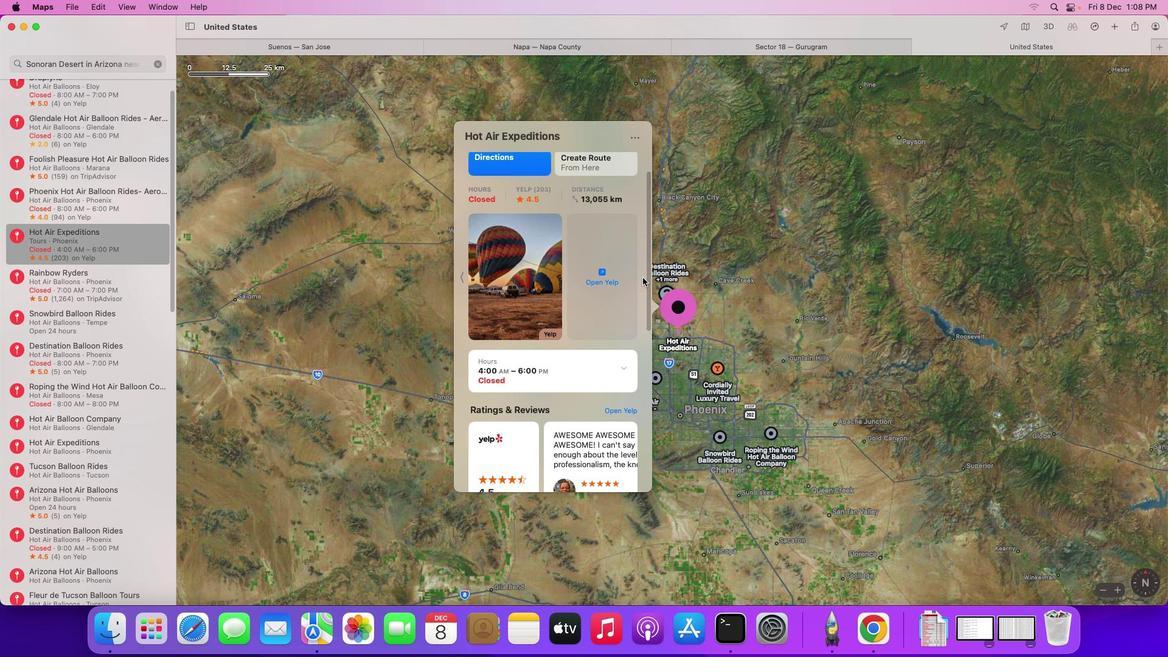 
Action: Mouse moved to (554, 337)
Screenshot: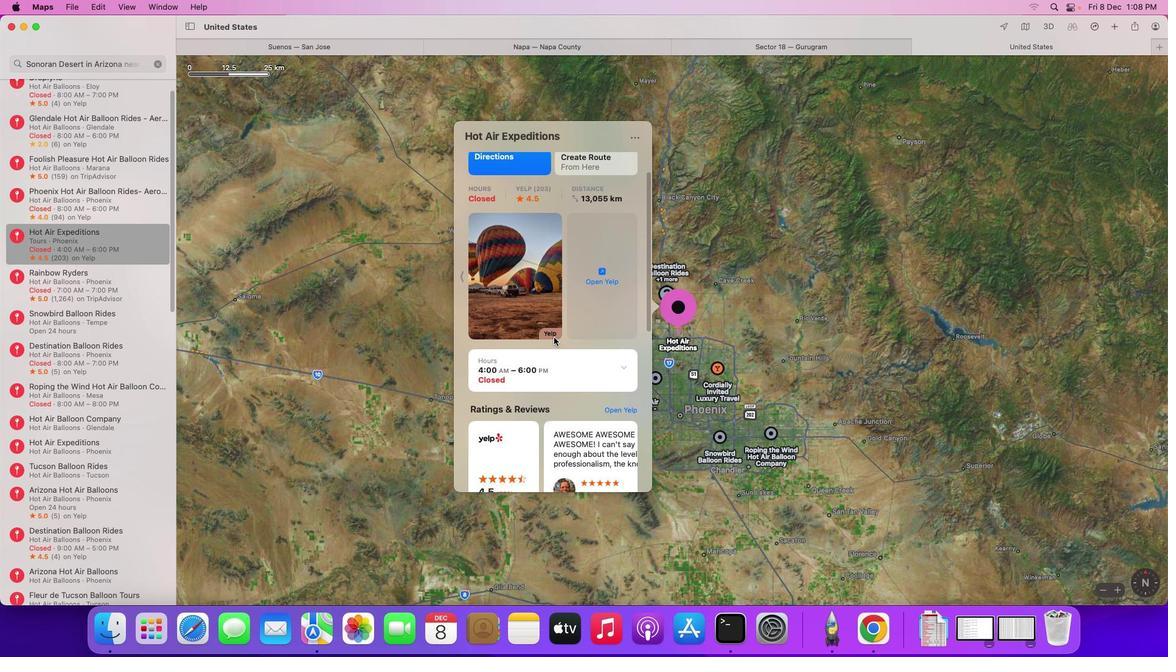 
Action: Mouse scrolled (554, 337) with delta (0, 0)
Screenshot: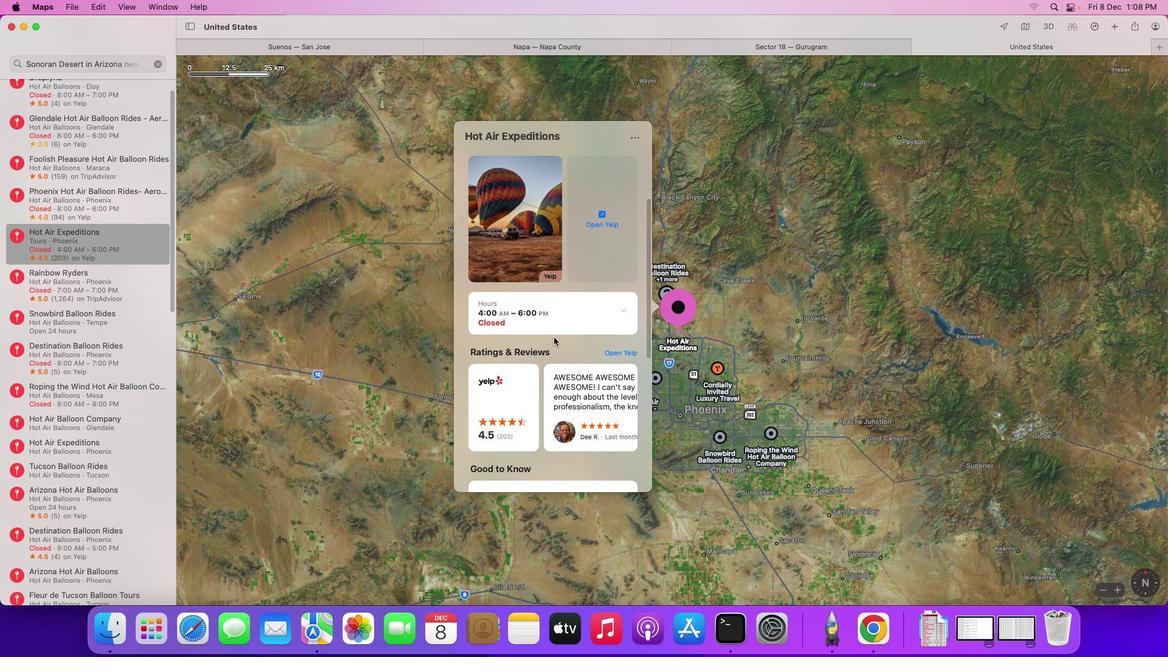 
Action: Mouse scrolled (554, 337) with delta (0, 0)
Screenshot: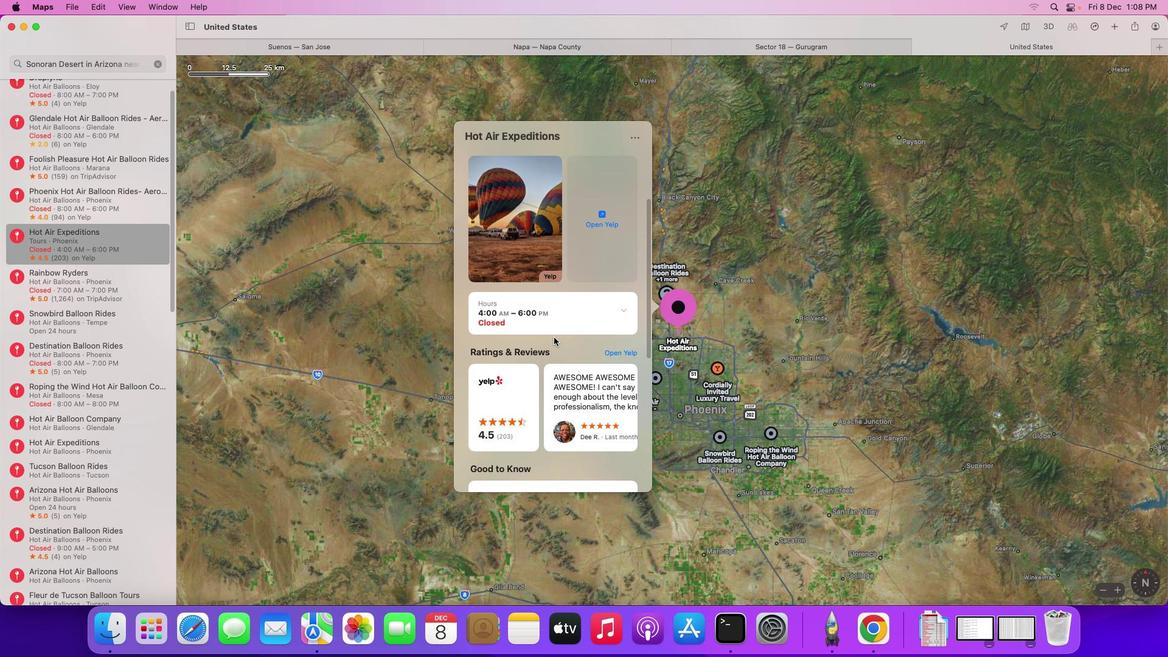 
Action: Mouse scrolled (554, 337) with delta (0, -1)
Screenshot: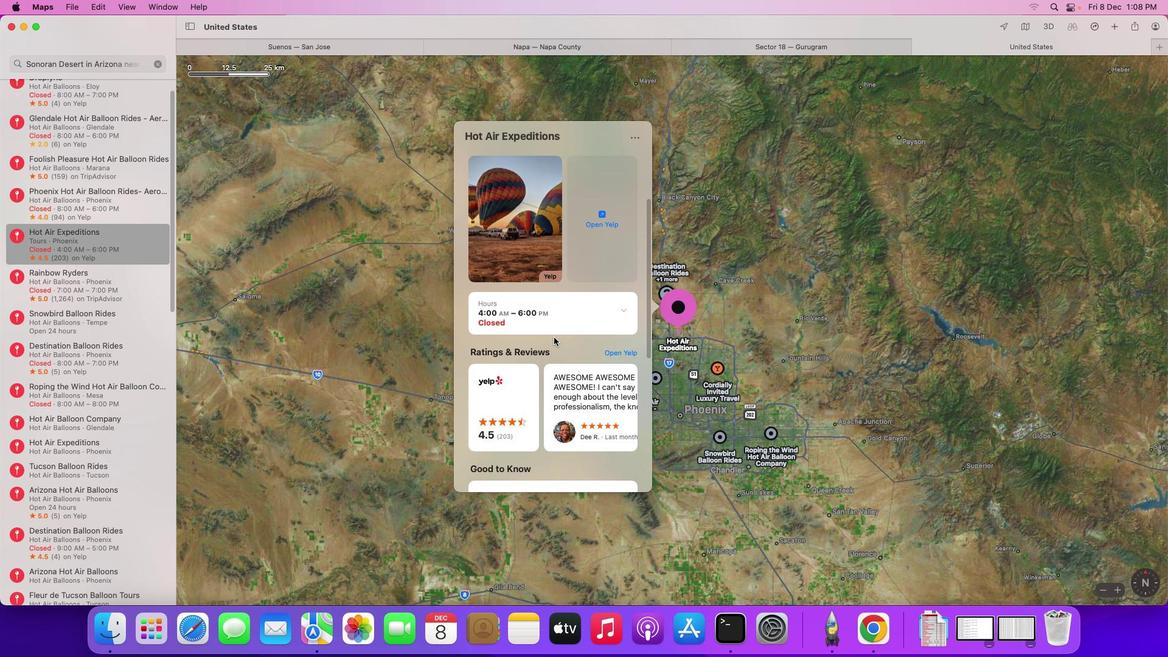 
Action: Mouse scrolled (554, 337) with delta (0, -2)
Screenshot: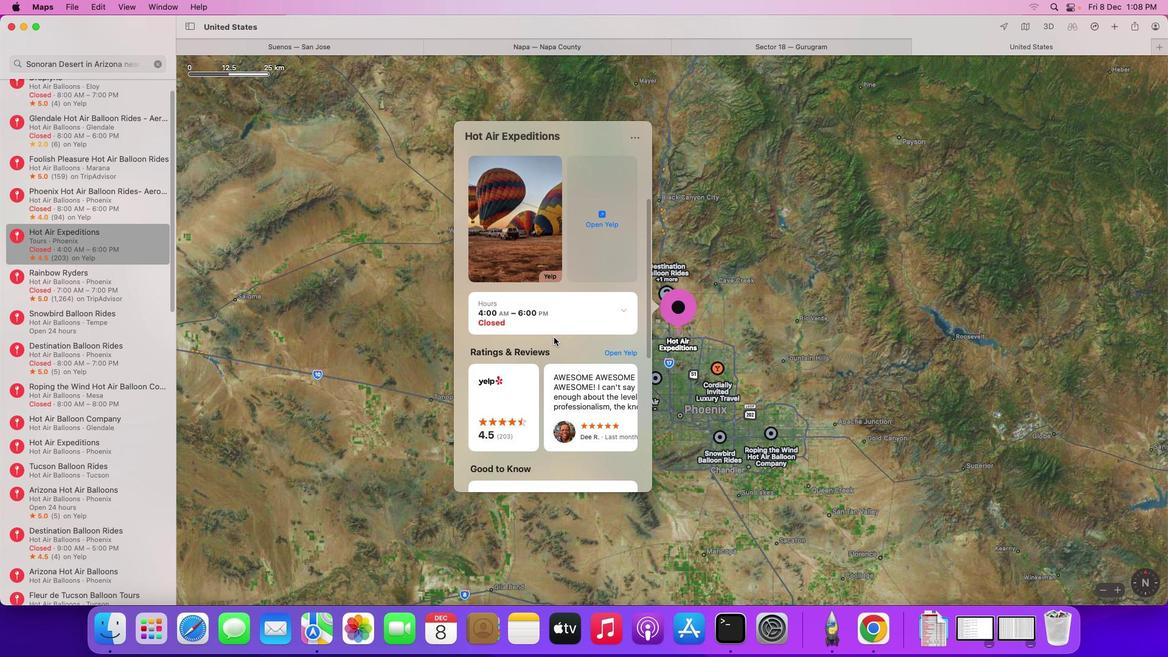 
Action: Mouse scrolled (554, 337) with delta (0, 0)
Screenshot: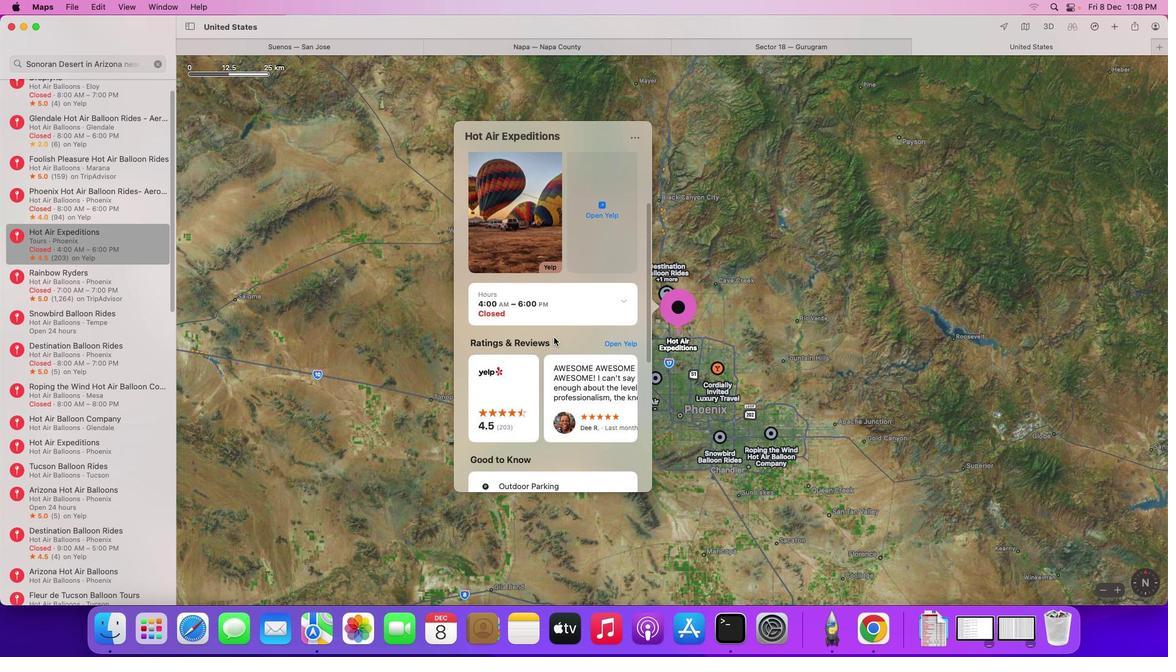 
Action: Mouse scrolled (554, 337) with delta (0, 0)
Screenshot: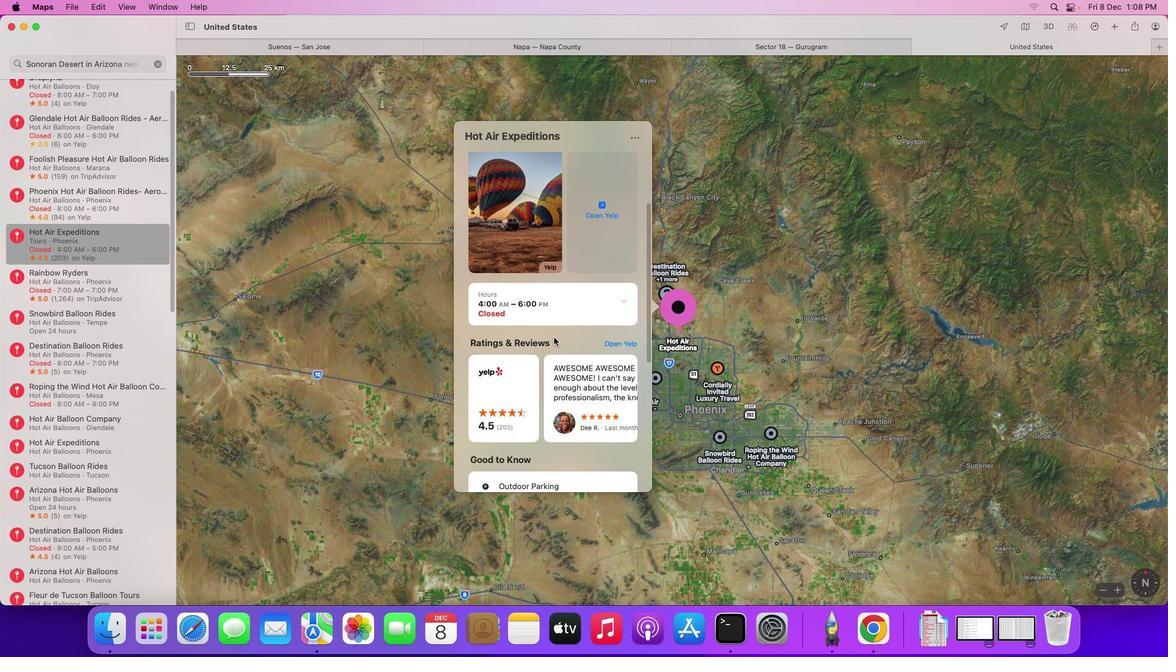 
Action: Mouse scrolled (554, 337) with delta (0, 0)
Screenshot: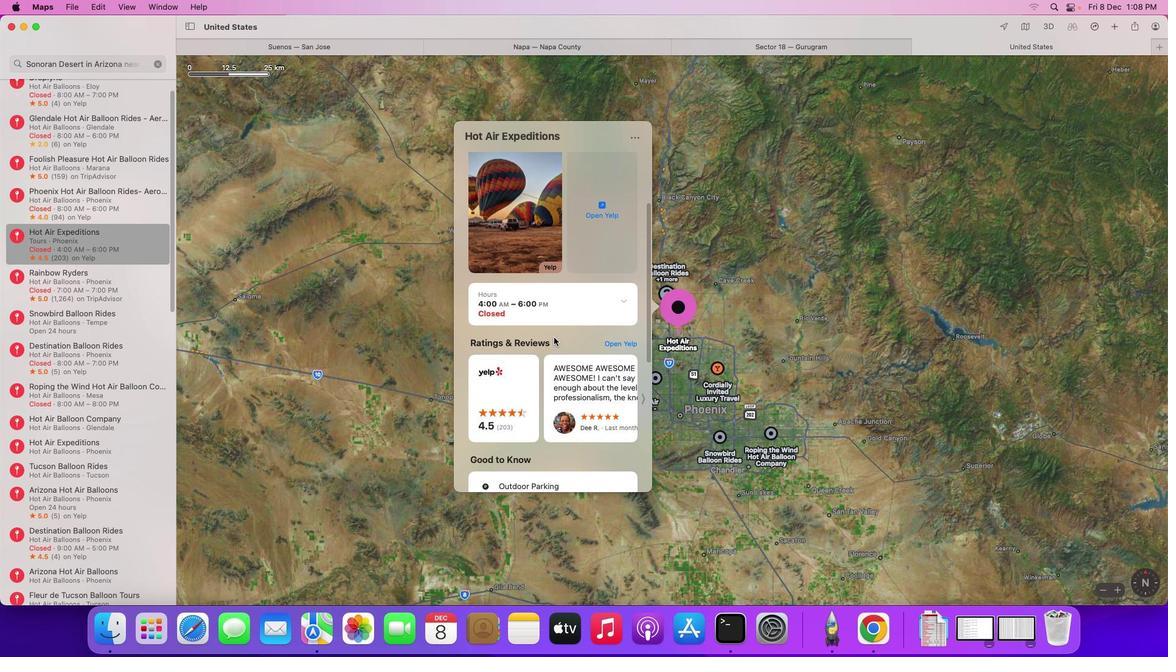 
Action: Mouse moved to (105, 284)
Screenshot: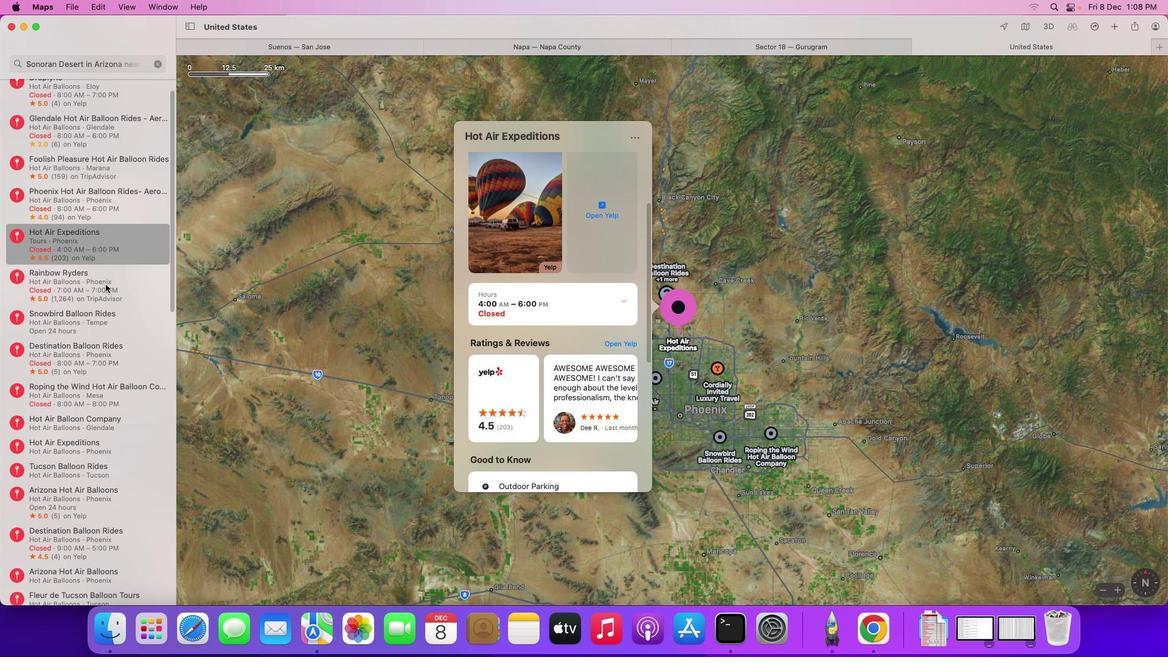
Action: Mouse pressed left at (105, 284)
Screenshot: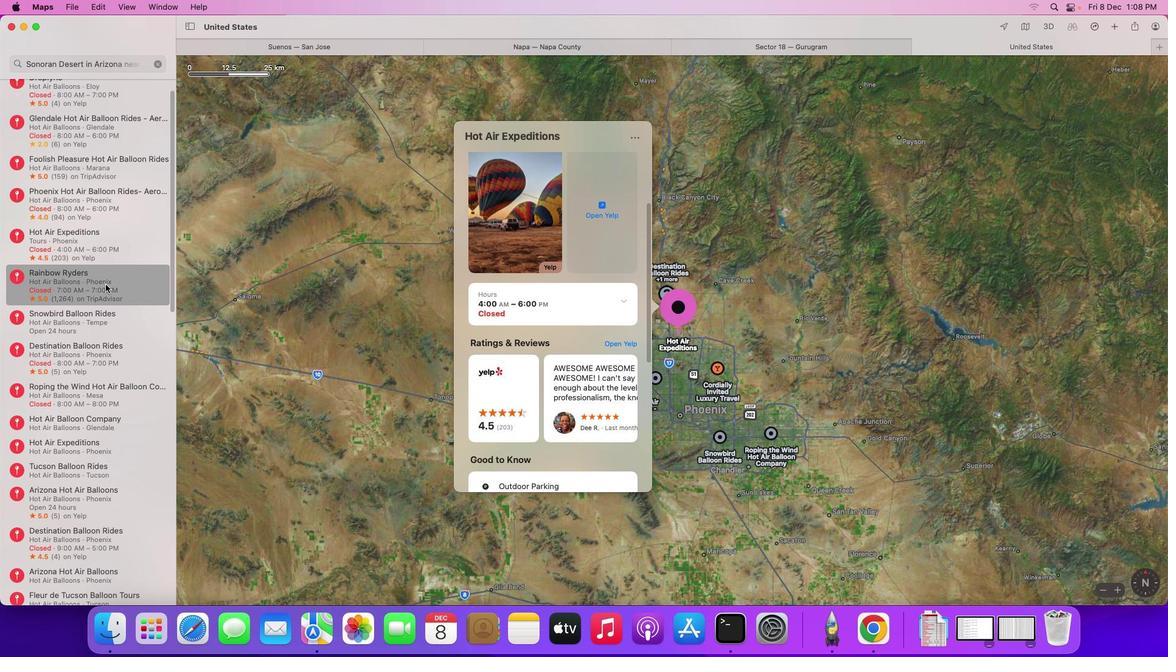 
Action: Mouse moved to (647, 386)
Screenshot: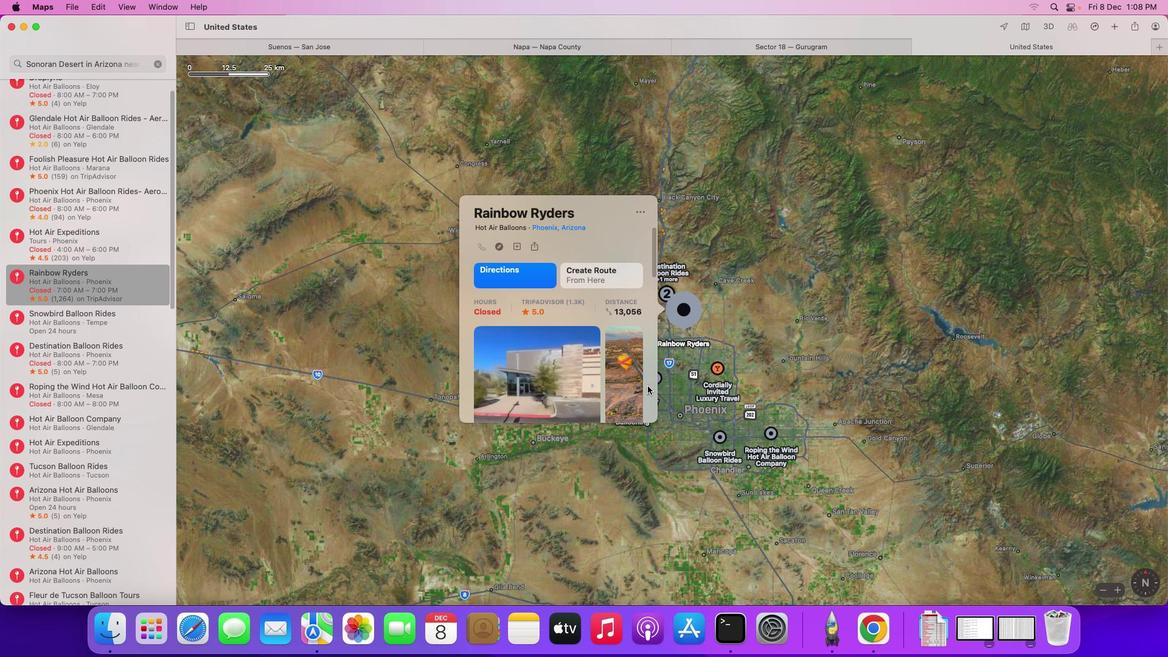 
Action: Mouse pressed left at (647, 386)
Screenshot: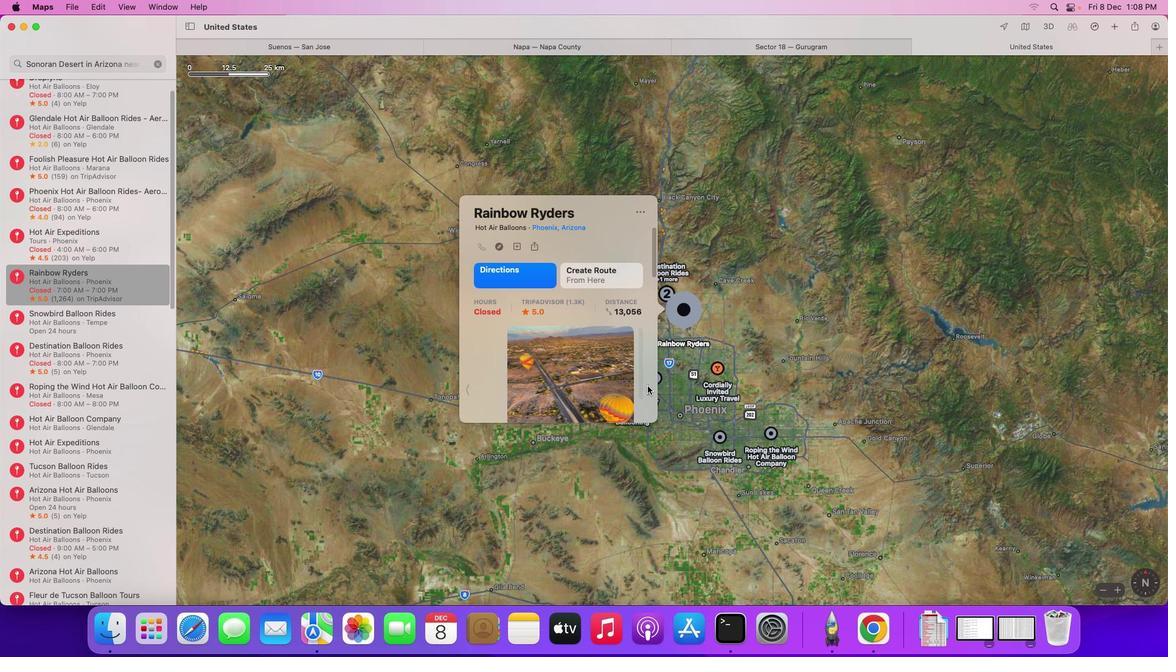 
Action: Mouse moved to (652, 387)
Screenshot: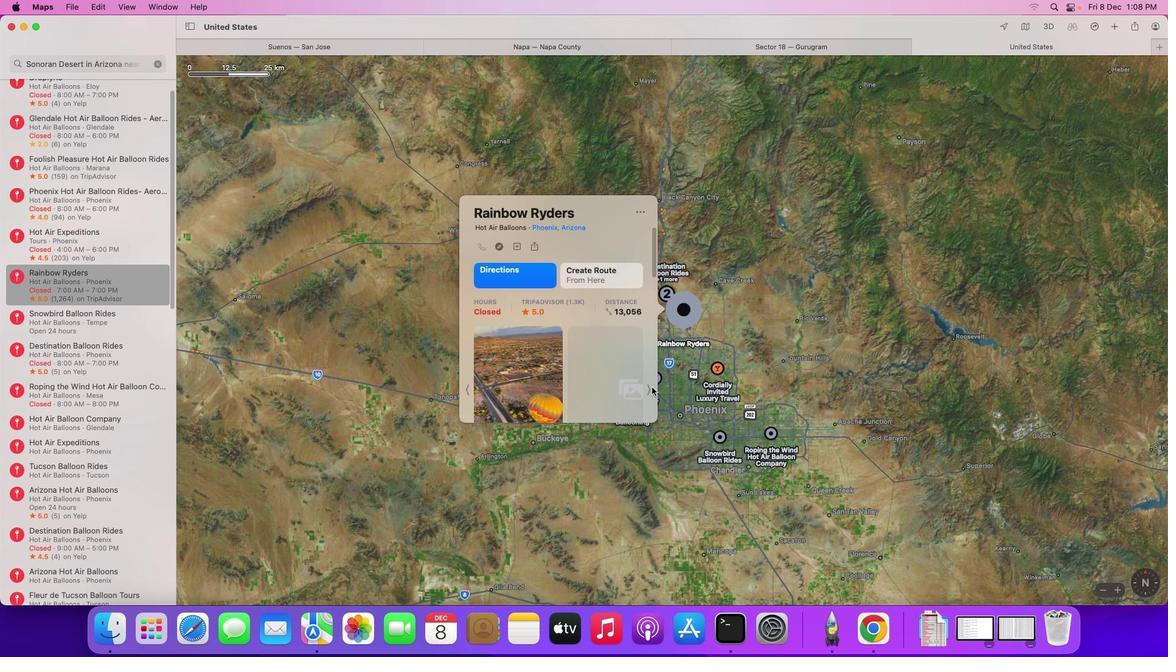 
Action: Mouse pressed left at (652, 387)
Screenshot: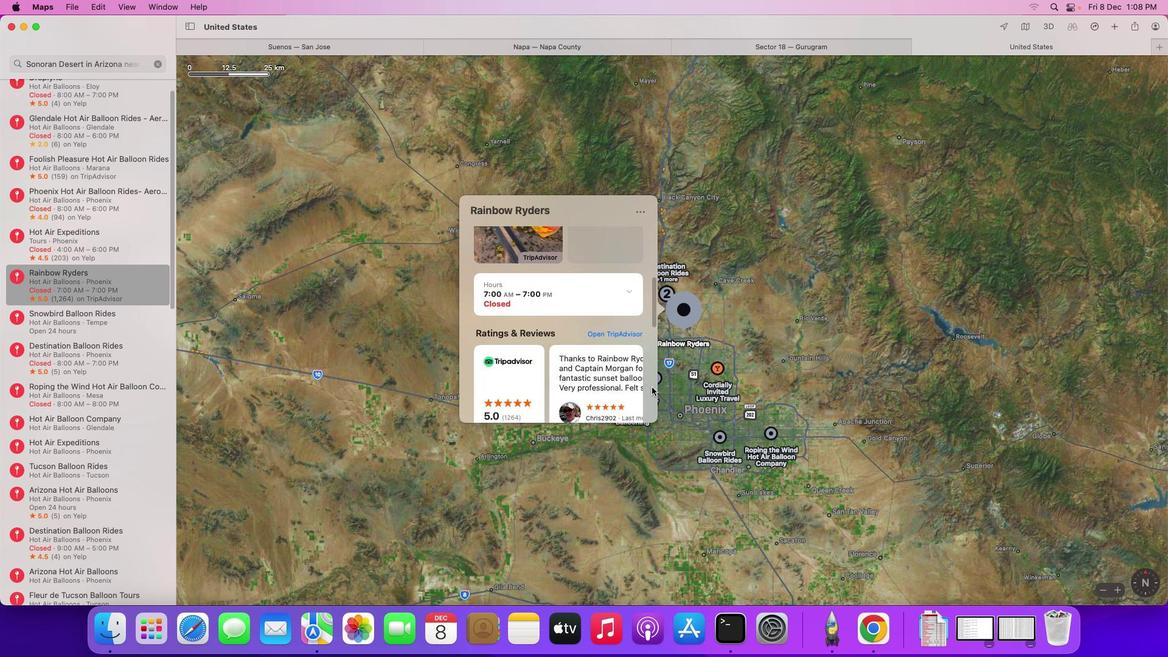 
Action: Mouse moved to (582, 336)
Screenshot: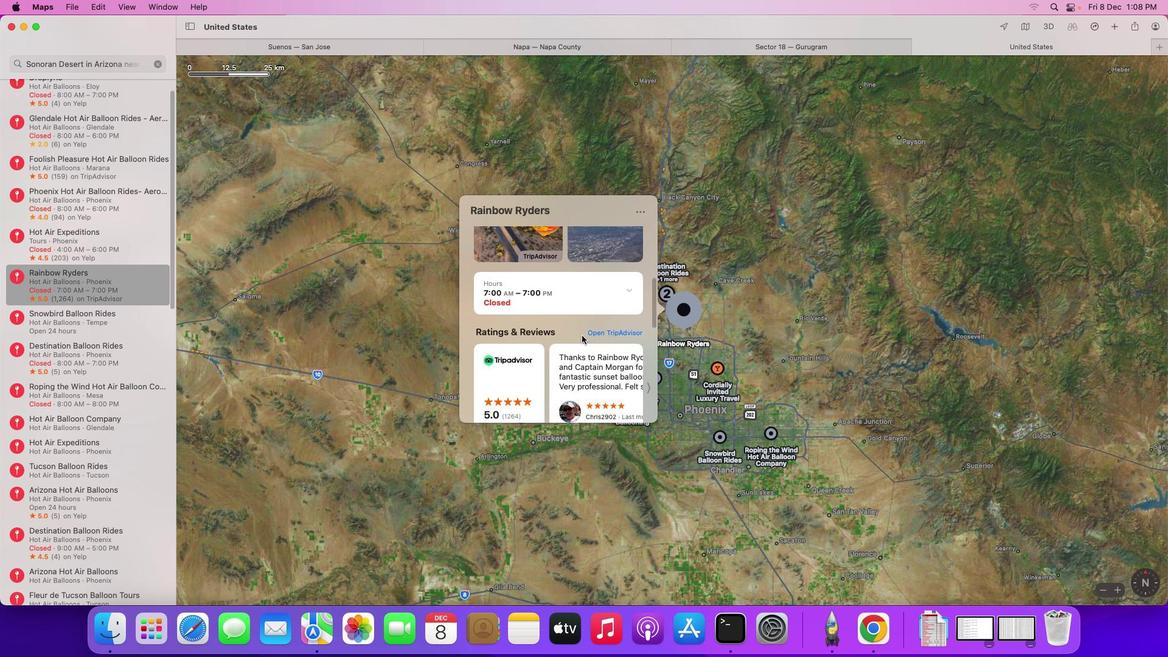 
Action: Mouse scrolled (582, 336) with delta (0, 0)
Screenshot: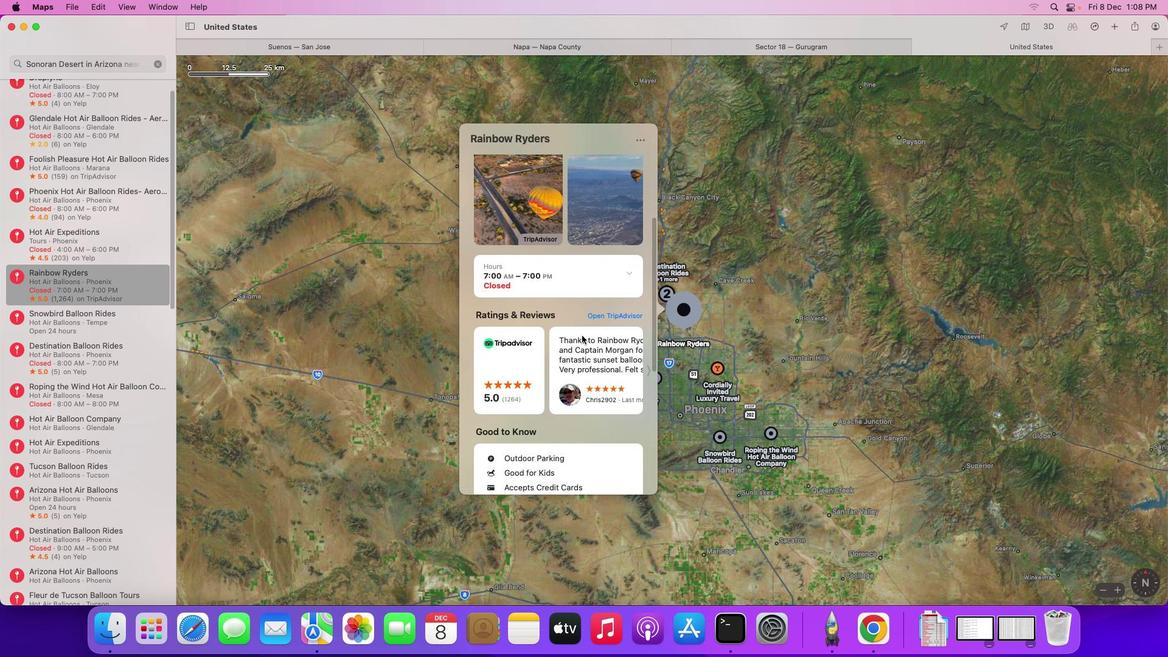 
Action: Mouse scrolled (582, 336) with delta (0, 0)
Screenshot: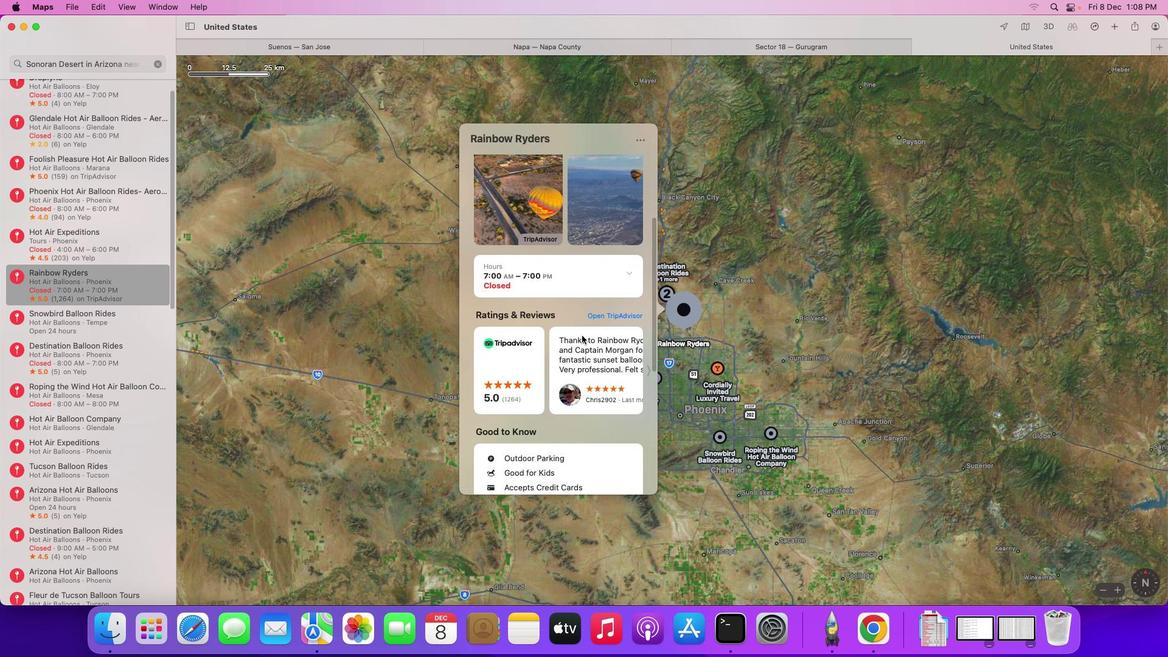 
Action: Mouse scrolled (582, 336) with delta (0, 1)
Screenshot: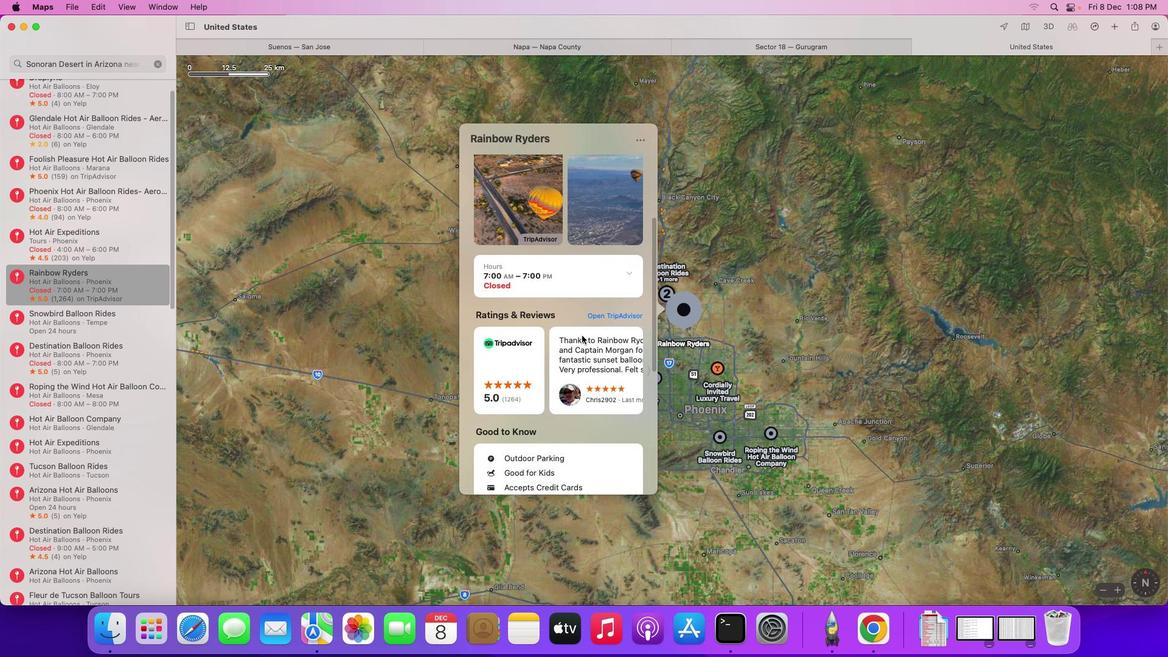 
Action: Mouse scrolled (582, 336) with delta (0, 2)
Screenshot: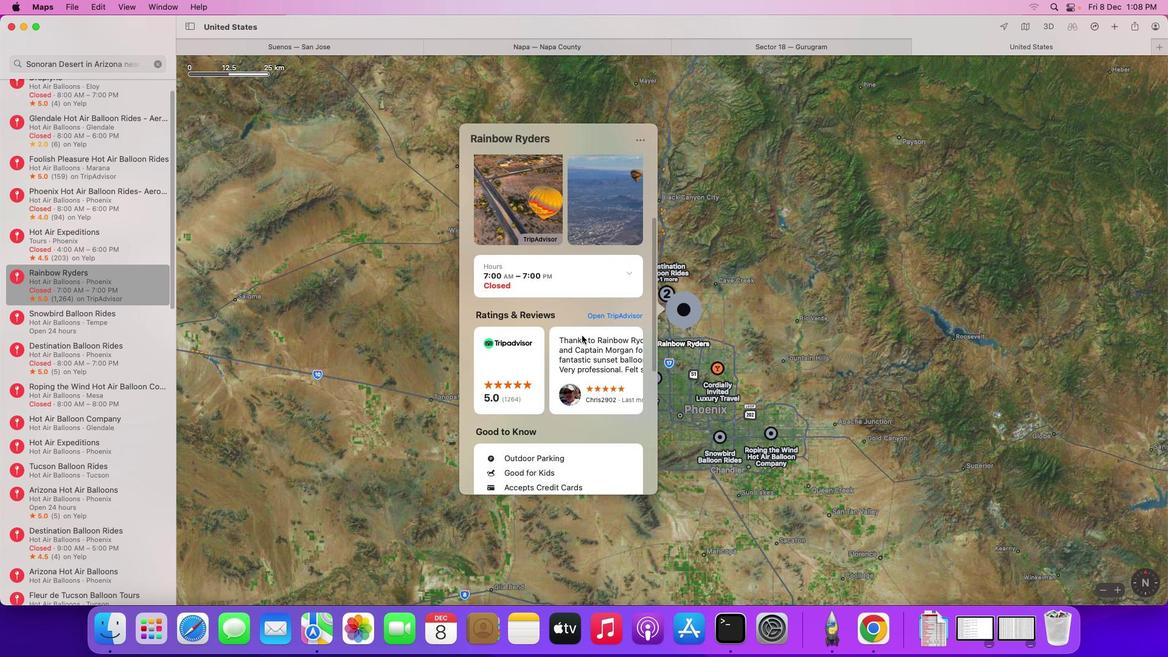 
Action: Mouse scrolled (582, 336) with delta (0, 0)
Screenshot: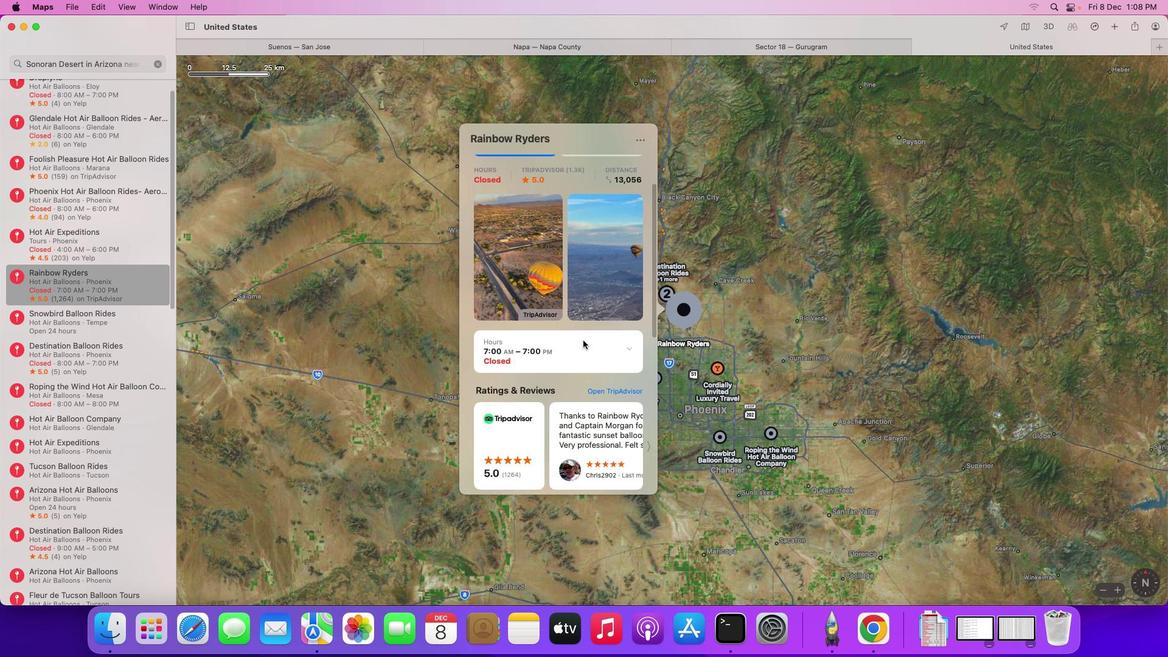 
Action: Mouse scrolled (582, 336) with delta (0, 0)
Screenshot: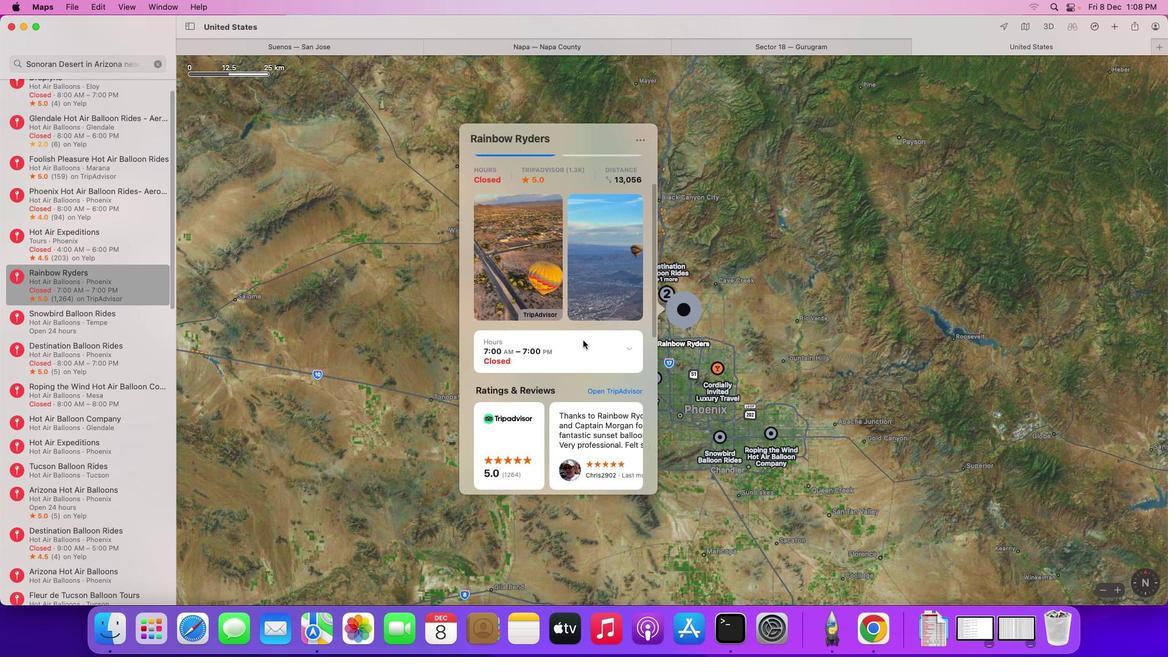 
Action: Mouse moved to (583, 339)
Screenshot: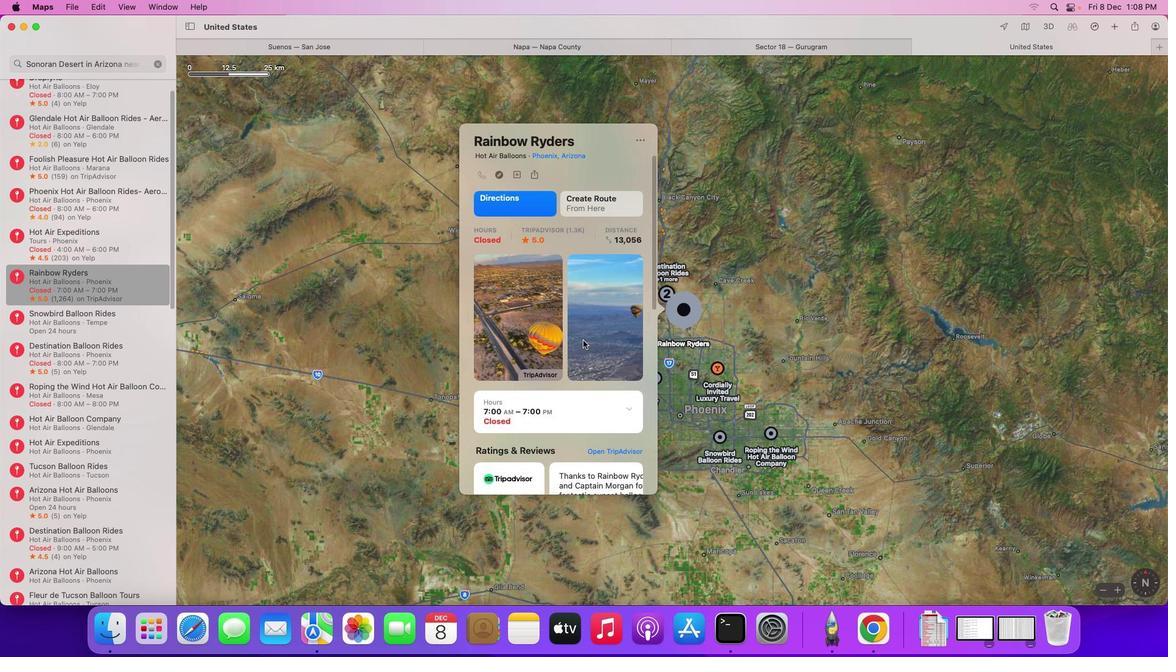 
Action: Mouse scrolled (583, 339) with delta (0, 1)
Screenshot: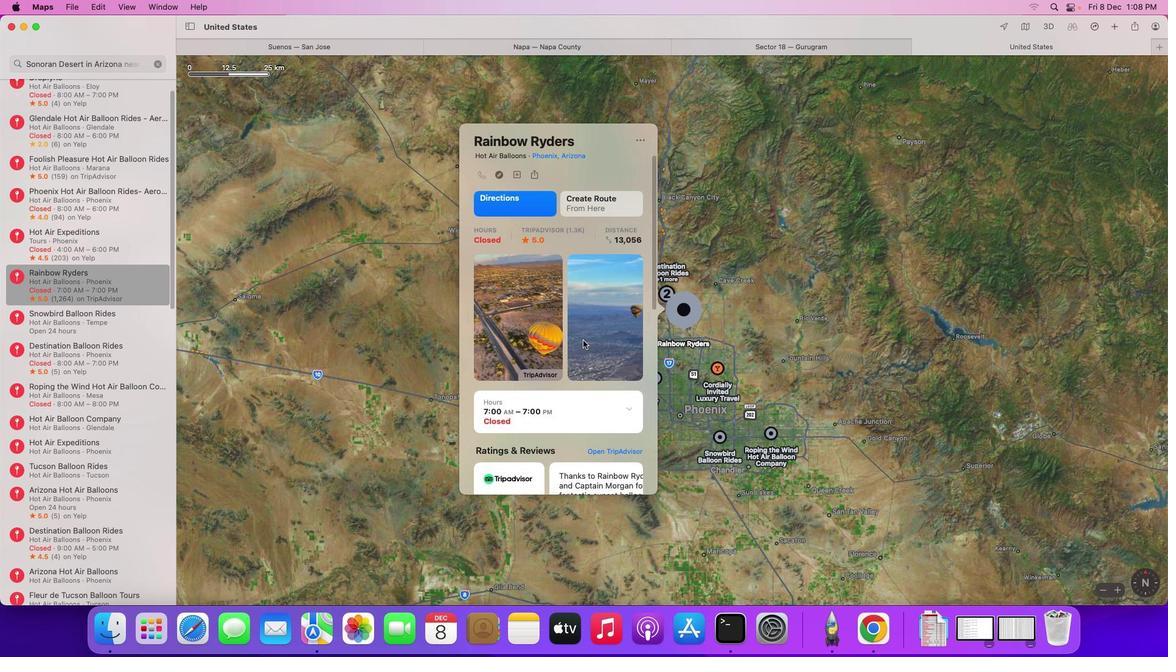 
Action: Mouse moved to (583, 340)
Screenshot: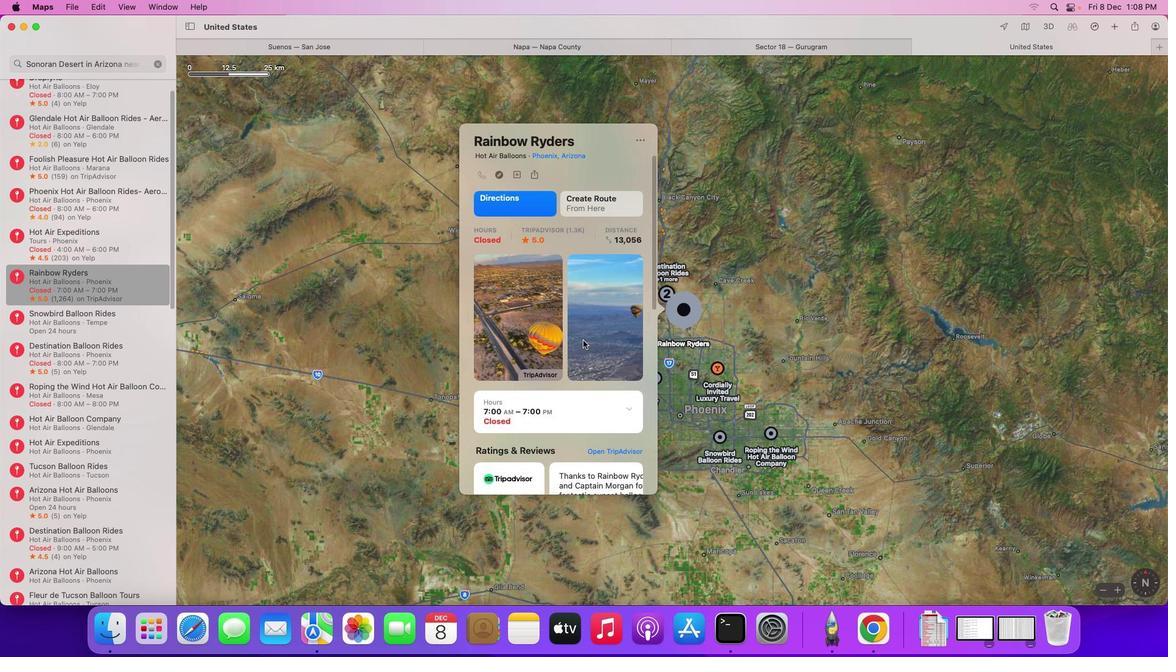 
Action: Mouse scrolled (583, 340) with delta (0, 2)
Screenshot: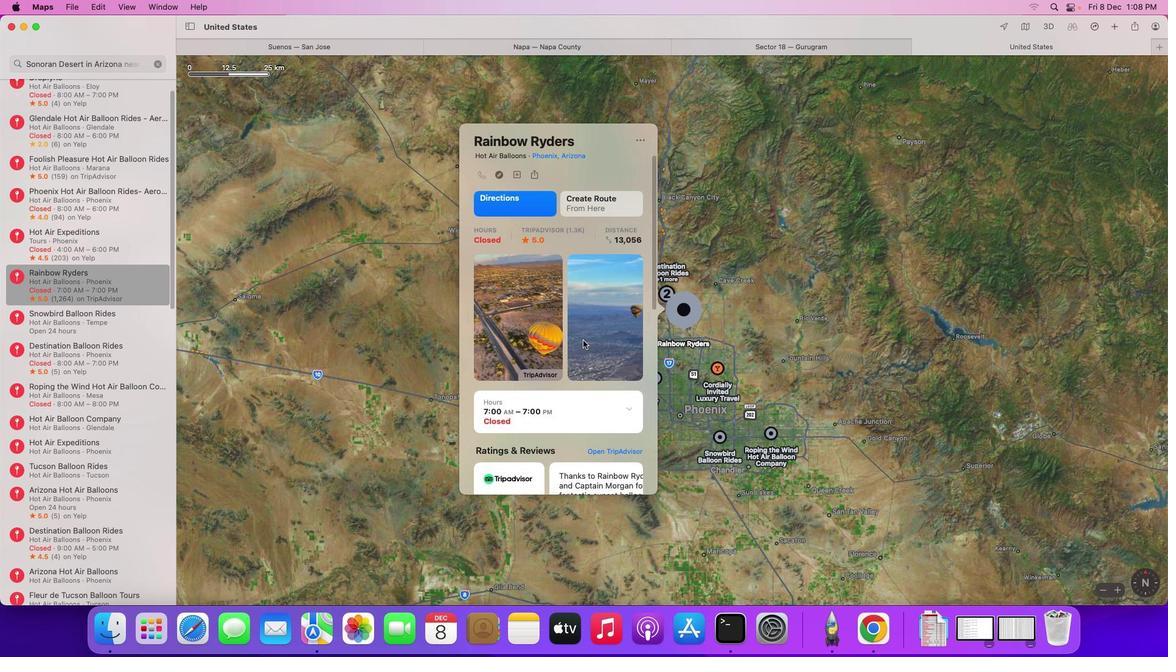 
Action: Mouse moved to (583, 340)
Screenshot: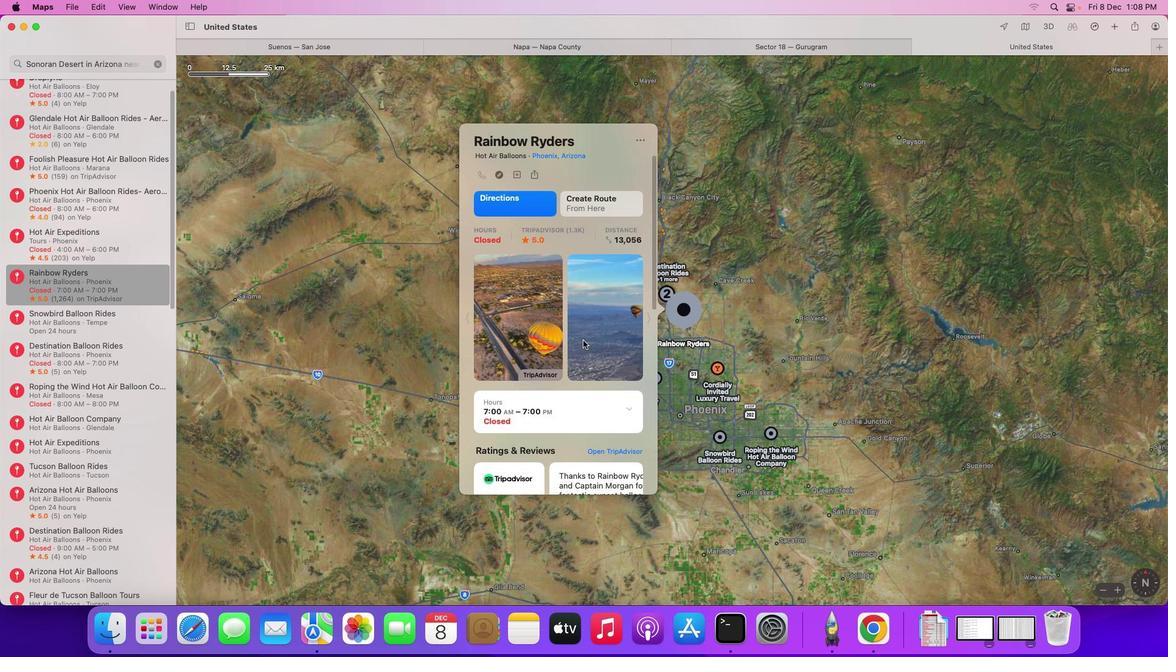 
Action: Mouse scrolled (583, 340) with delta (0, 3)
Screenshot: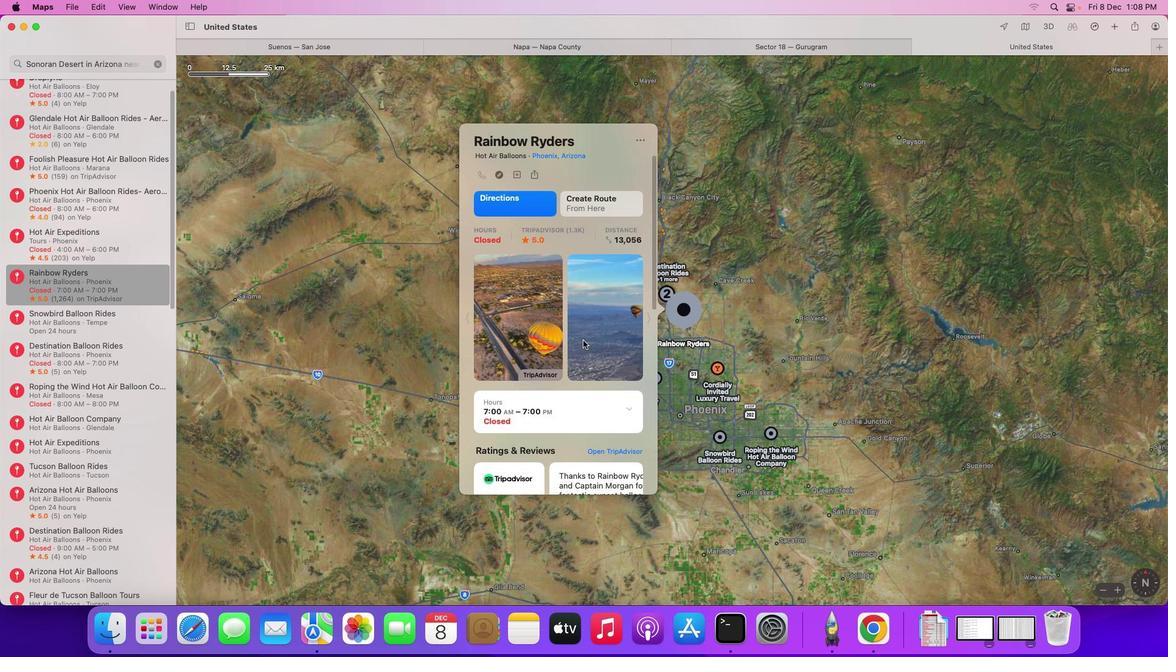 
Action: Mouse scrolled (583, 340) with delta (0, 2)
Screenshot: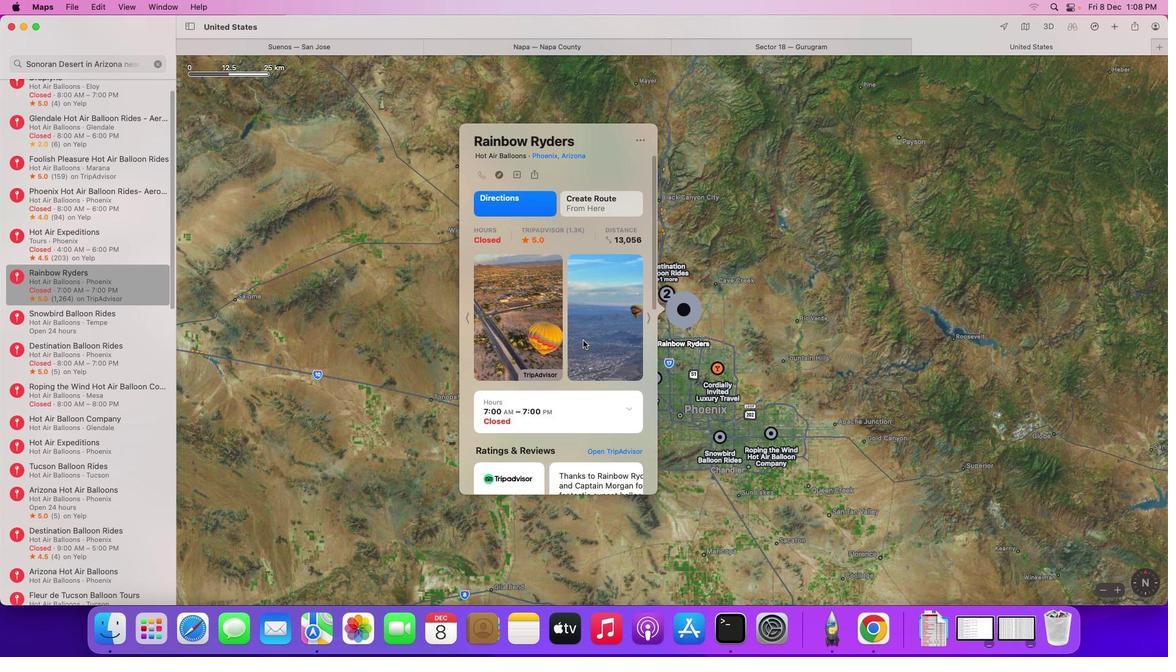 
Action: Mouse scrolled (583, 340) with delta (0, 3)
Screenshot: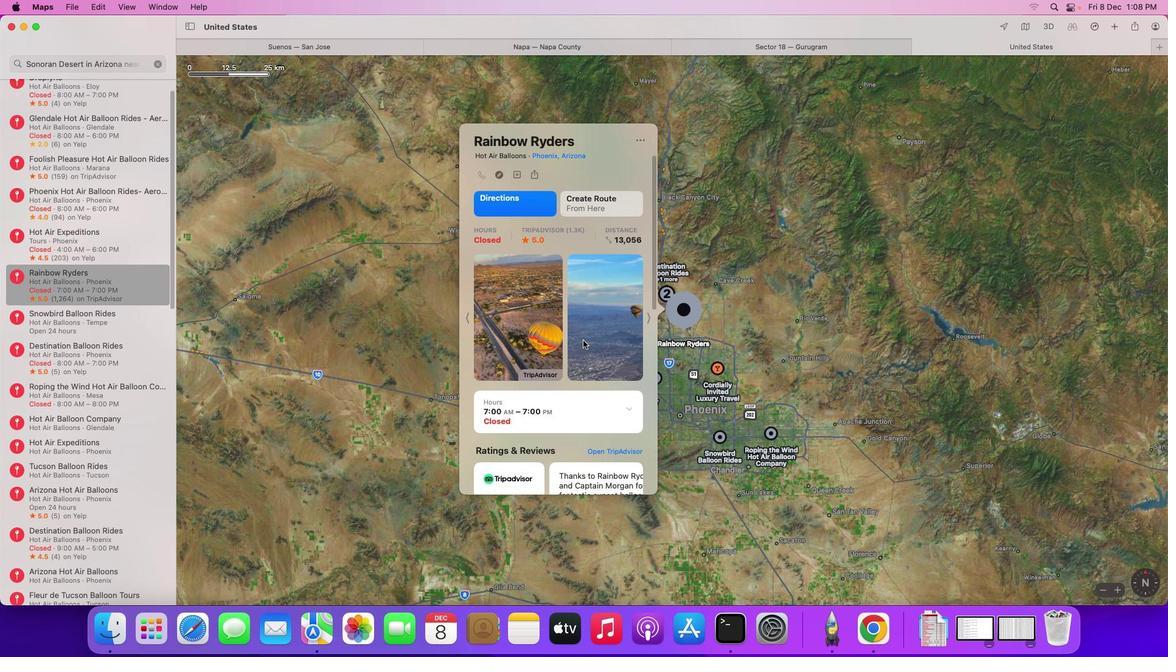 
Action: Mouse scrolled (583, 340) with delta (0, 3)
Screenshot: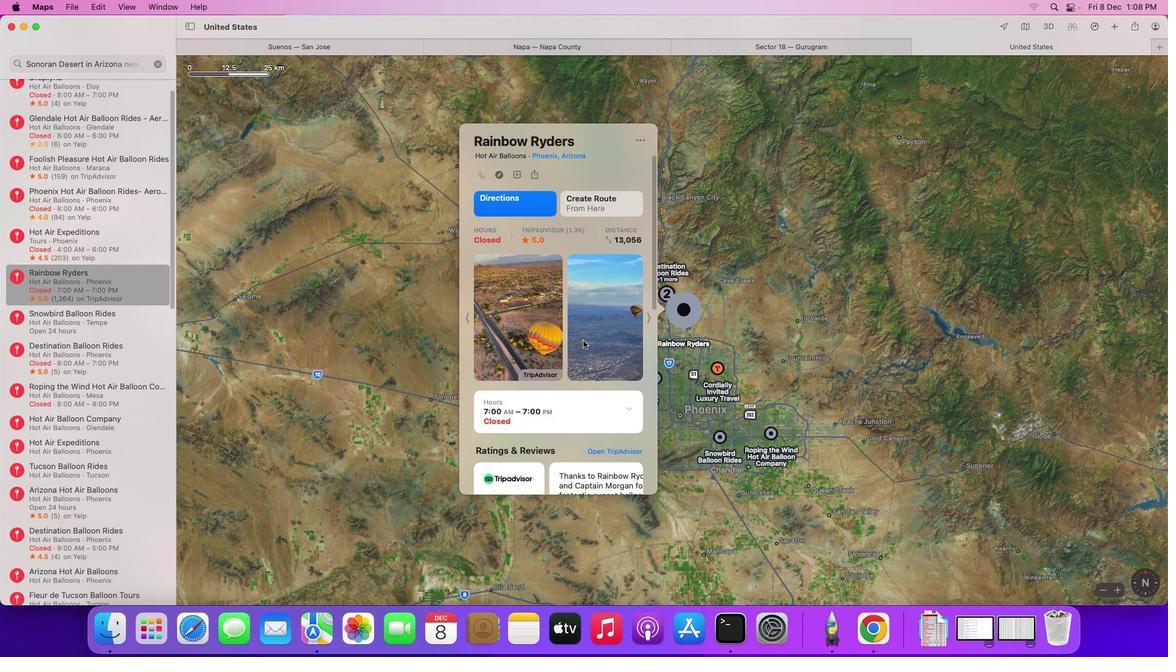 
Action: Mouse moved to (647, 317)
Screenshot: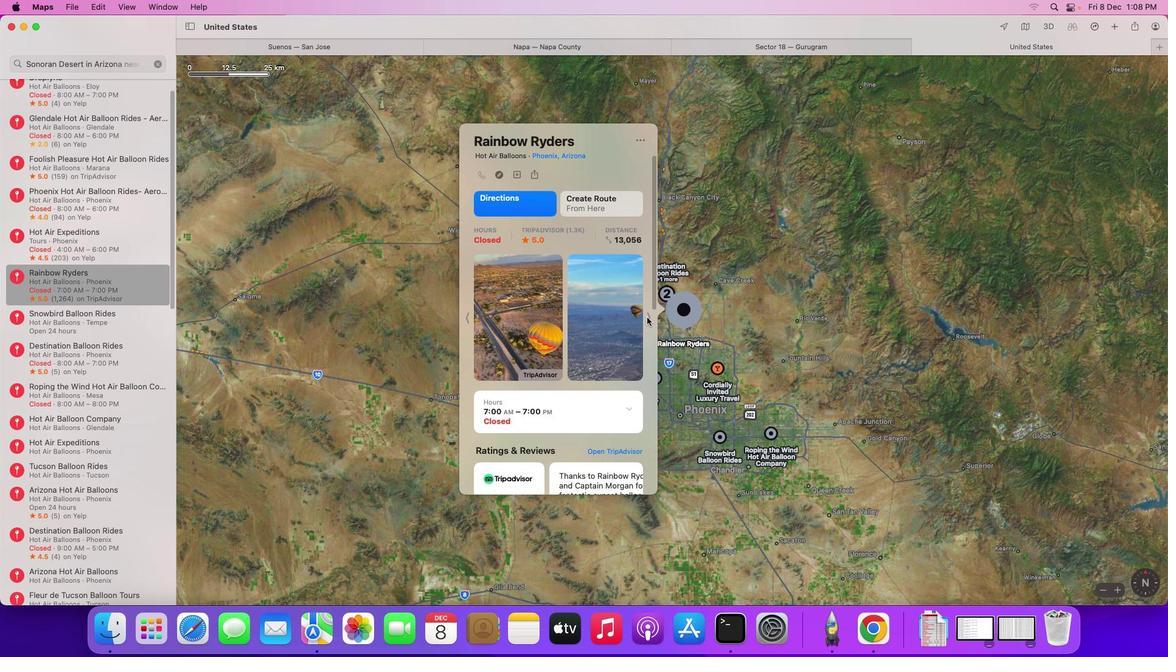 
Action: Mouse pressed left at (647, 317)
Screenshot: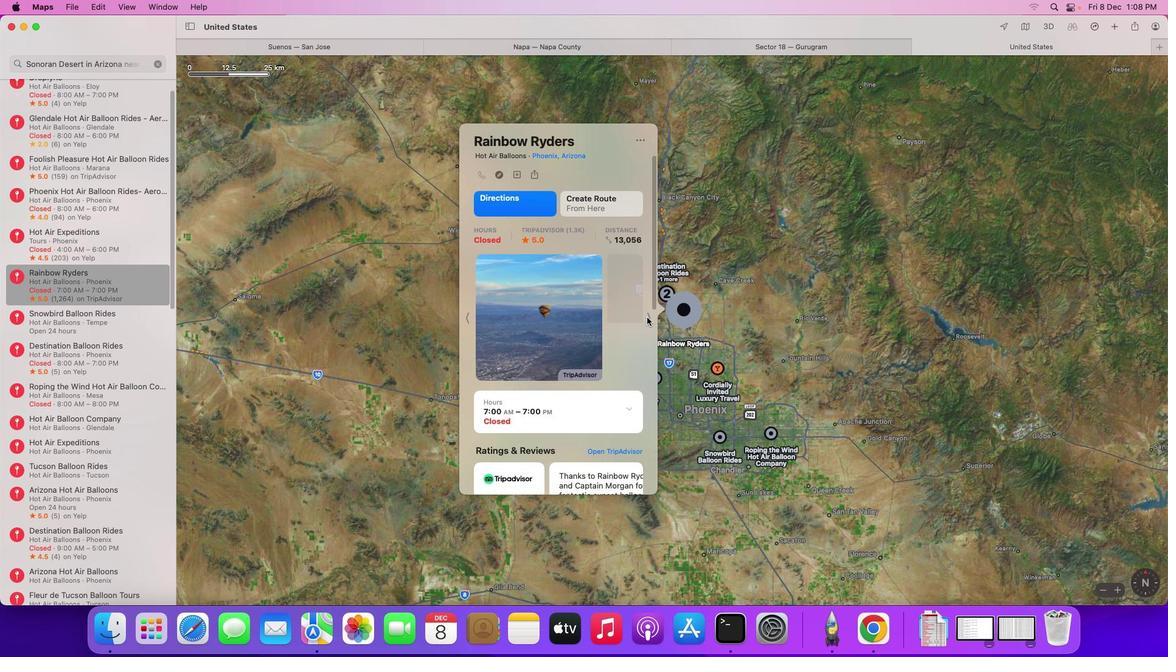 
Action: Mouse moved to (78, 318)
Screenshot: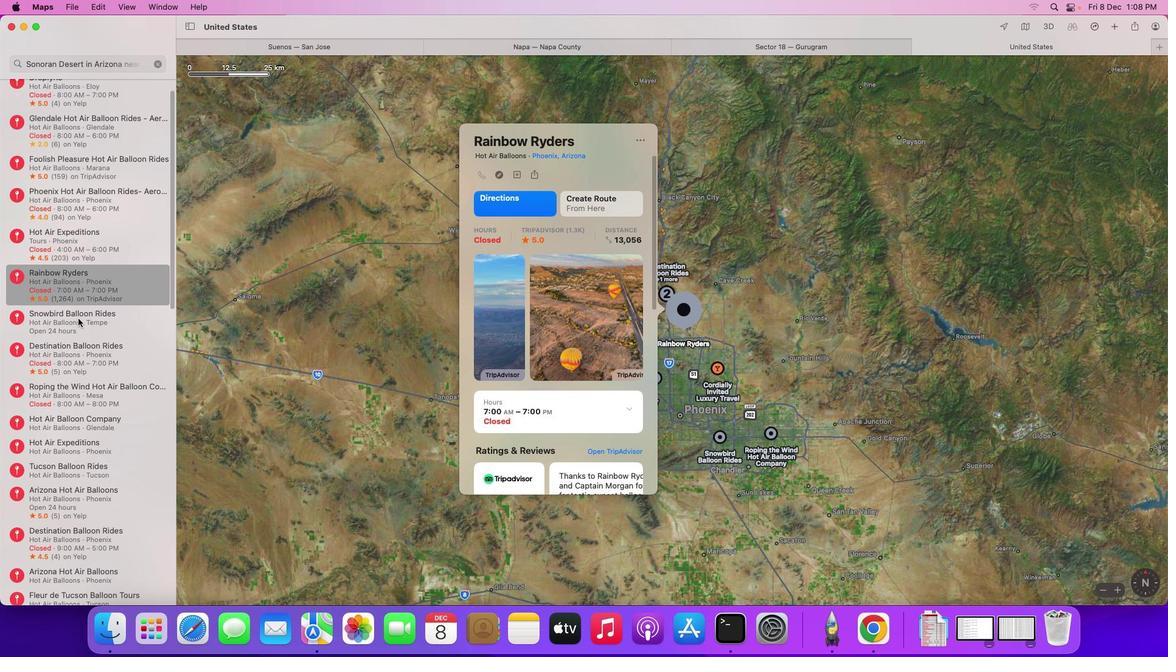 
Action: Mouse pressed left at (78, 318)
Screenshot: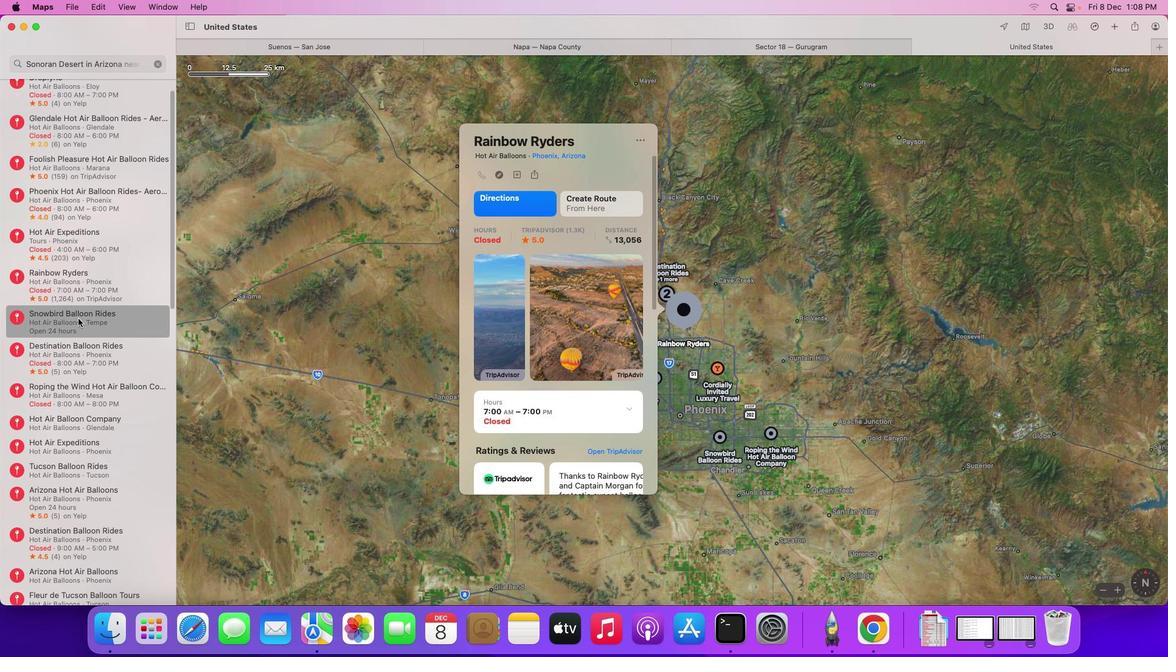 
Action: Mouse moved to (623, 463)
Screenshot: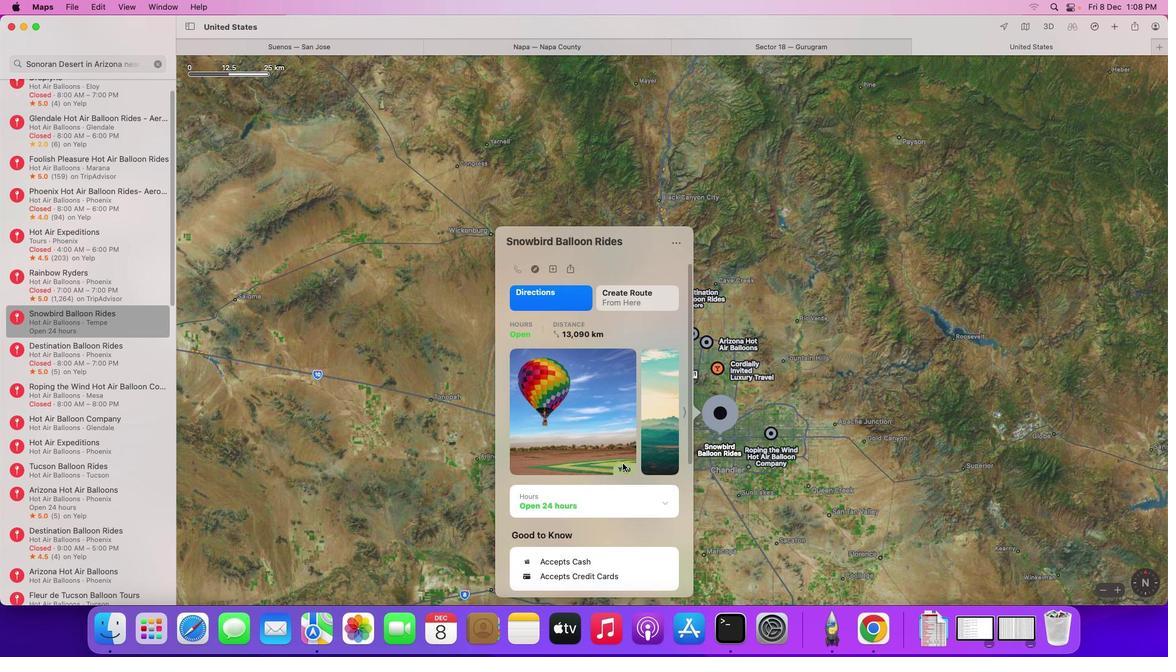 
Action: Mouse scrolled (623, 463) with delta (0, 0)
Screenshot: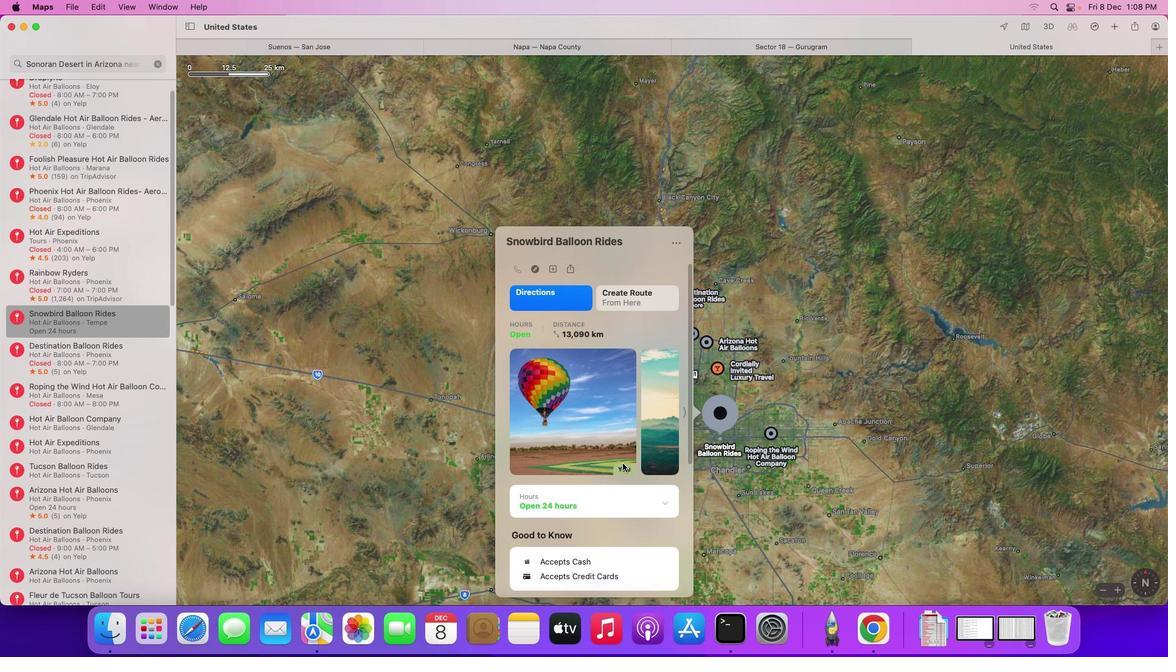 
Action: Mouse scrolled (623, 463) with delta (0, 0)
Screenshot: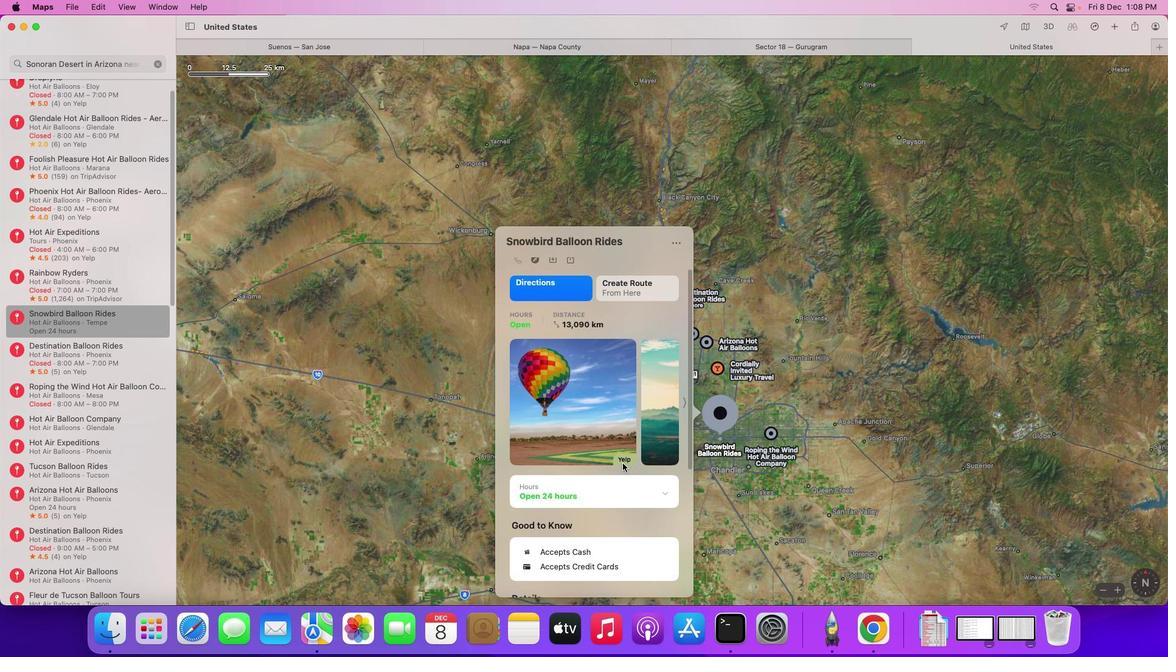 
Action: Mouse scrolled (623, 463) with delta (0, 0)
Screenshot: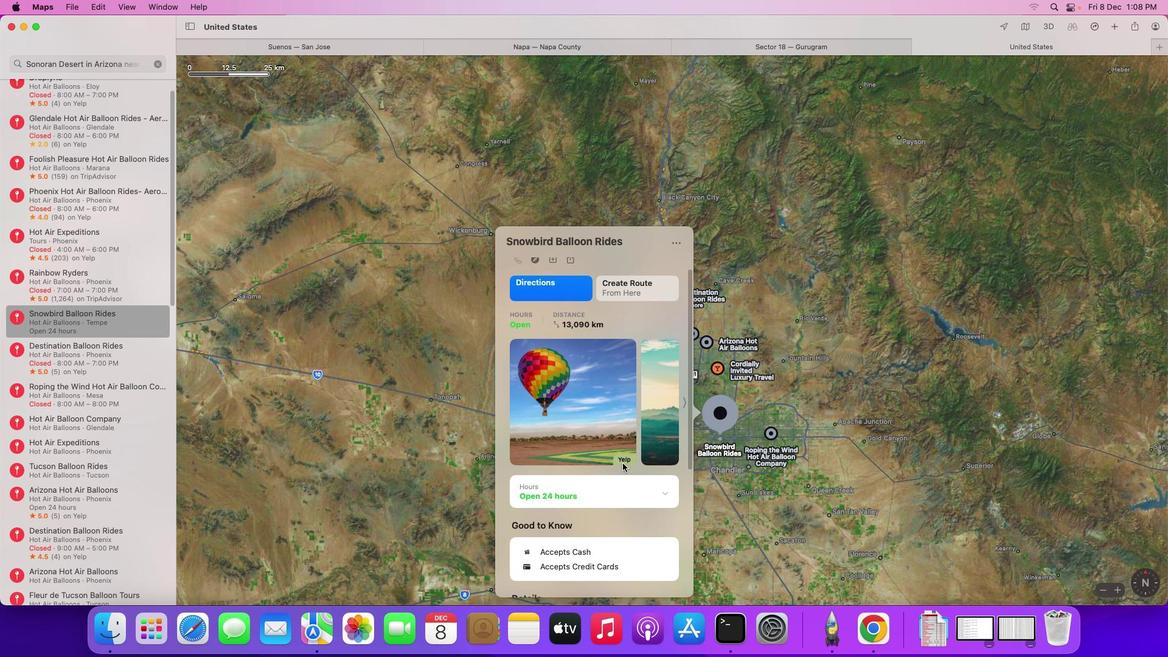 
Action: Mouse scrolled (623, 463) with delta (0, 0)
Screenshot: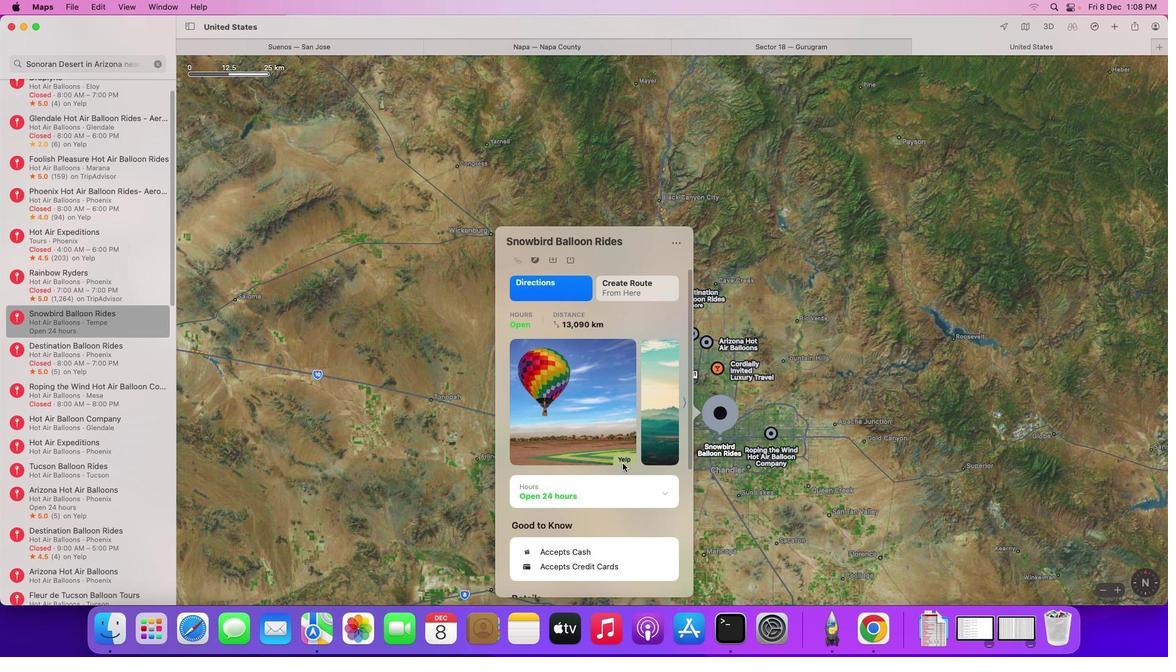 
Action: Mouse moved to (683, 403)
Screenshot: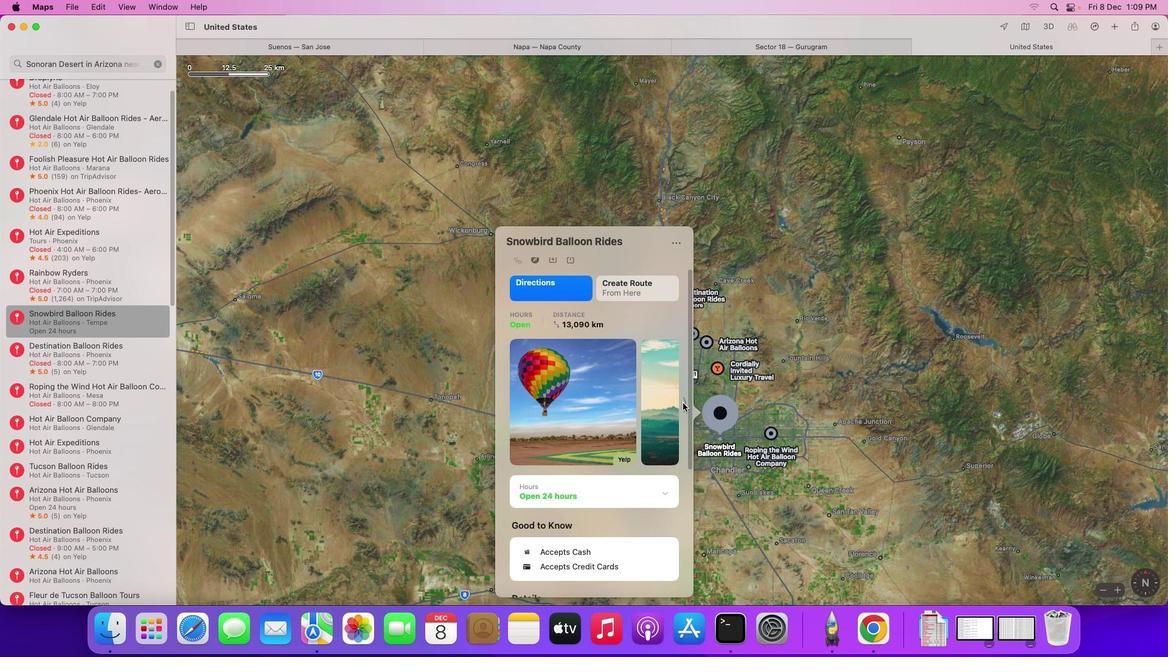 
Action: Mouse pressed left at (683, 403)
Screenshot: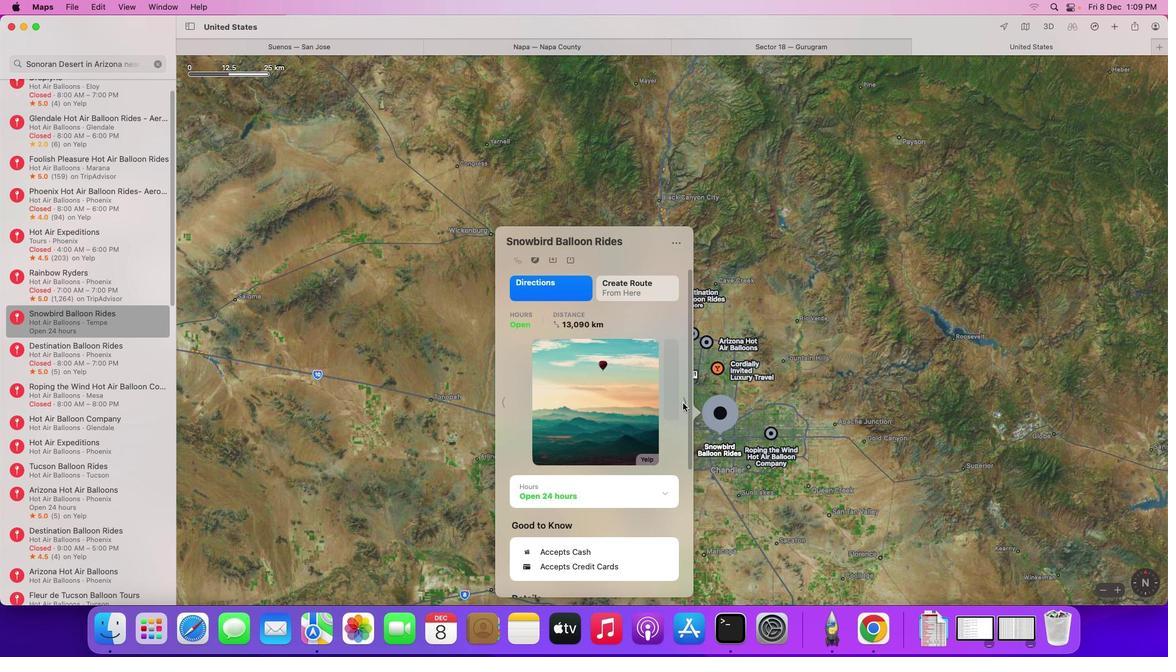 
Action: Mouse moved to (684, 402)
Screenshot: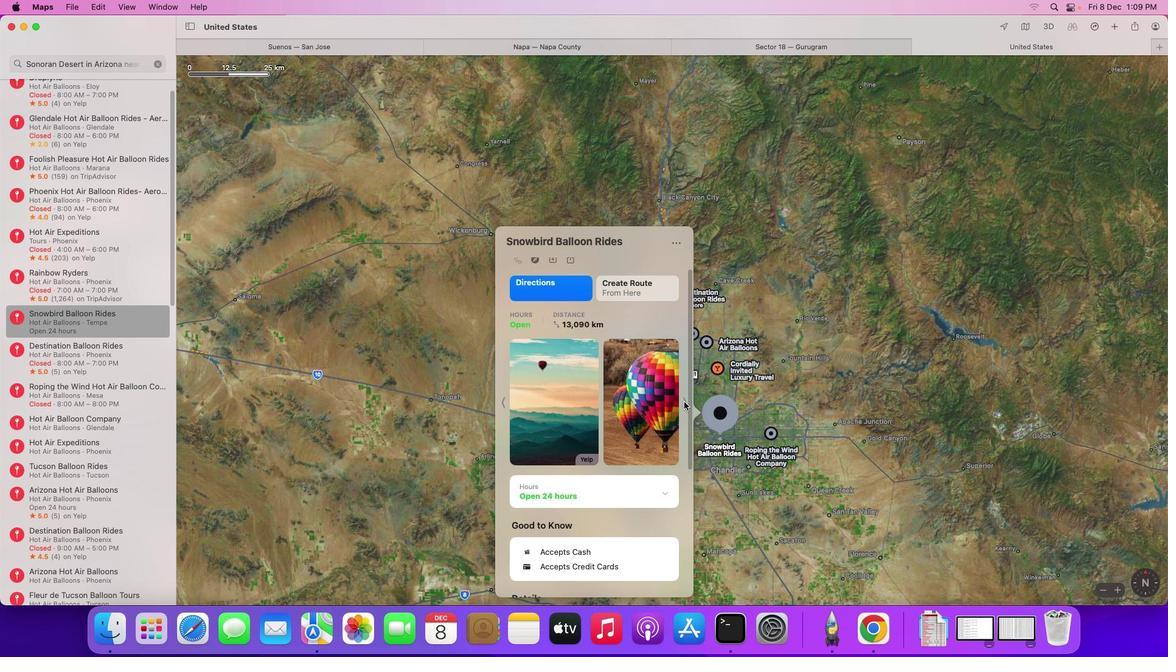 
Action: Mouse pressed left at (684, 402)
Screenshot: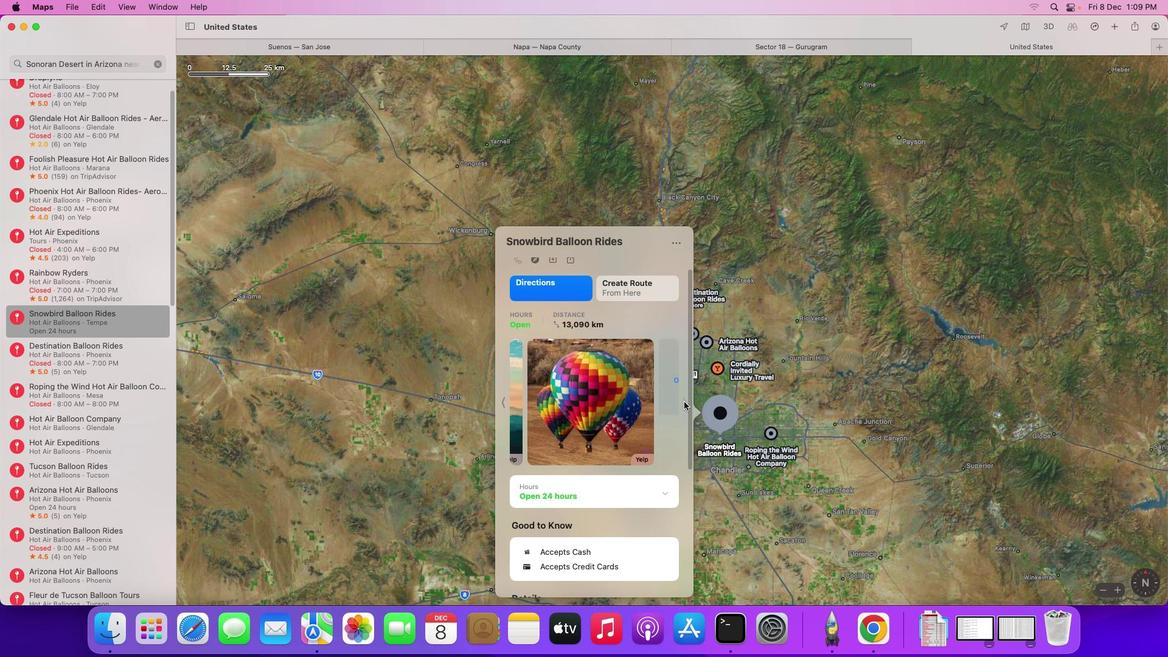 
Action: Mouse moved to (81, 345)
Screenshot: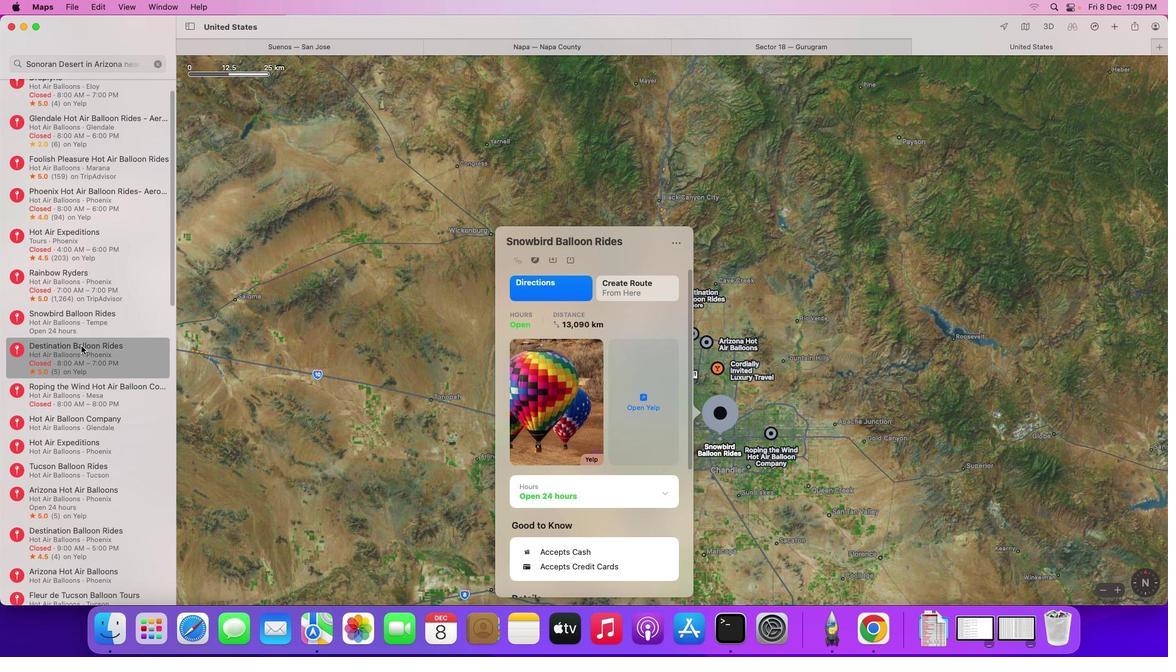 
Action: Mouse pressed left at (81, 345)
Screenshot: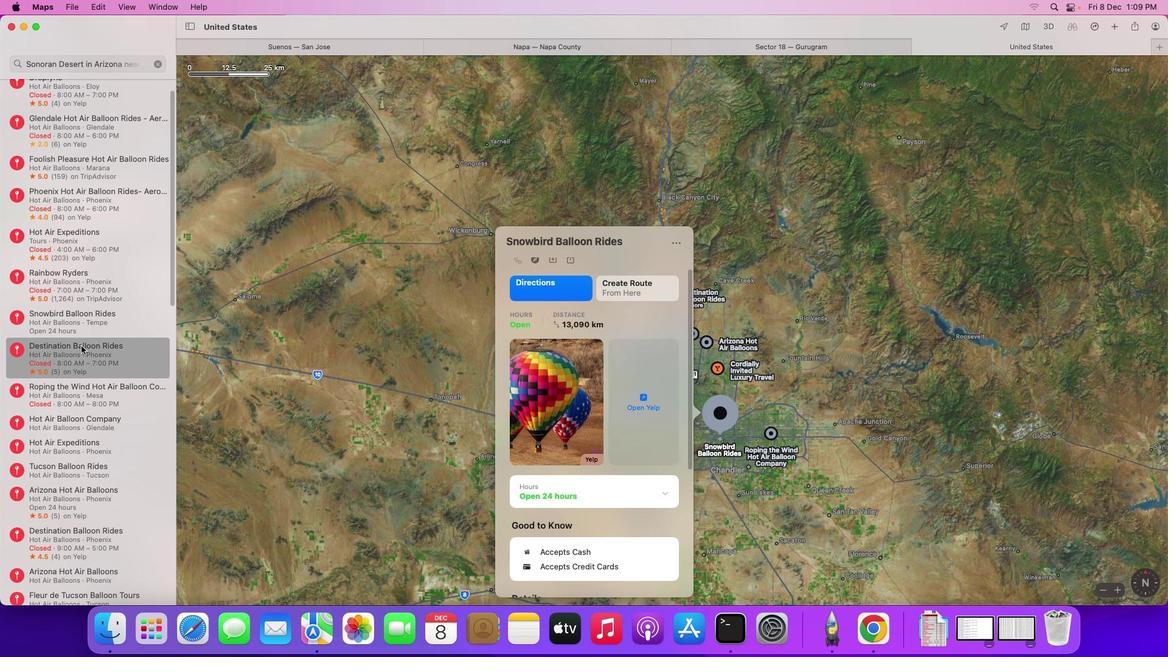 
Action: Mouse moved to (82, 342)
Screenshot: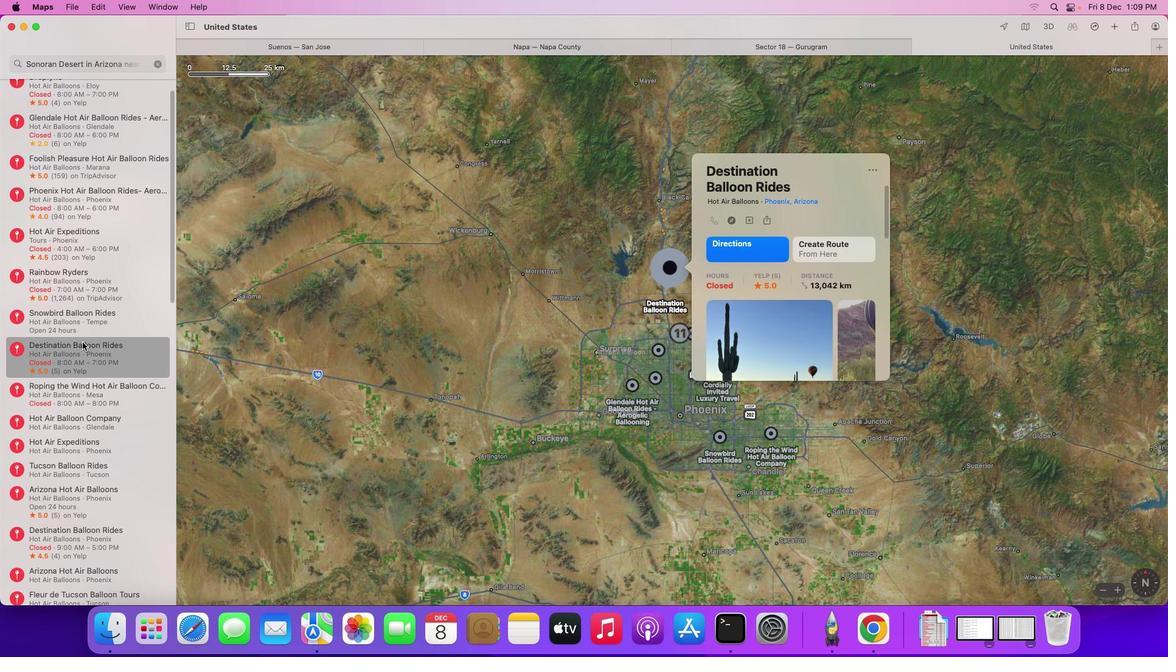 
Action: Mouse scrolled (82, 342) with delta (0, 0)
Screenshot: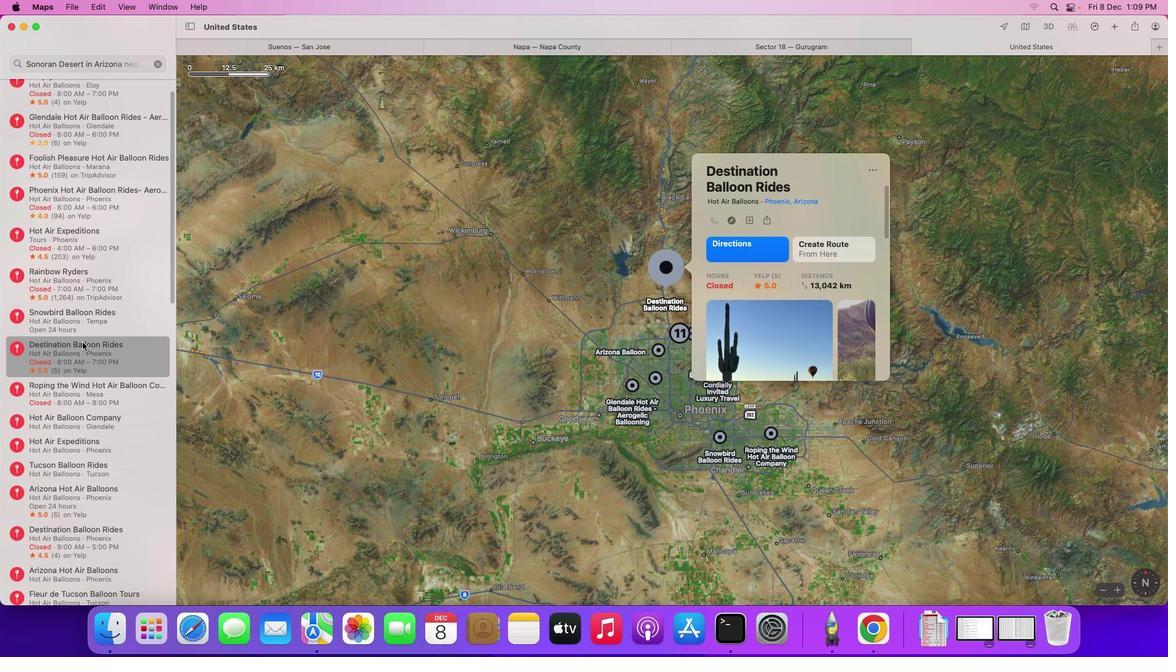 
Action: Mouse scrolled (82, 342) with delta (0, 0)
Screenshot: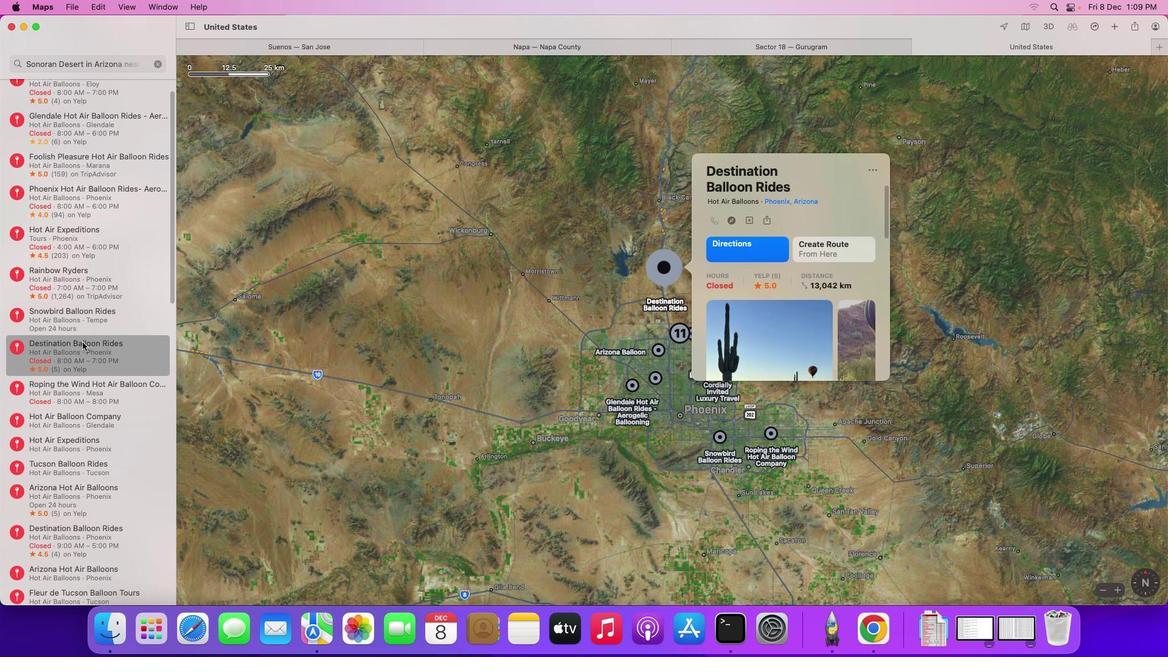 
Action: Mouse scrolled (82, 342) with delta (0, 0)
Screenshot: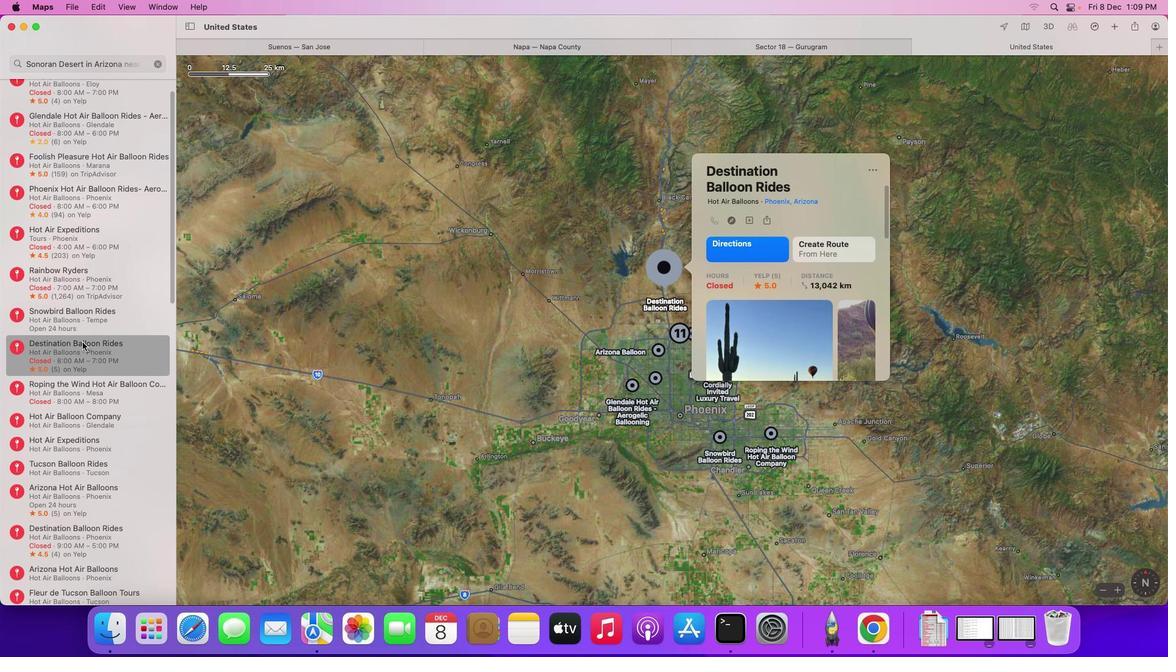 
Action: Mouse scrolled (82, 342) with delta (0, 0)
Screenshot: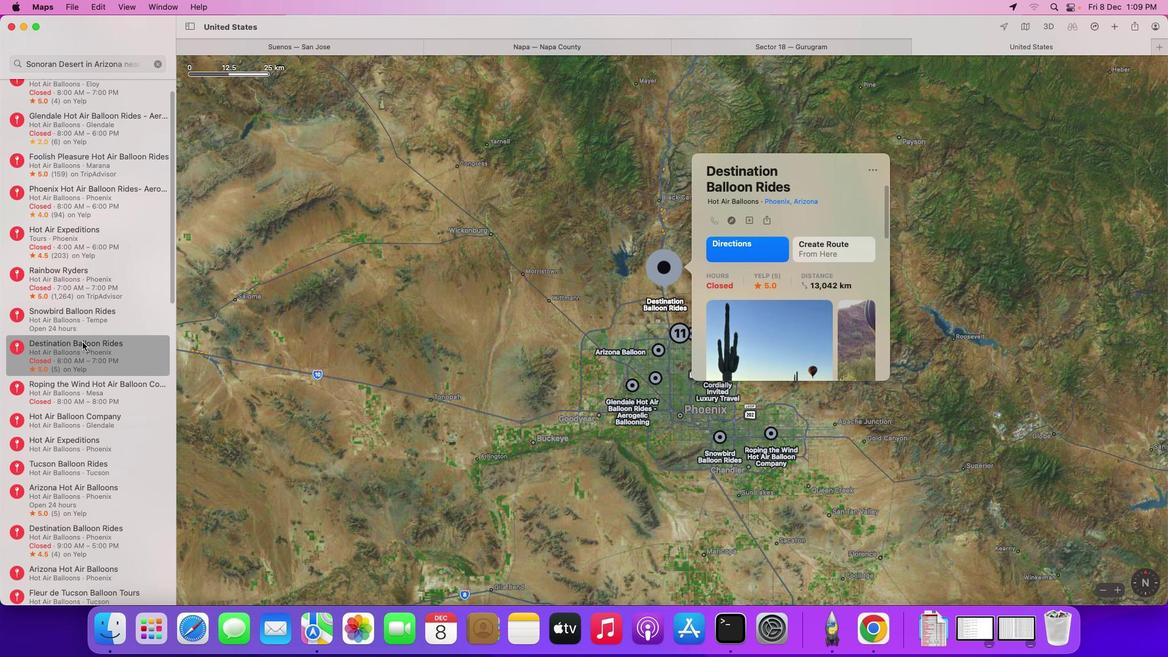 
Action: Mouse scrolled (82, 342) with delta (0, 0)
Screenshot: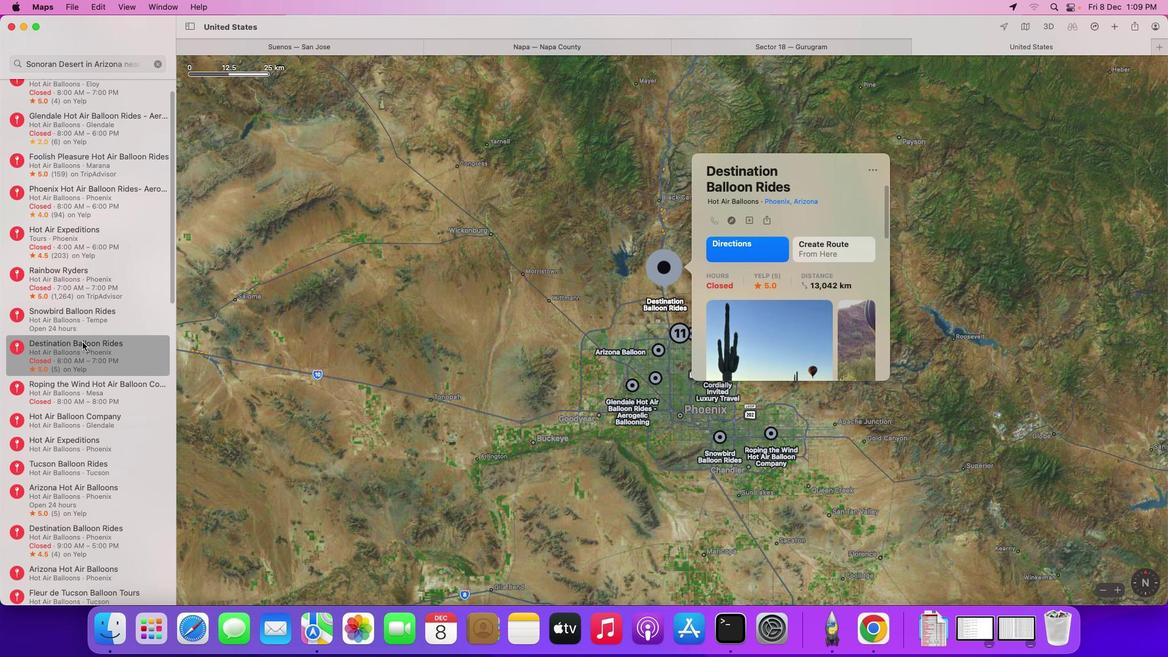 
Action: Mouse scrolled (82, 342) with delta (0, 0)
Screenshot: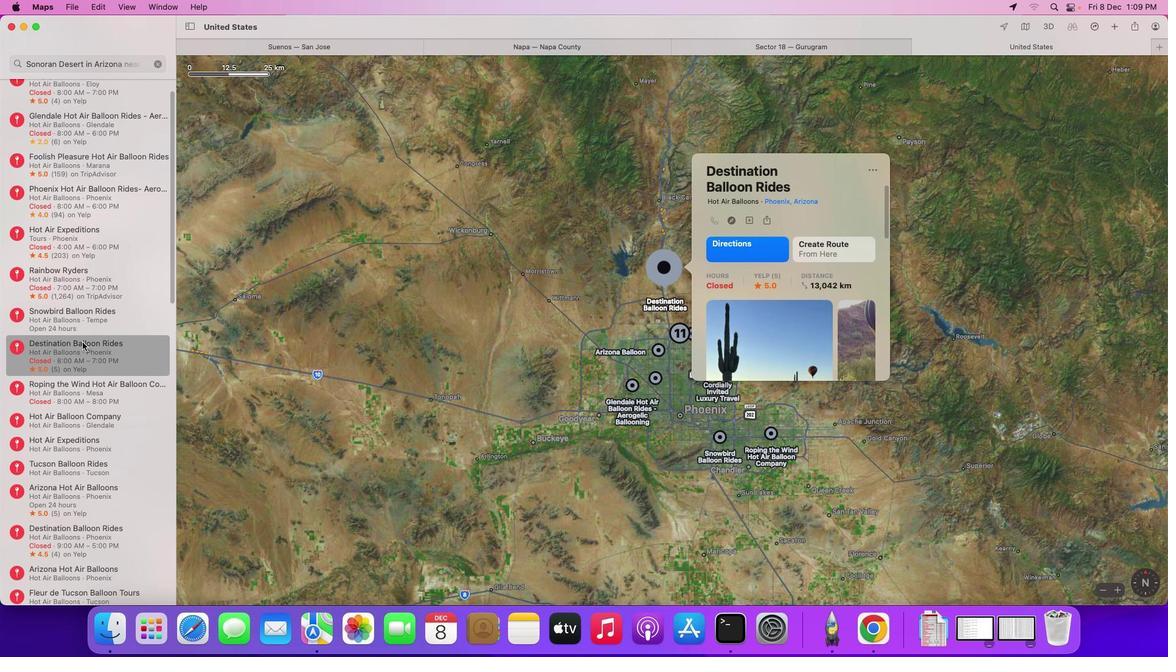 
Action: Mouse scrolled (82, 342) with delta (0, 0)
Screenshot: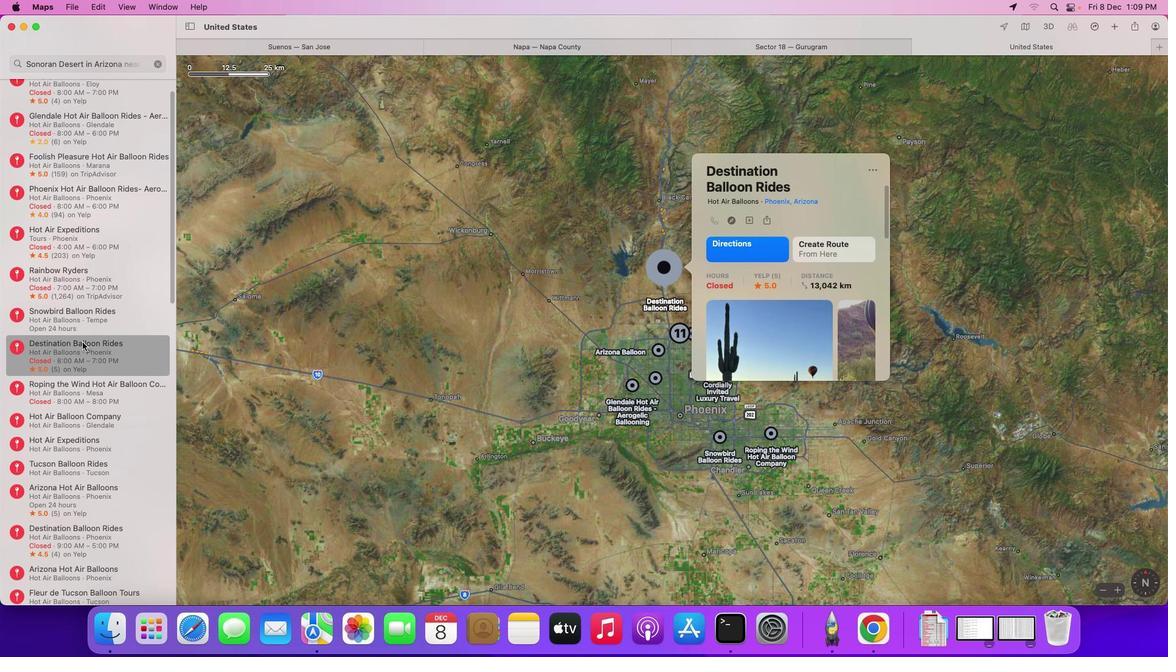 
Action: Mouse scrolled (82, 342) with delta (0, 0)
Screenshot: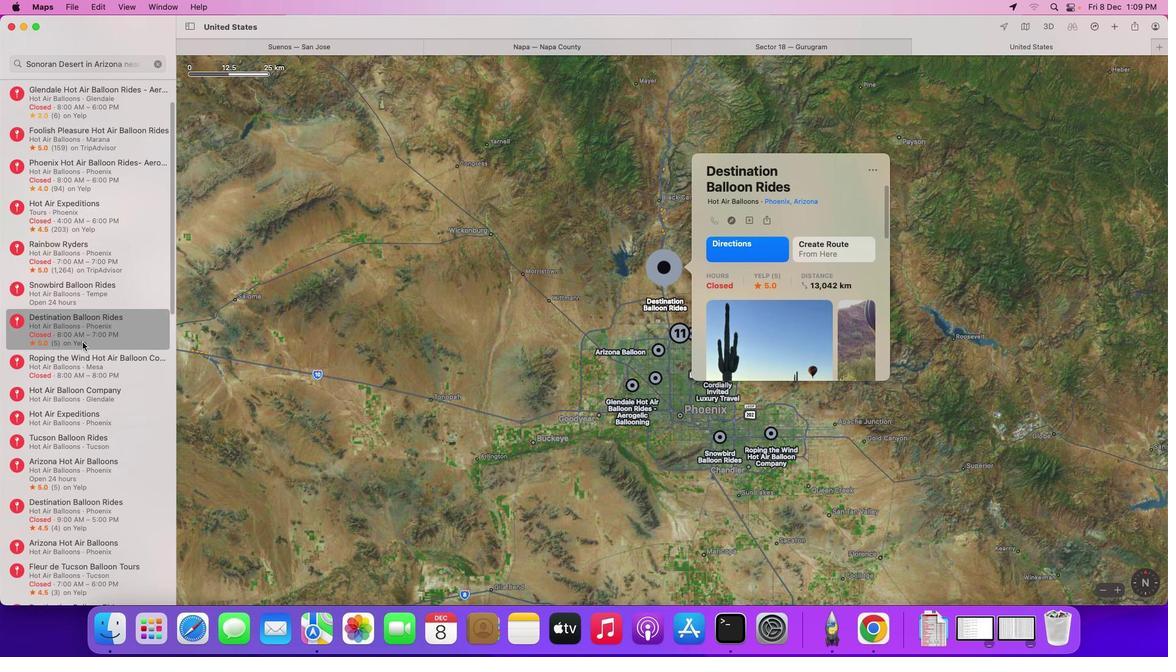 
Action: Mouse moved to (88, 323)
Screenshot: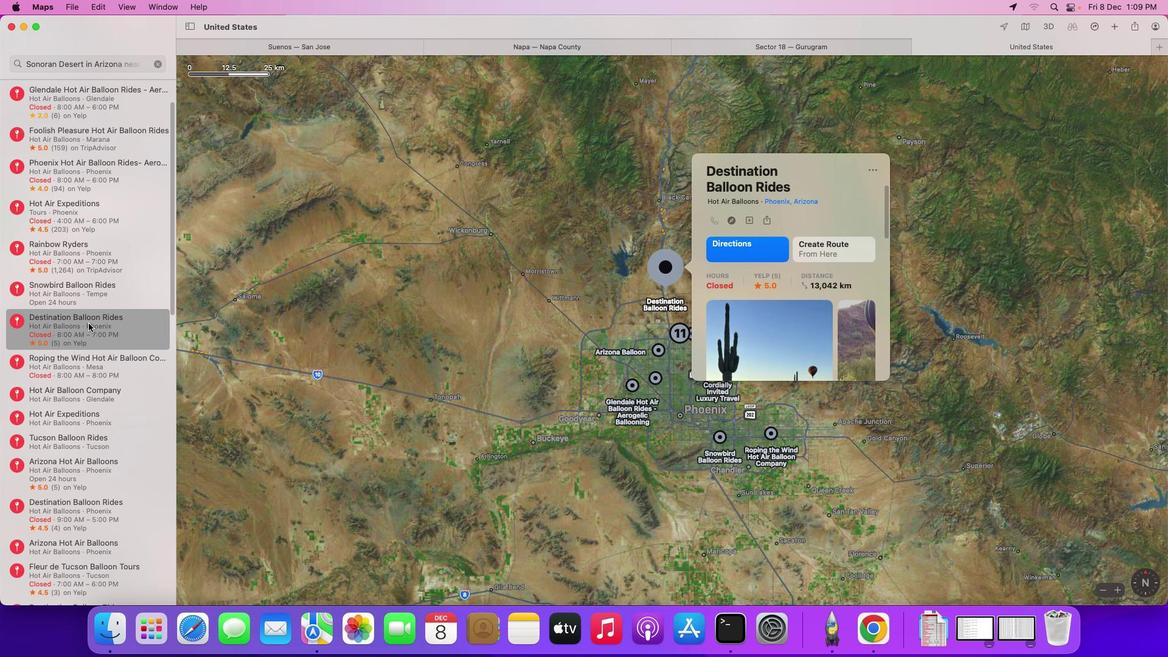
Action: Mouse scrolled (88, 323) with delta (0, 0)
Screenshot: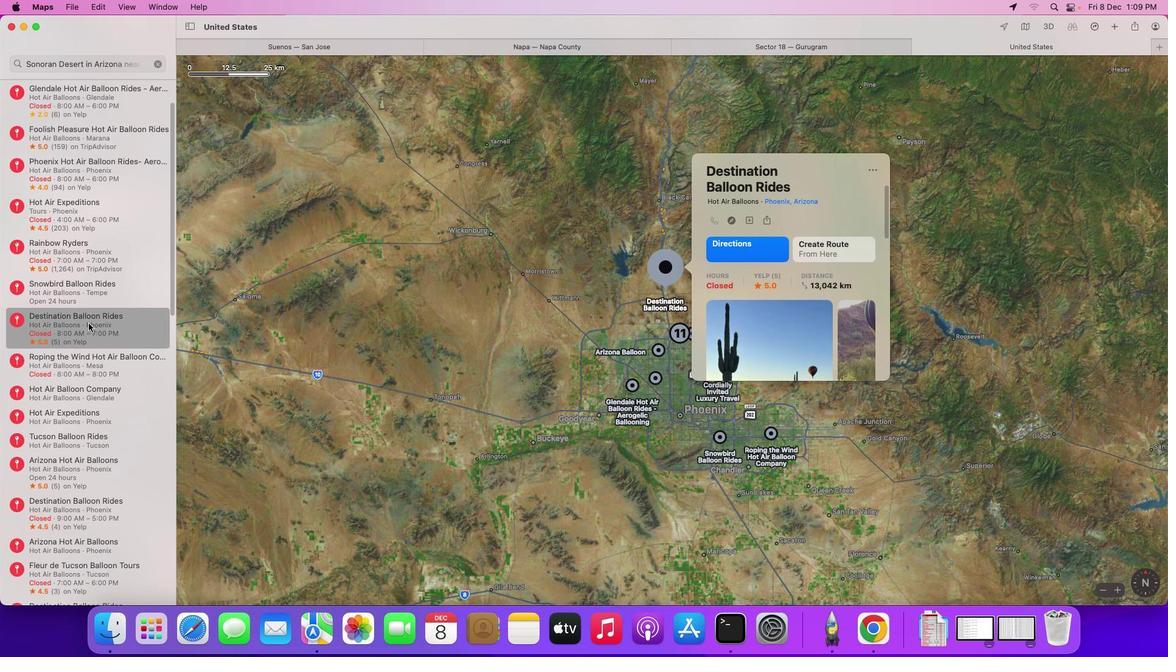 
Action: Mouse scrolled (88, 323) with delta (0, 0)
Screenshot: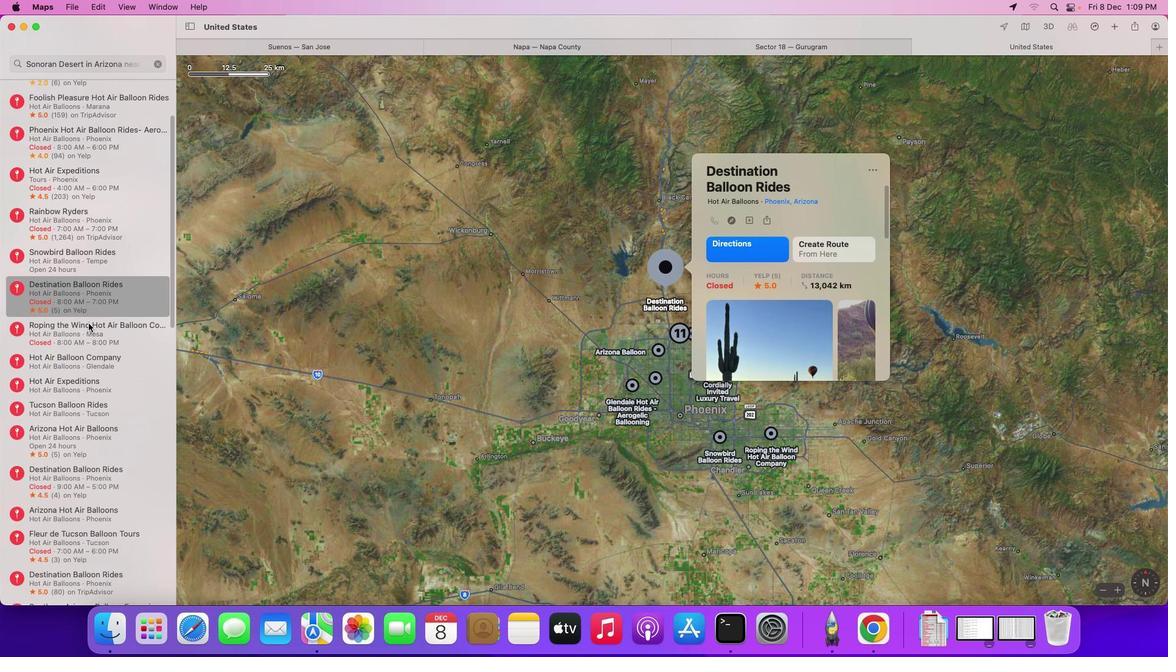 
Action: Mouse scrolled (88, 323) with delta (0, 0)
Screenshot: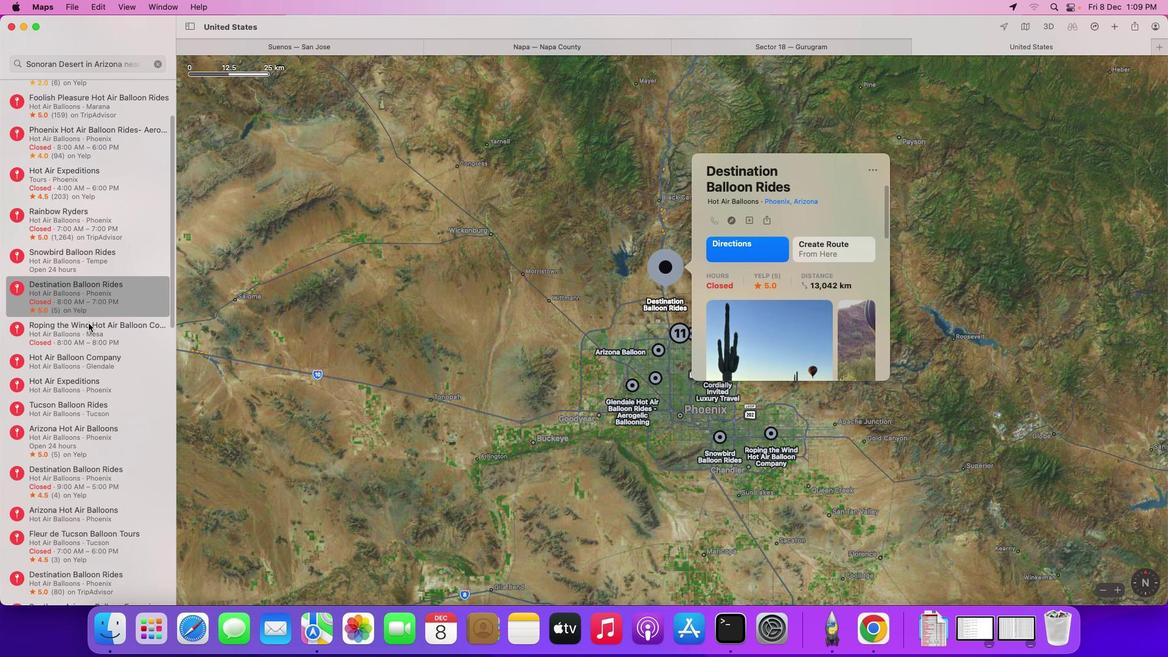 
Action: Mouse scrolled (88, 323) with delta (0, -1)
Screenshot: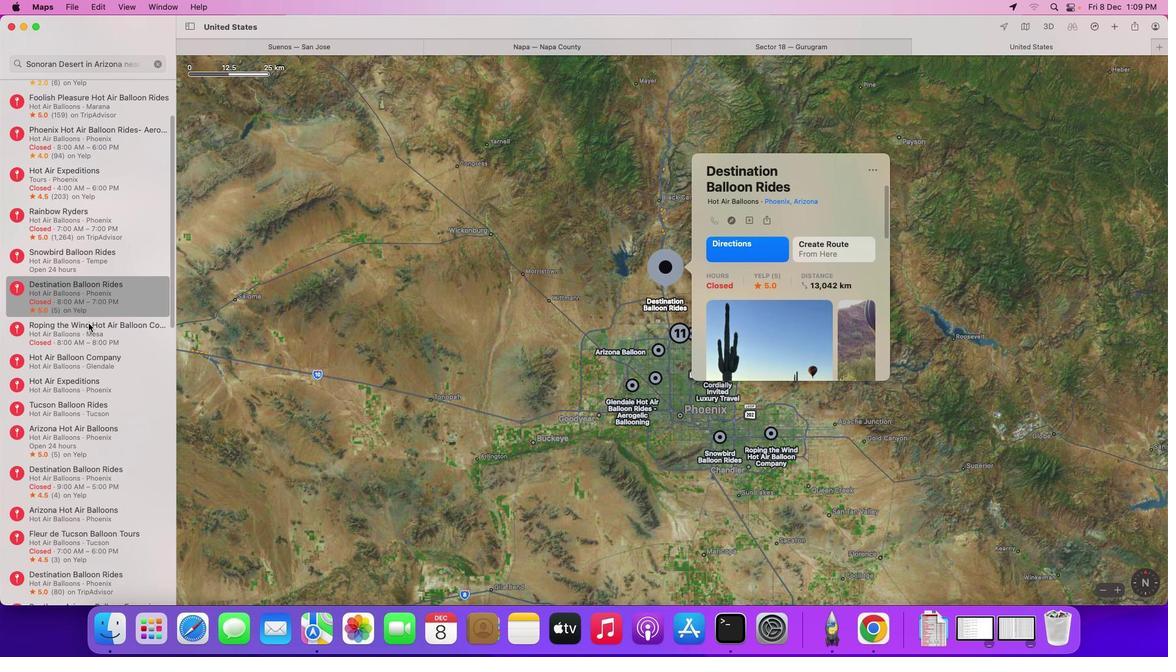 
Action: Mouse scrolled (88, 323) with delta (0, -1)
Screenshot: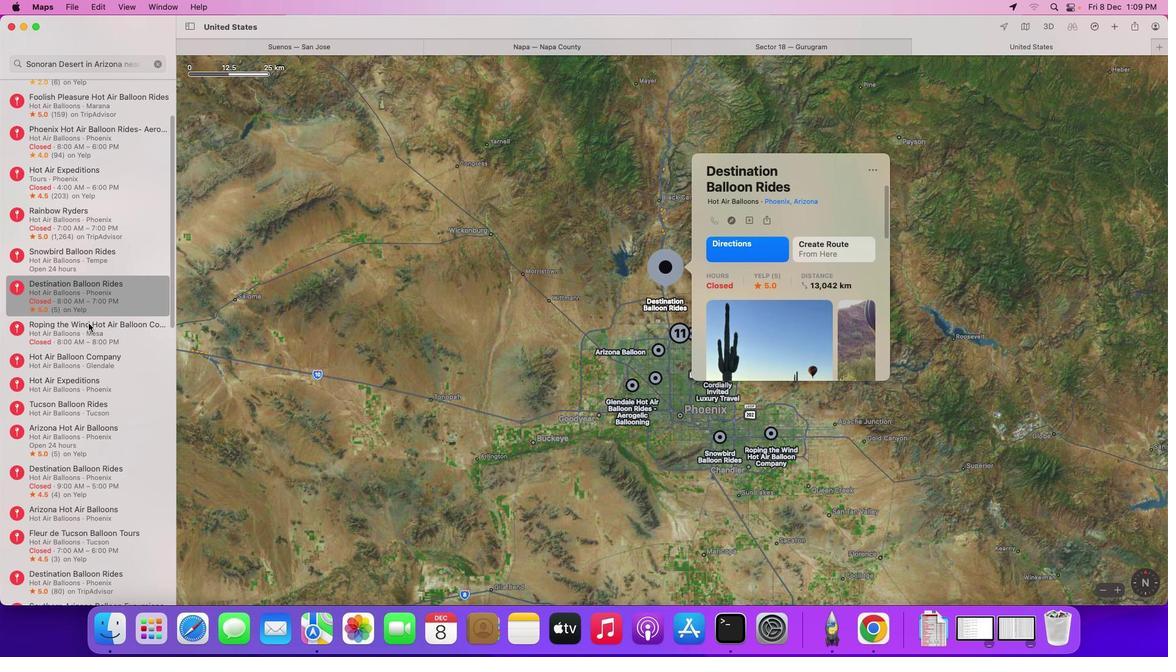 
Action: Mouse scrolled (88, 323) with delta (0, 0)
Screenshot: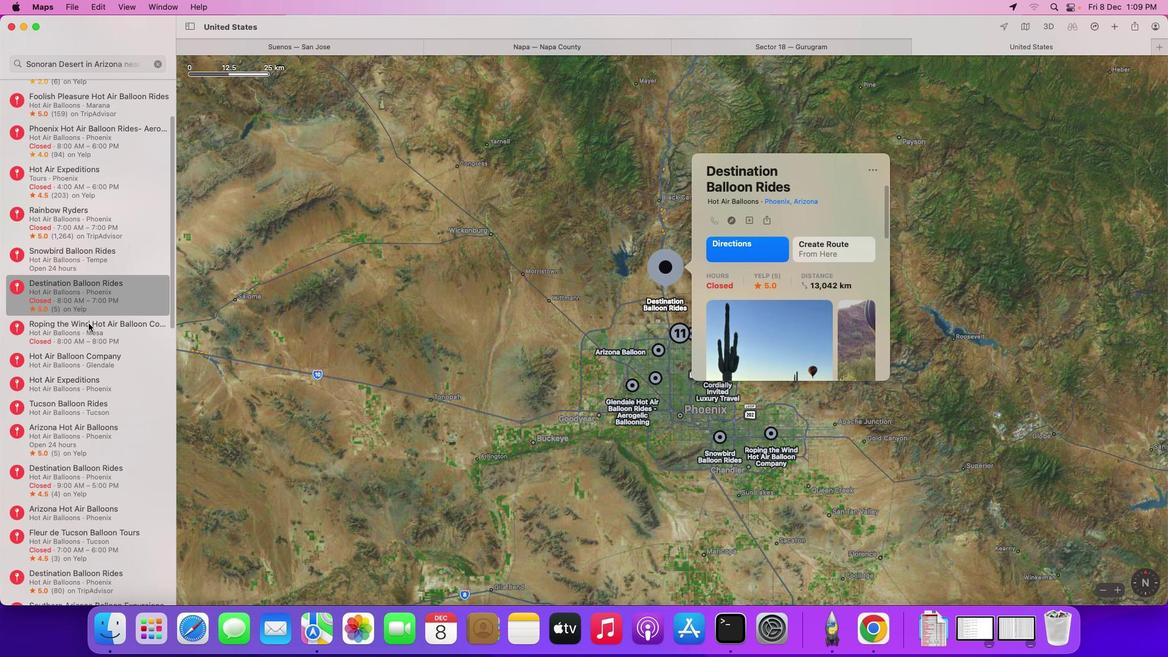 
Action: Mouse scrolled (88, 323) with delta (0, 0)
Screenshot: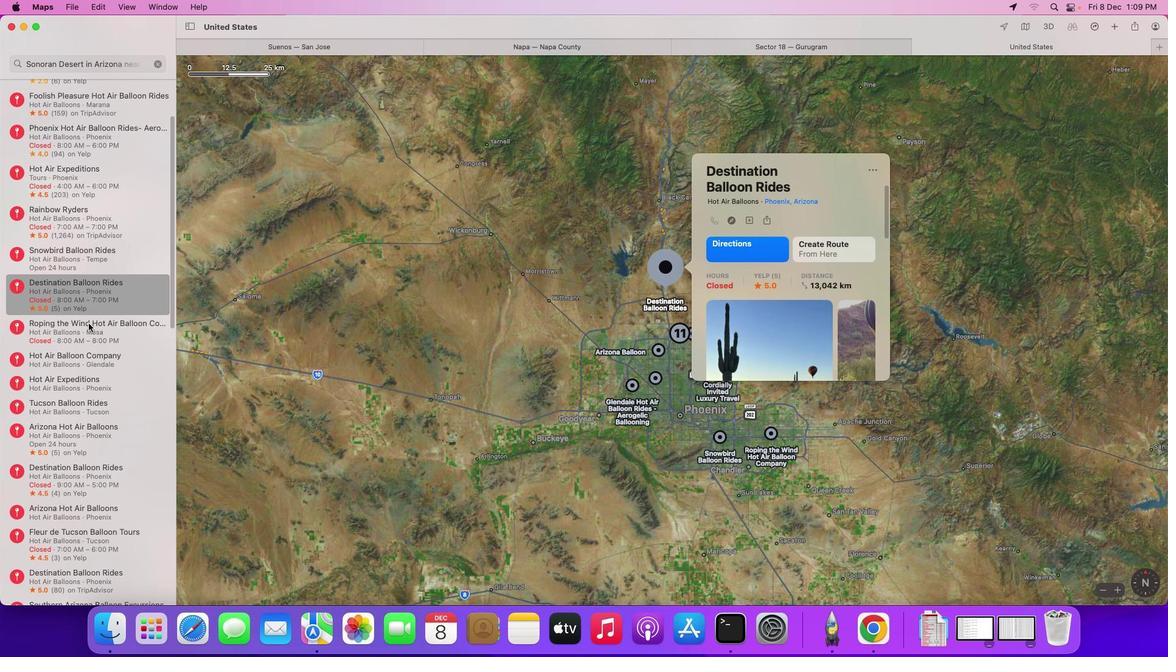 
Action: Mouse scrolled (88, 323) with delta (0, 0)
Screenshot: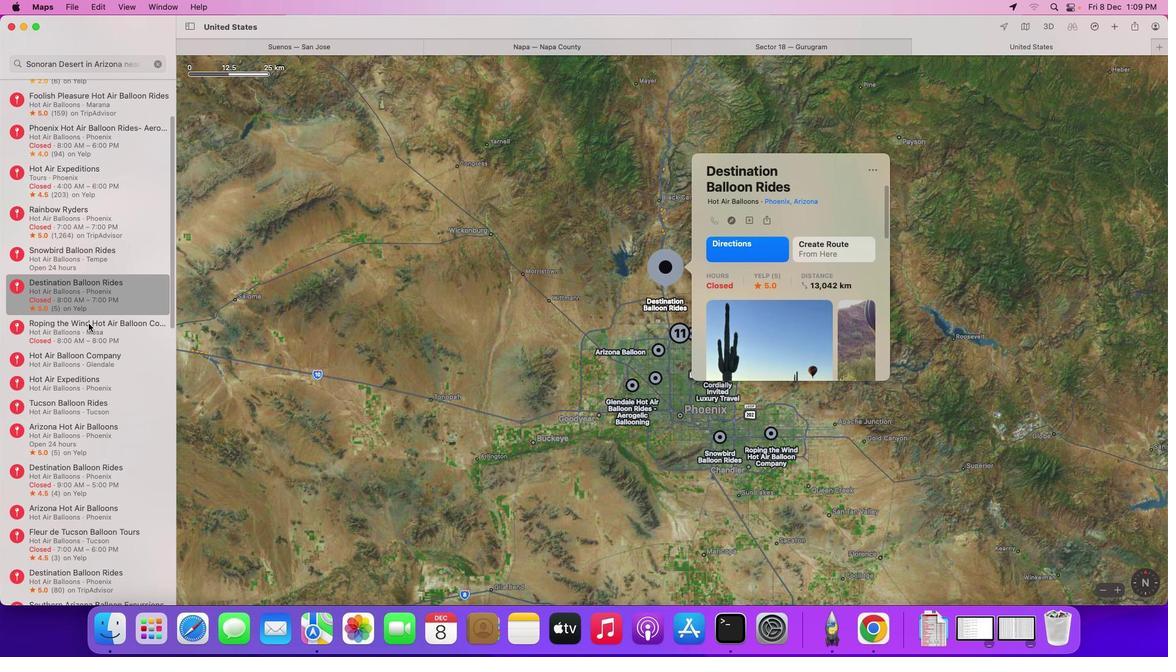 
Action: Mouse scrolled (88, 323) with delta (0, 0)
Screenshot: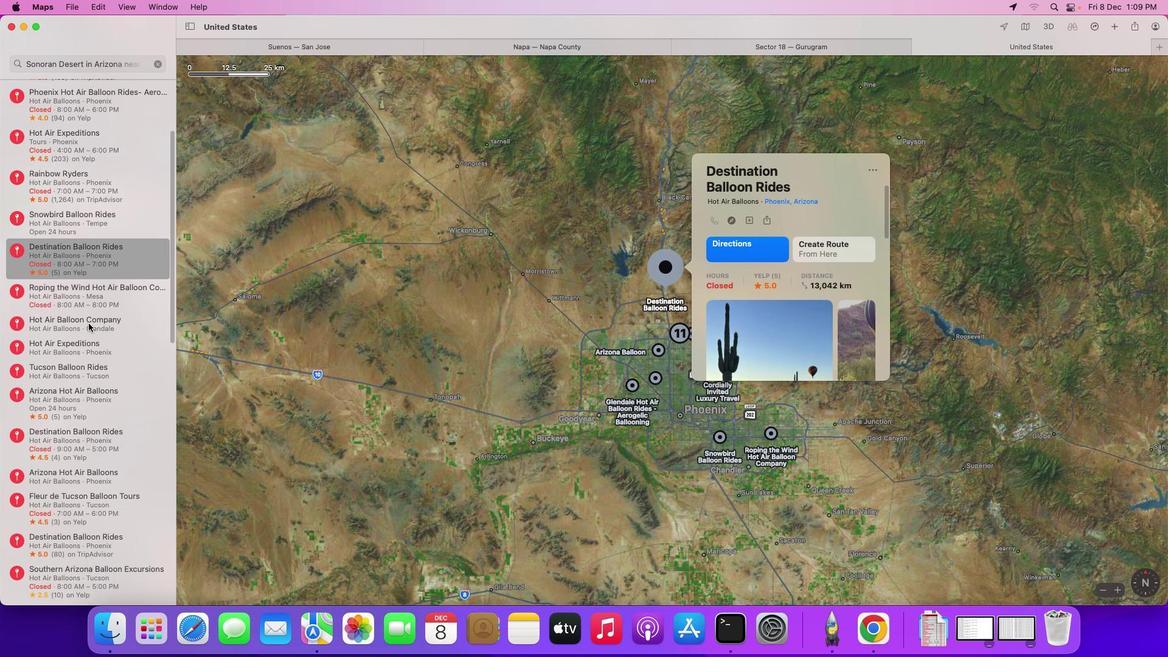 
Action: Mouse scrolled (88, 323) with delta (0, 0)
Screenshot: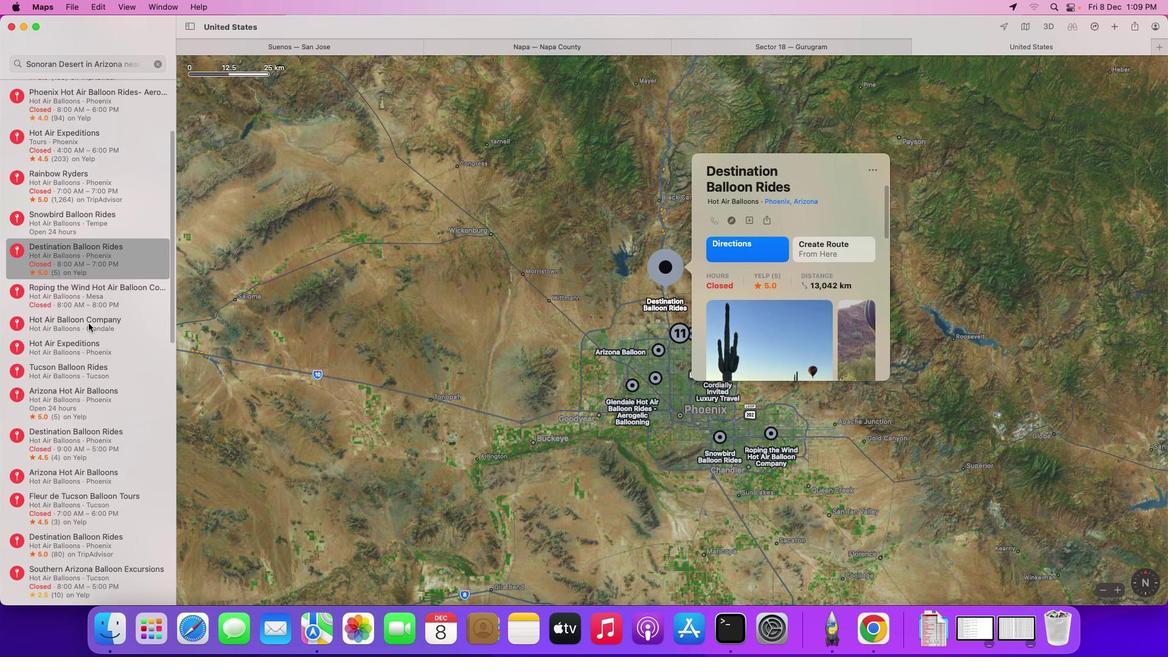 
Action: Mouse scrolled (88, 323) with delta (0, -1)
Screenshot: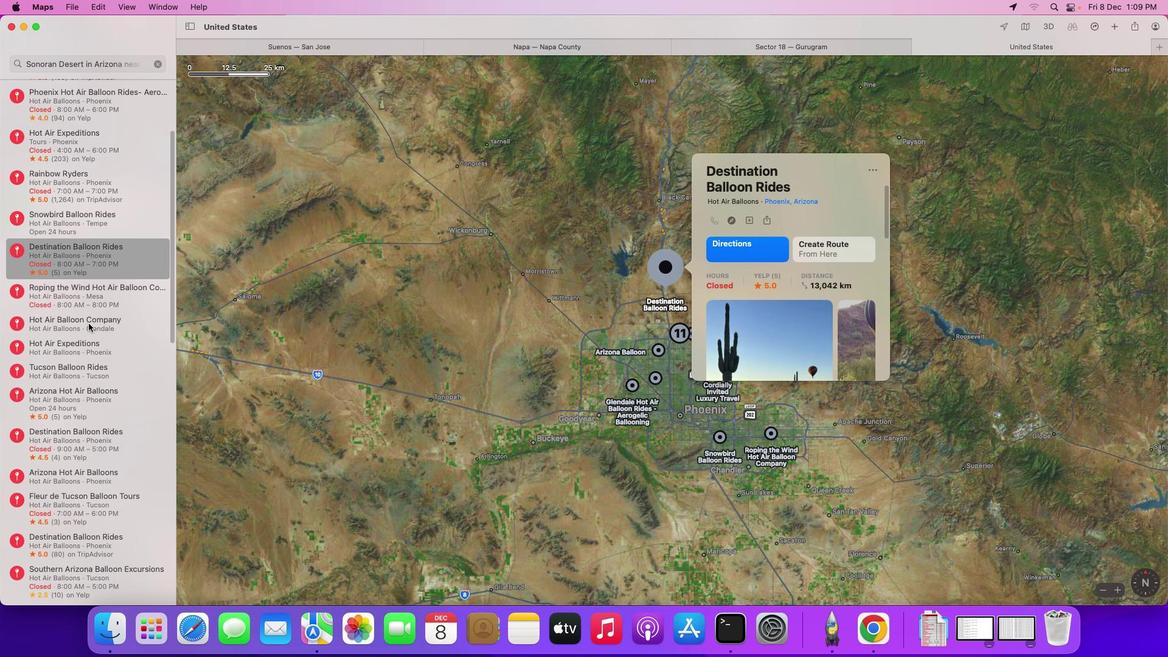 
Action: Mouse scrolled (88, 323) with delta (0, -1)
Screenshot: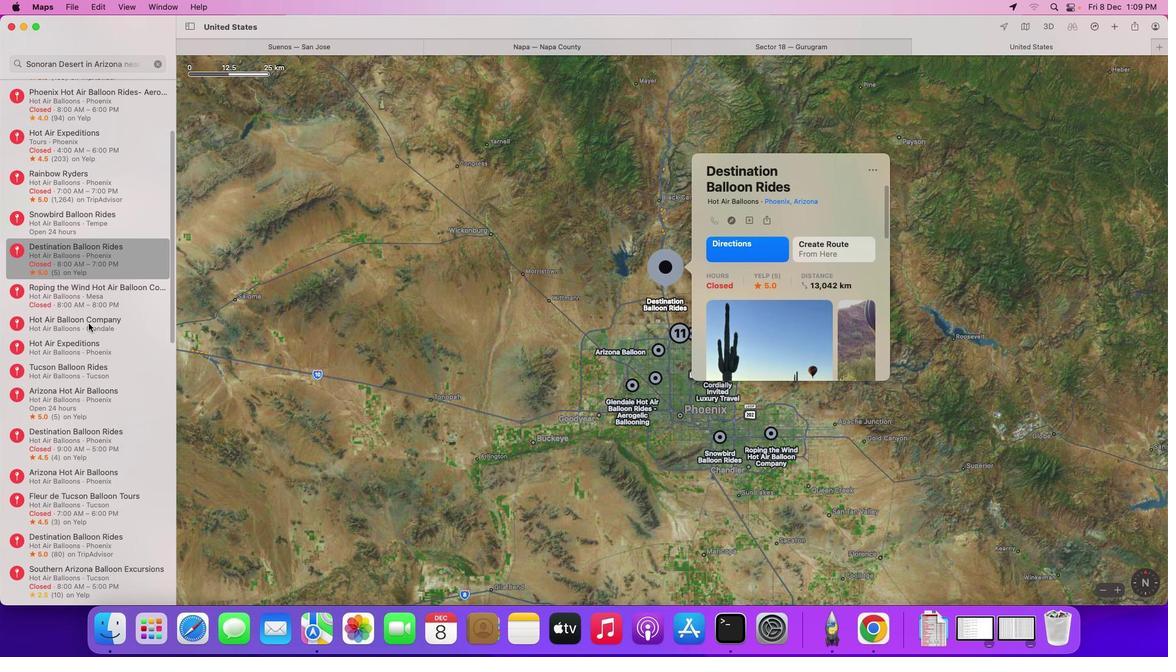 
Action: Mouse moved to (88, 322)
Screenshot: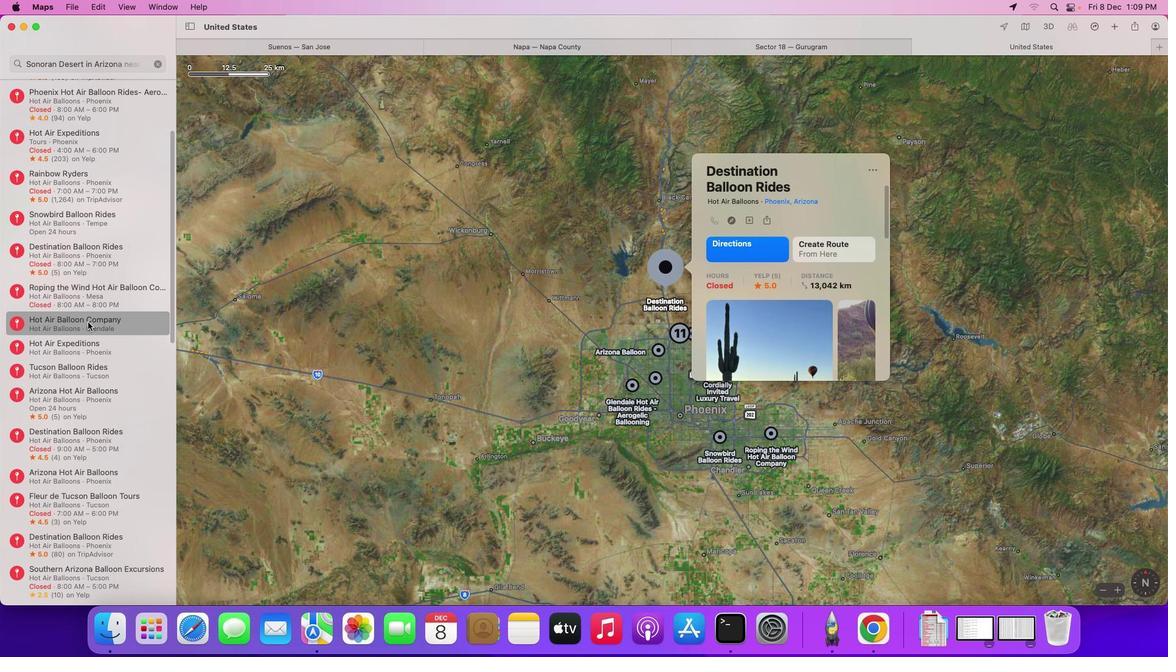 
Action: Mouse pressed left at (88, 322)
Screenshot: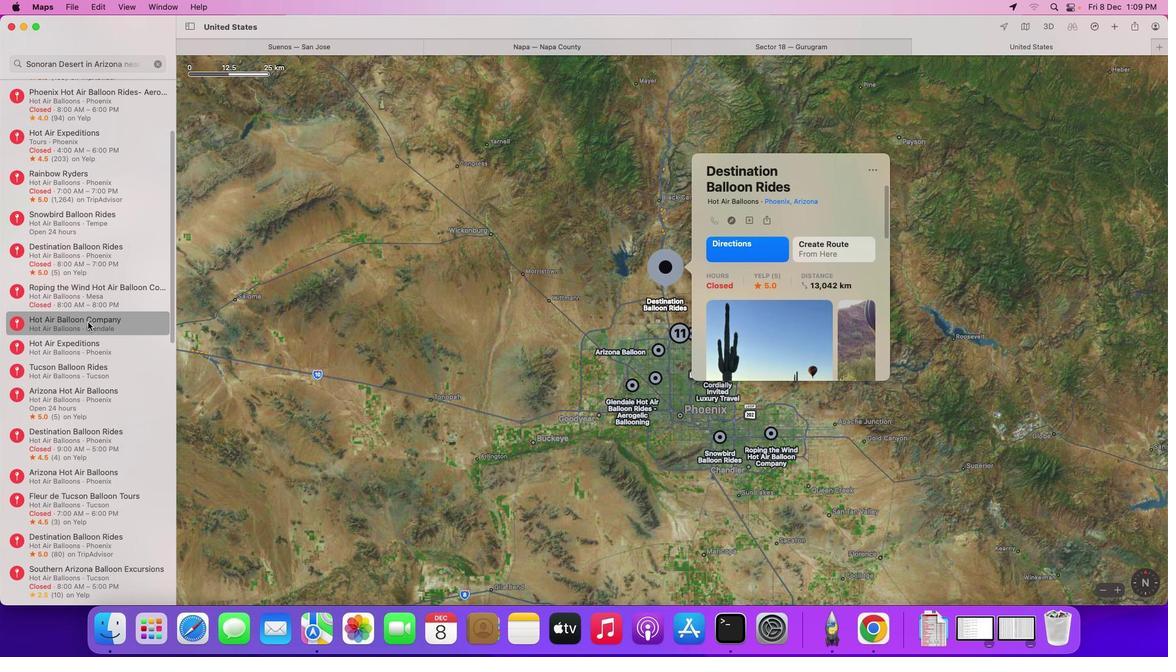 
Action: Mouse moved to (76, 320)
Screenshot: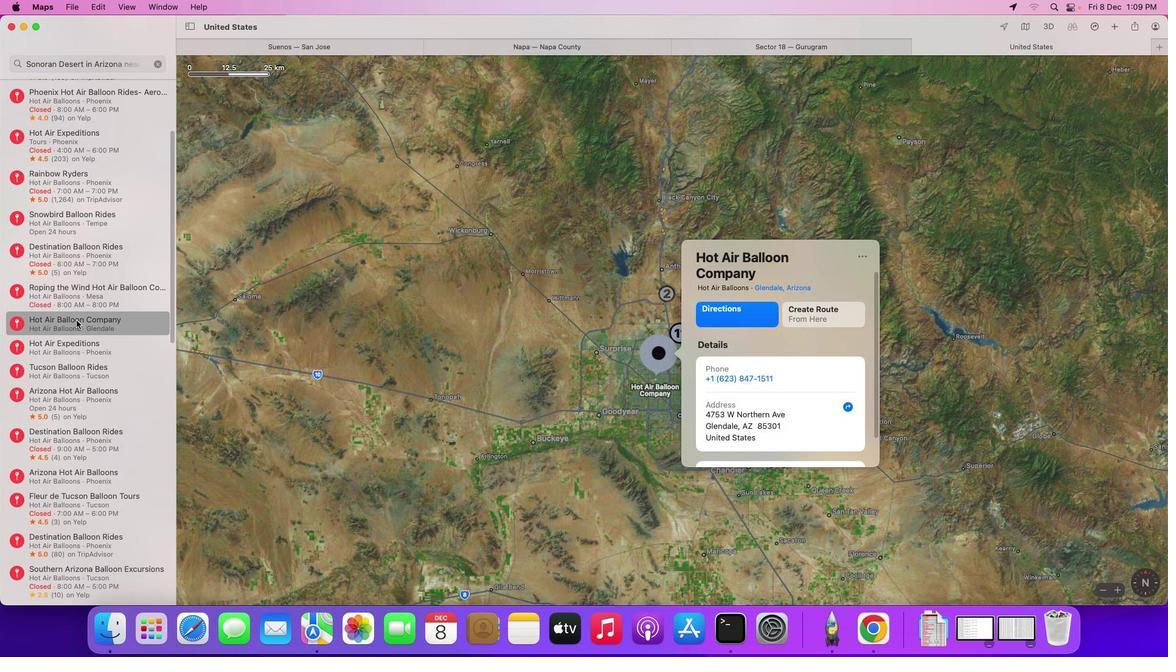 
Action: Mouse scrolled (76, 320) with delta (0, 0)
Screenshot: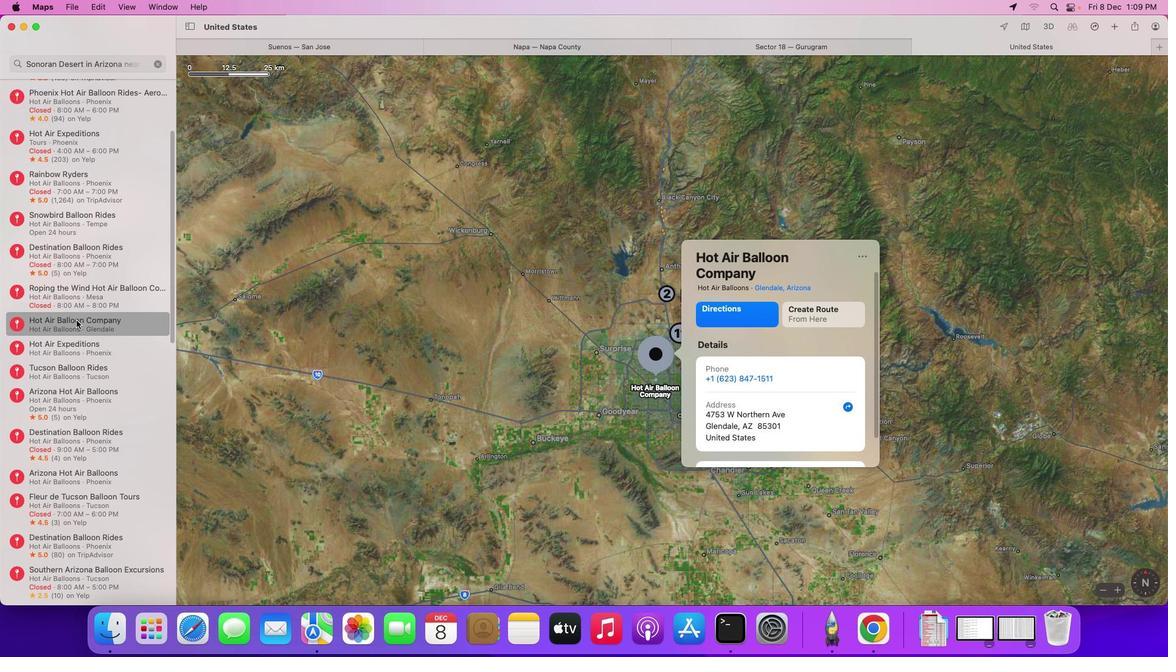 
Action: Mouse scrolled (76, 320) with delta (0, 0)
